 Task: Look for Airbnb properties in Unaizah, Saudi Arabia from 8th November, 2023 to 19th November, 2023 for 1 adult. Place can be shared room with 1  bedroom having 1 bed and 1 bathroom. Property type can be hotel. Look for 3 properties as per requirement.
Action: Mouse moved to (452, 152)
Screenshot: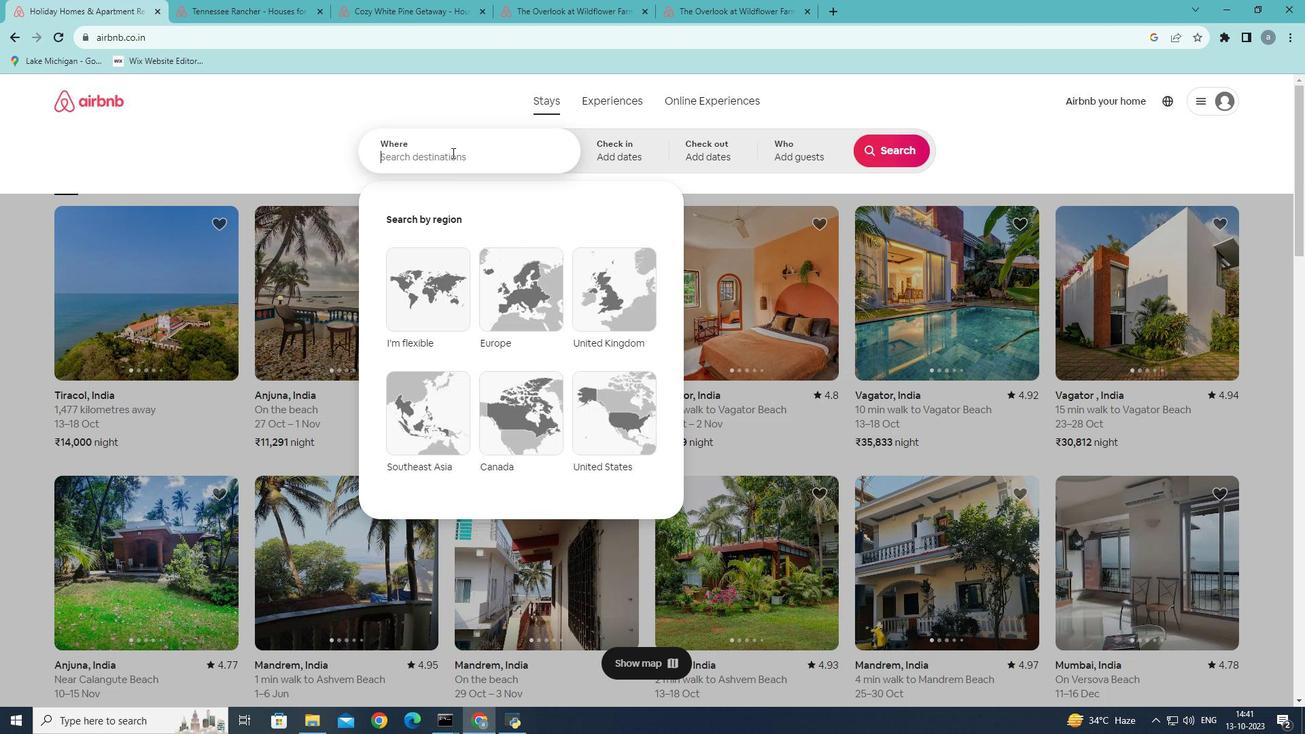 
Action: Mouse pressed left at (452, 152)
Screenshot: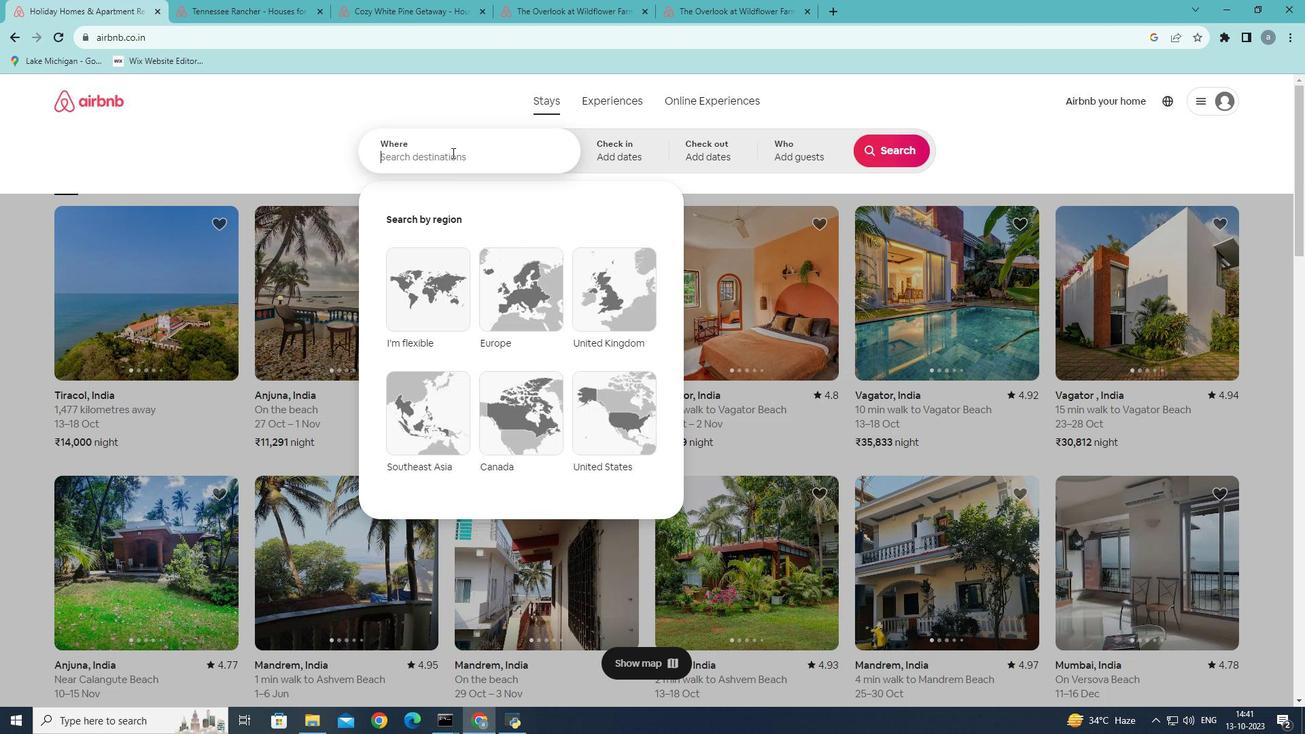 
Action: Key pressed <Key.shift>Unaizah,
Screenshot: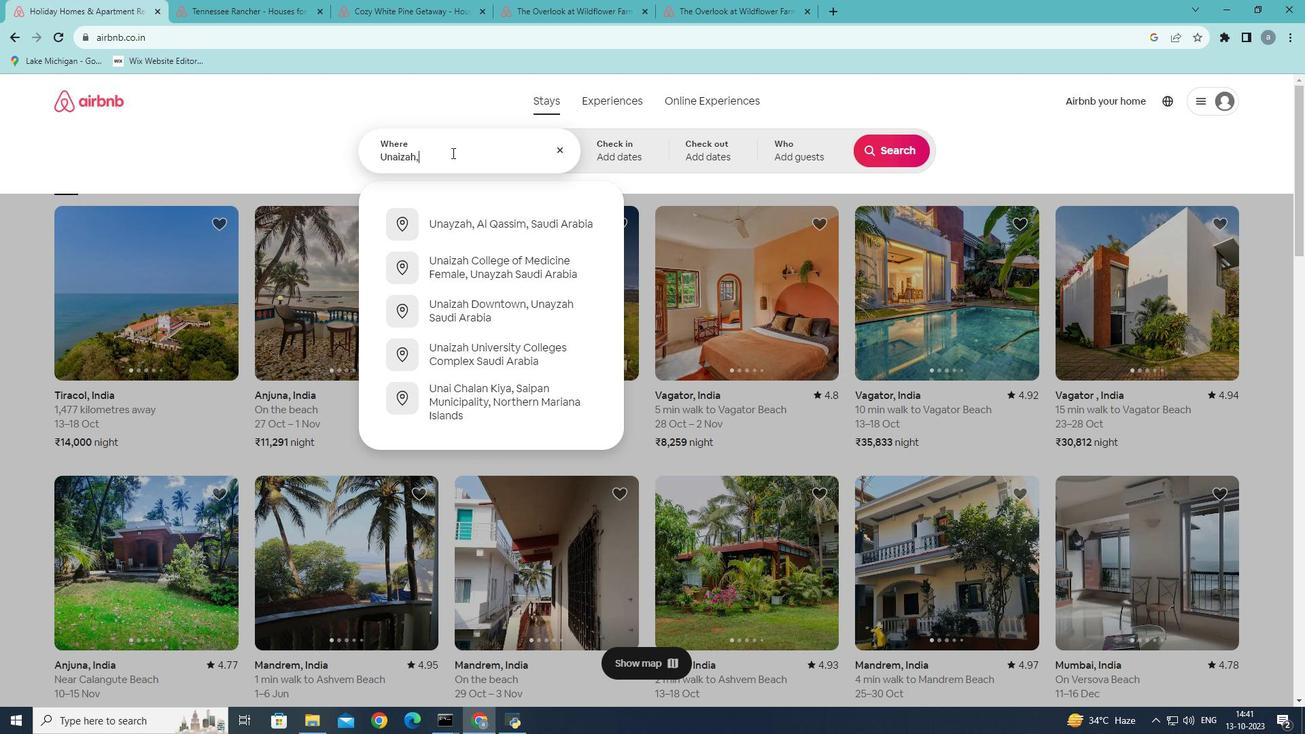
Action: Mouse moved to (486, 235)
Screenshot: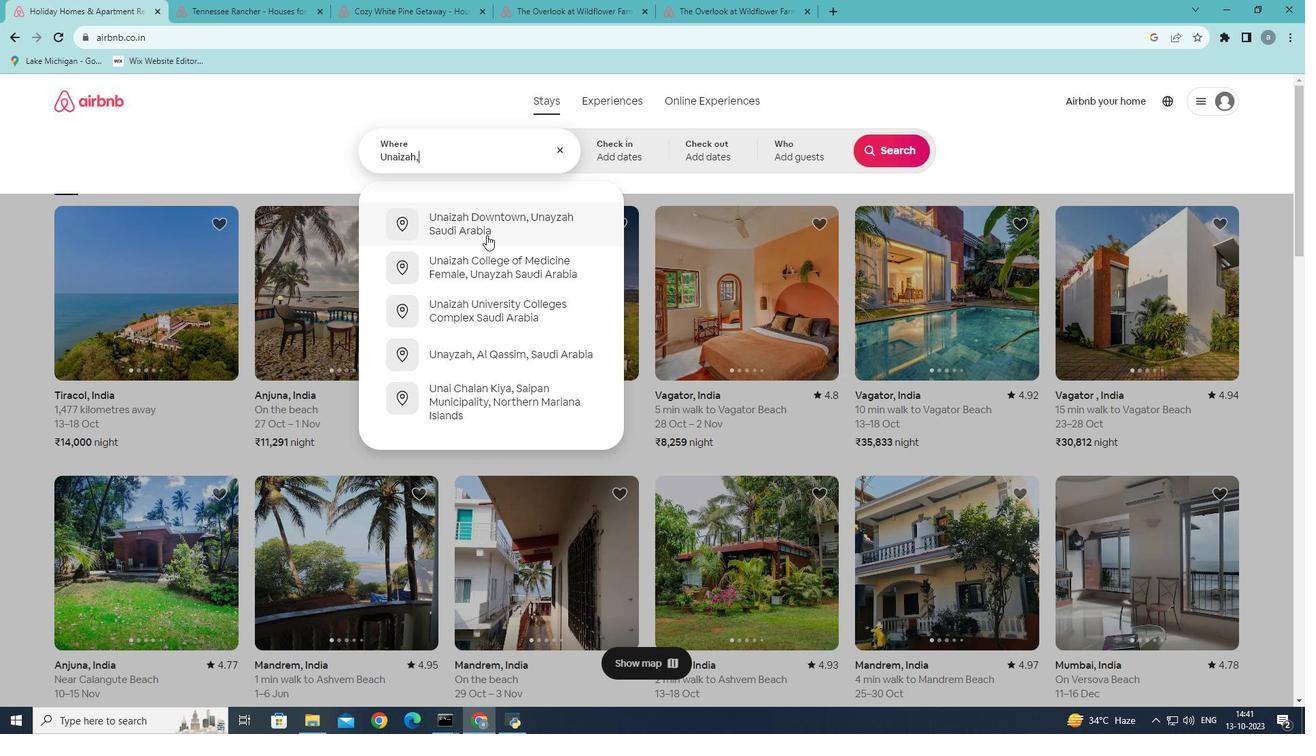 
Action: Mouse pressed left at (486, 235)
Screenshot: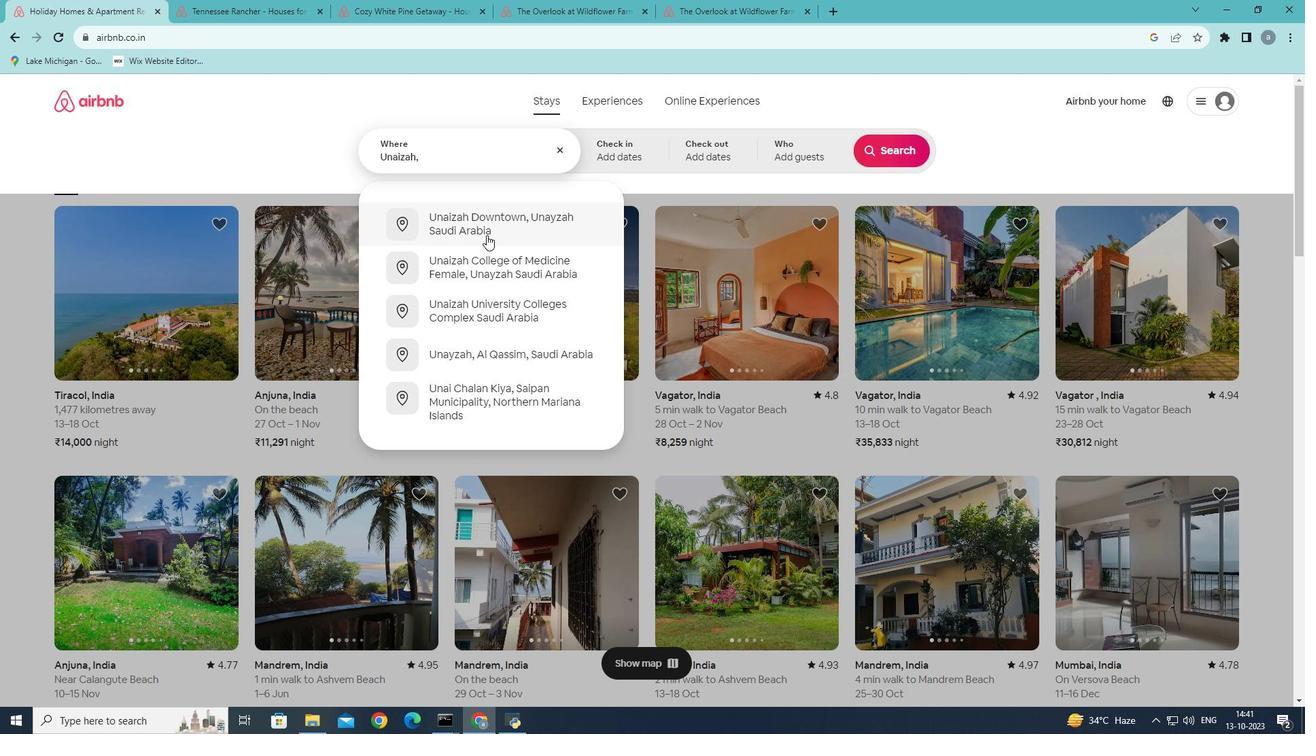 
Action: Mouse moved to (887, 263)
Screenshot: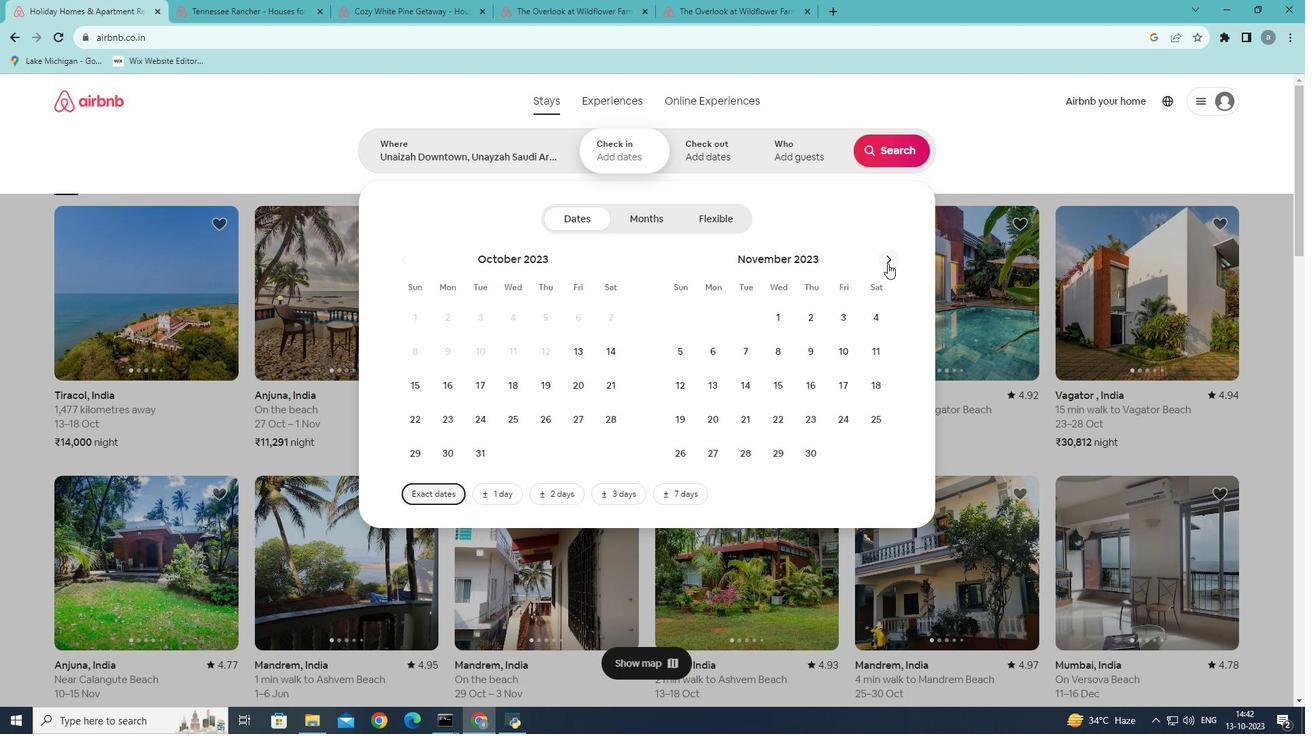 
Action: Mouse pressed left at (887, 263)
Screenshot: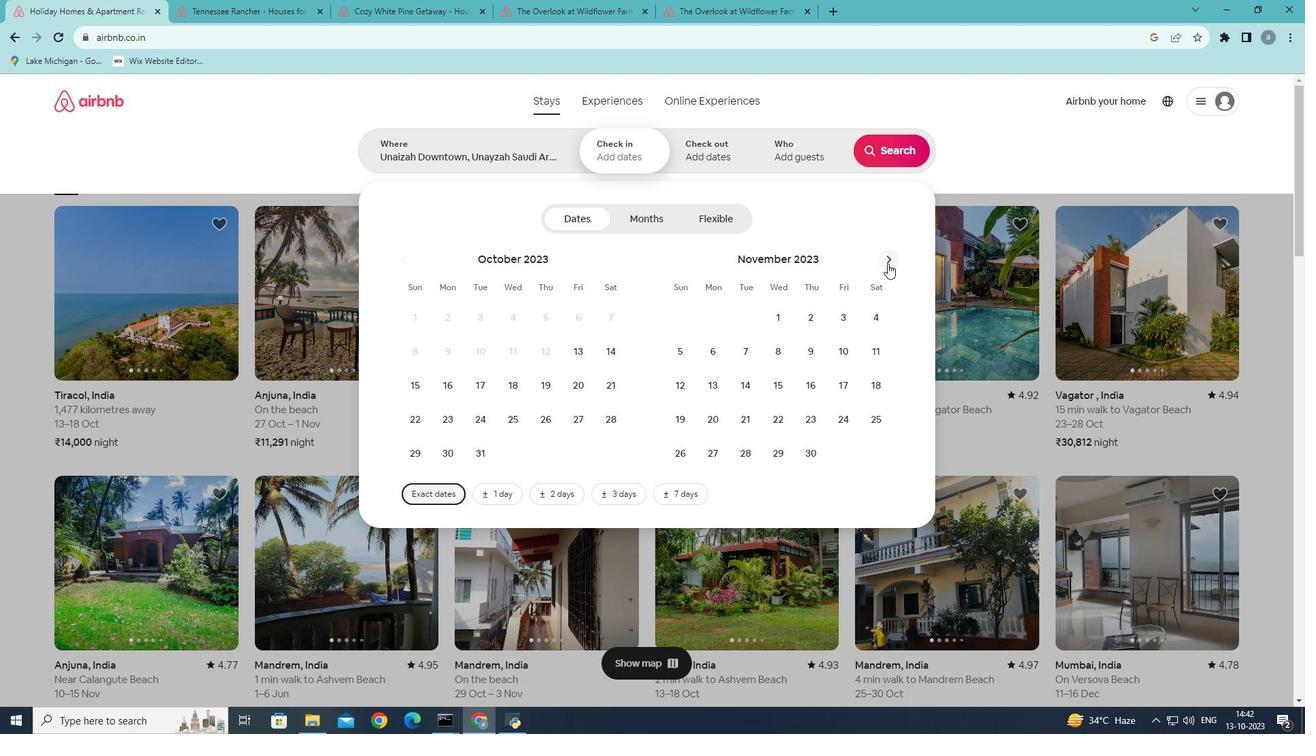 
Action: Mouse moved to (523, 352)
Screenshot: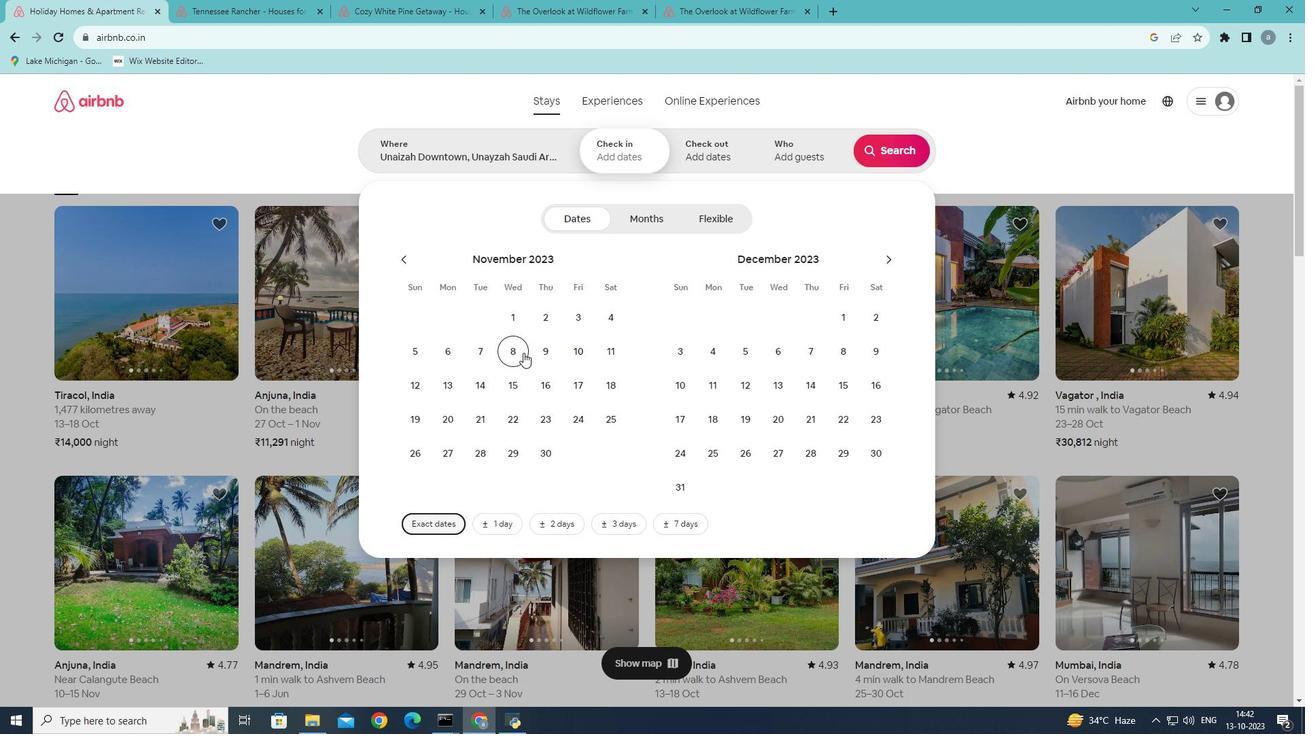 
Action: Mouse pressed left at (523, 352)
Screenshot: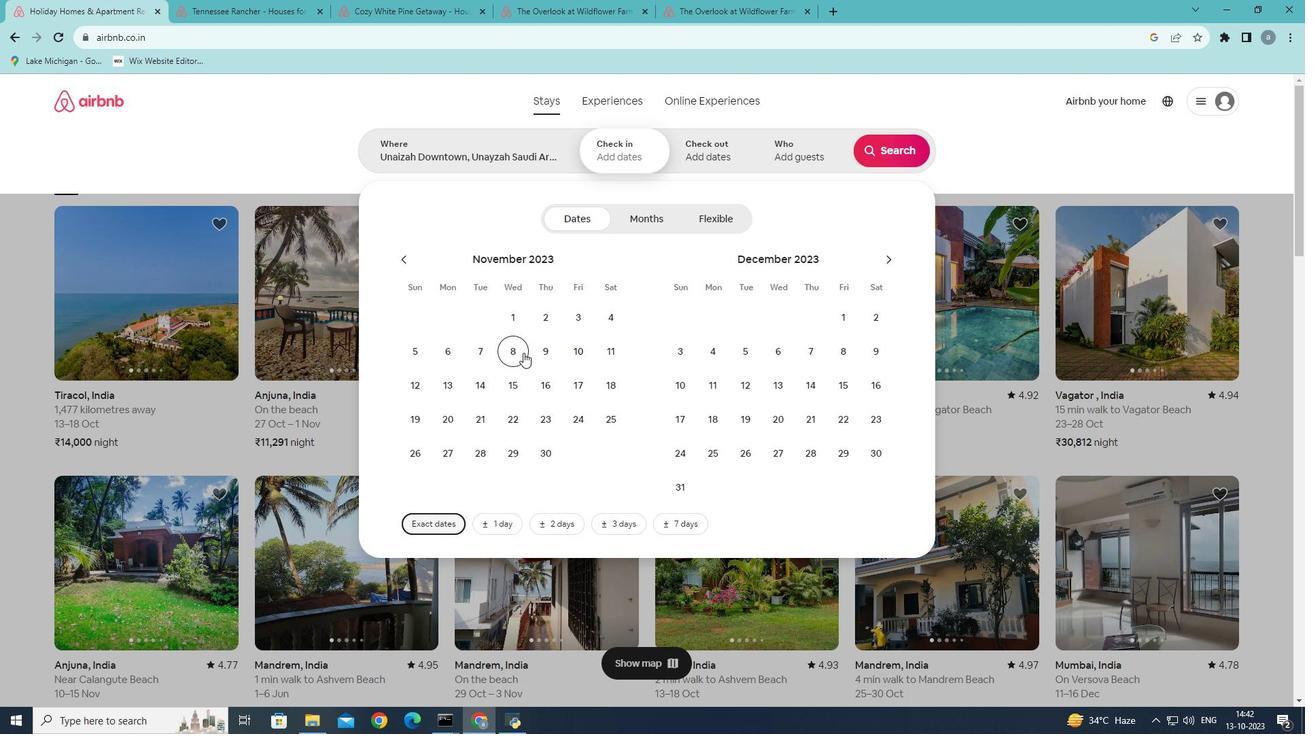 
Action: Mouse moved to (423, 418)
Screenshot: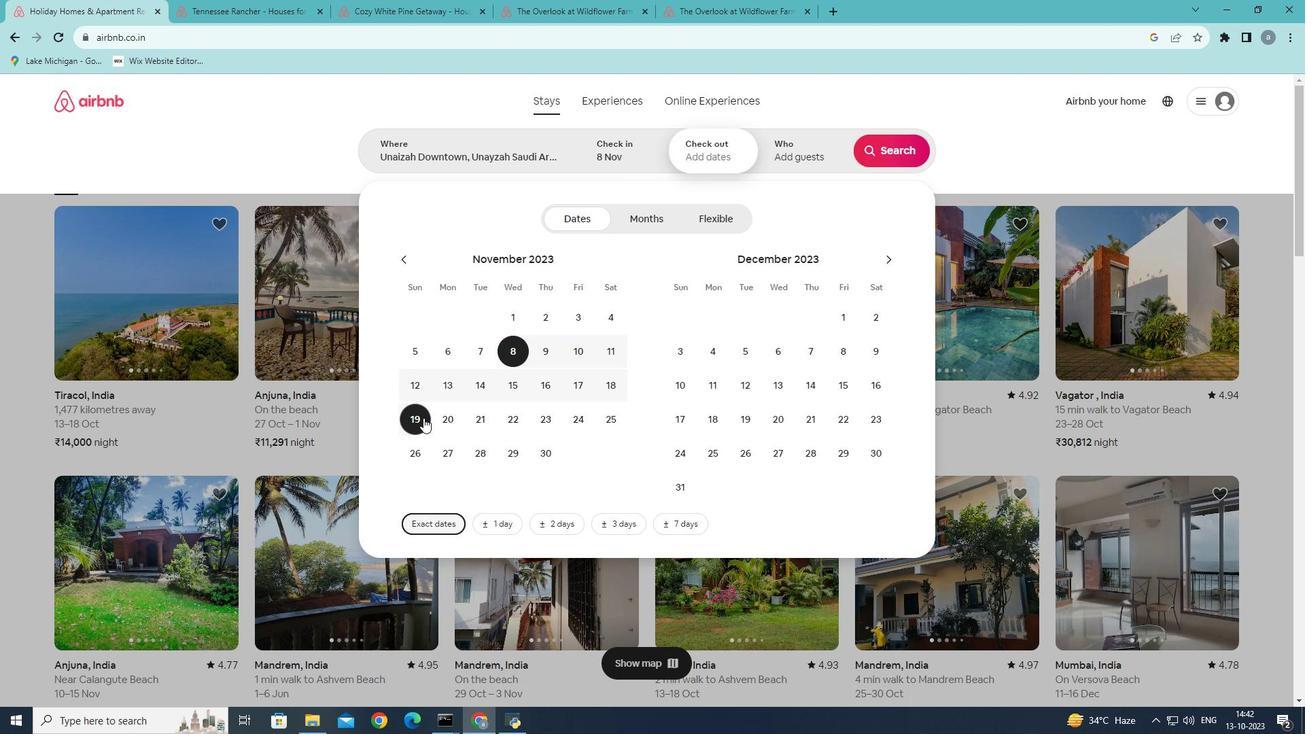 
Action: Mouse pressed left at (423, 418)
Screenshot: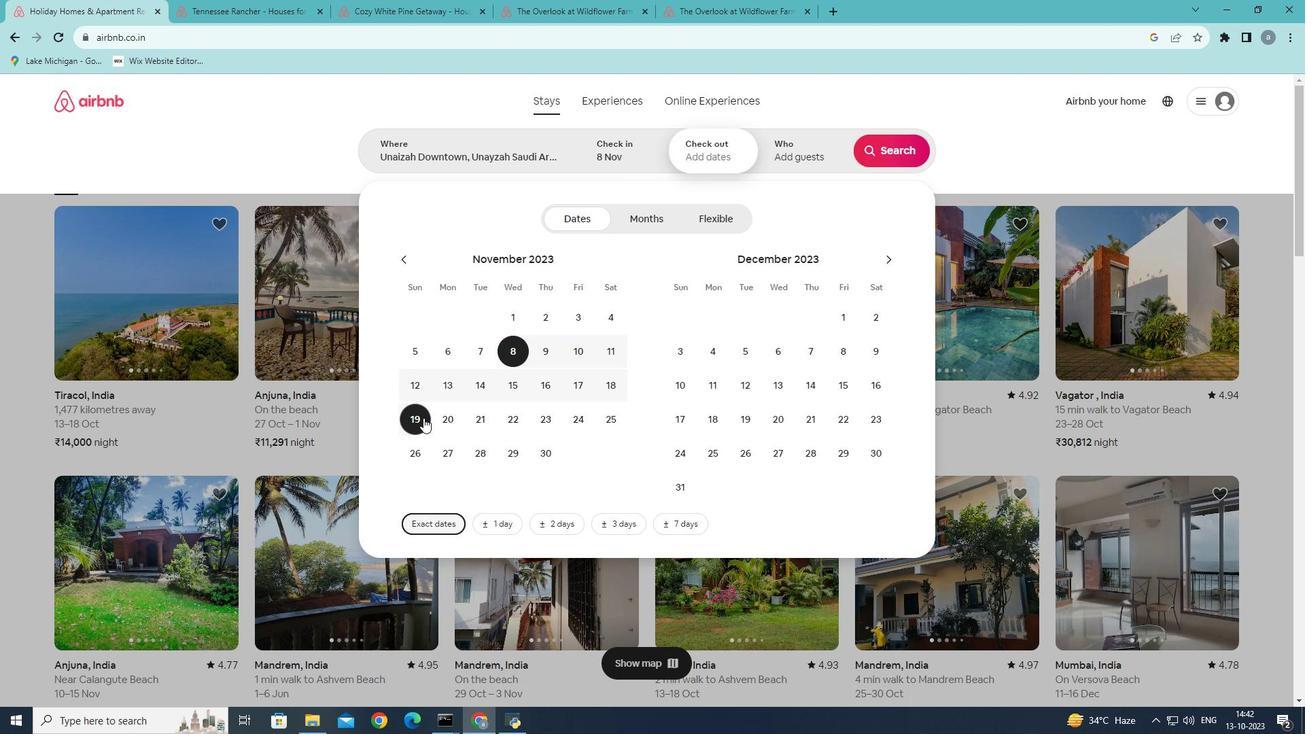 
Action: Mouse moved to (824, 157)
Screenshot: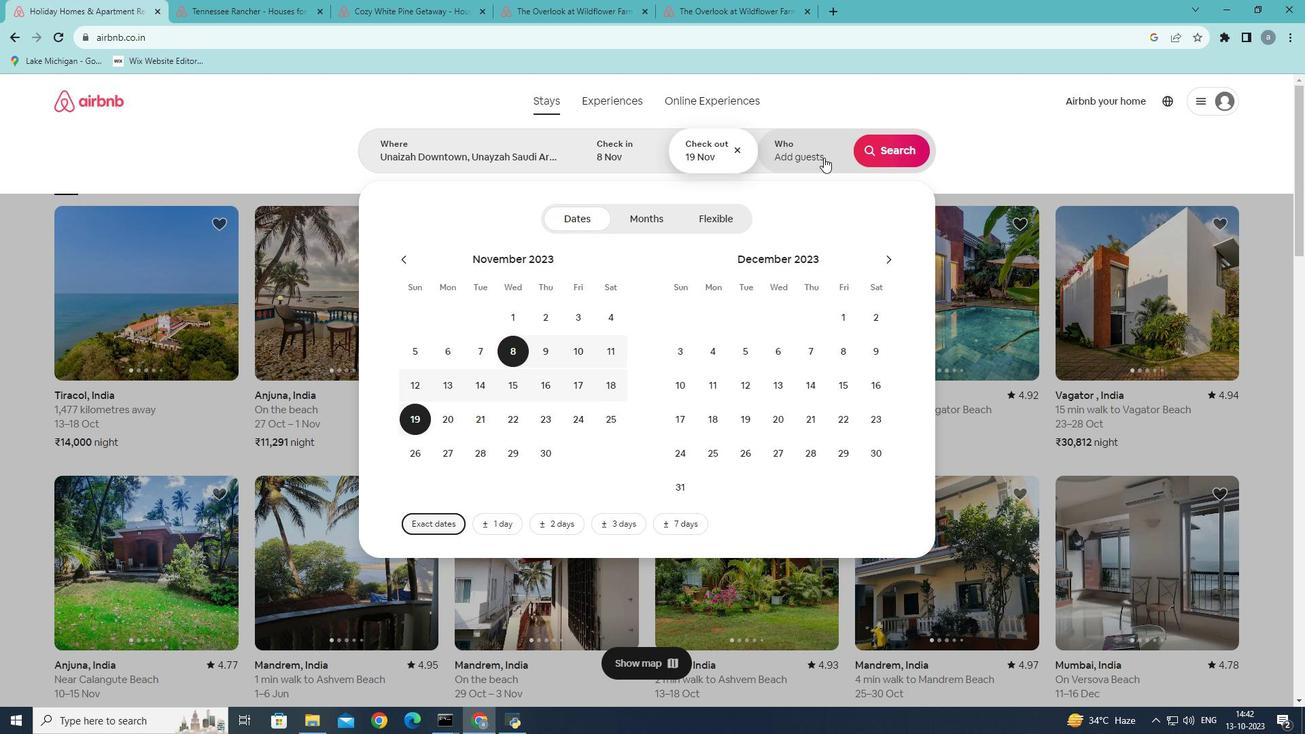 
Action: Mouse pressed left at (824, 157)
Screenshot: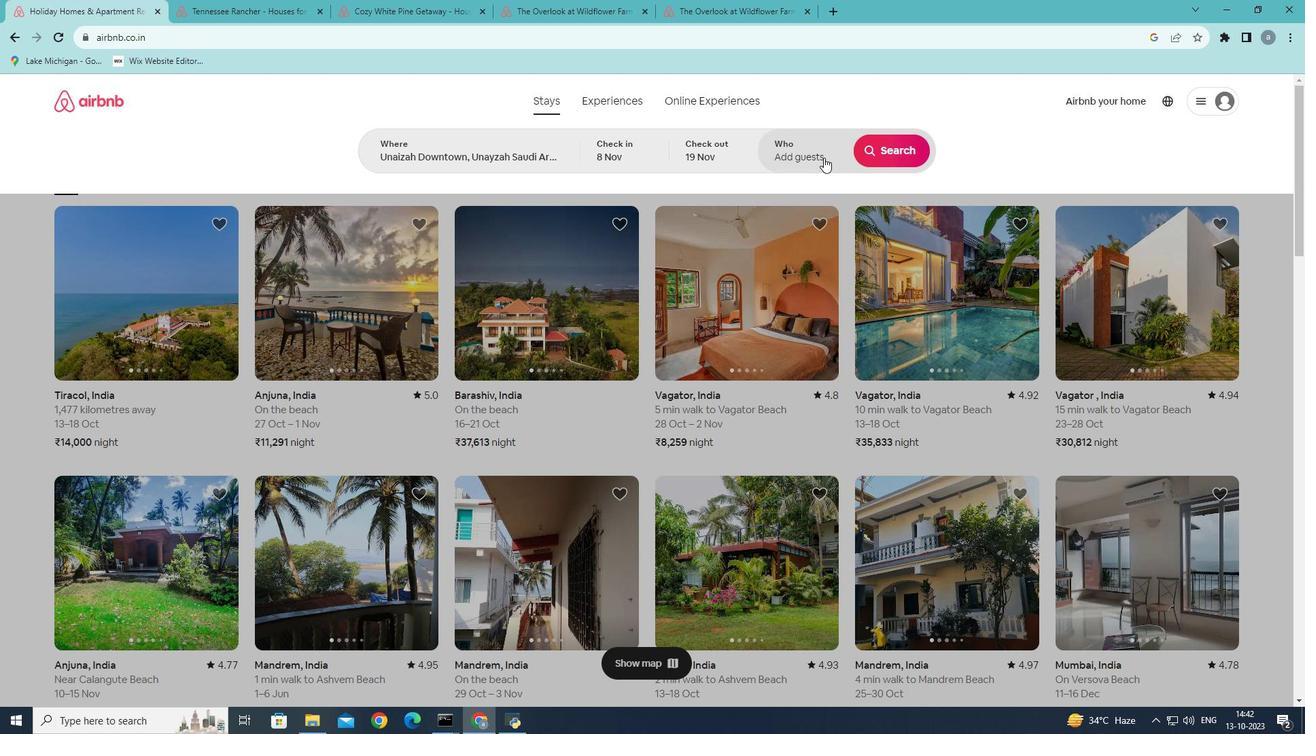 
Action: Mouse moved to (900, 222)
Screenshot: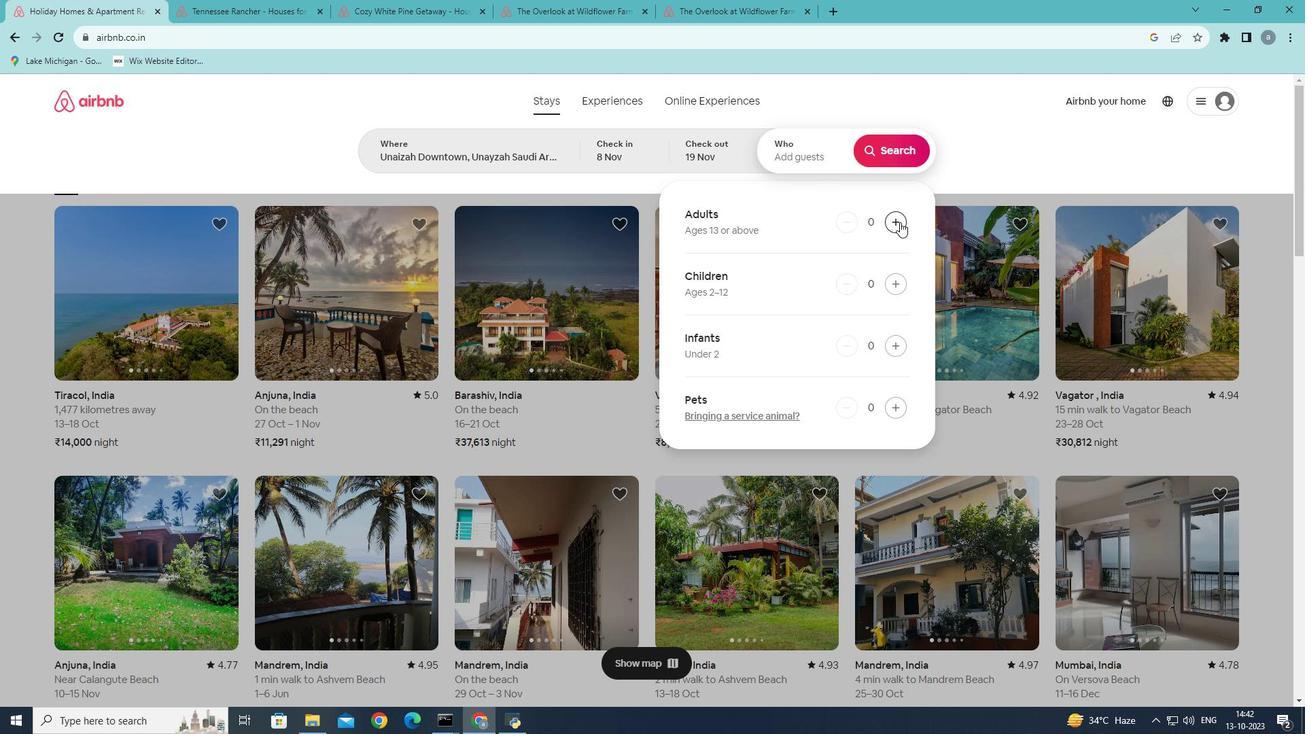
Action: Mouse pressed left at (900, 222)
Screenshot: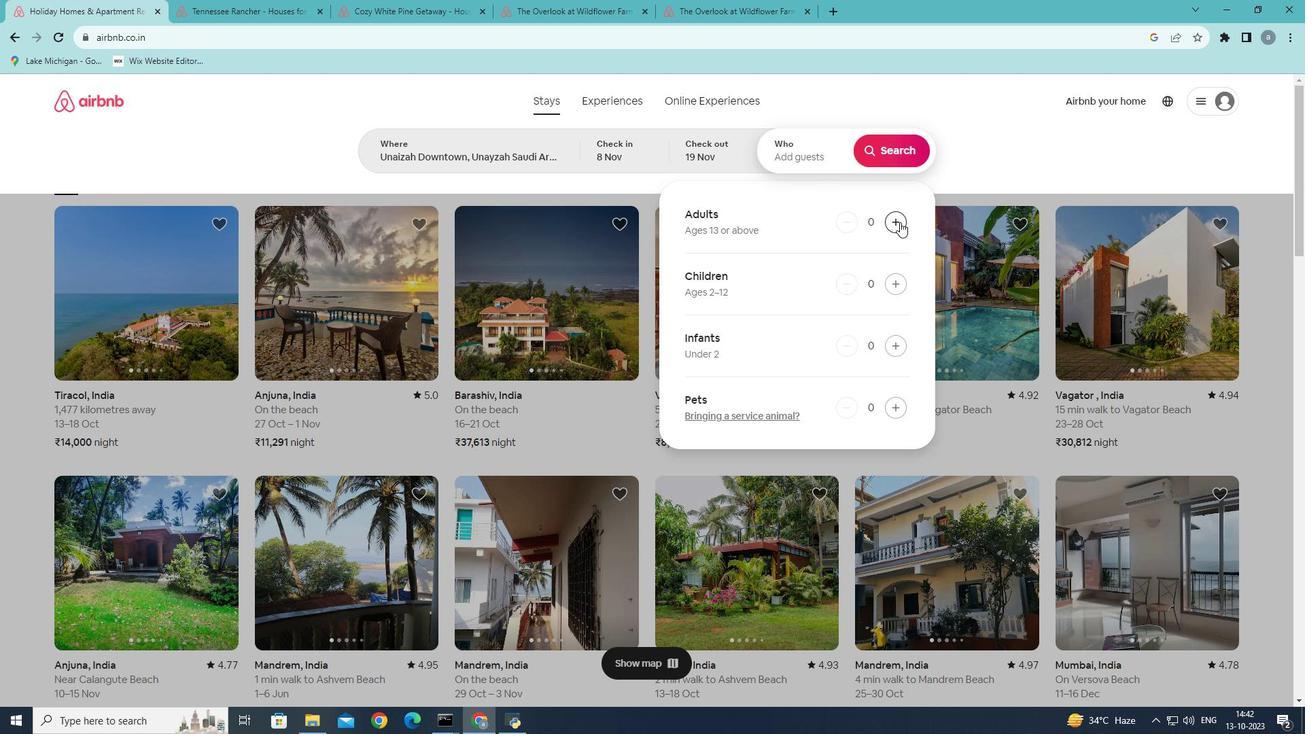 
Action: Mouse moved to (898, 152)
Screenshot: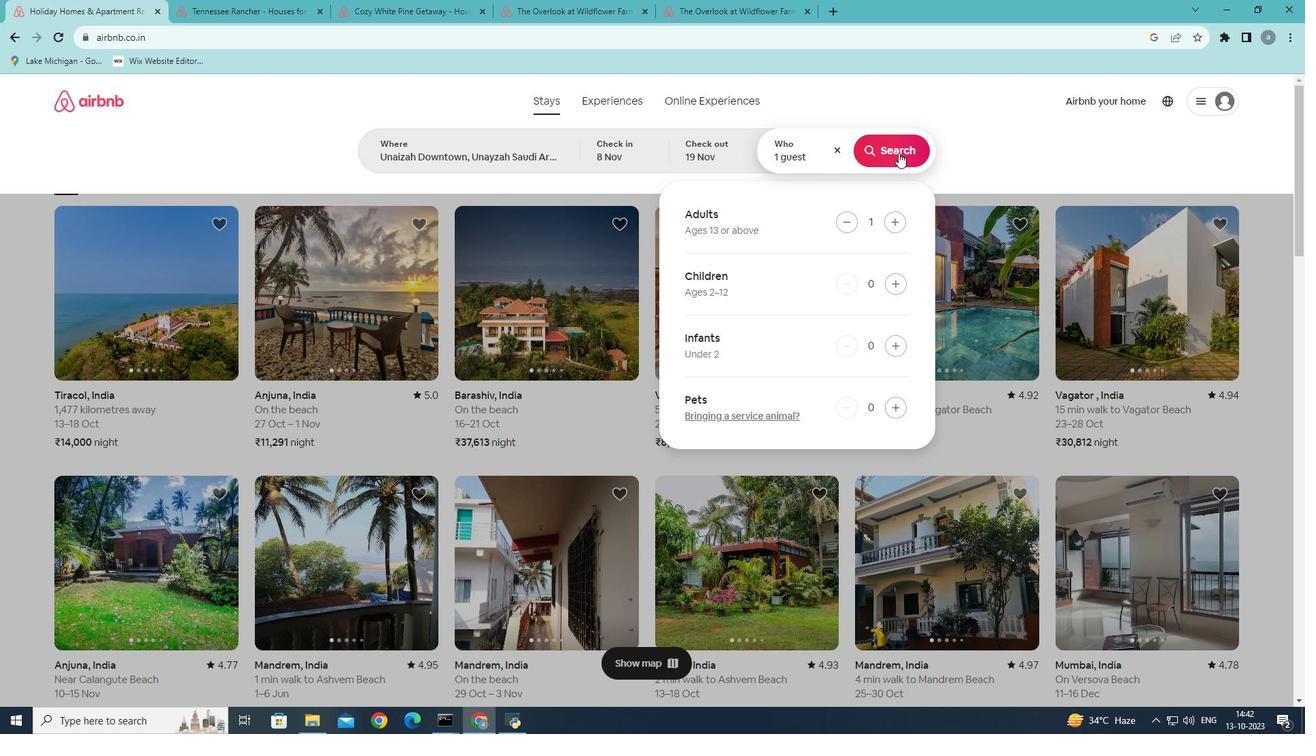 
Action: Mouse pressed left at (898, 152)
Screenshot: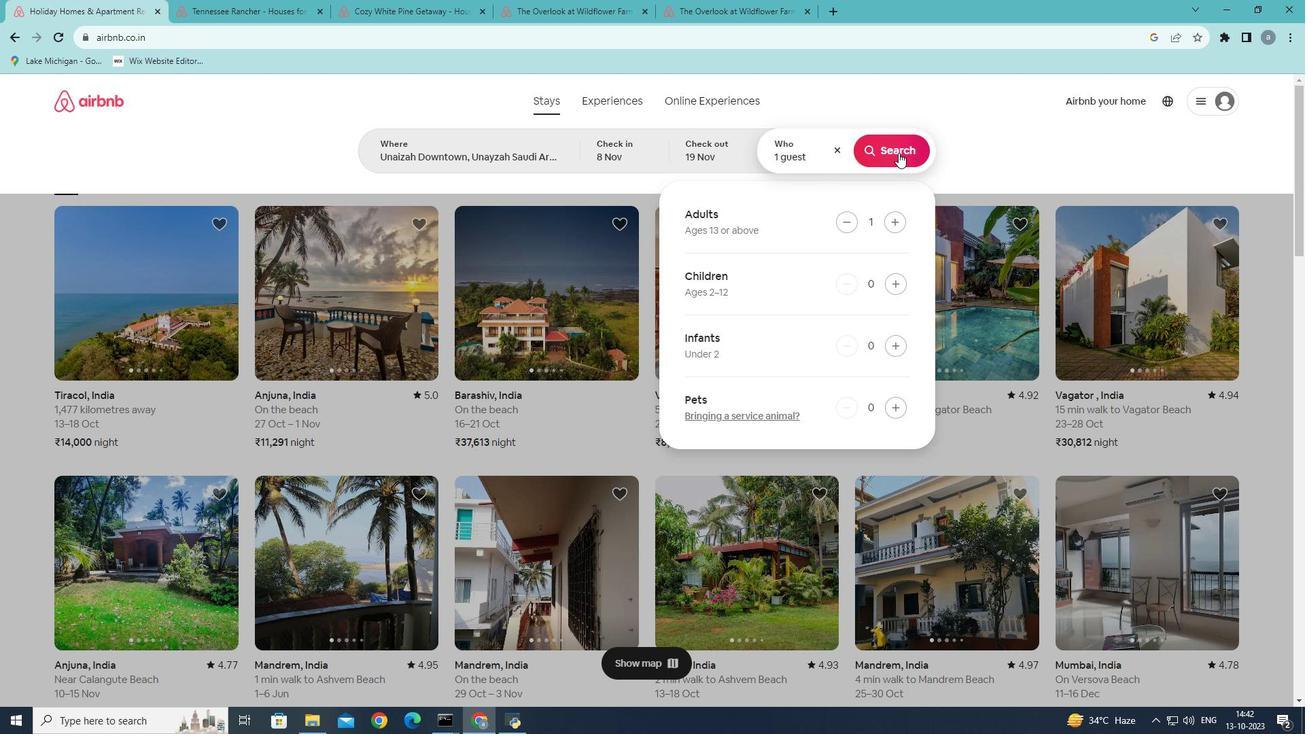 
Action: Mouse moved to (1104, 167)
Screenshot: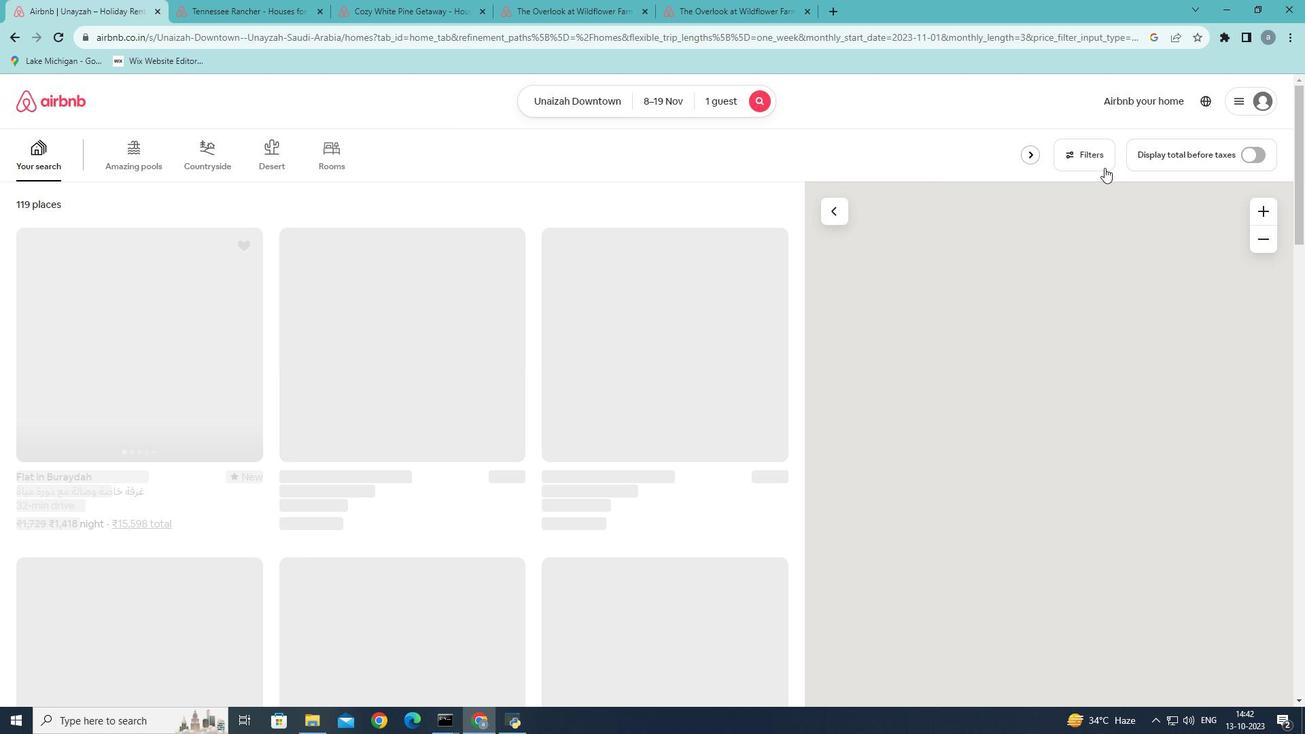 
Action: Mouse pressed left at (1104, 167)
Screenshot: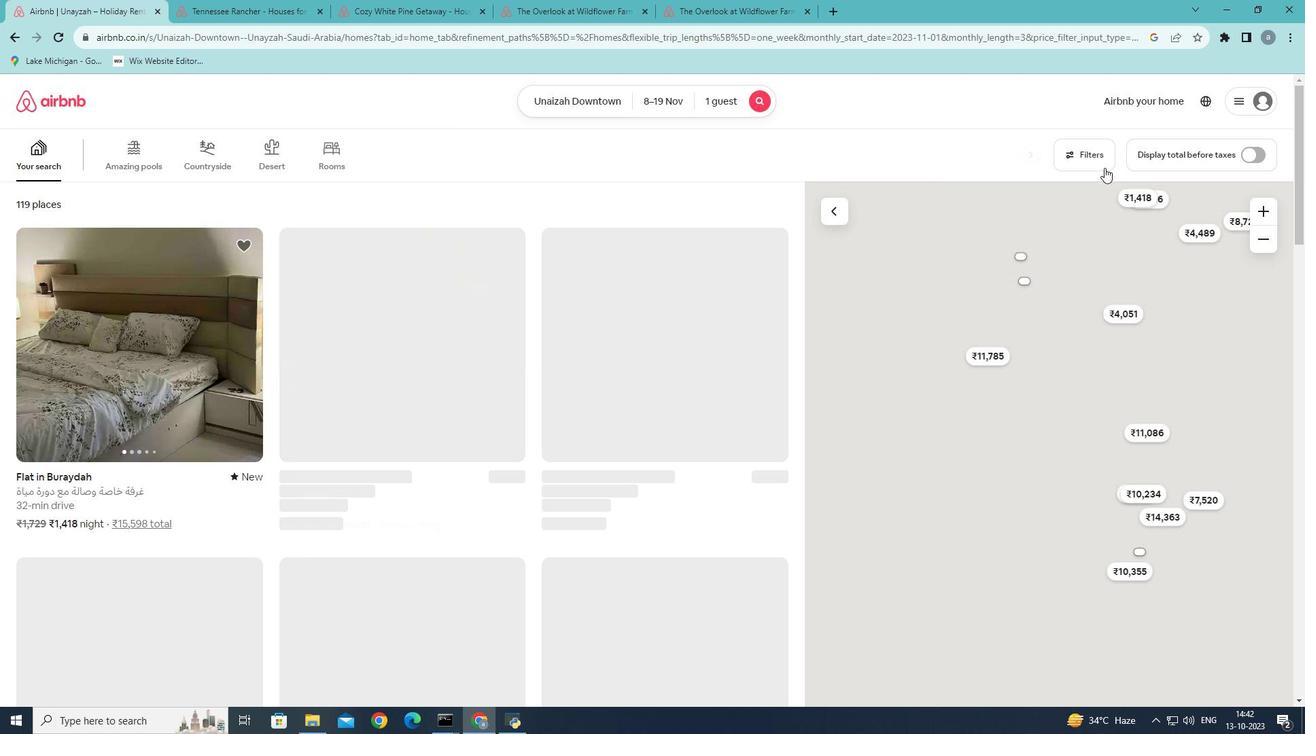 
Action: Mouse moved to (692, 469)
Screenshot: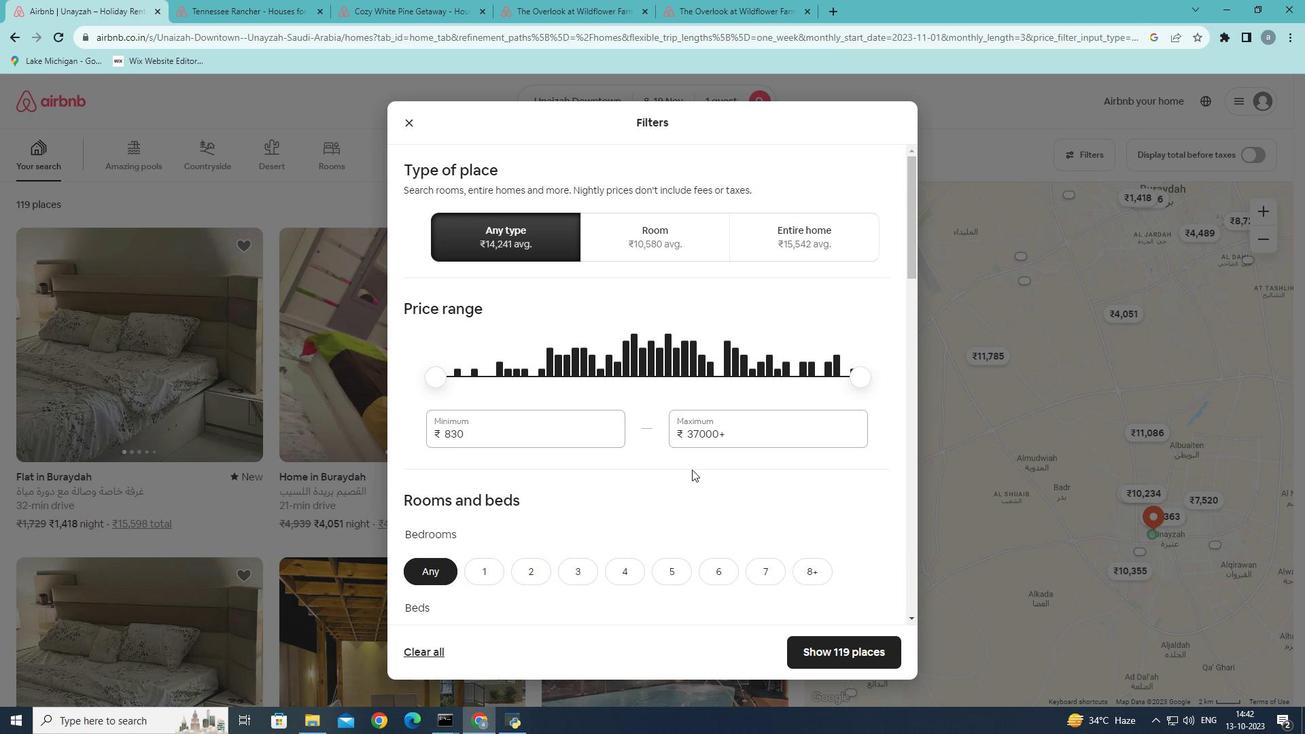 
Action: Mouse scrolled (692, 469) with delta (0, 0)
Screenshot: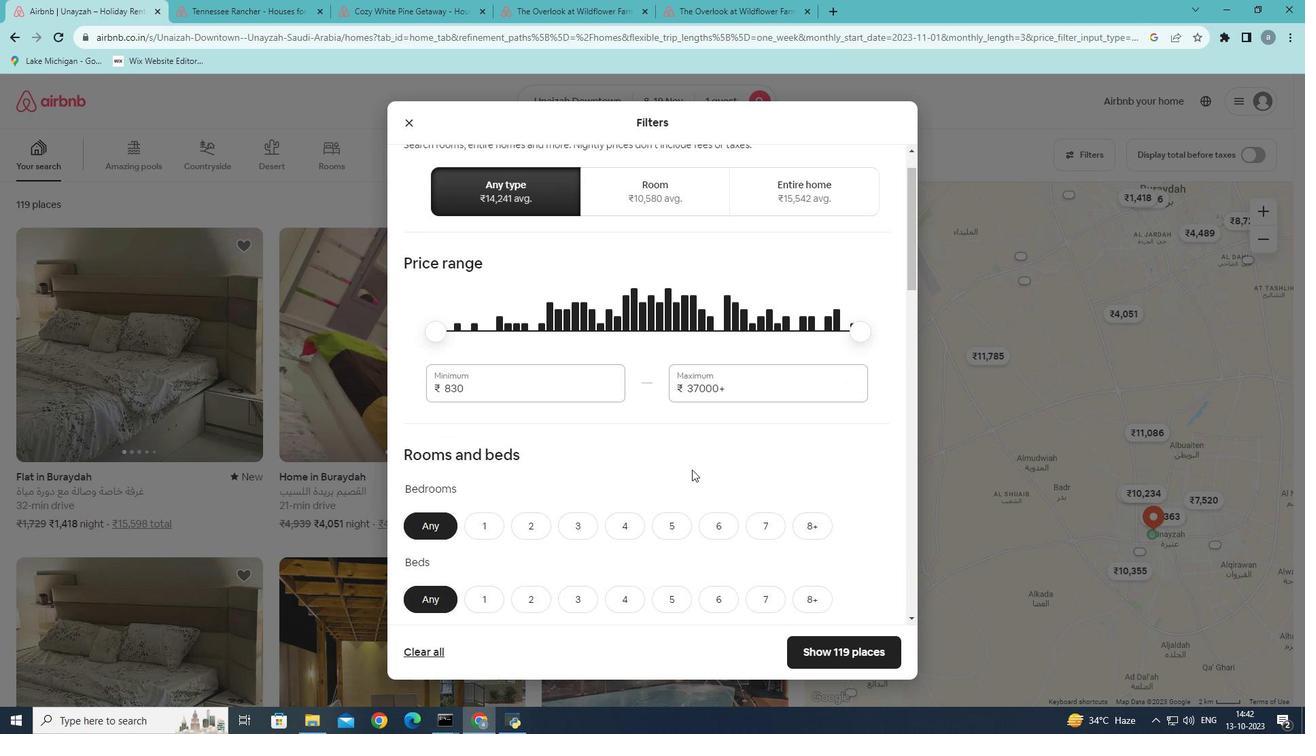 
Action: Mouse scrolled (692, 469) with delta (0, 0)
Screenshot: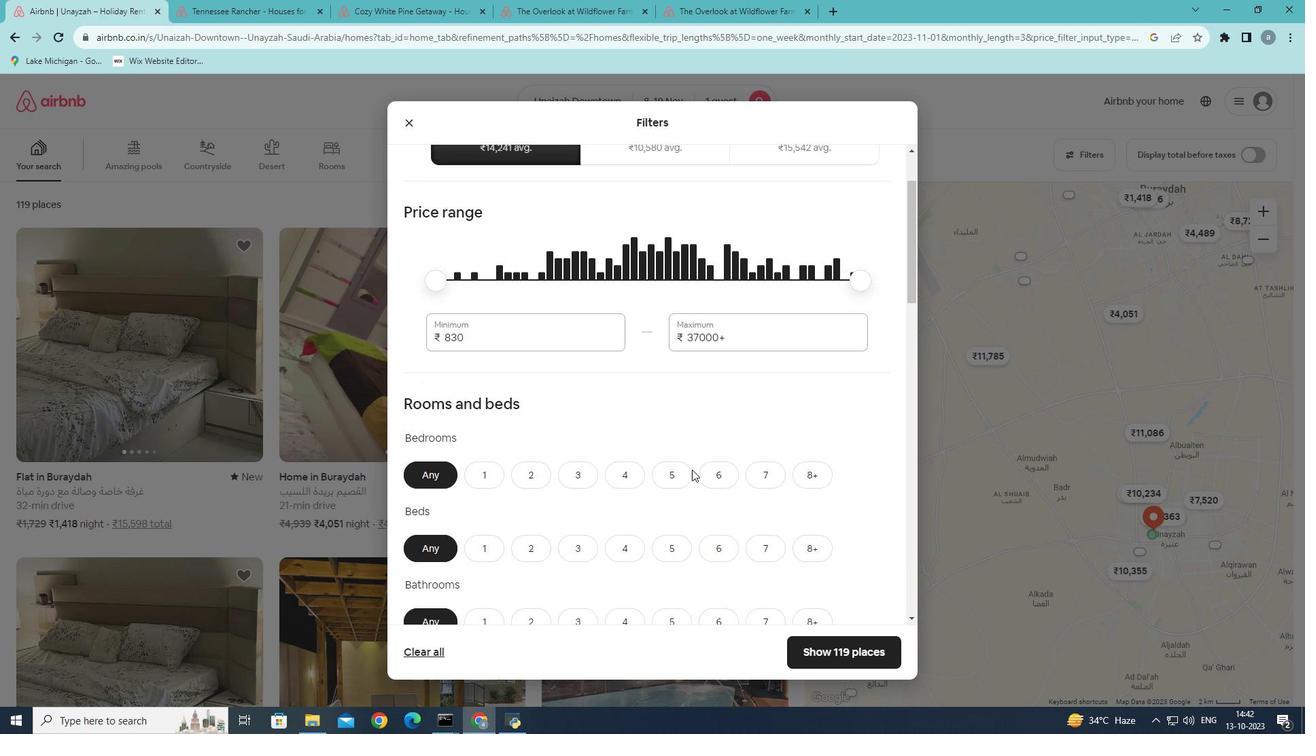 
Action: Mouse scrolled (692, 469) with delta (0, 0)
Screenshot: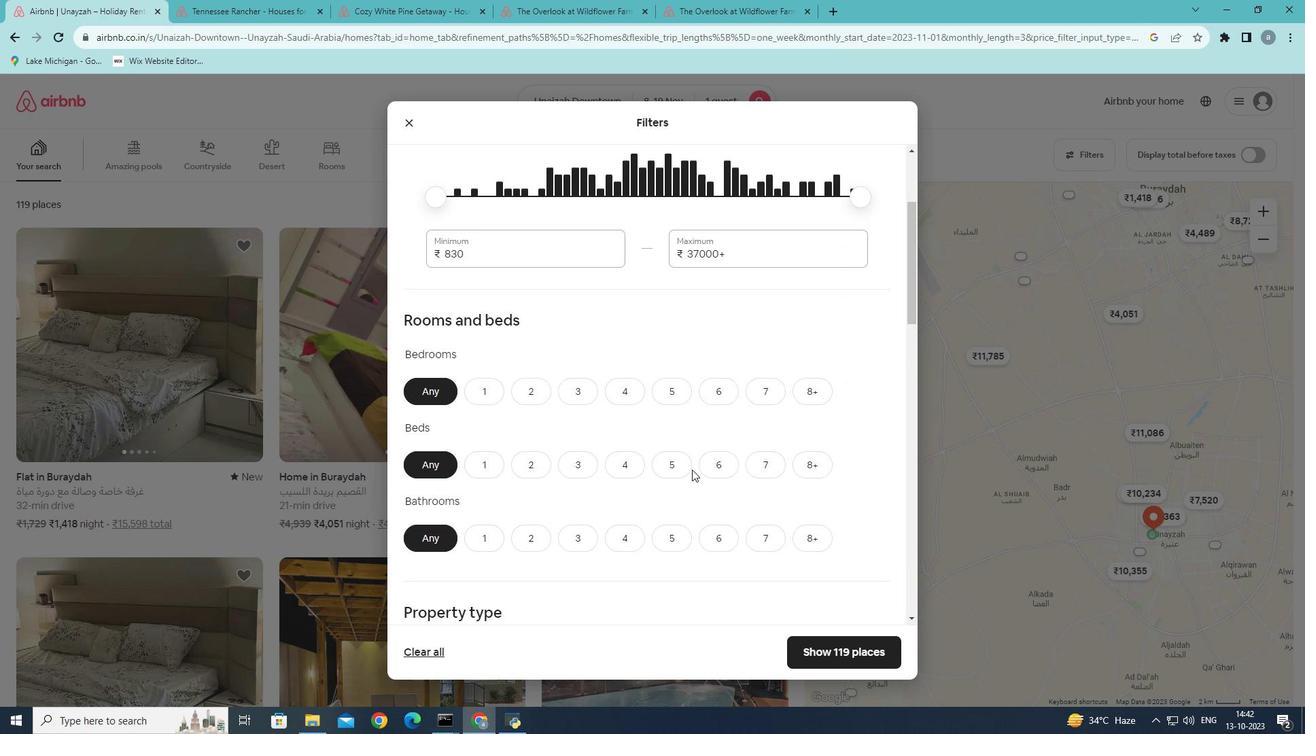 
Action: Mouse scrolled (692, 469) with delta (0, 0)
Screenshot: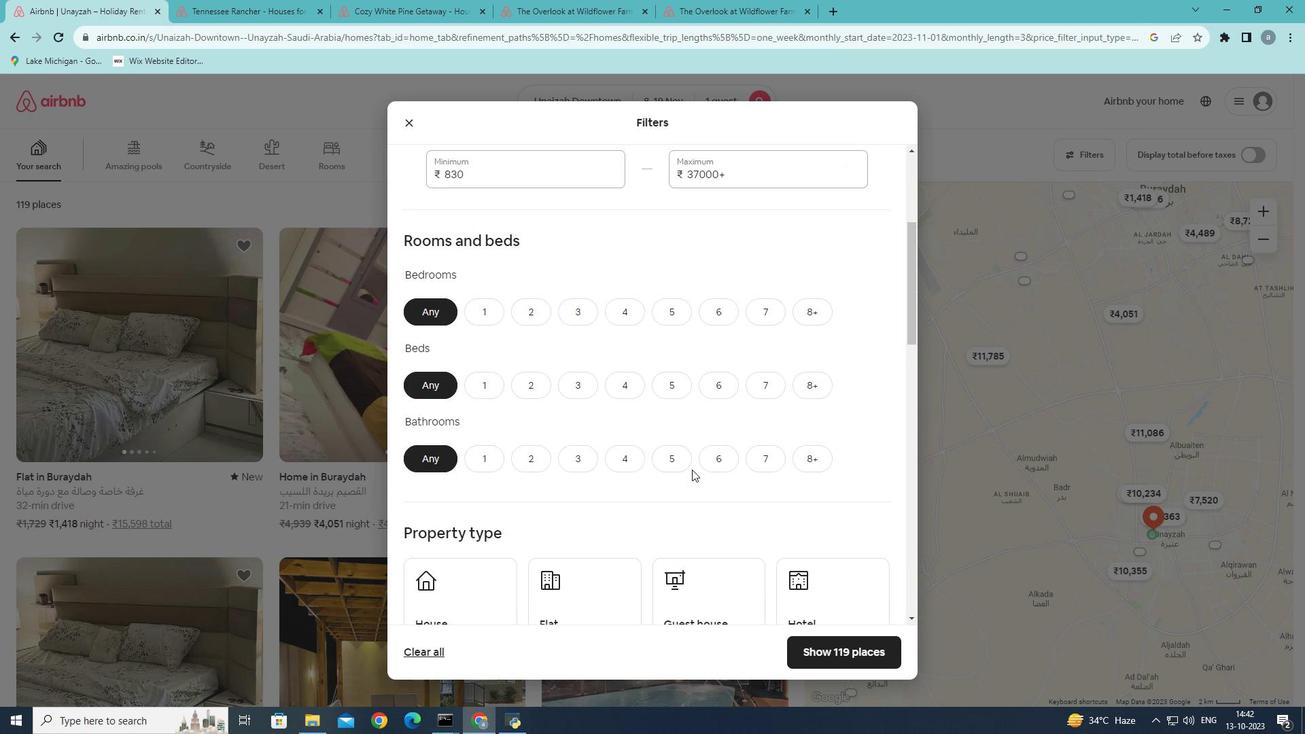 
Action: Mouse scrolled (692, 469) with delta (0, 0)
Screenshot: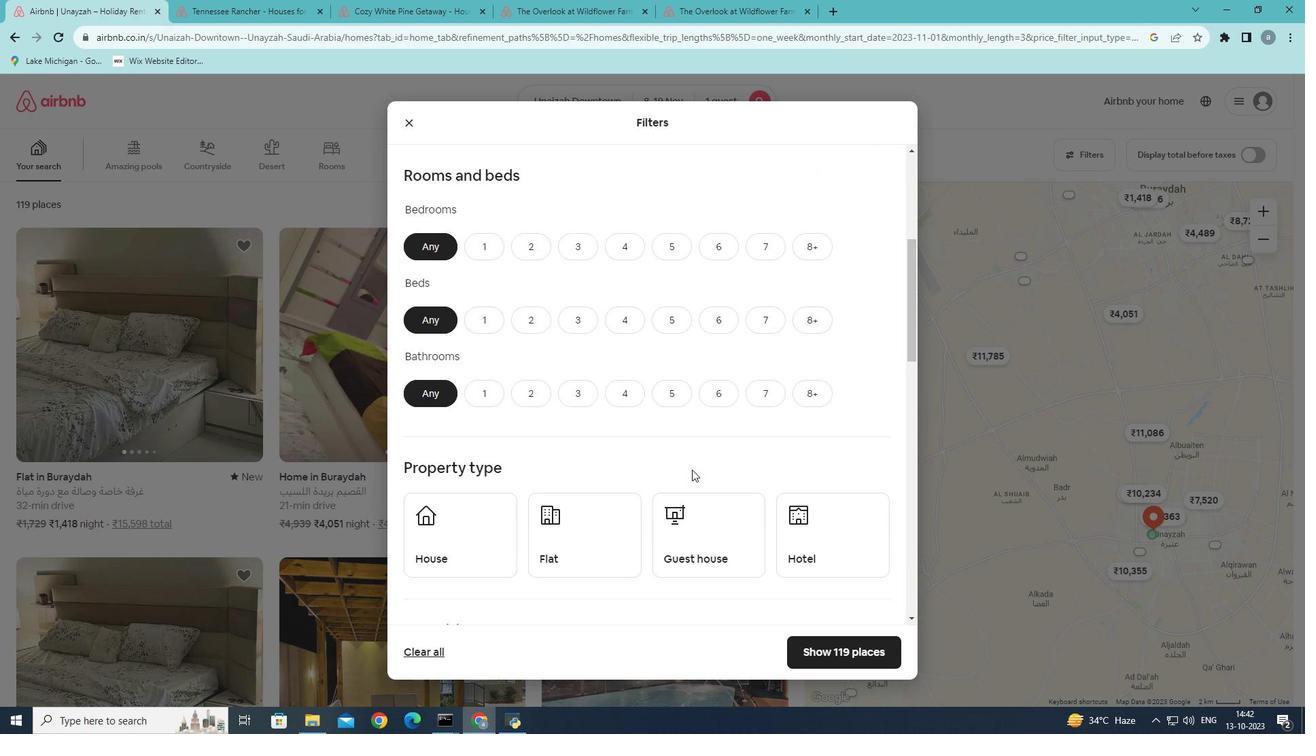 
Action: Mouse scrolled (692, 469) with delta (0, 0)
Screenshot: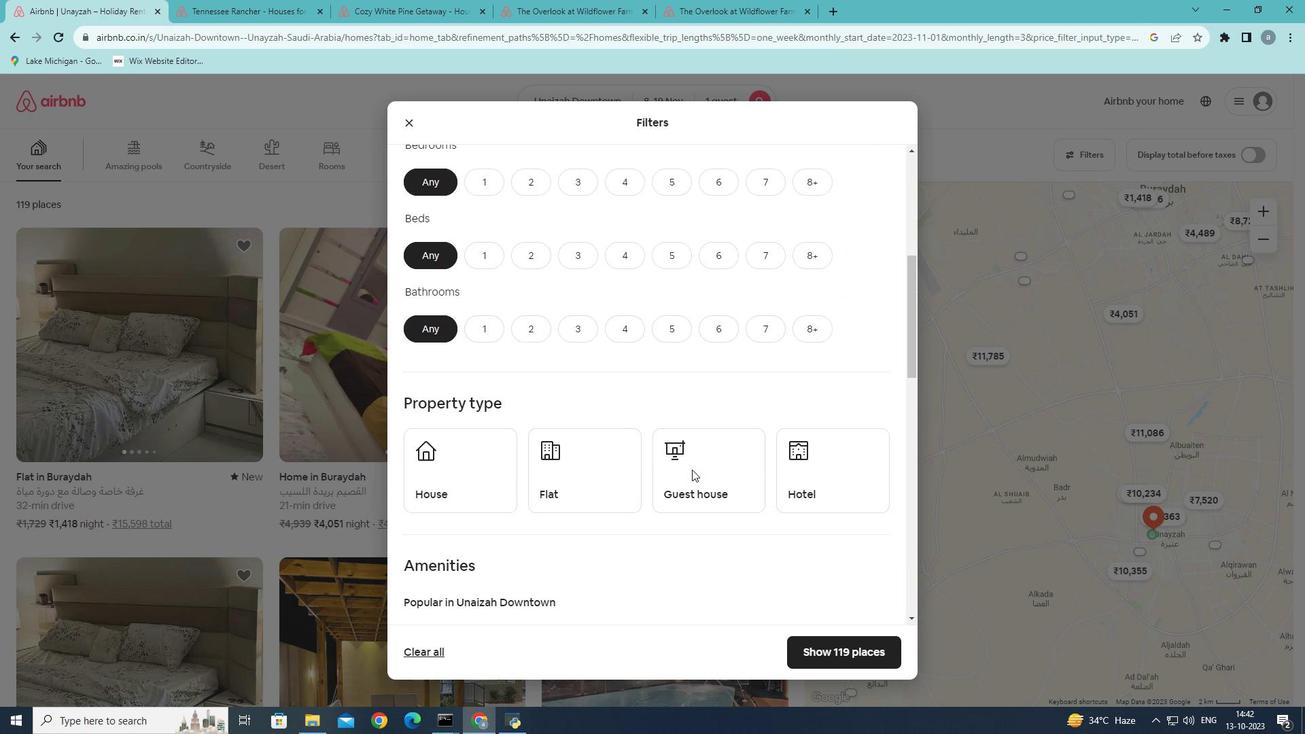 
Action: Mouse moved to (517, 238)
Screenshot: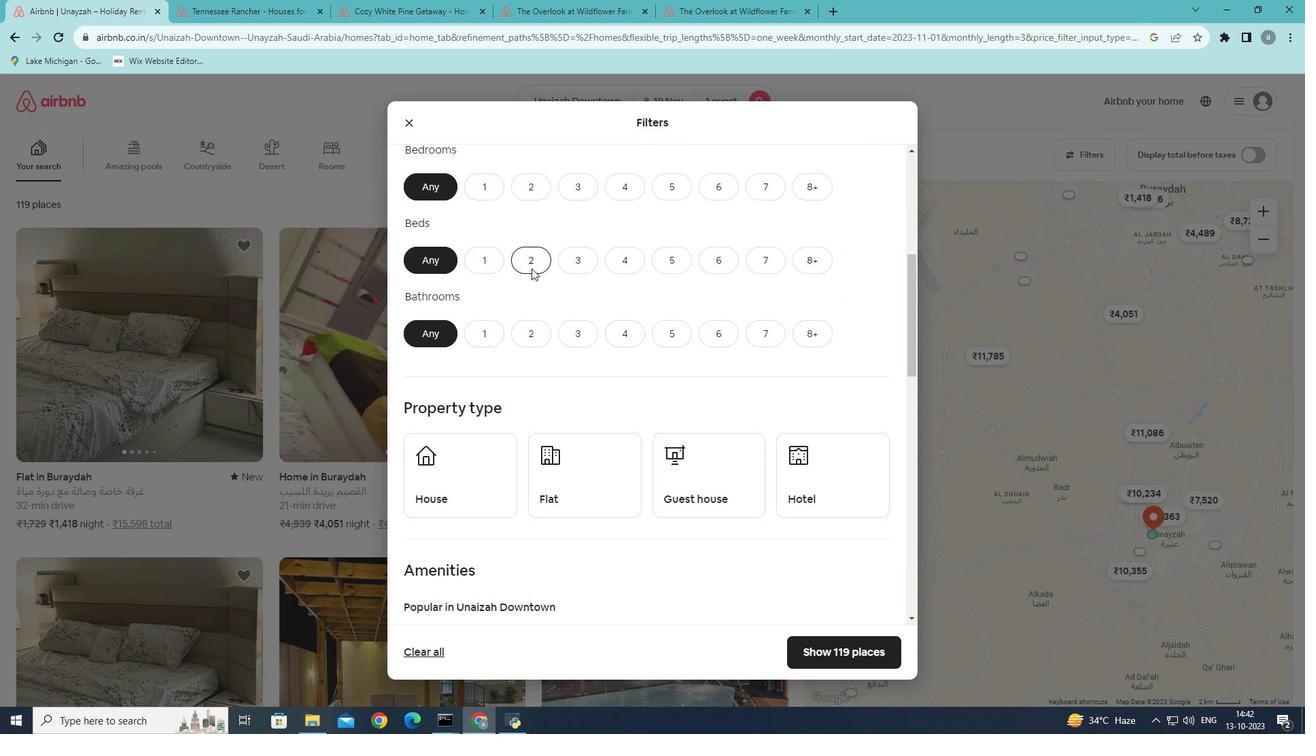 
Action: Mouse scrolled (517, 239) with delta (0, 0)
Screenshot: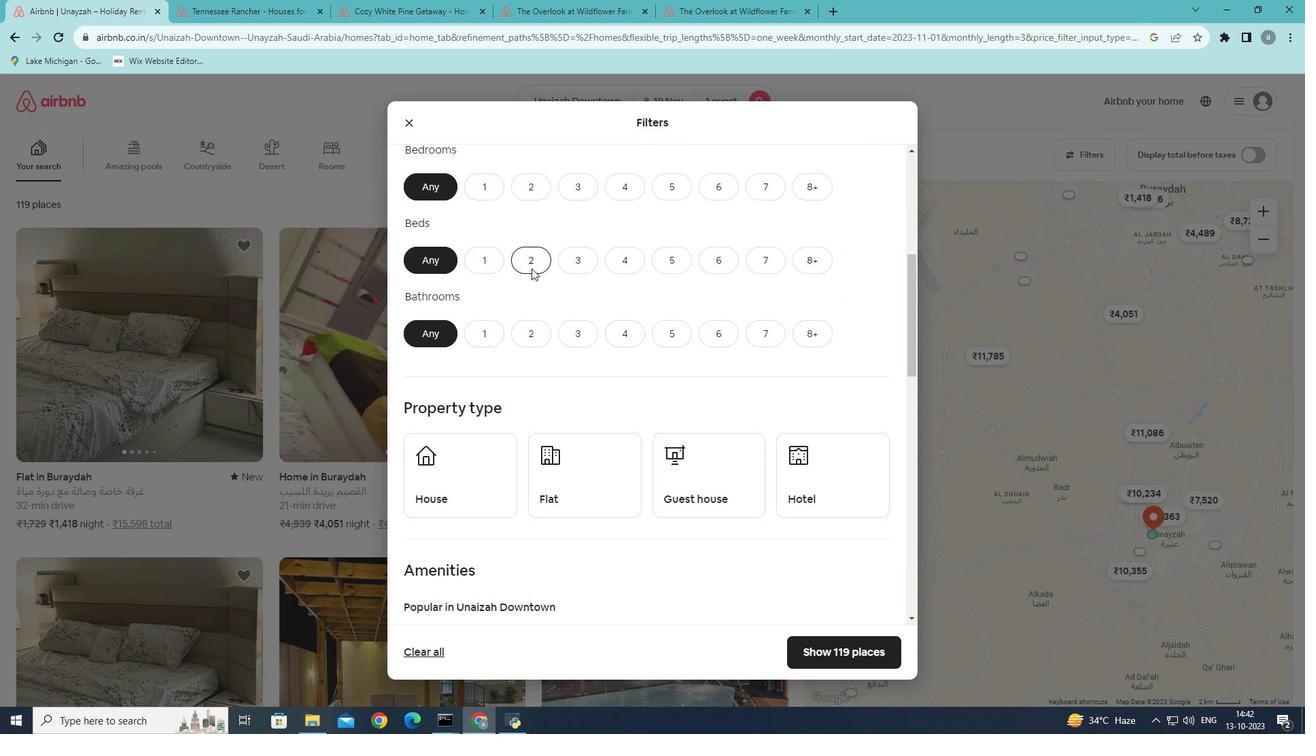 
Action: Mouse moved to (528, 261)
Screenshot: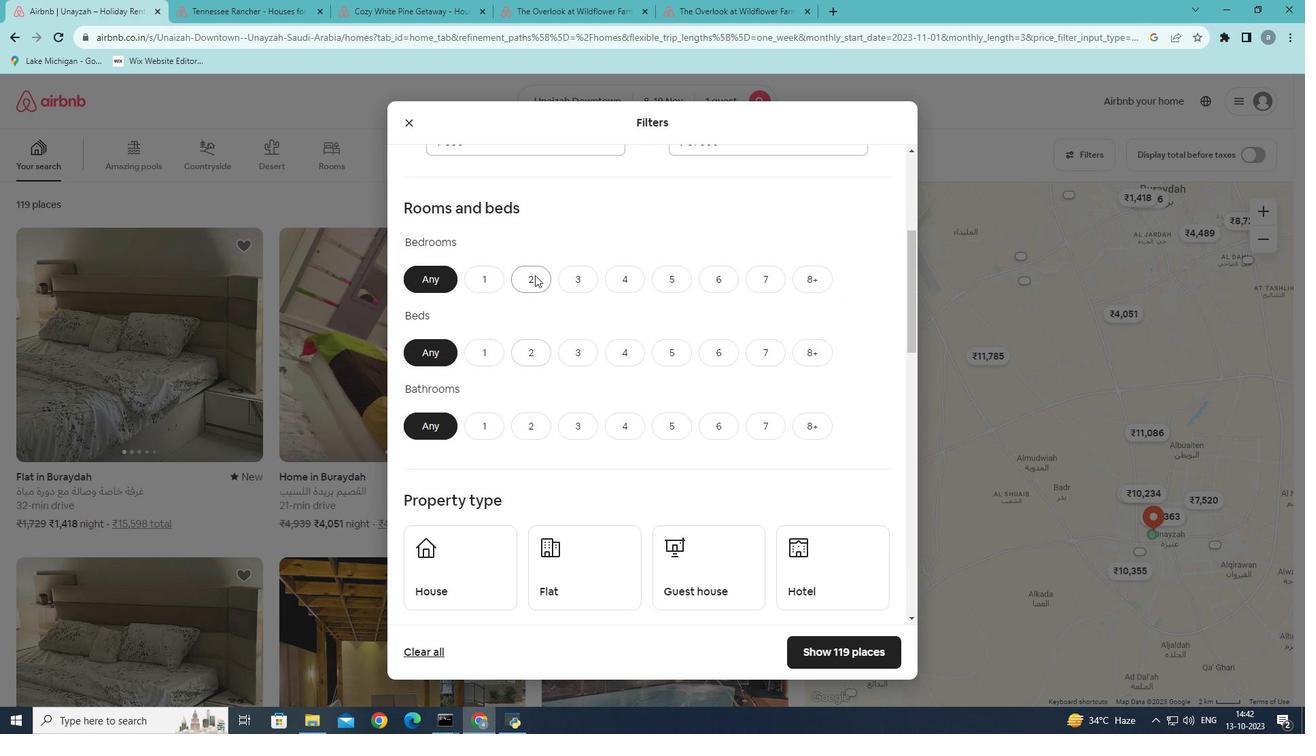 
Action: Mouse scrolled (528, 261) with delta (0, 0)
Screenshot: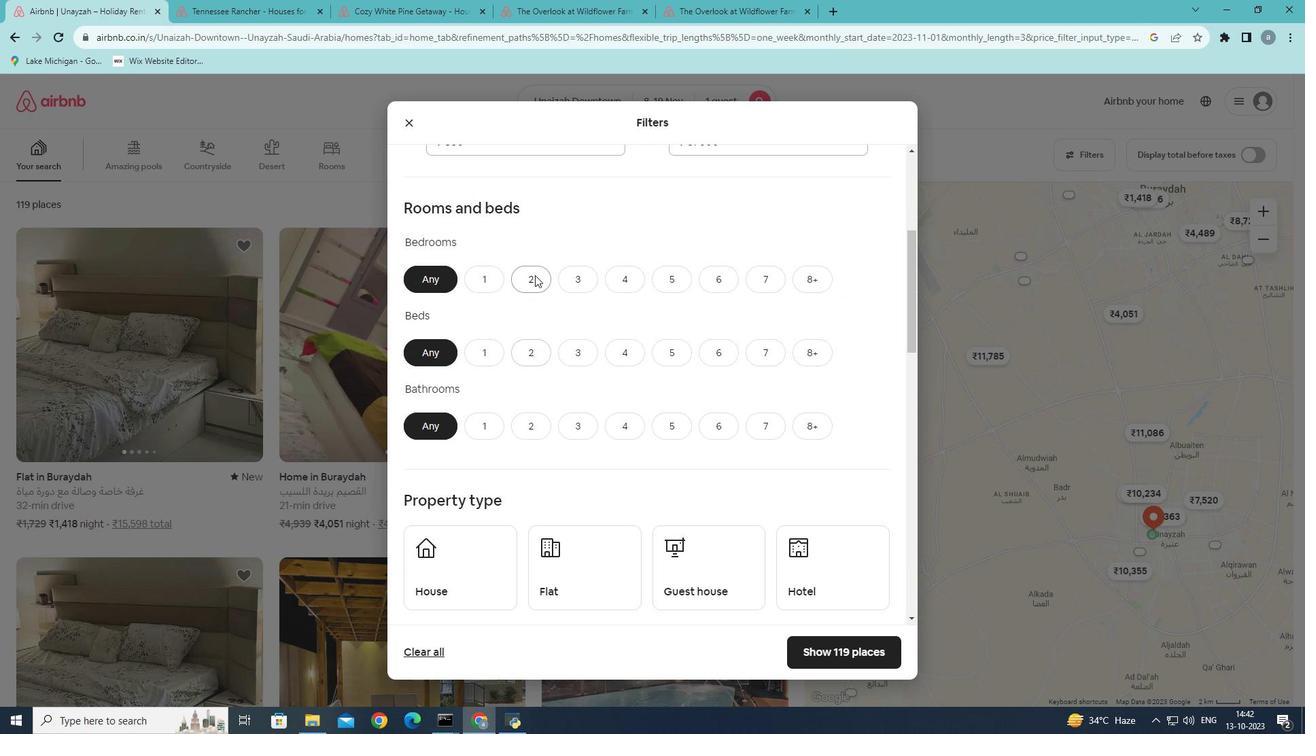 
Action: Mouse moved to (477, 290)
Screenshot: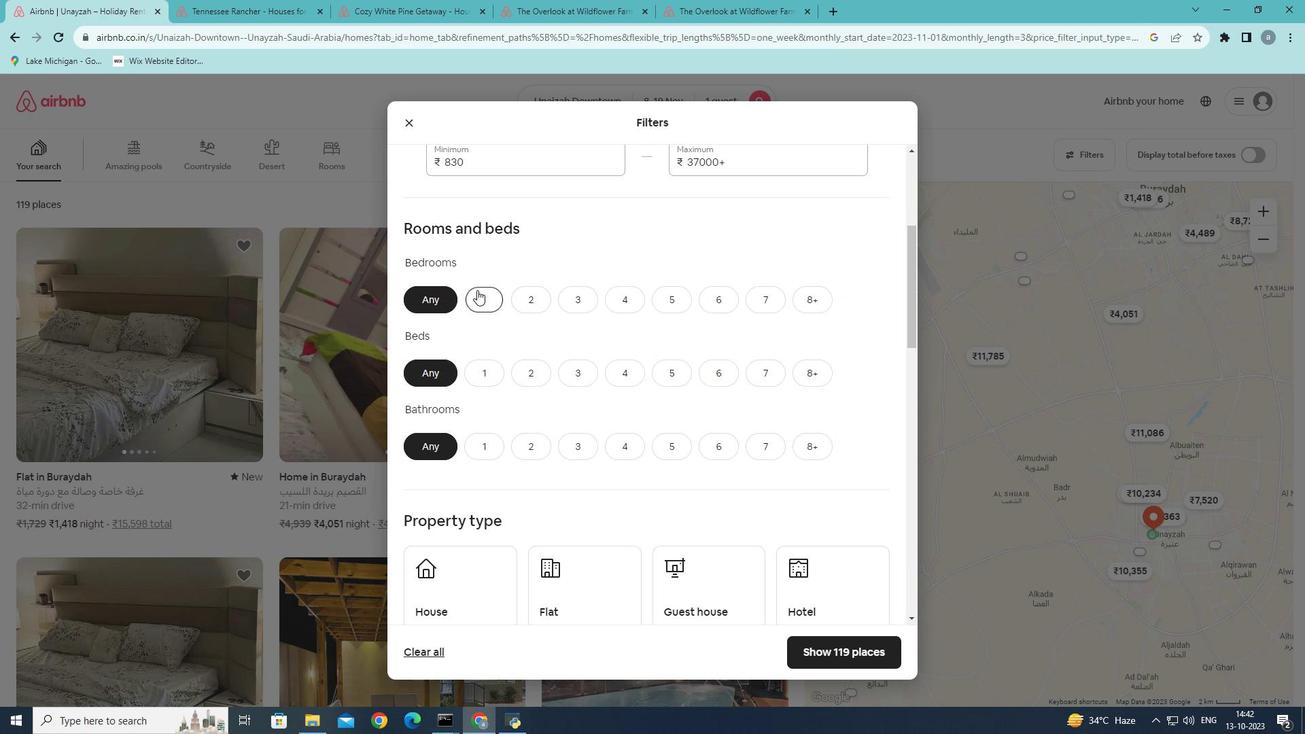 
Action: Mouse pressed left at (477, 290)
Screenshot: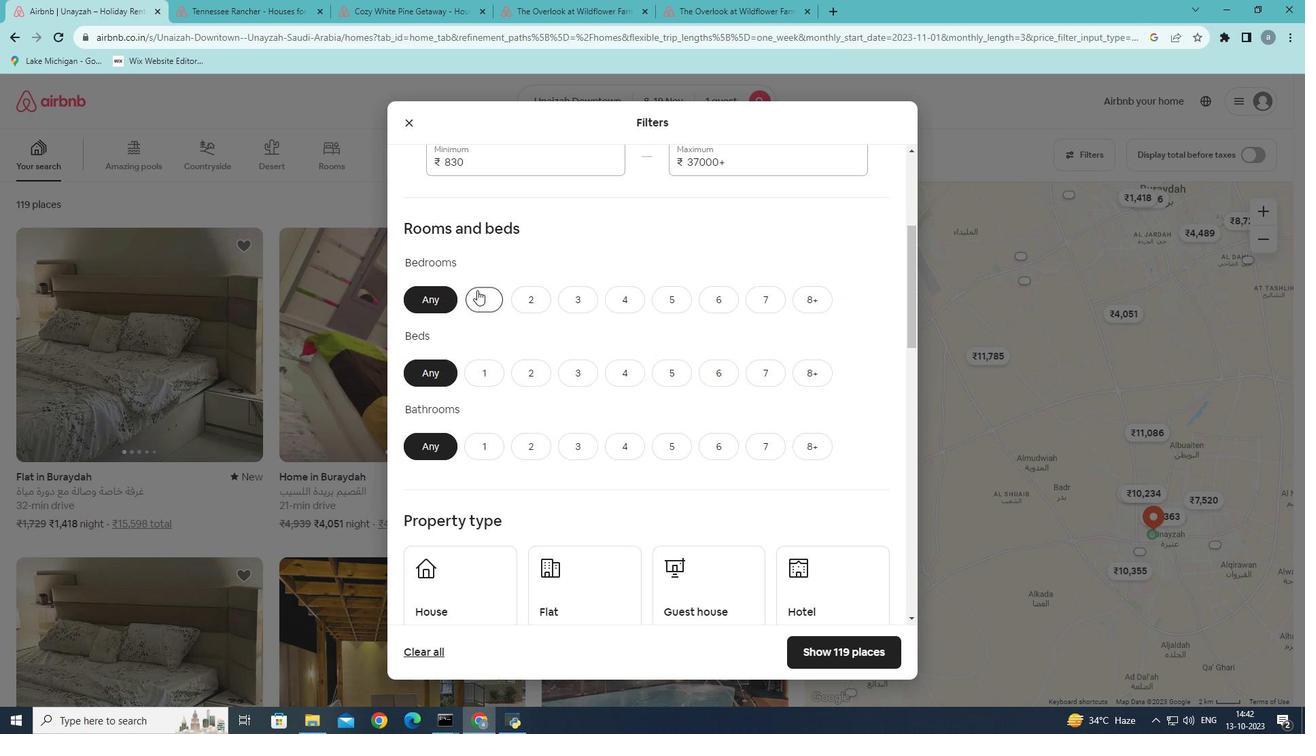 
Action: Mouse moved to (495, 383)
Screenshot: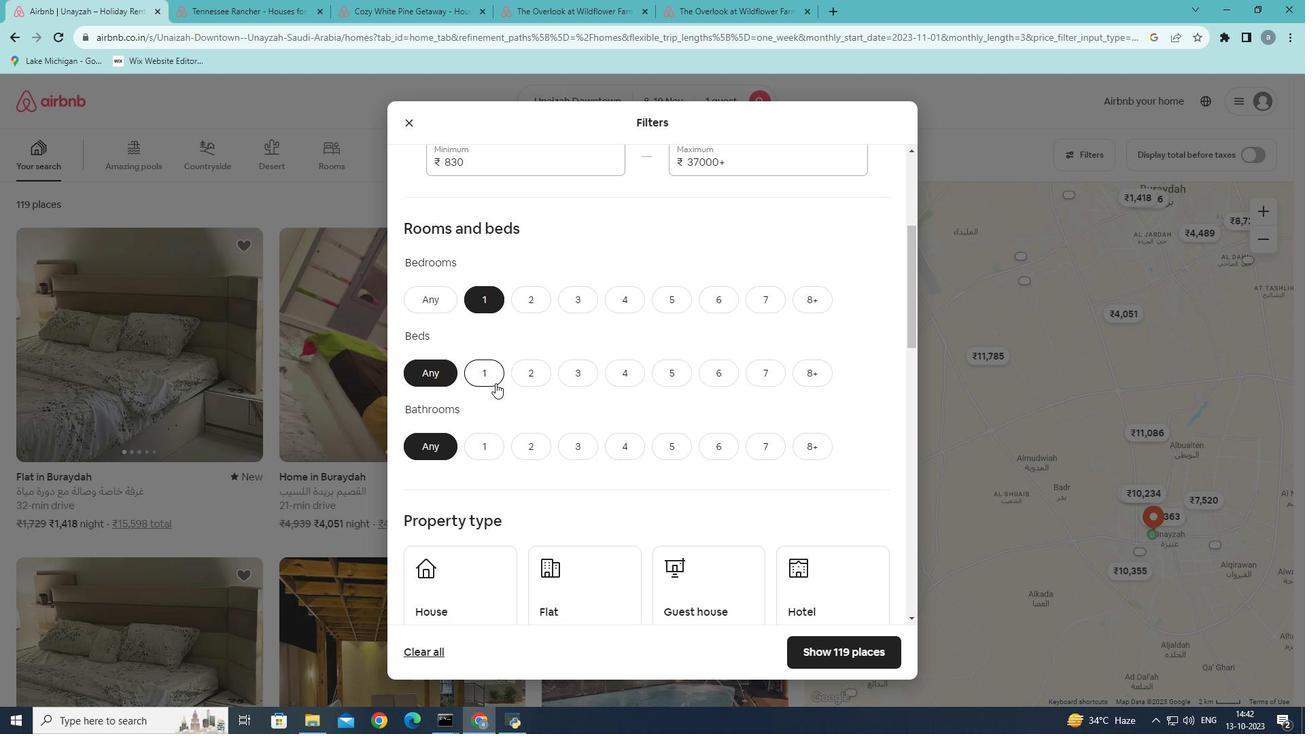 
Action: Mouse pressed left at (495, 383)
Screenshot: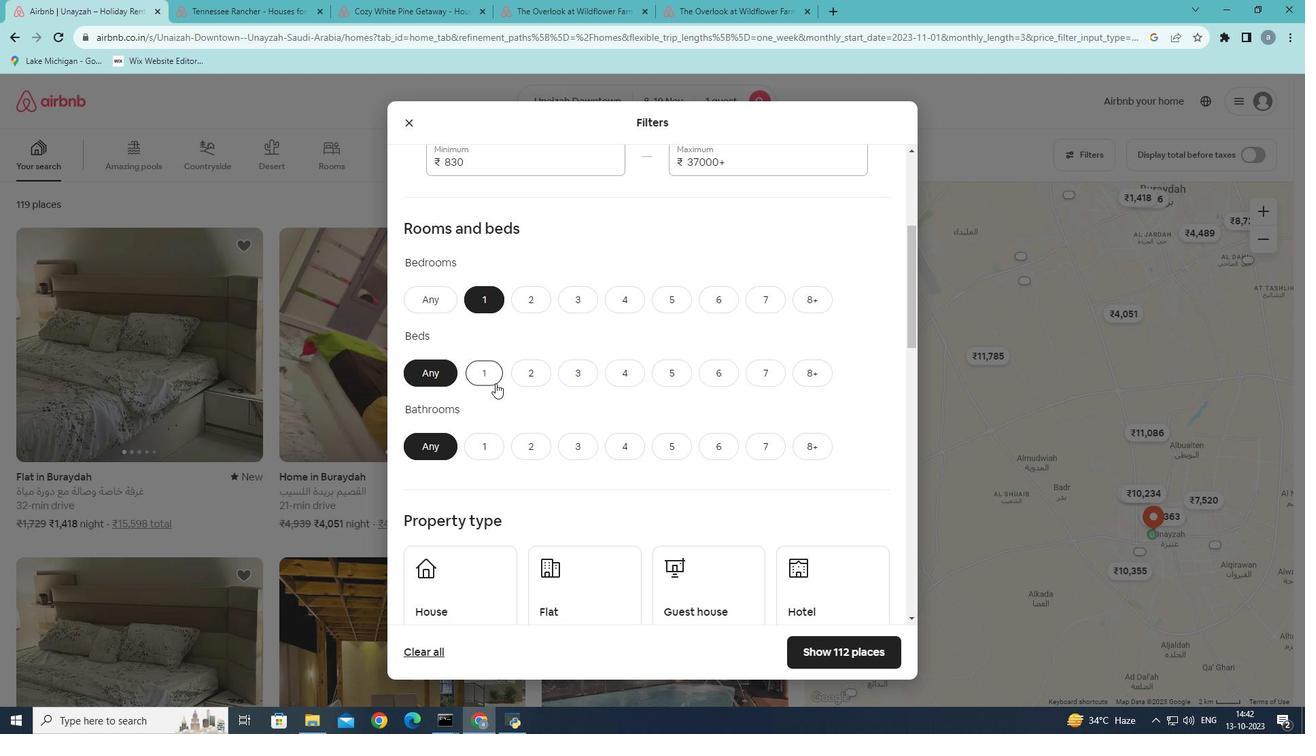 
Action: Mouse moved to (490, 446)
Screenshot: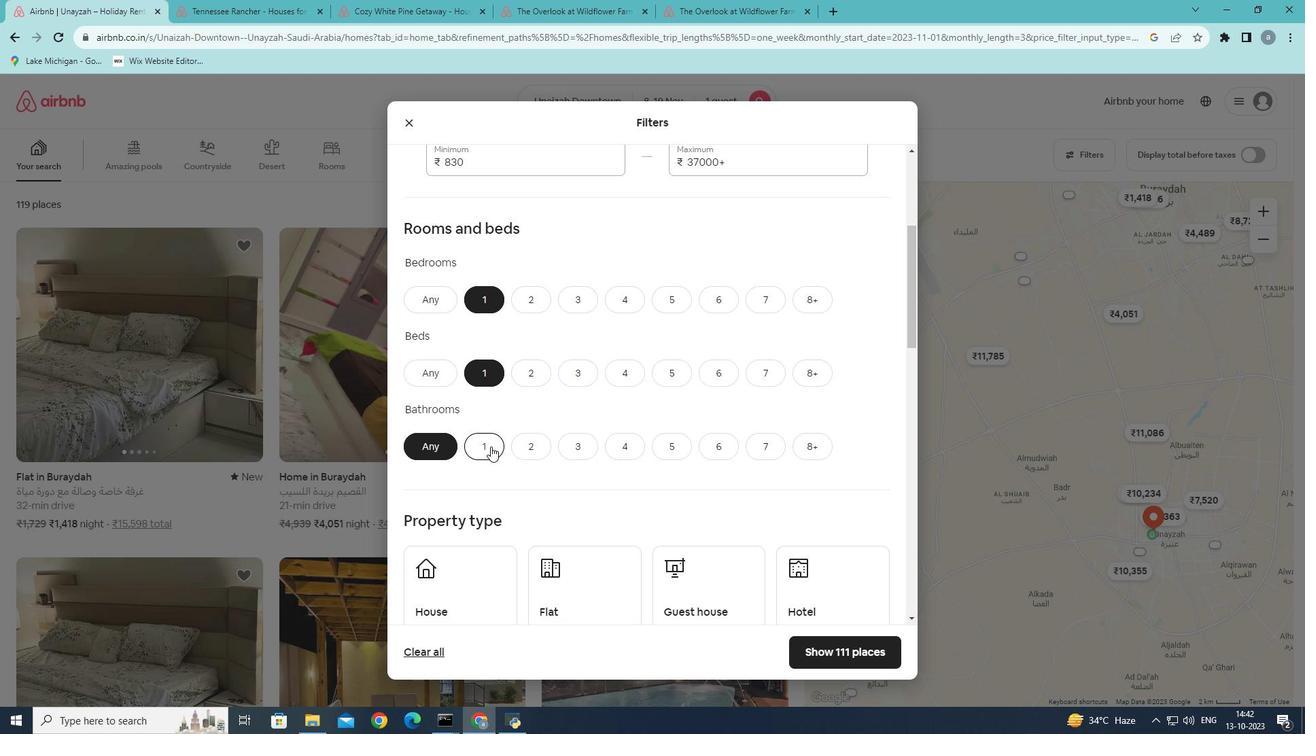 
Action: Mouse pressed left at (490, 446)
Screenshot: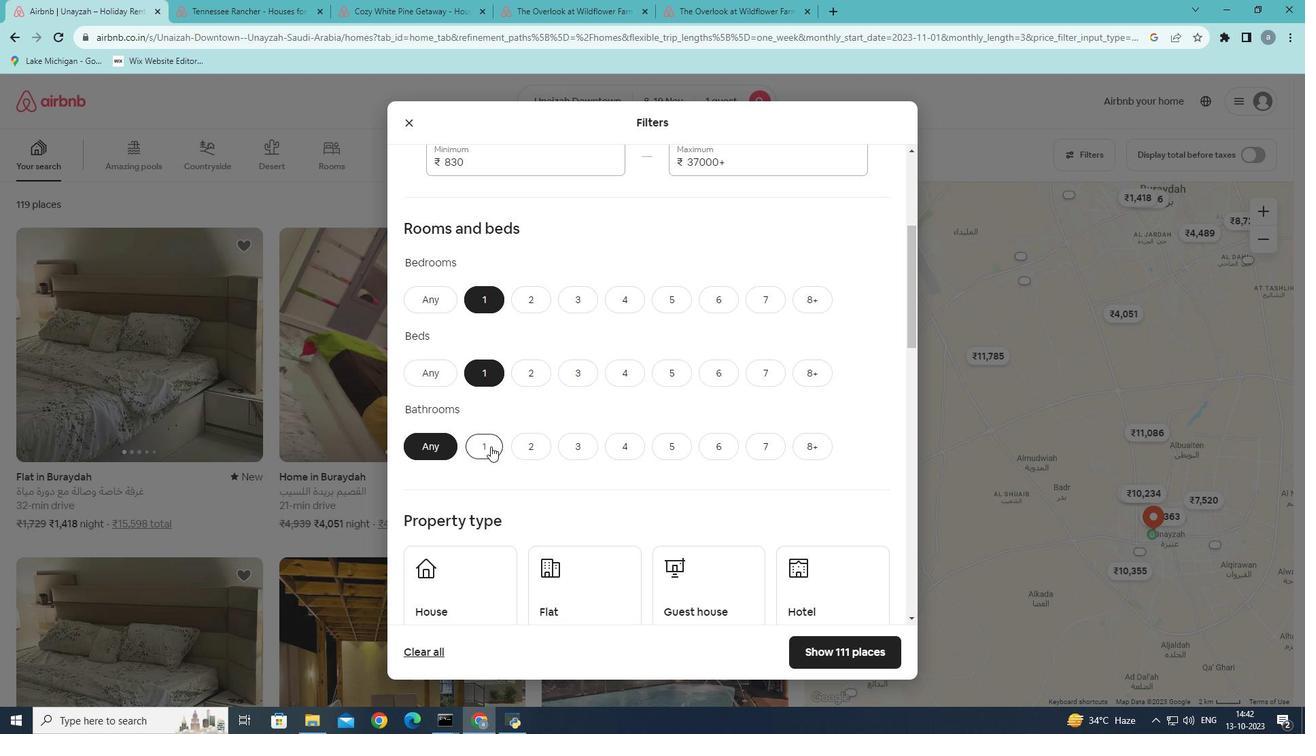 
Action: Mouse moved to (592, 382)
Screenshot: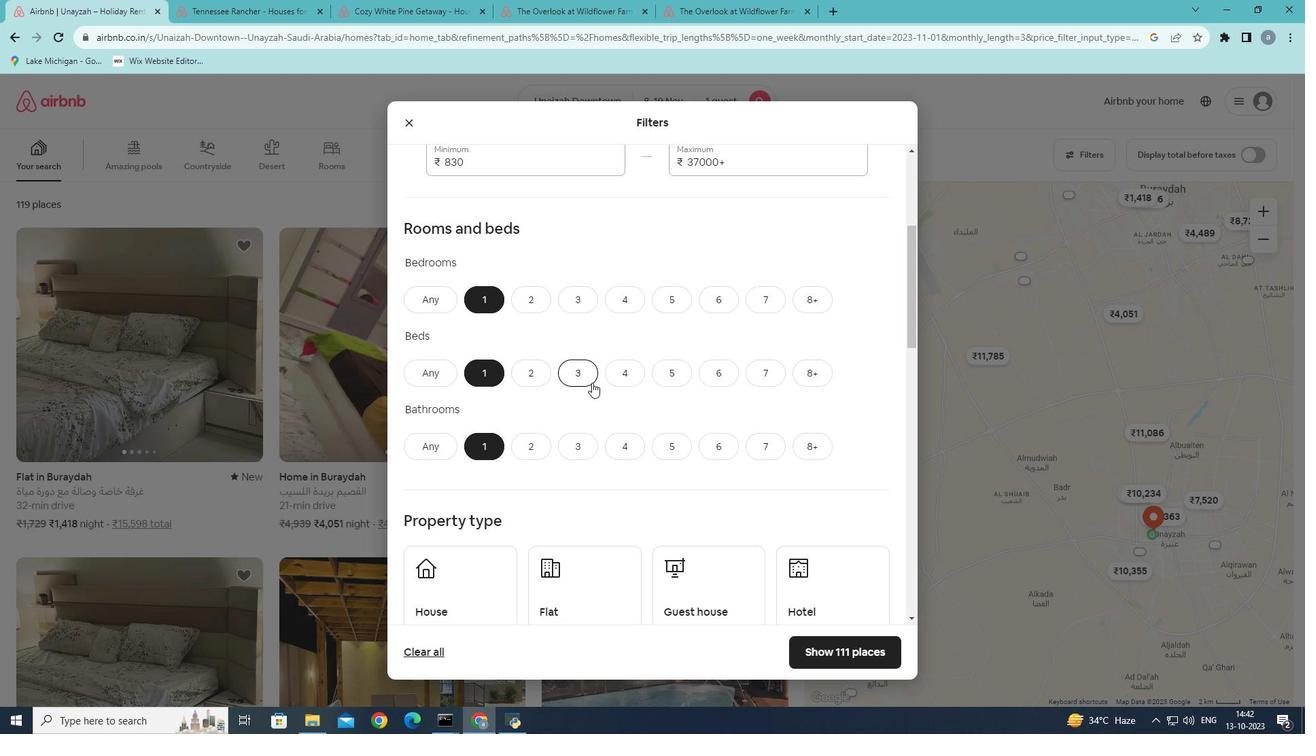 
Action: Mouse scrolled (592, 382) with delta (0, 0)
Screenshot: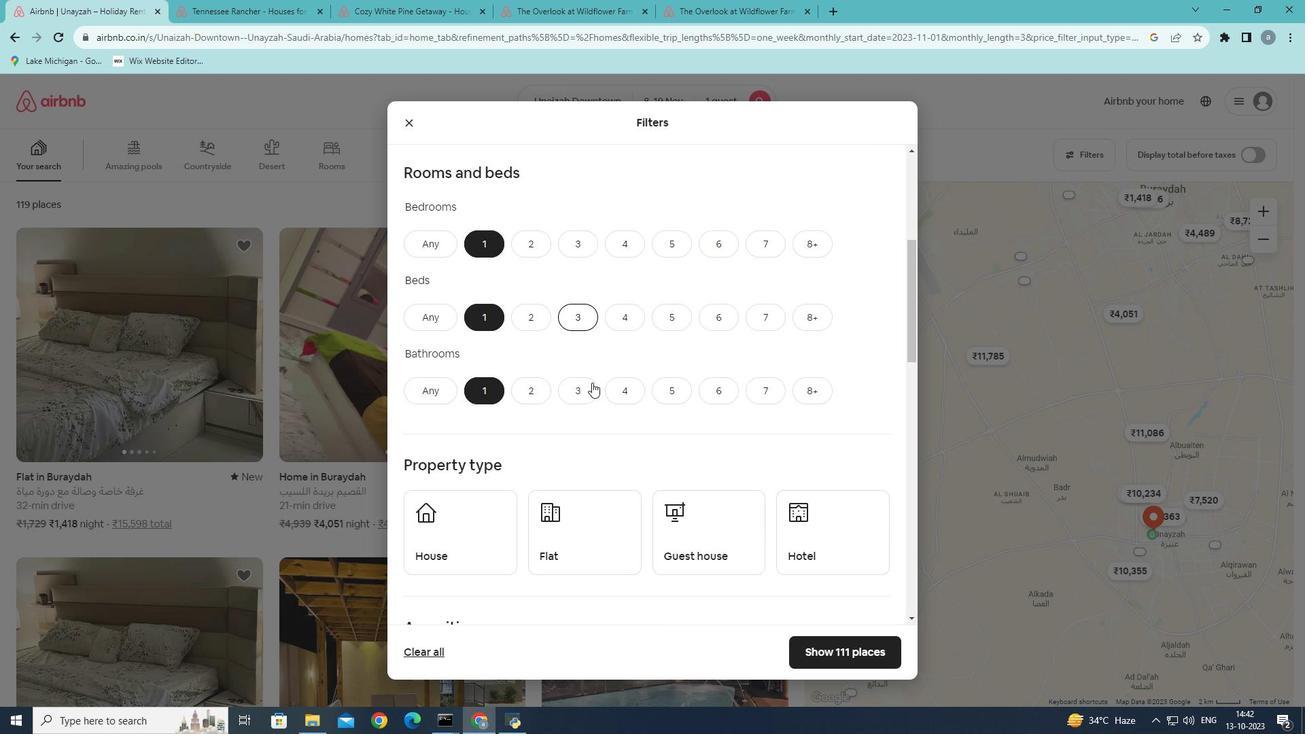 
Action: Mouse scrolled (592, 382) with delta (0, 0)
Screenshot: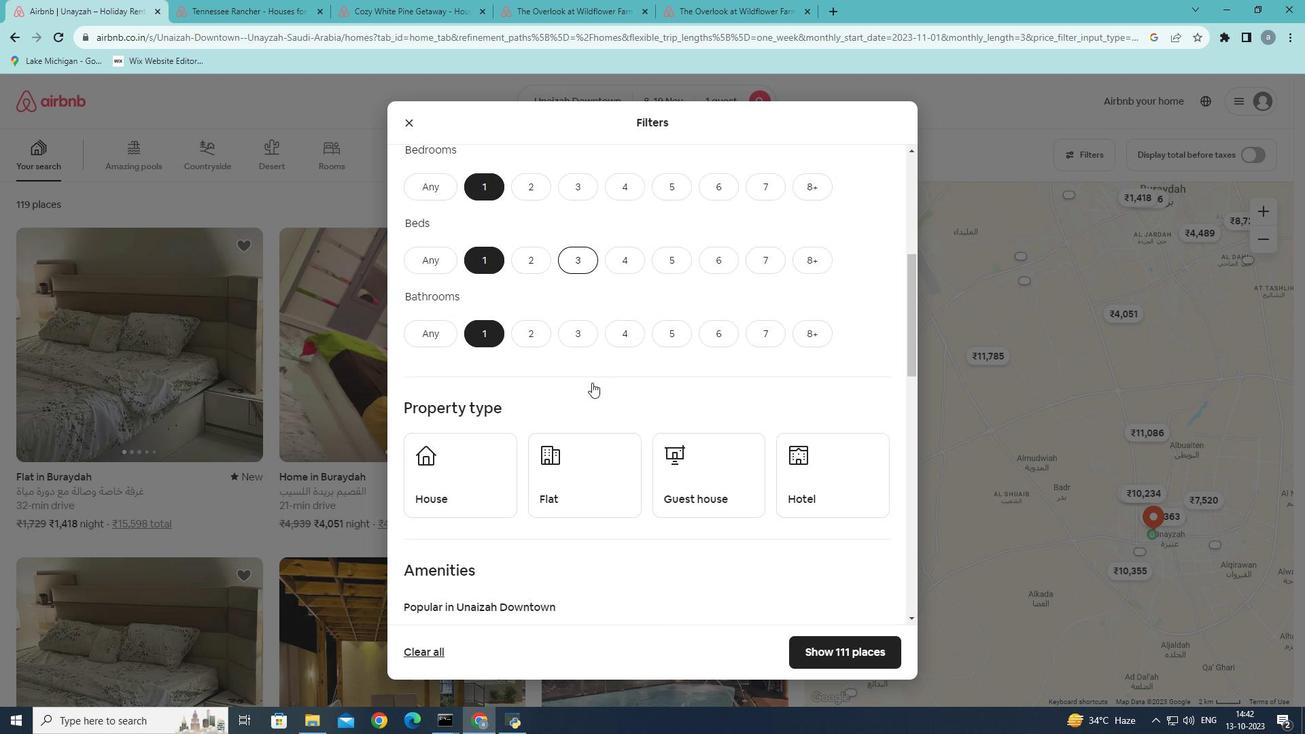 
Action: Mouse scrolled (592, 382) with delta (0, 0)
Screenshot: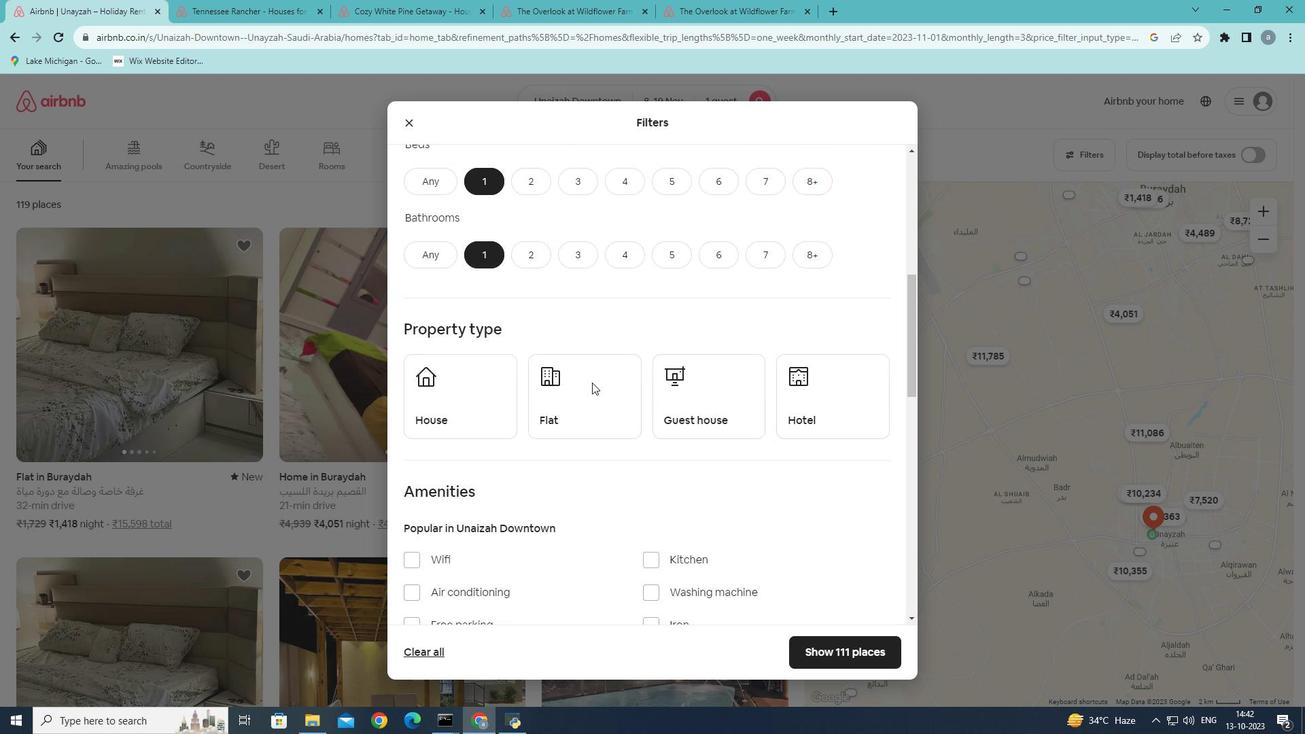 
Action: Mouse scrolled (592, 382) with delta (0, 0)
Screenshot: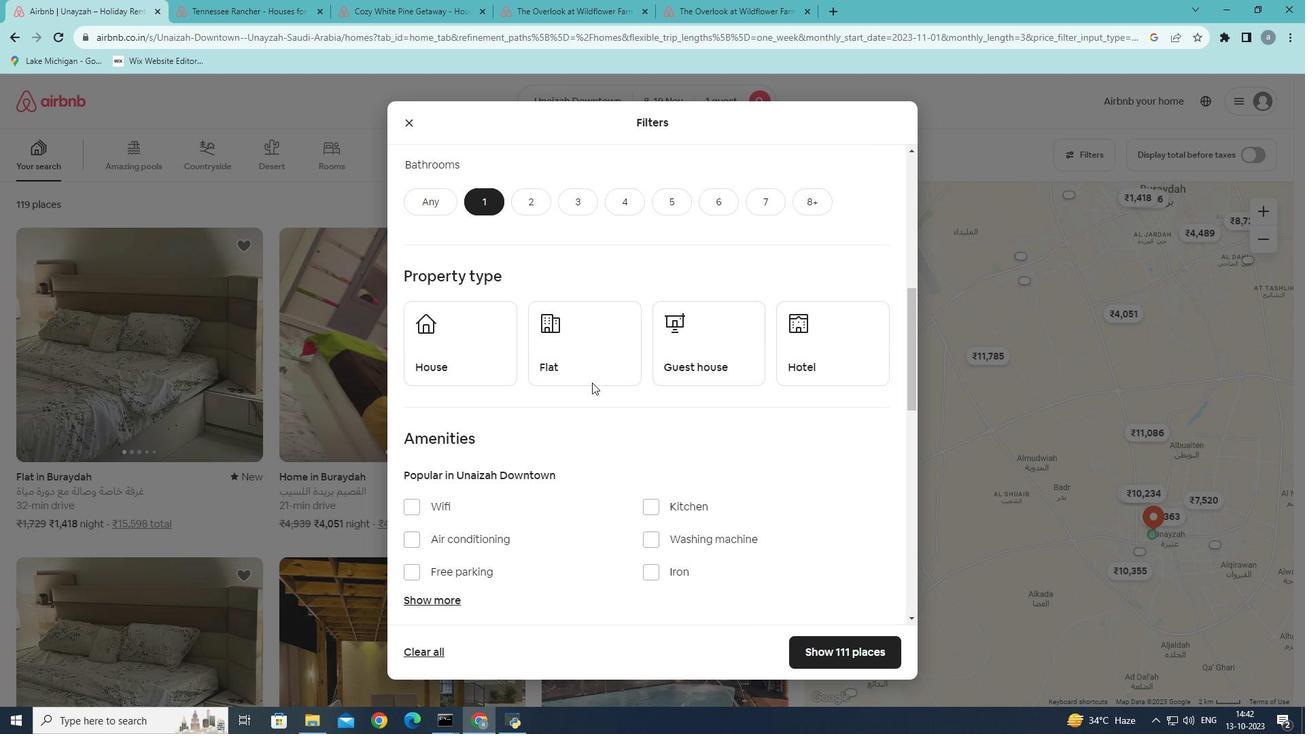 
Action: Mouse scrolled (592, 382) with delta (0, 0)
Screenshot: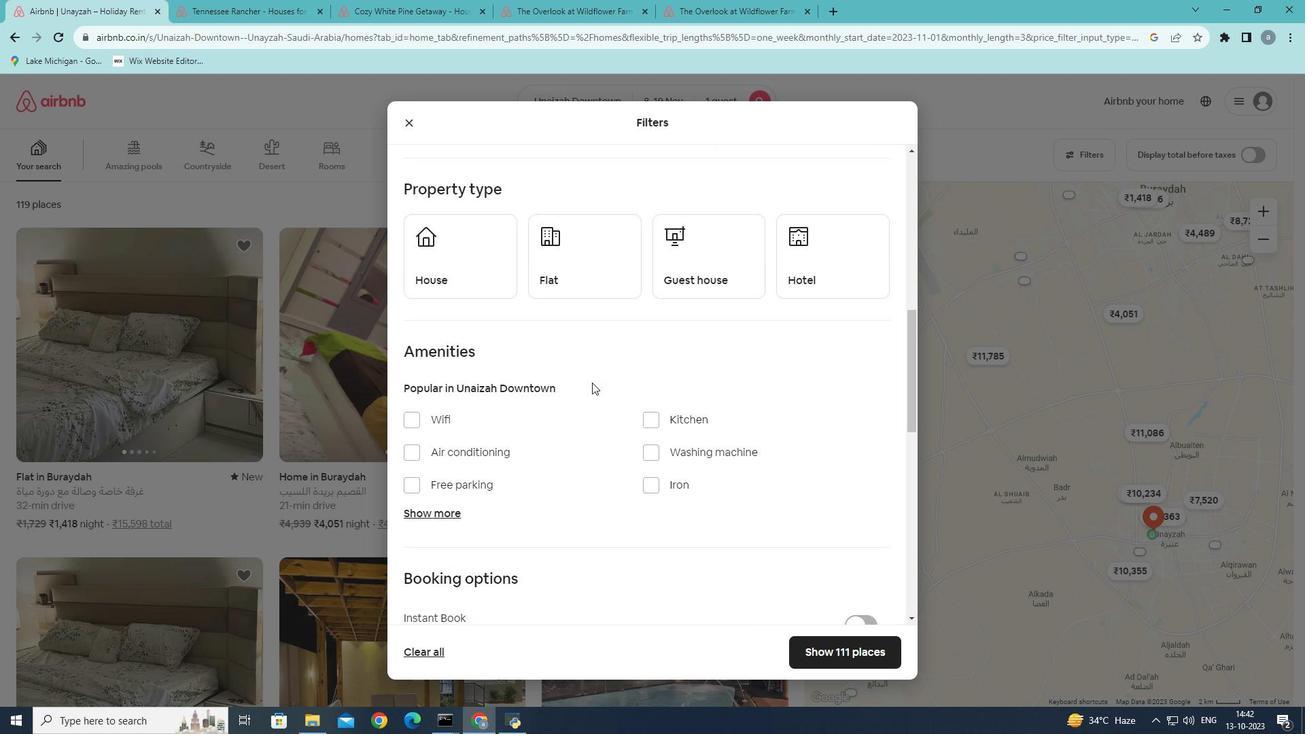 
Action: Mouse scrolled (592, 382) with delta (0, 0)
Screenshot: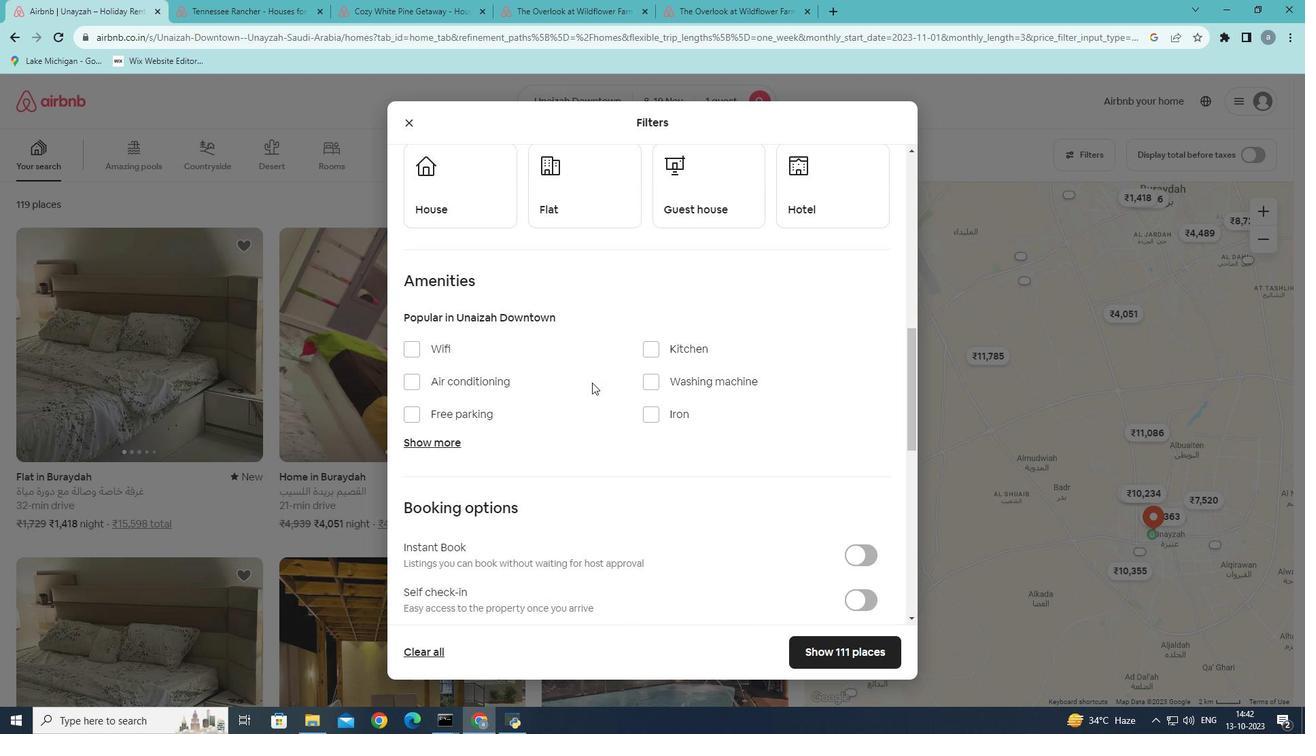
Action: Mouse scrolled (592, 382) with delta (0, 0)
Screenshot: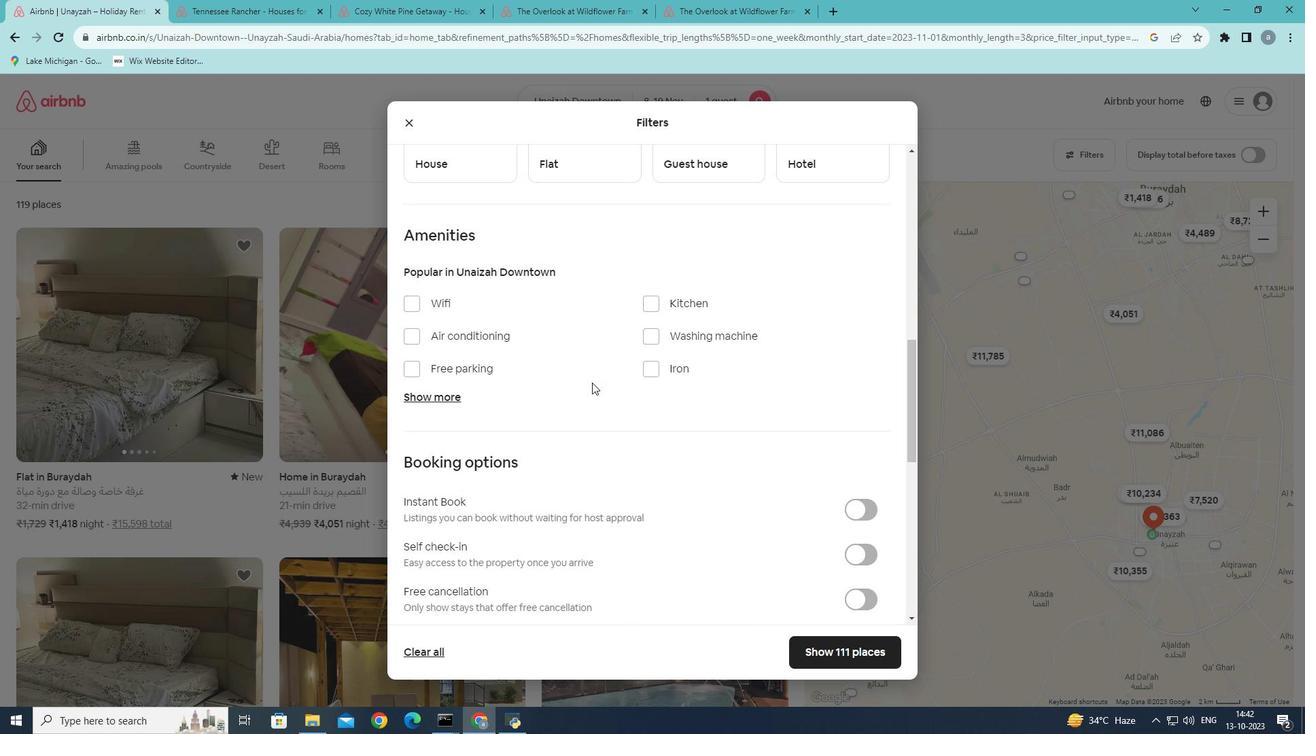 
Action: Mouse moved to (611, 361)
Screenshot: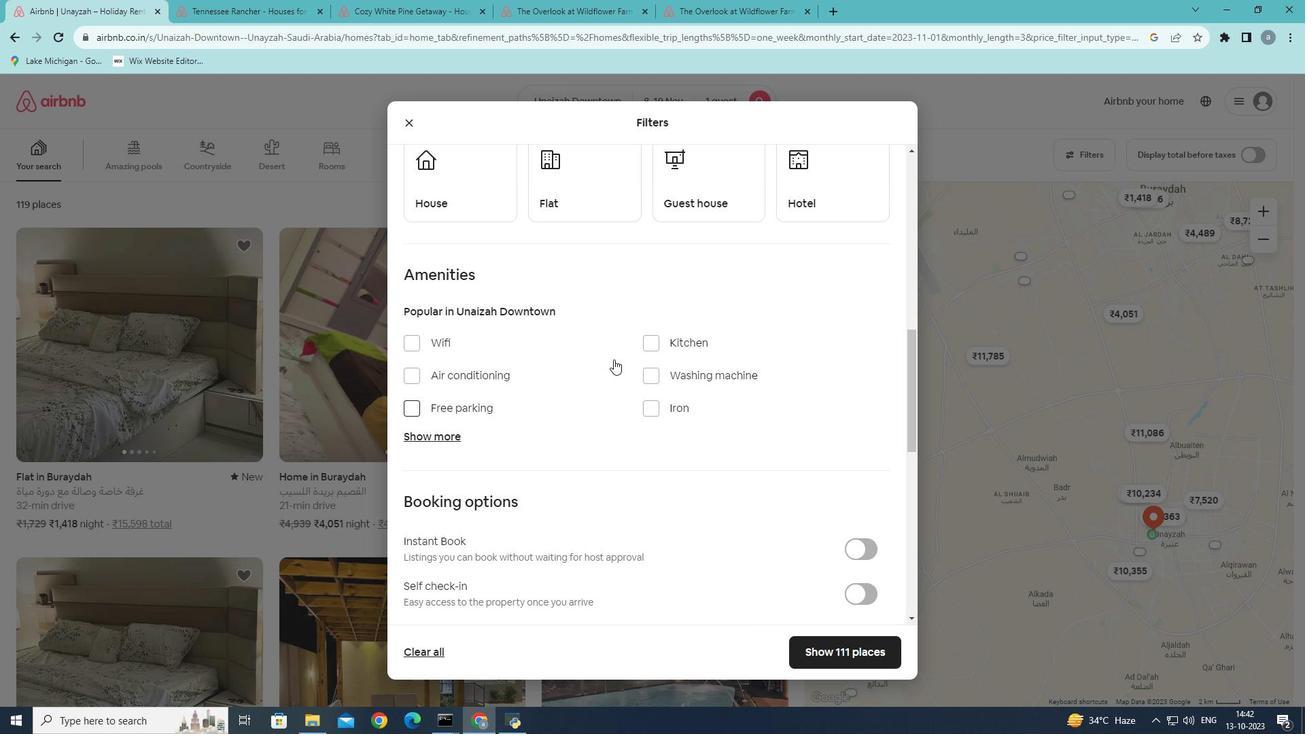 
Action: Mouse scrolled (611, 361) with delta (0, 0)
Screenshot: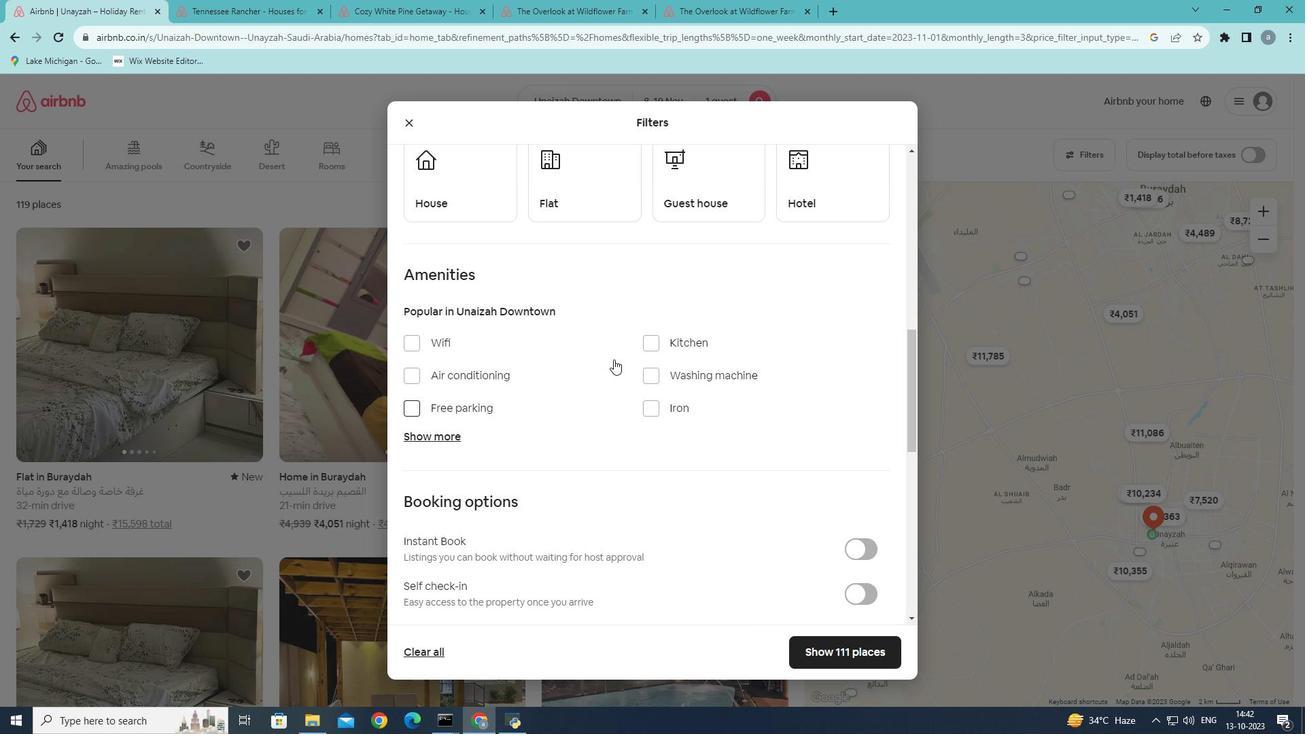 
Action: Mouse moved to (613, 359)
Screenshot: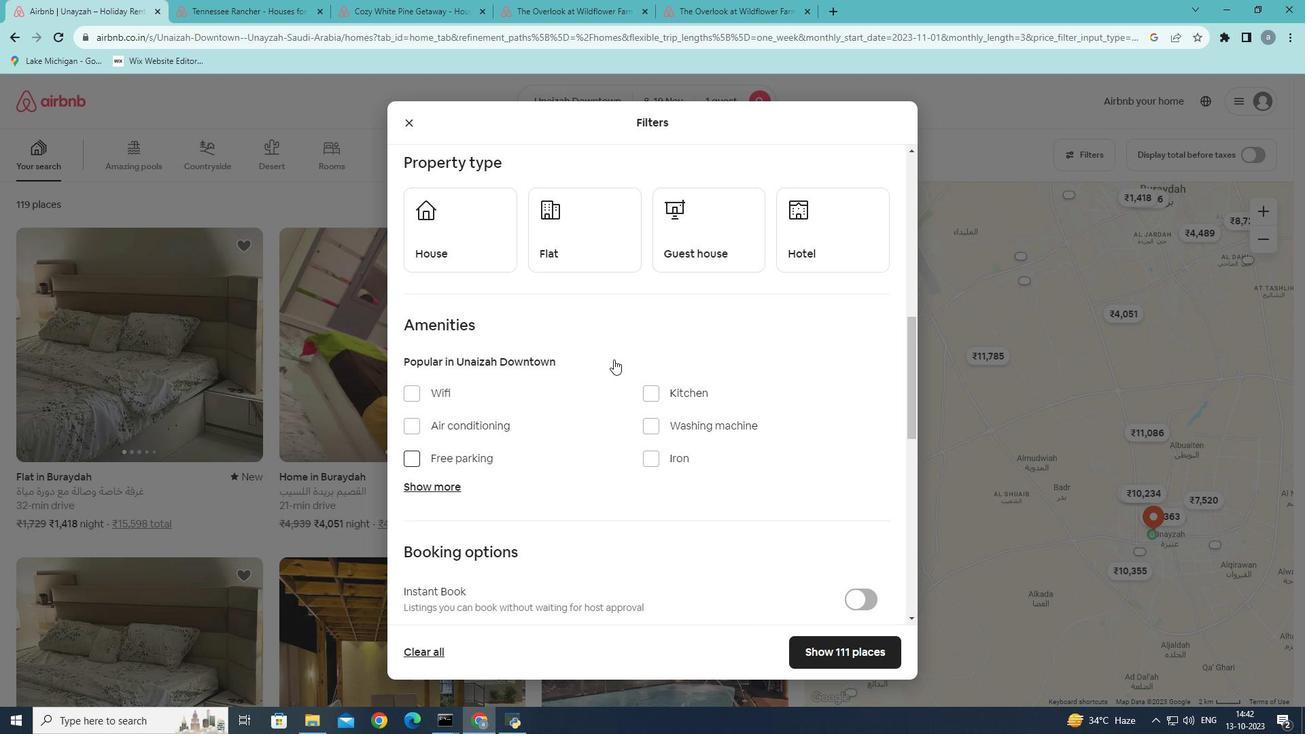 
Action: Mouse scrolled (613, 360) with delta (0, 0)
Screenshot: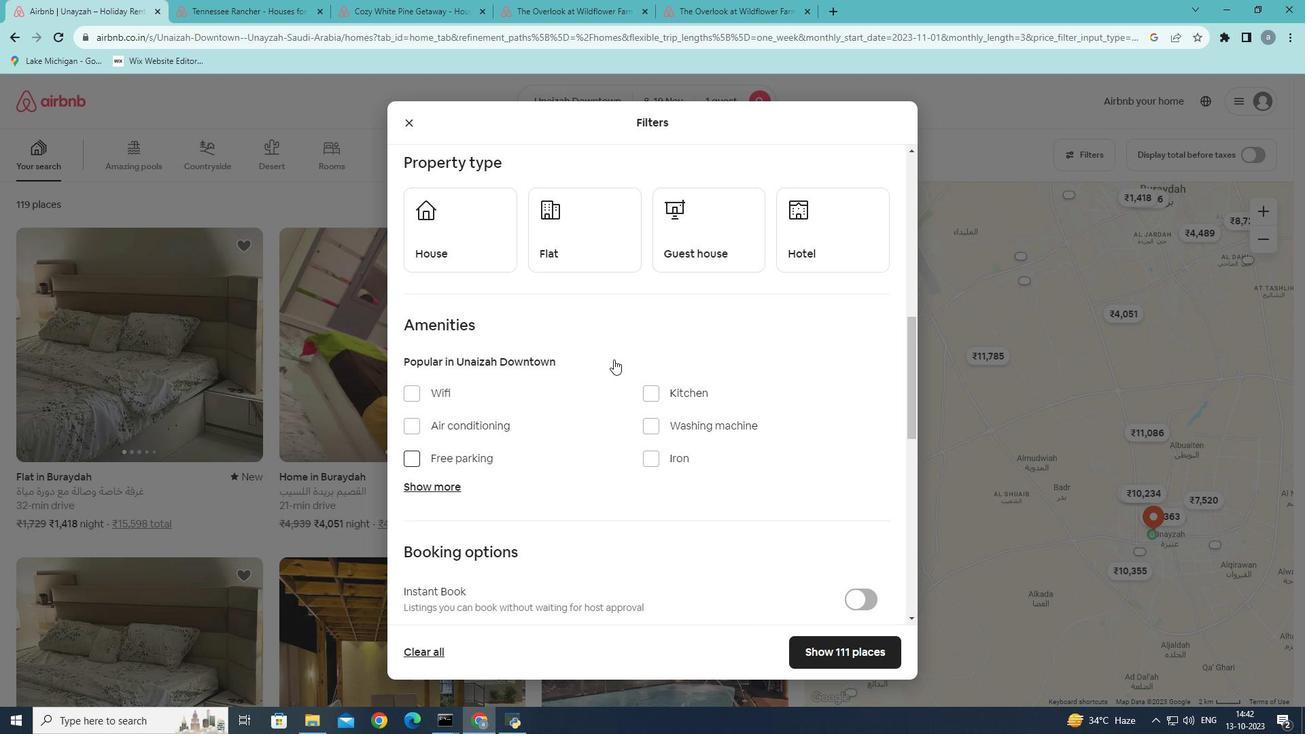 
Action: Mouse moved to (812, 237)
Screenshot: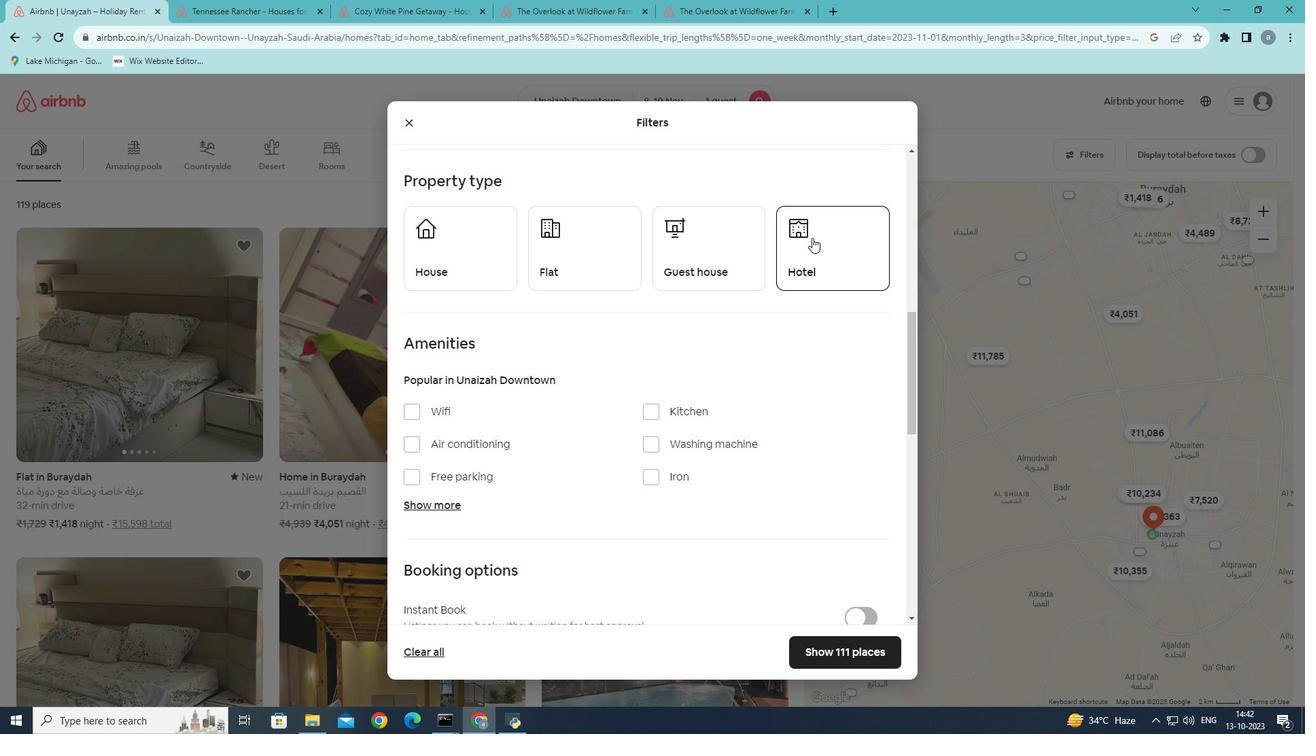 
Action: Mouse pressed left at (812, 237)
Screenshot: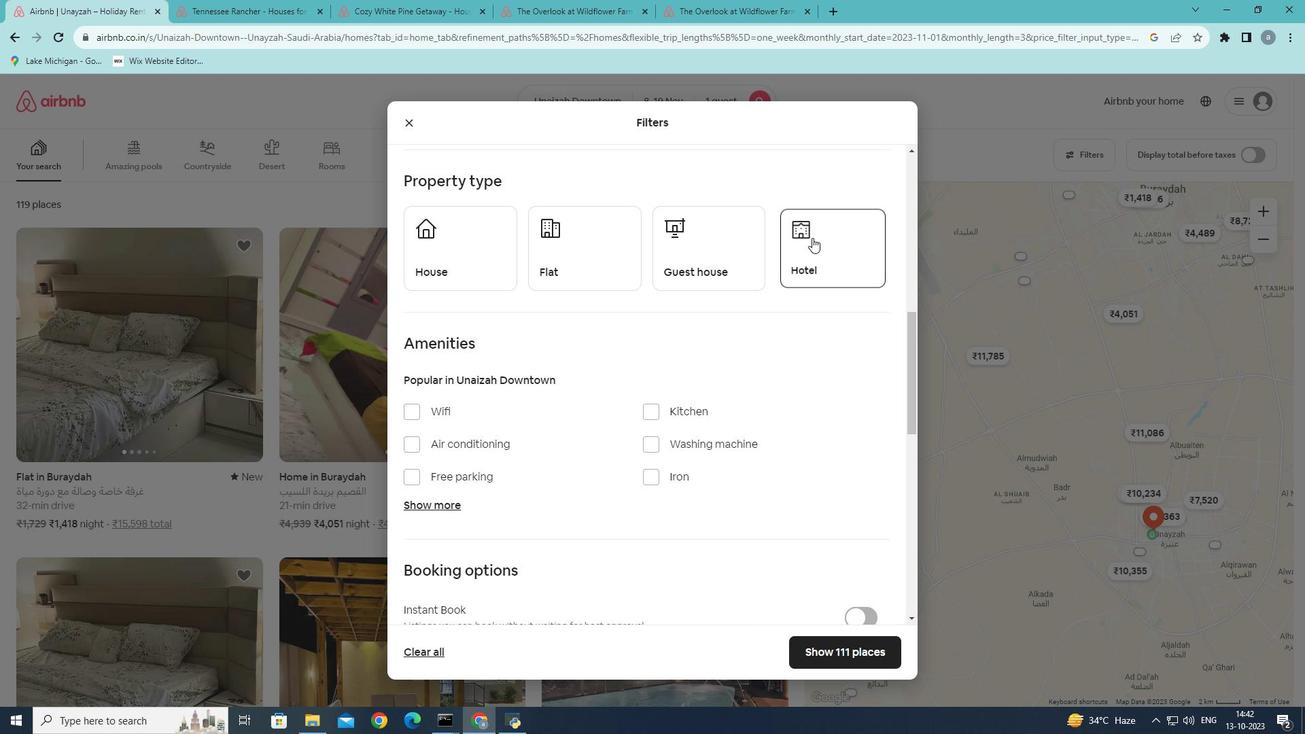
Action: Mouse moved to (762, 402)
Screenshot: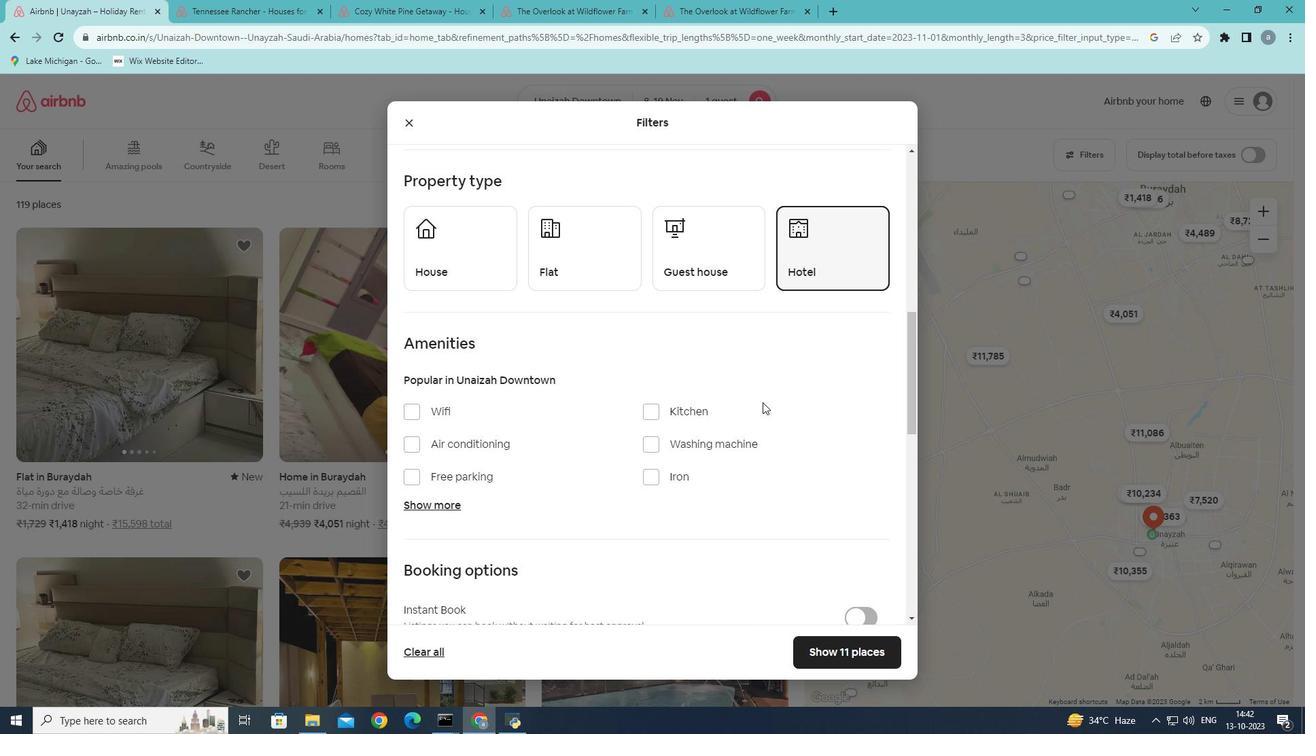 
Action: Mouse scrolled (762, 401) with delta (0, 0)
Screenshot: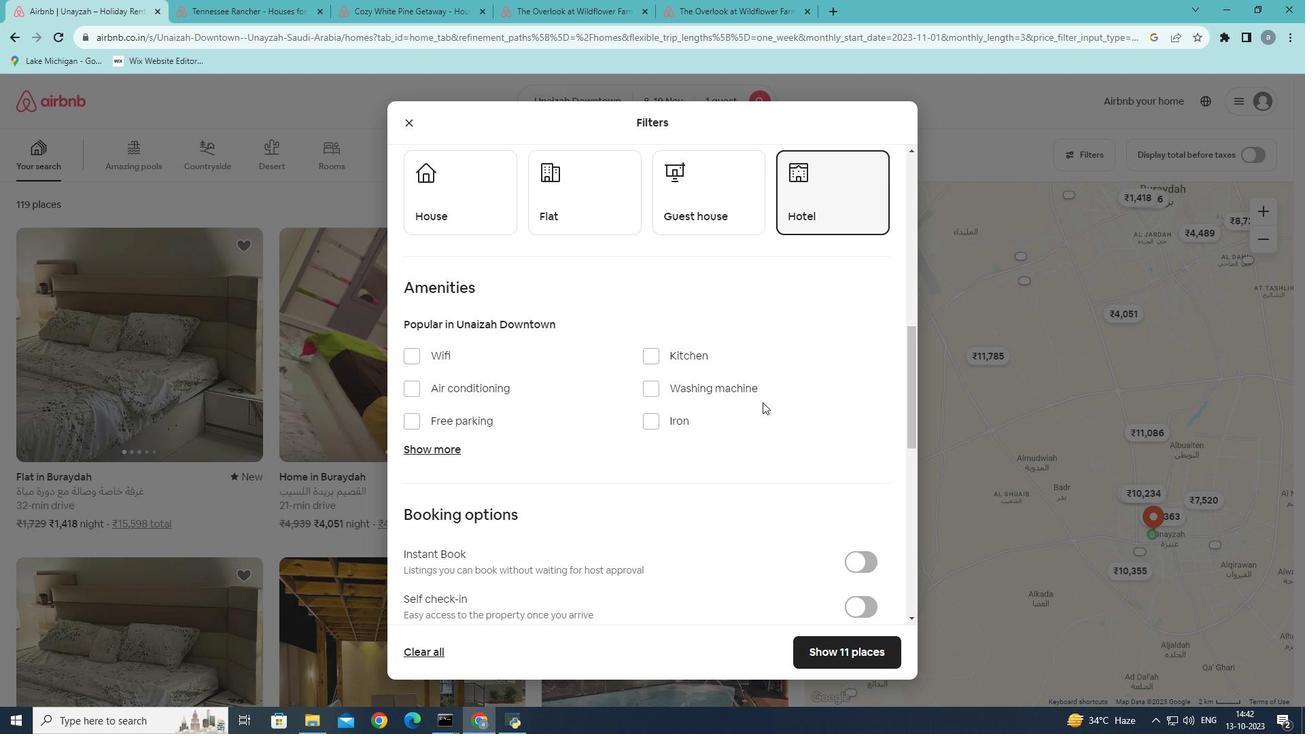 
Action: Mouse scrolled (762, 401) with delta (0, 0)
Screenshot: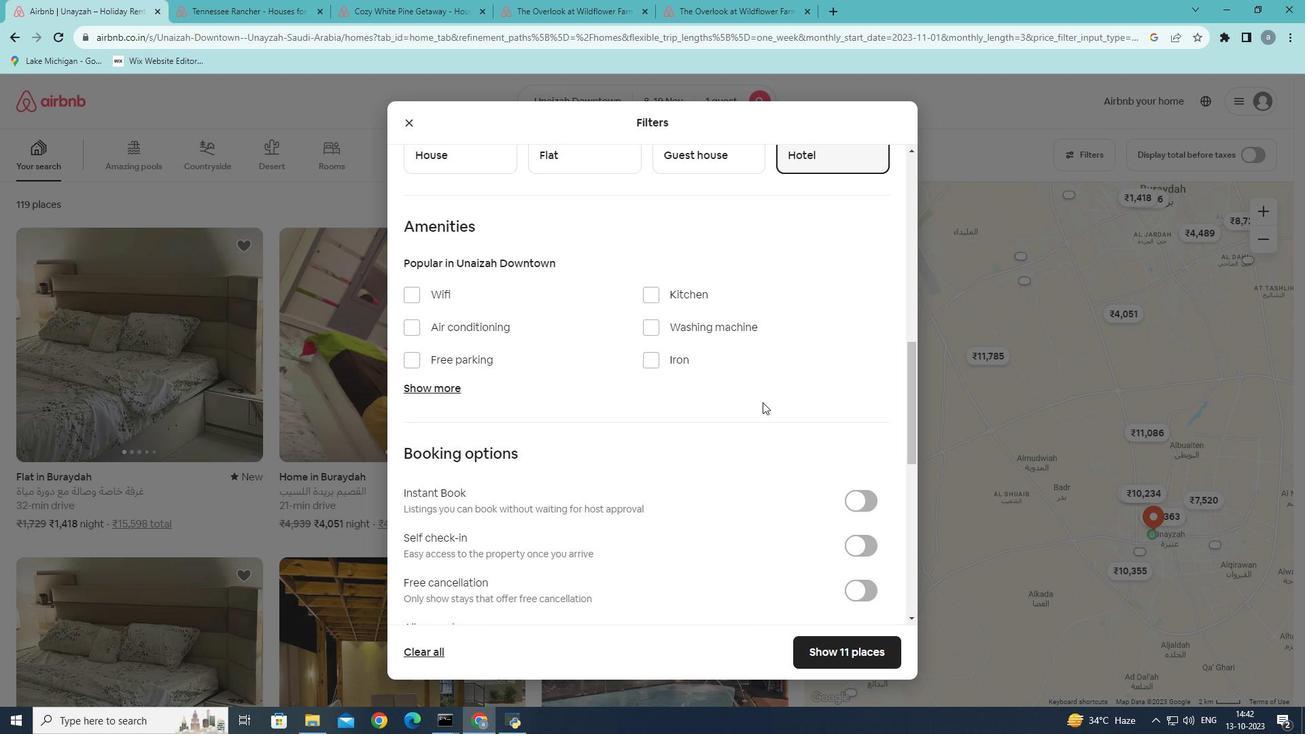 
Action: Mouse scrolled (762, 401) with delta (0, 0)
Screenshot: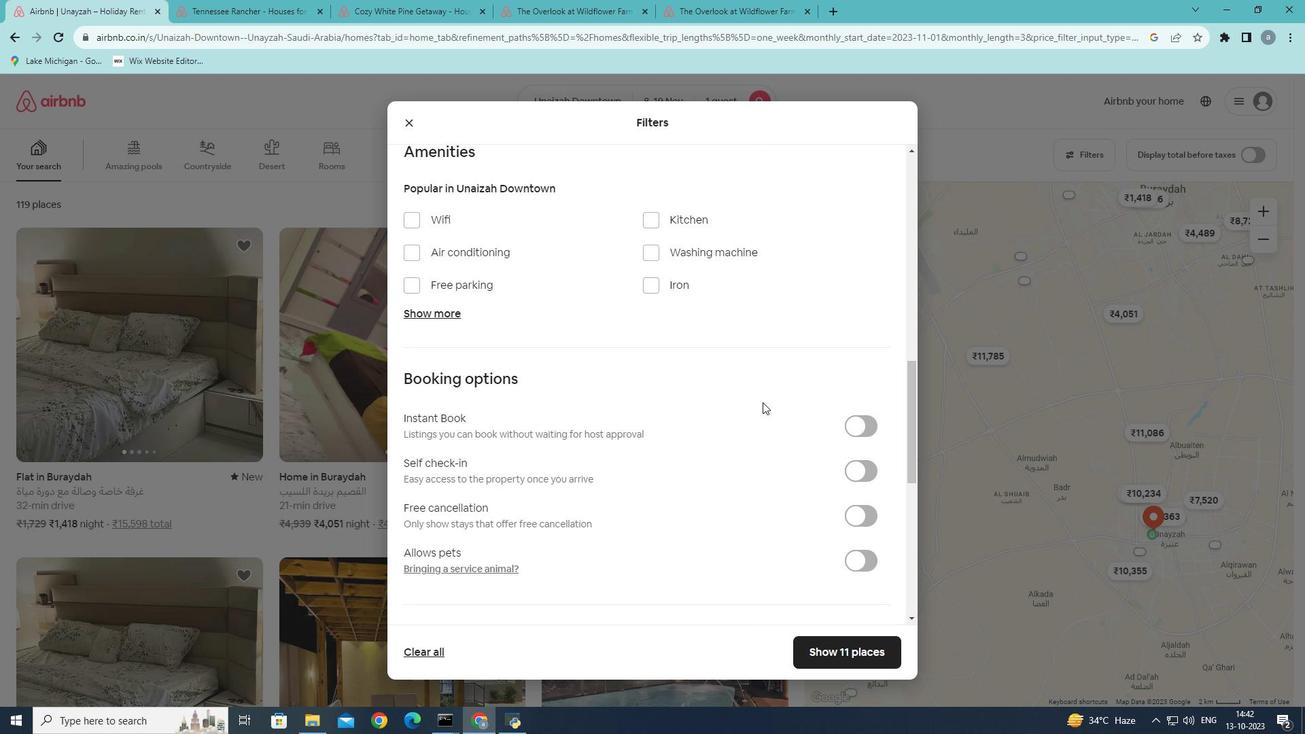 
Action: Mouse scrolled (762, 401) with delta (0, 0)
Screenshot: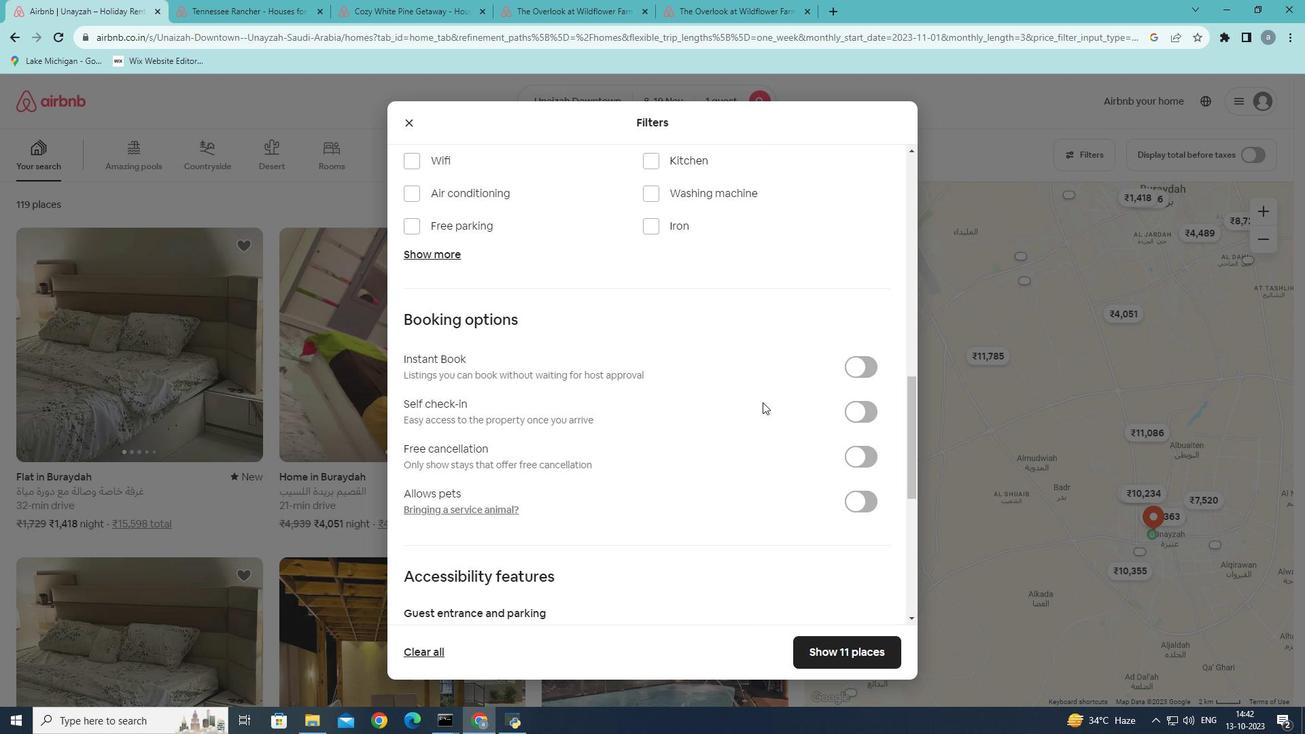 
Action: Mouse scrolled (762, 401) with delta (0, 0)
Screenshot: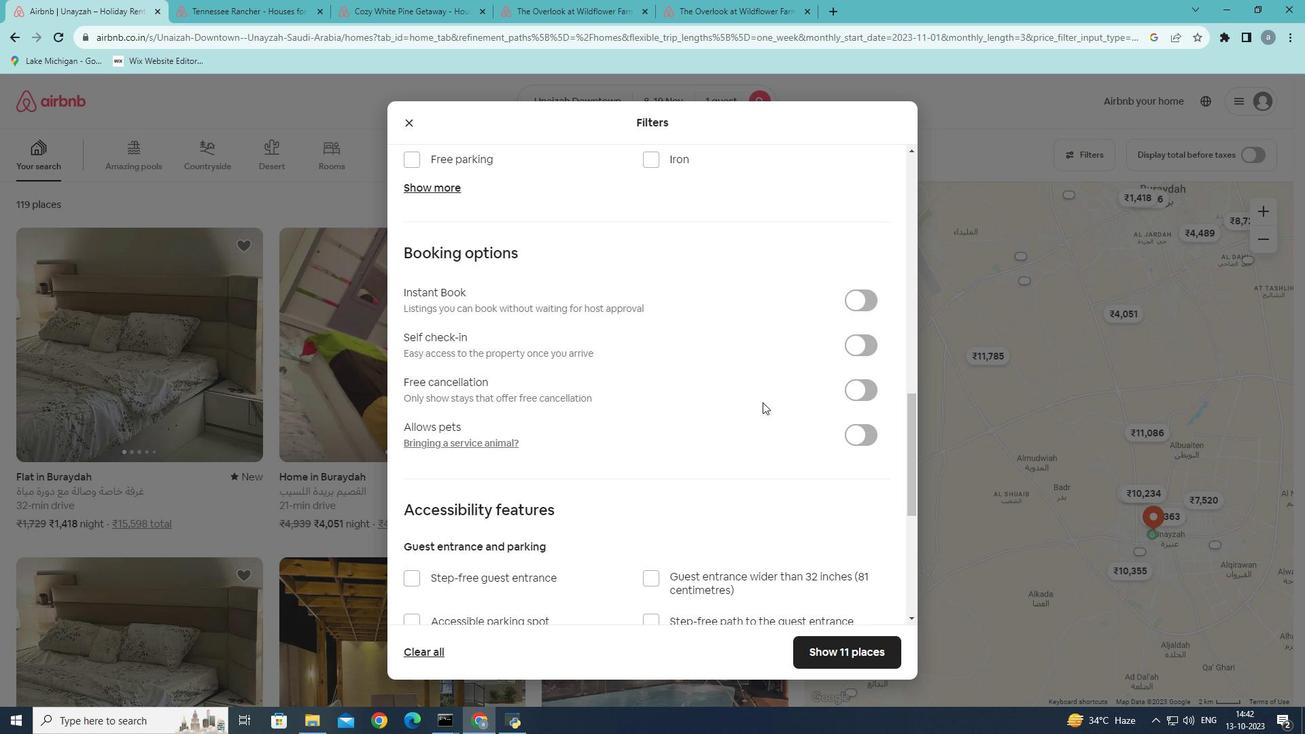 
Action: Mouse scrolled (762, 401) with delta (0, 0)
Screenshot: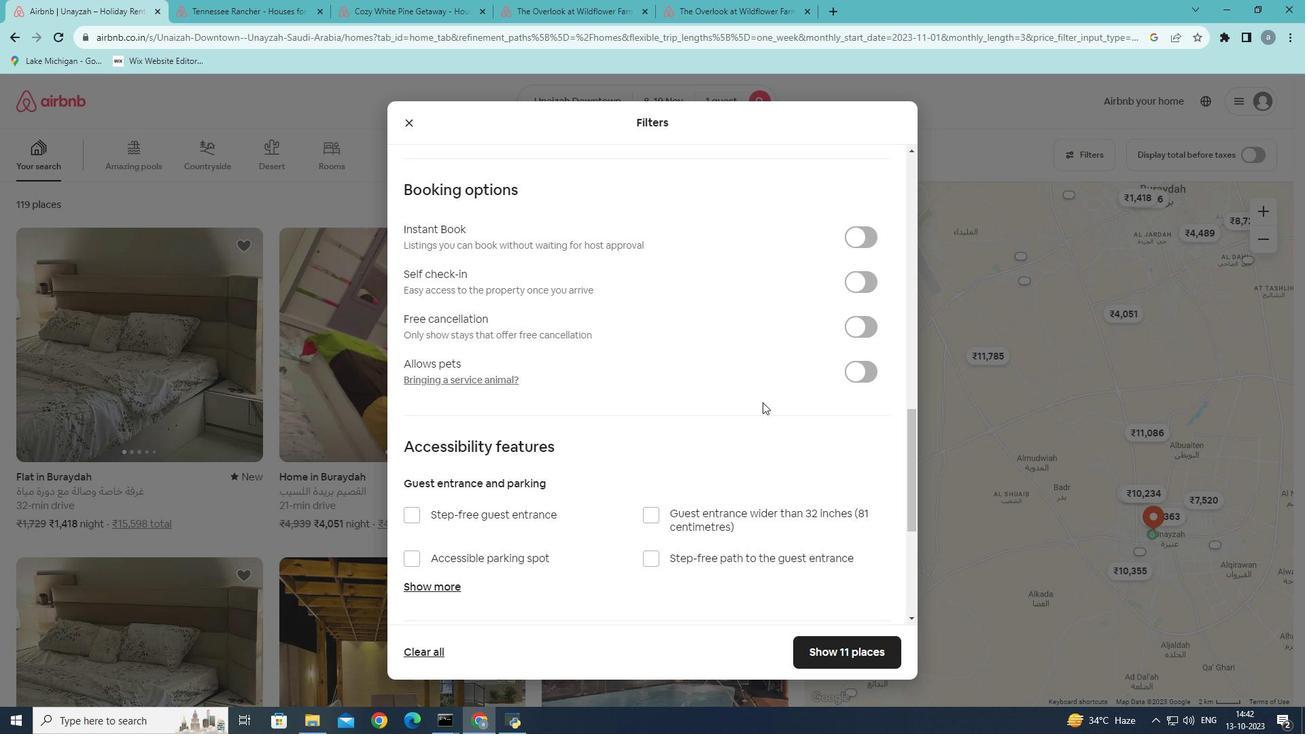 
Action: Mouse scrolled (762, 401) with delta (0, 0)
Screenshot: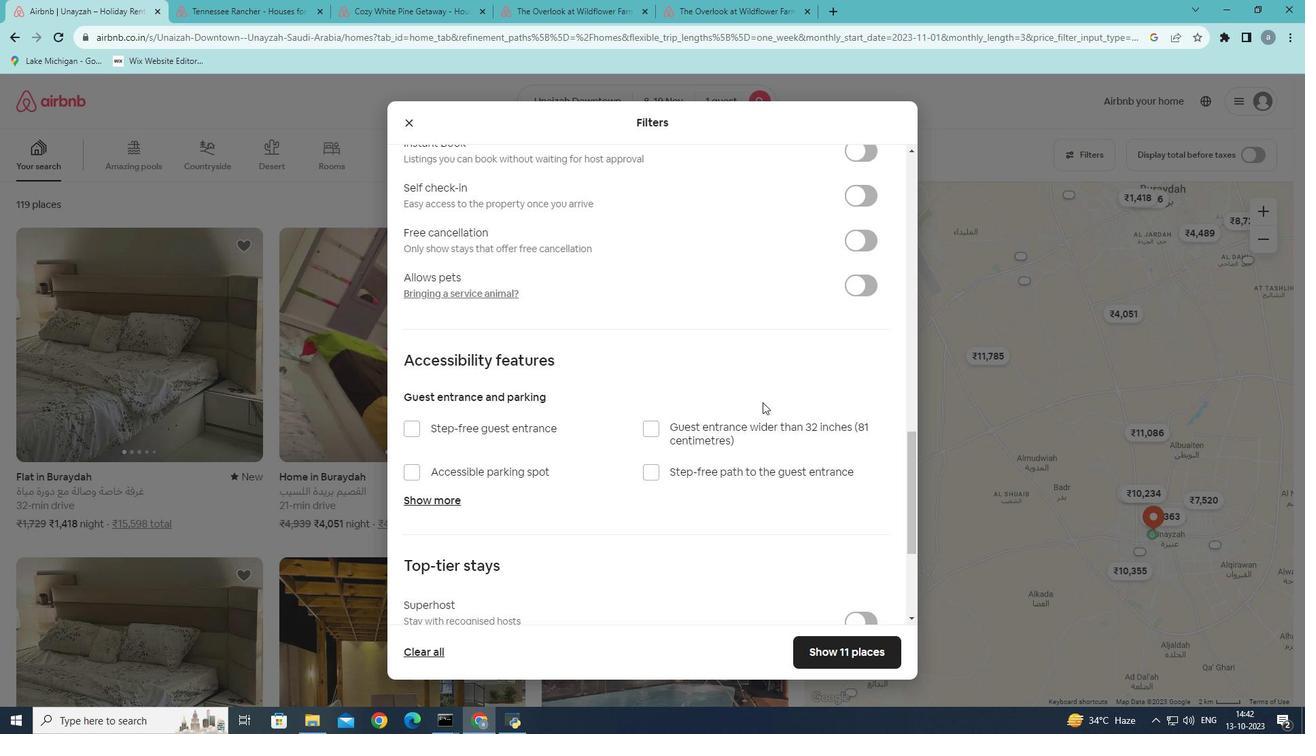 
Action: Mouse scrolled (762, 401) with delta (0, 0)
Screenshot: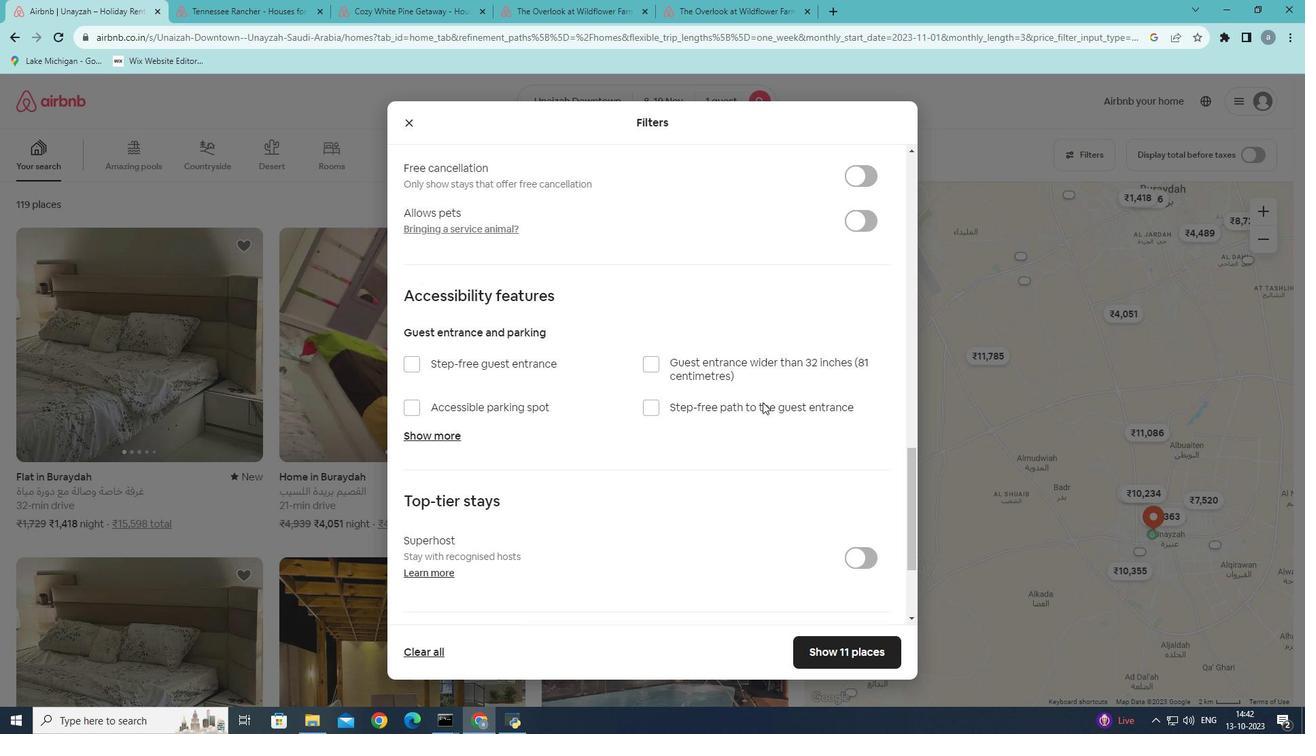 
Action: Mouse moved to (848, 657)
Screenshot: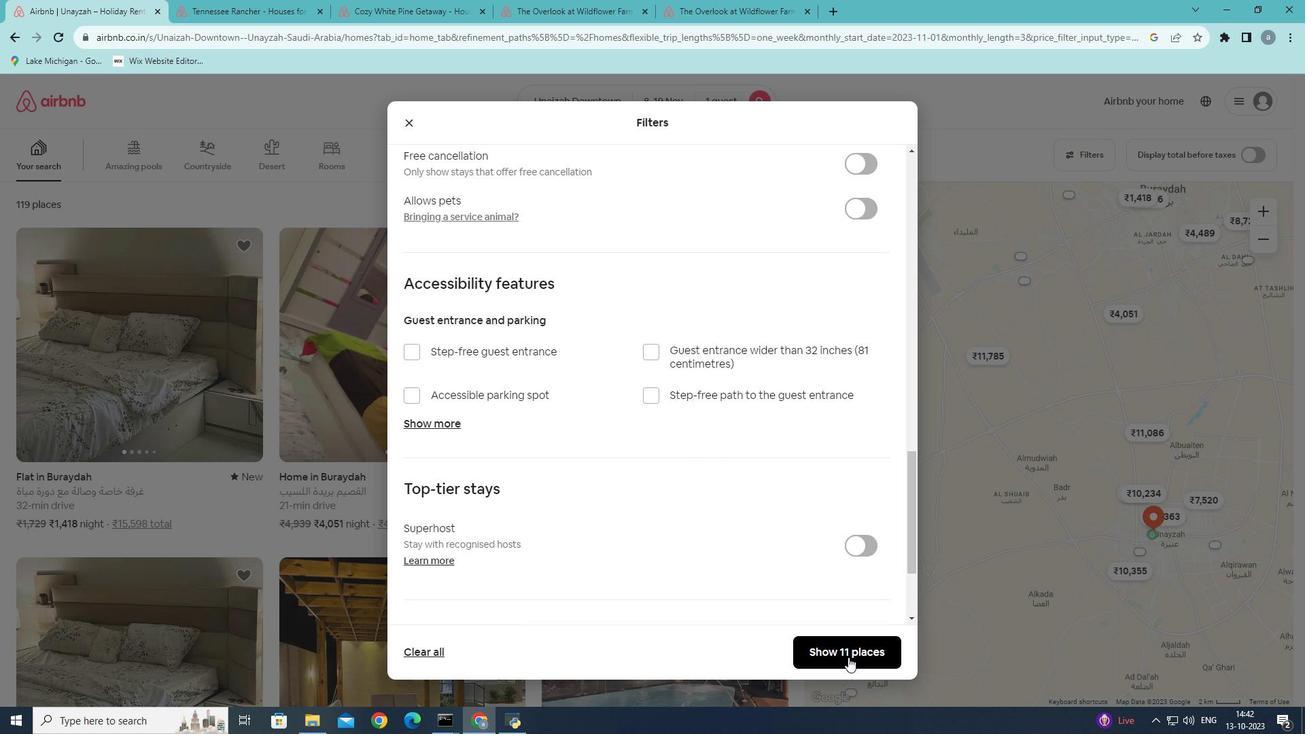 
Action: Mouse pressed left at (848, 657)
Screenshot: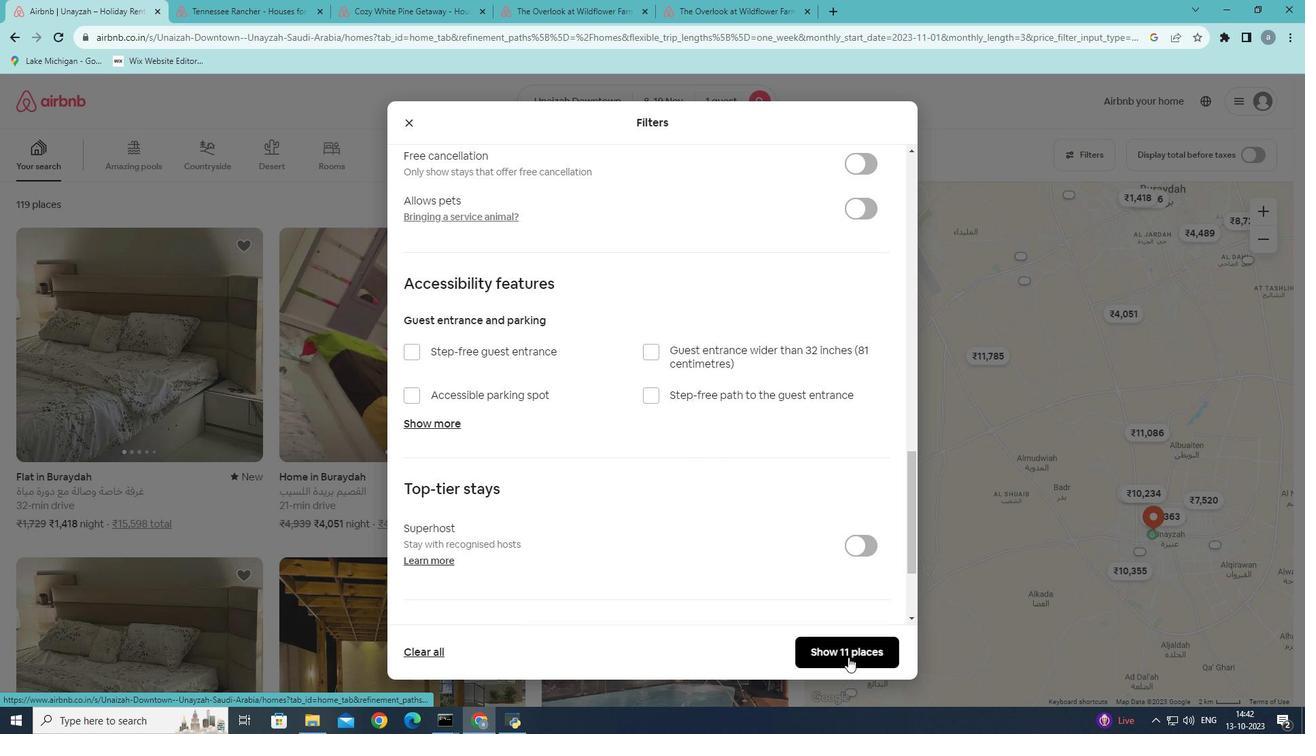 
Action: Mouse moved to (601, 548)
Screenshot: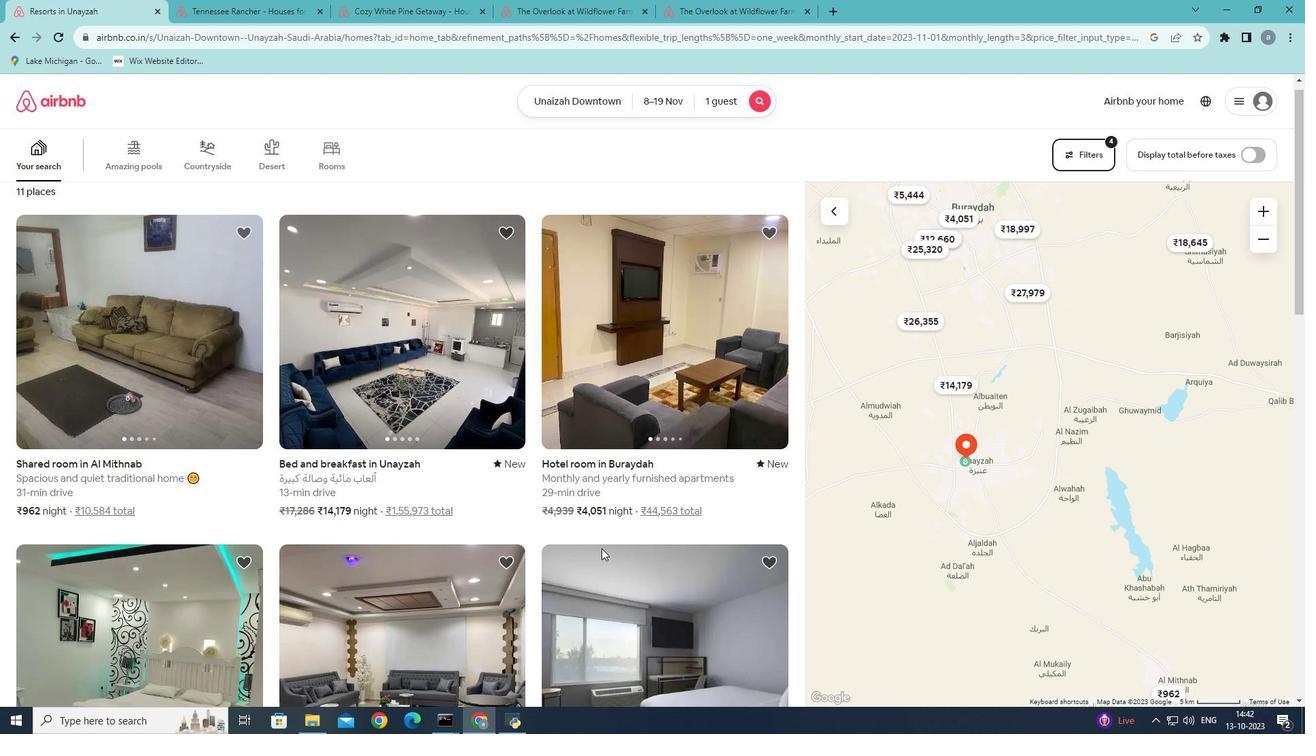 
Action: Mouse scrolled (601, 548) with delta (0, 0)
Screenshot: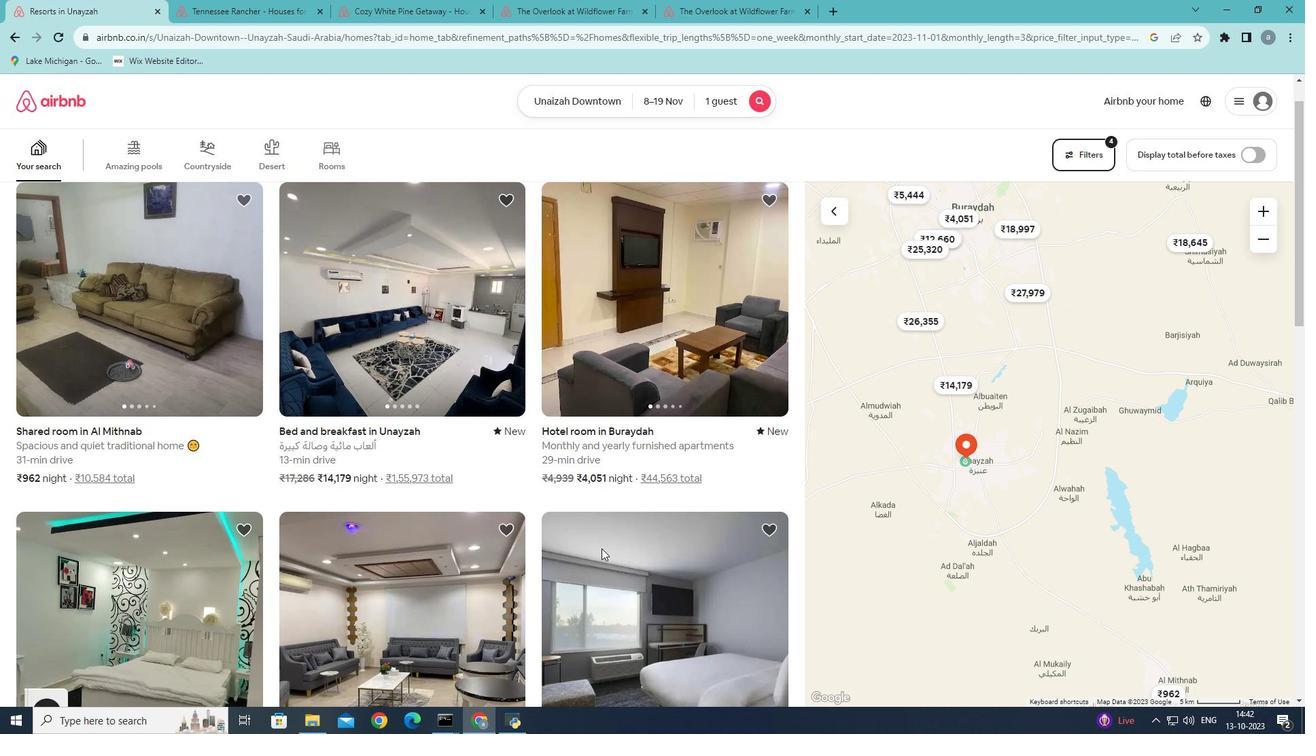 
Action: Mouse scrolled (601, 548) with delta (0, 0)
Screenshot: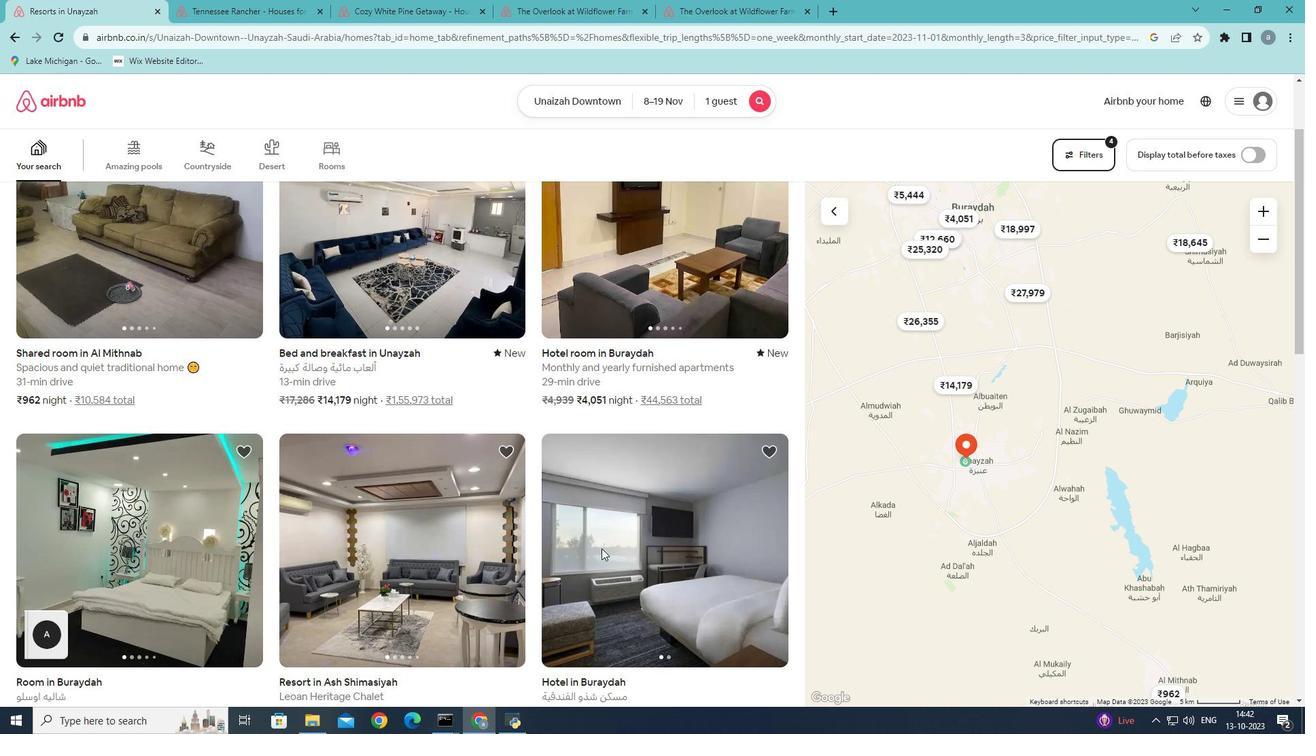 
Action: Mouse scrolled (601, 549) with delta (0, 0)
Screenshot: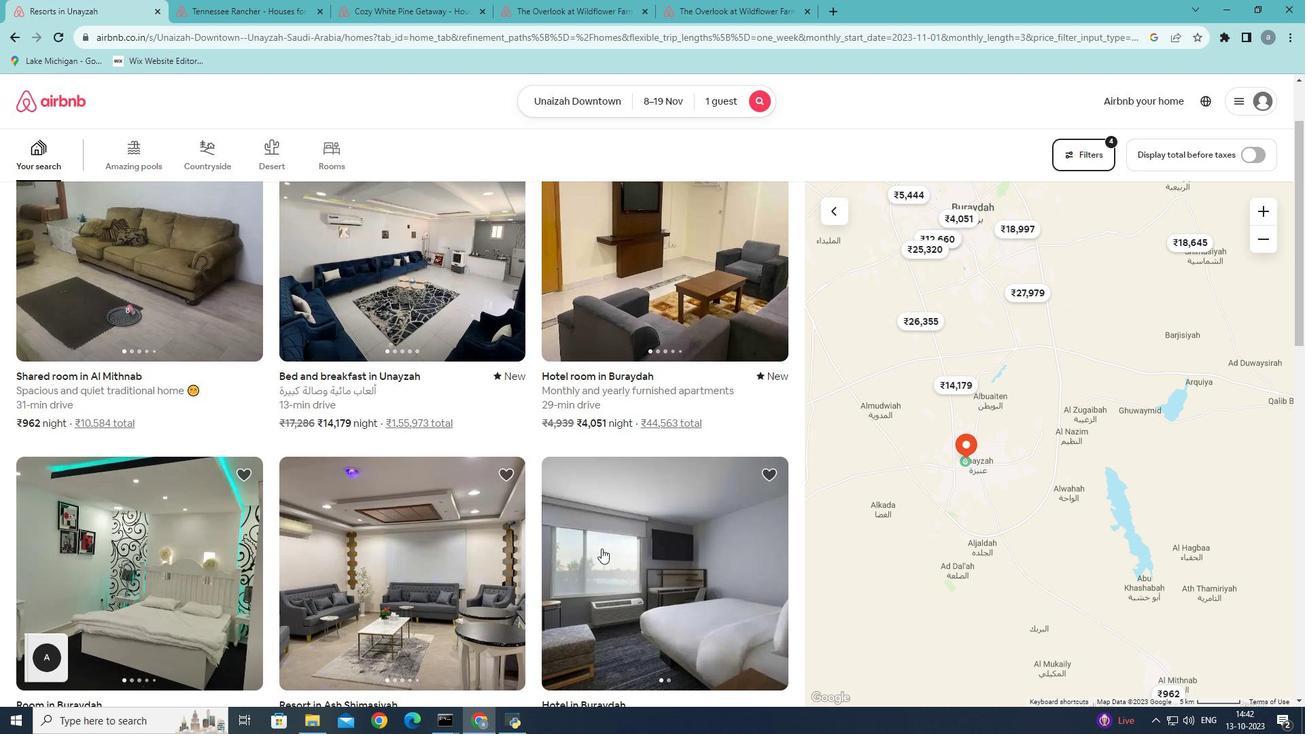 
Action: Mouse scrolled (601, 549) with delta (0, 0)
Screenshot: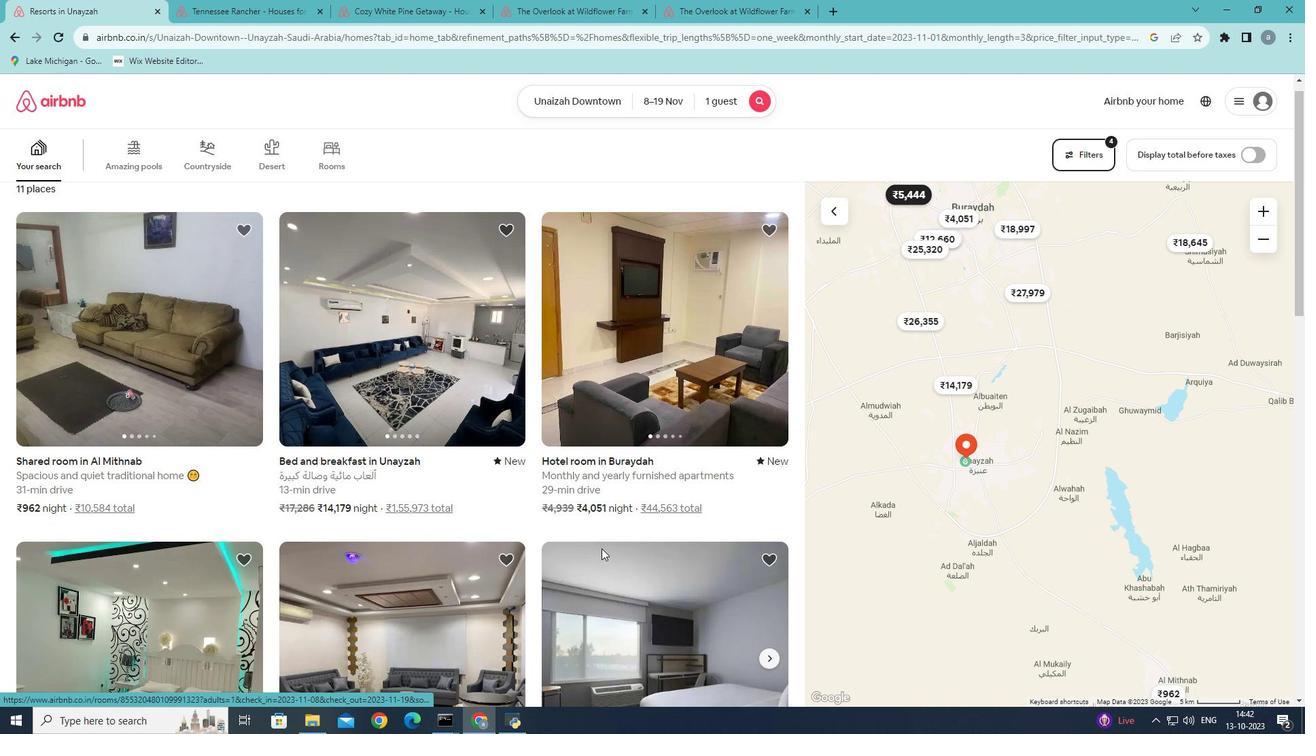 
Action: Mouse moved to (59, 388)
Screenshot: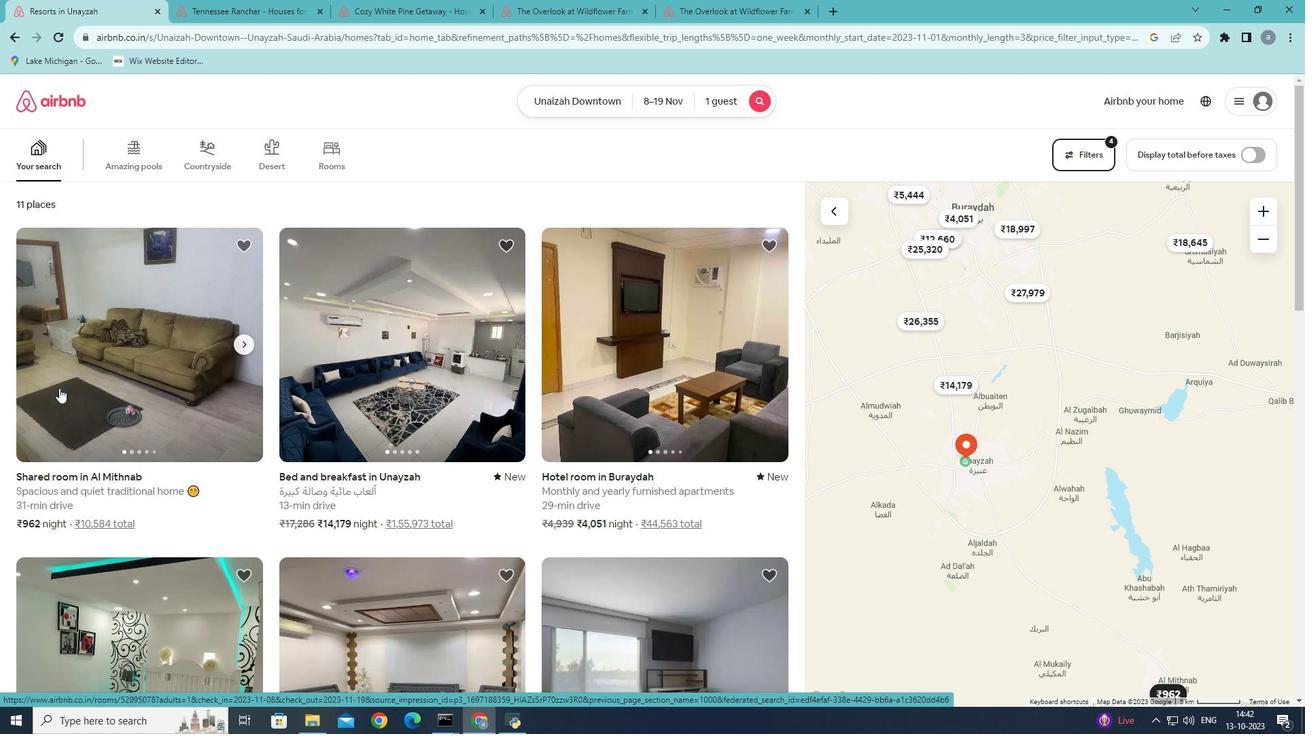 
Action: Mouse pressed left at (59, 388)
Screenshot: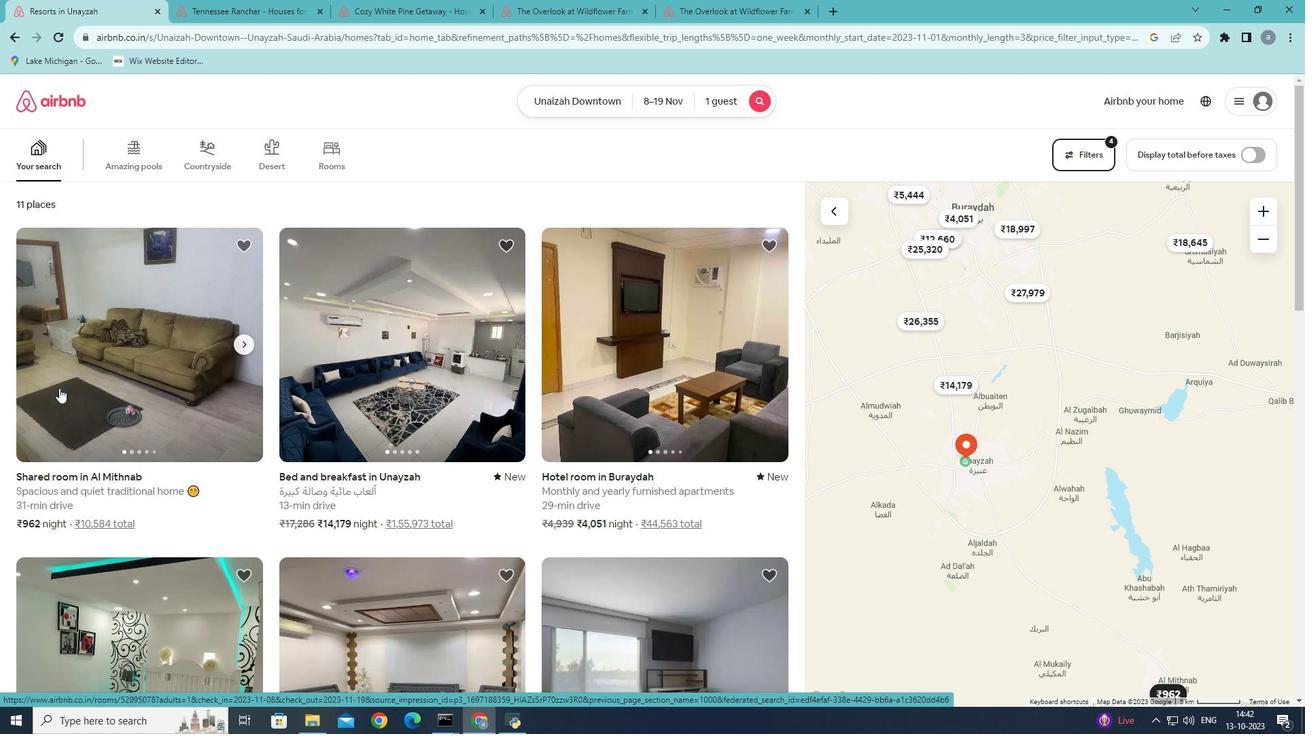 
Action: Mouse moved to (972, 512)
Screenshot: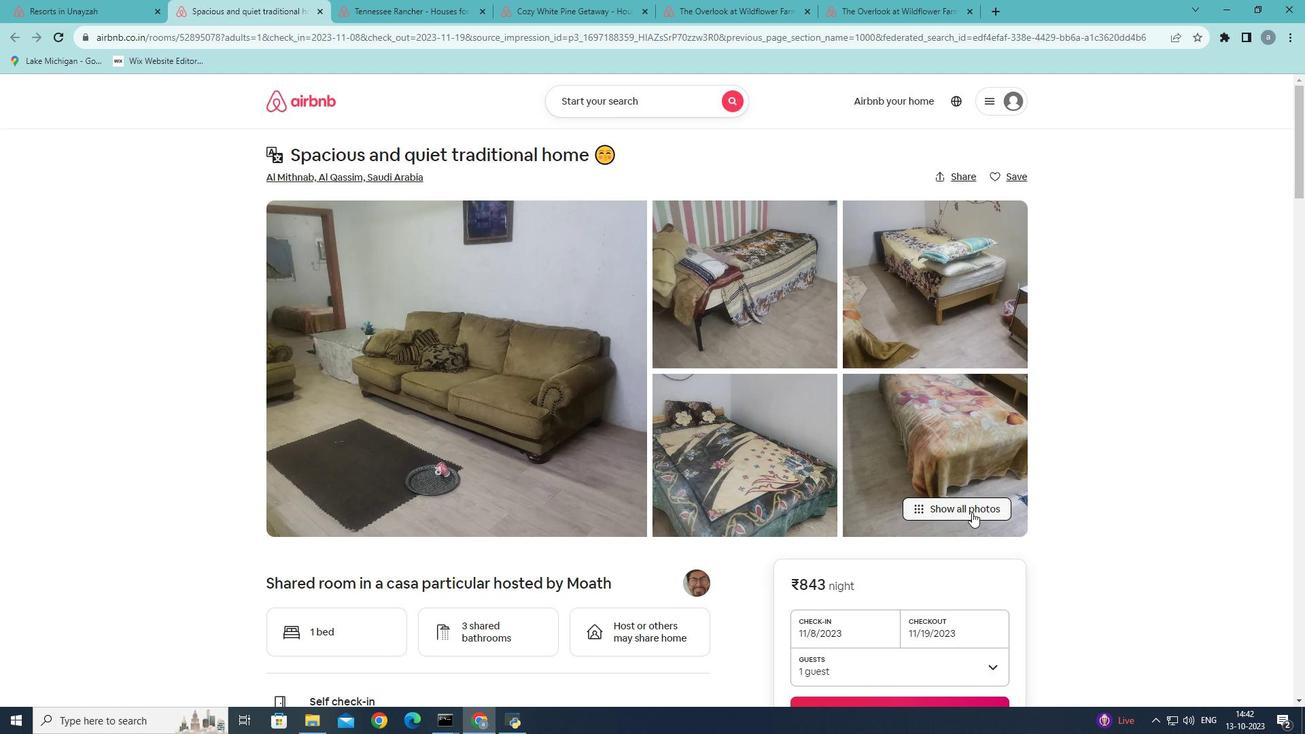 
Action: Mouse pressed left at (972, 512)
Screenshot: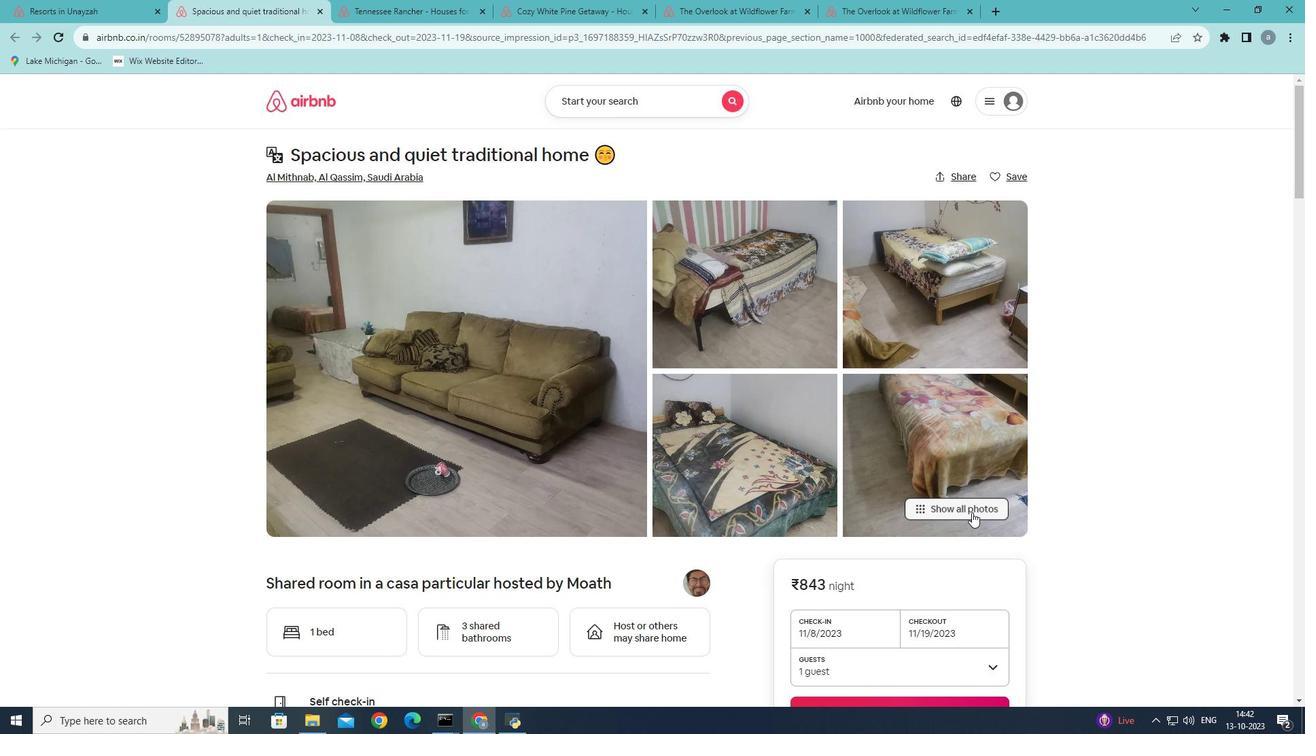 
Action: Mouse moved to (966, 513)
Screenshot: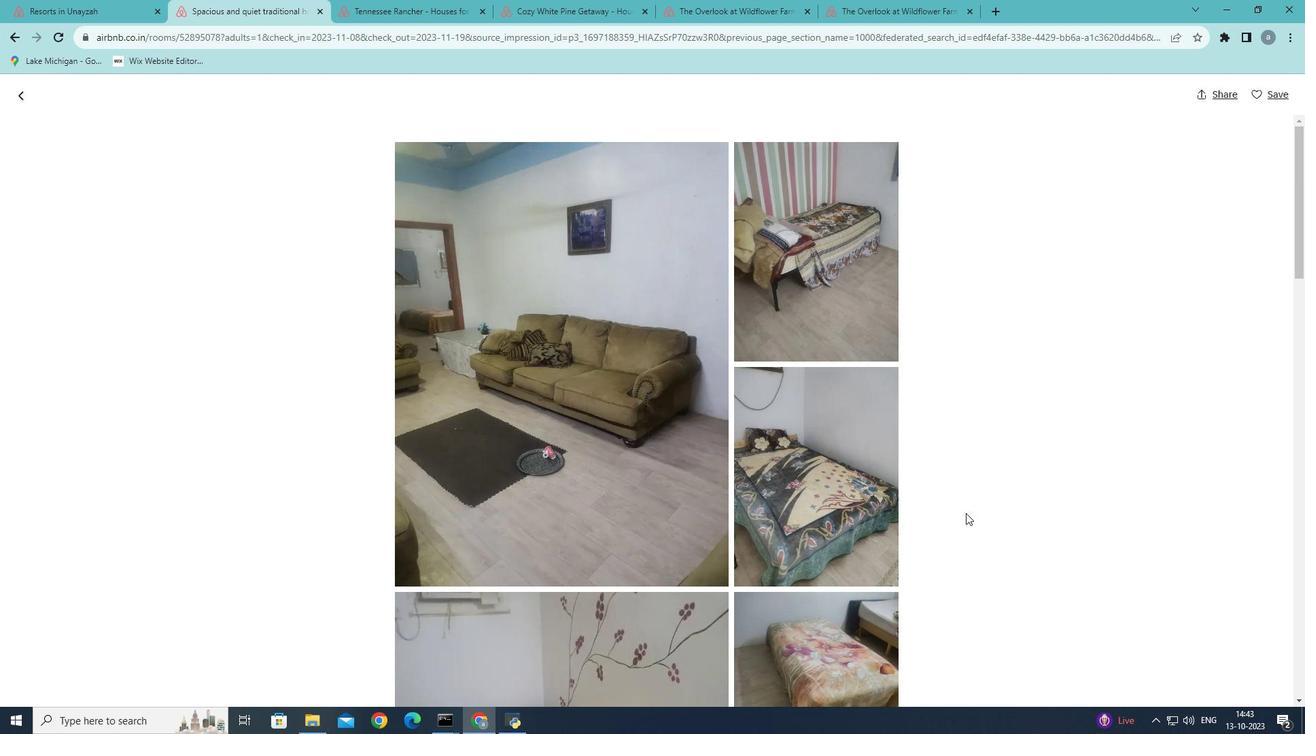 
Action: Mouse scrolled (966, 512) with delta (0, 0)
Screenshot: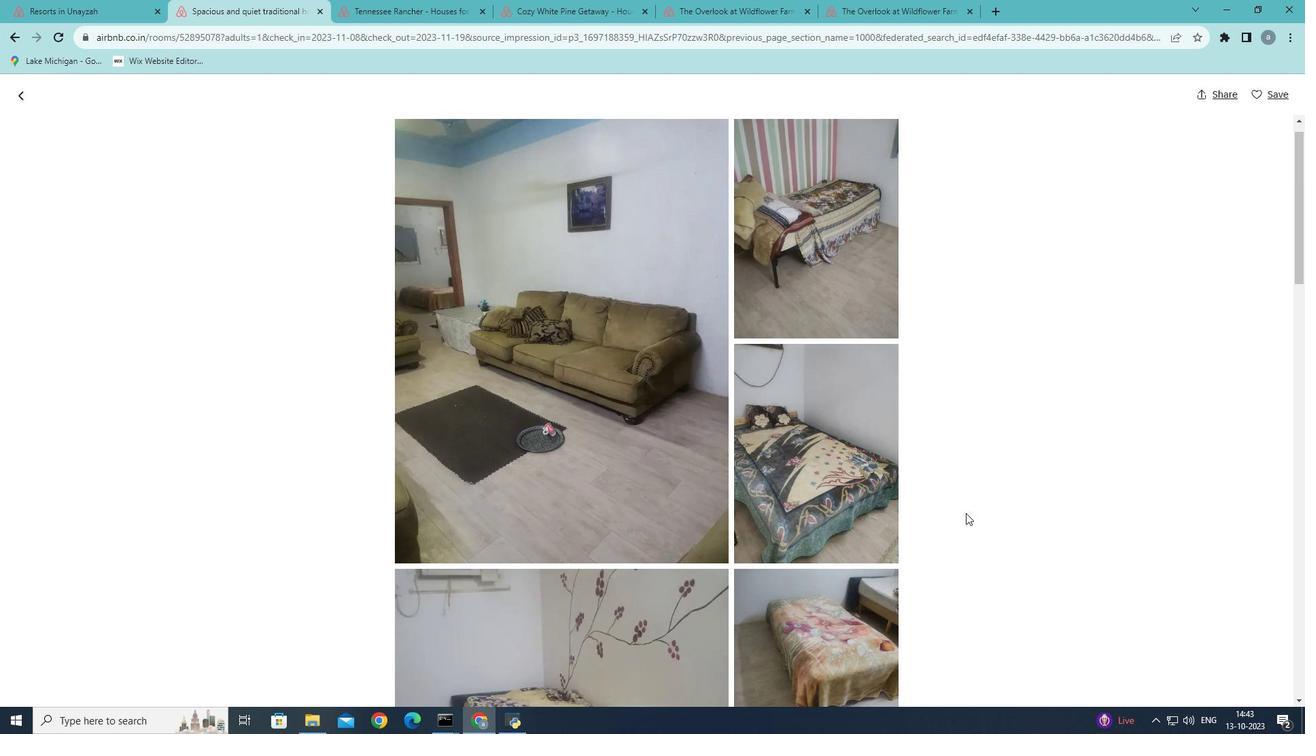 
Action: Mouse scrolled (966, 512) with delta (0, 0)
Screenshot: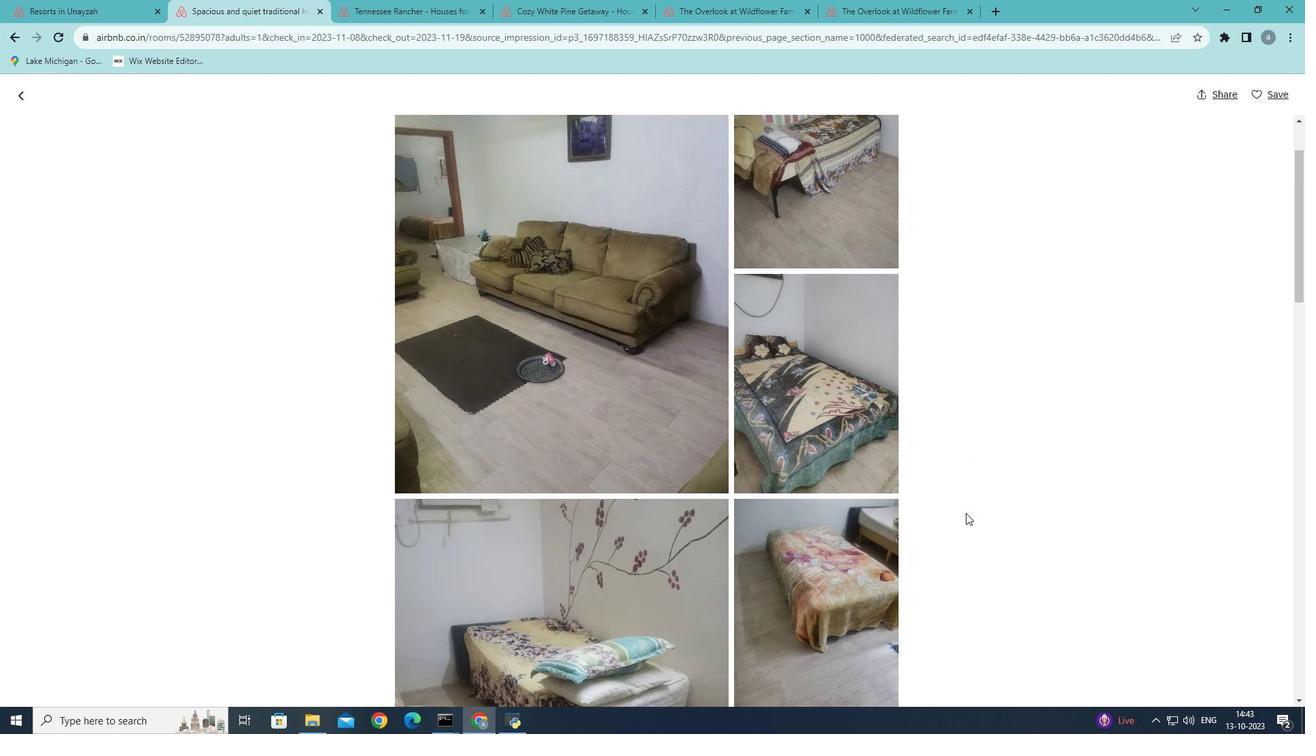
Action: Mouse scrolled (966, 512) with delta (0, 0)
Screenshot: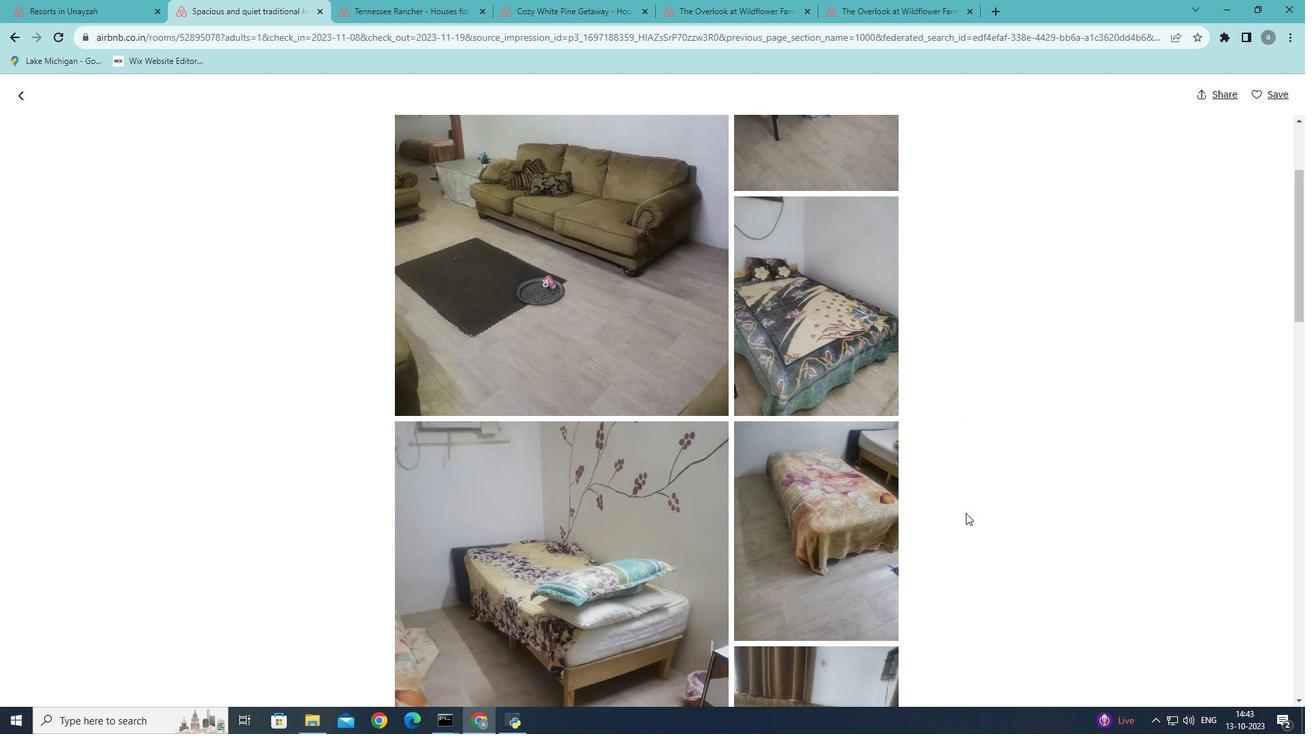 
Action: Mouse scrolled (966, 512) with delta (0, 0)
Screenshot: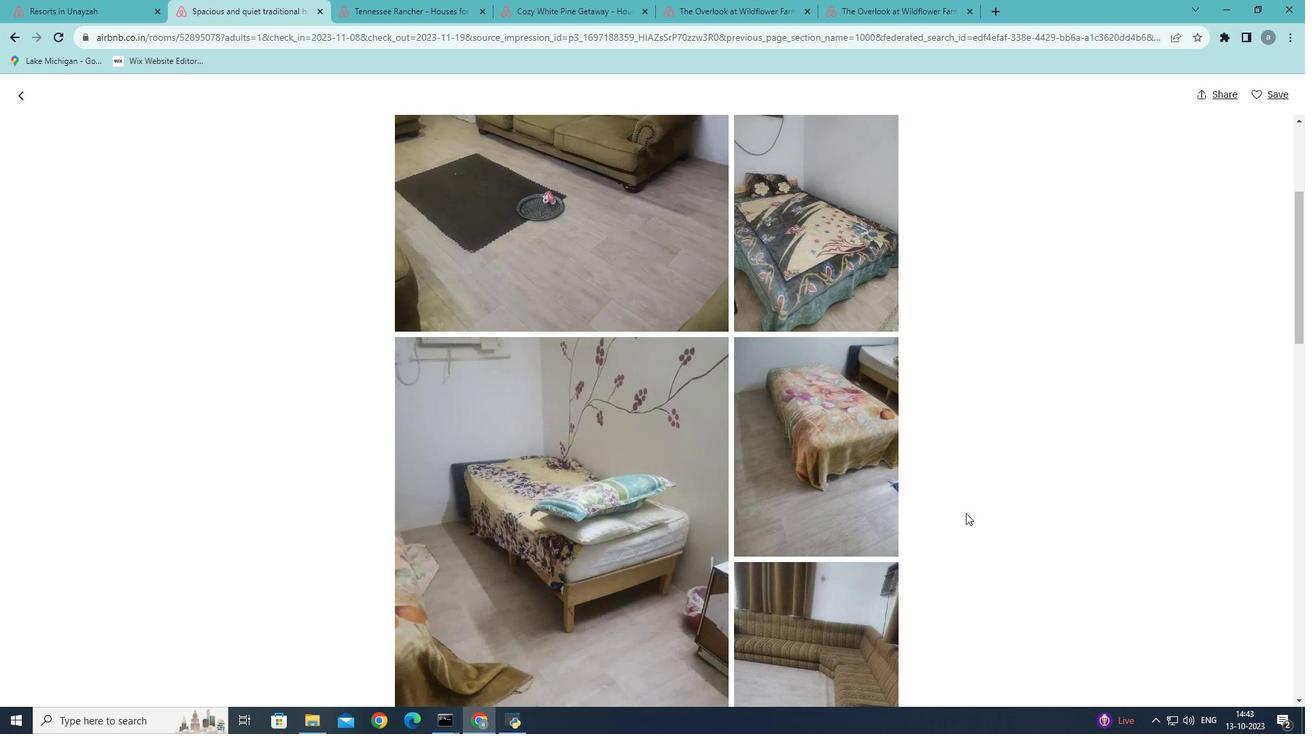 
Action: Mouse scrolled (966, 512) with delta (0, 0)
Screenshot: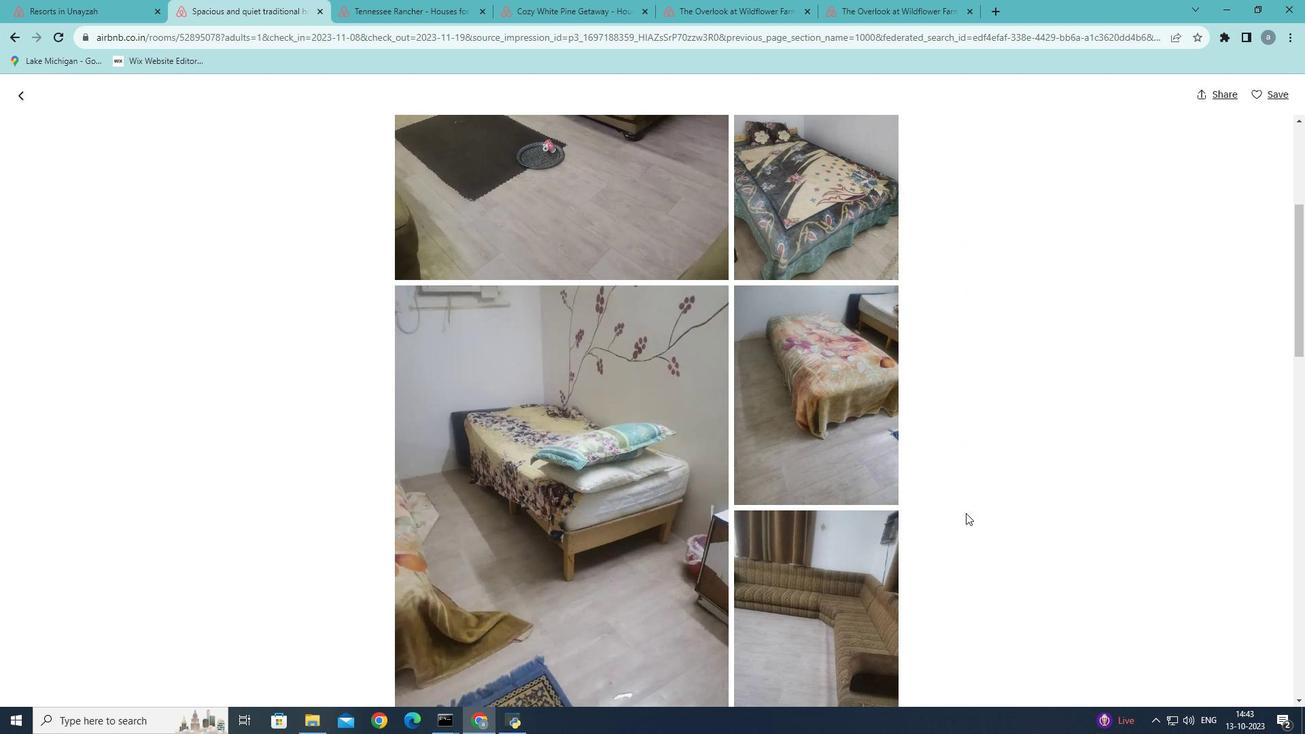 
Action: Mouse scrolled (966, 512) with delta (0, 0)
Screenshot: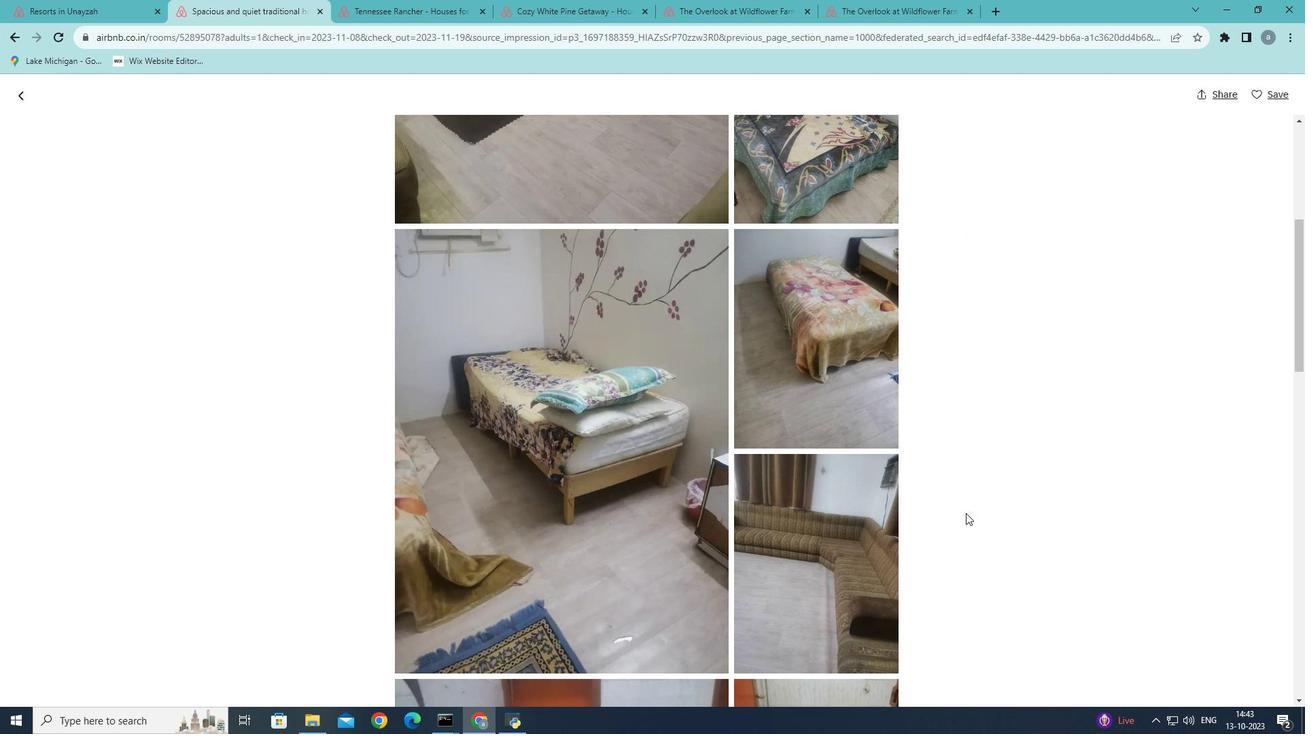 
Action: Mouse scrolled (966, 512) with delta (0, 0)
Screenshot: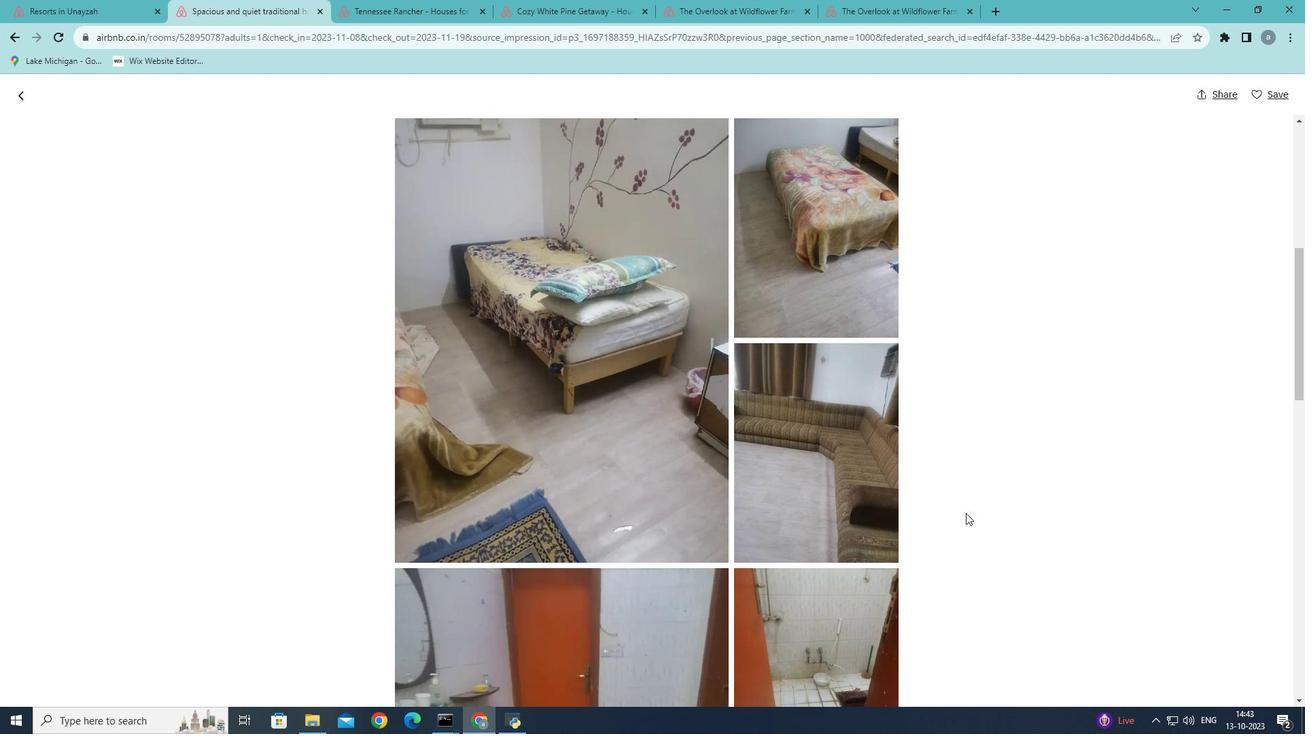 
Action: Mouse scrolled (966, 512) with delta (0, 0)
Screenshot: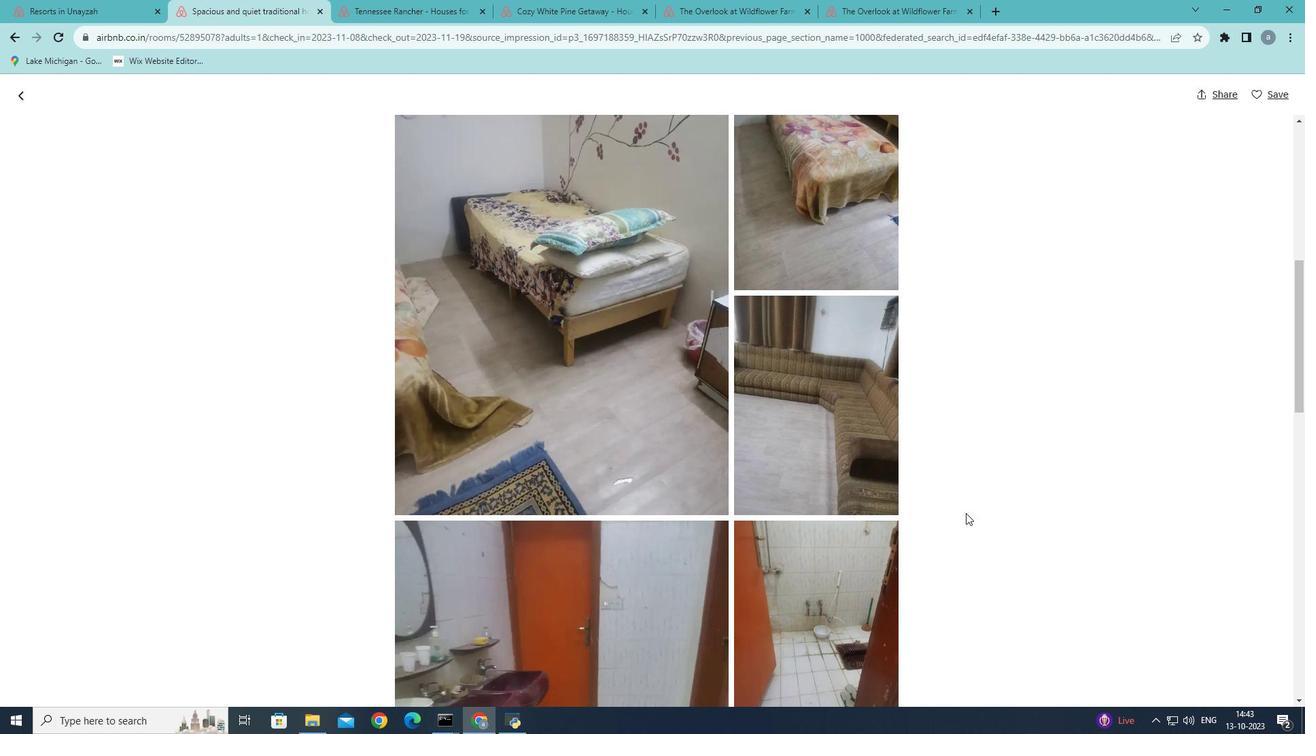 
Action: Mouse scrolled (966, 512) with delta (0, 0)
Screenshot: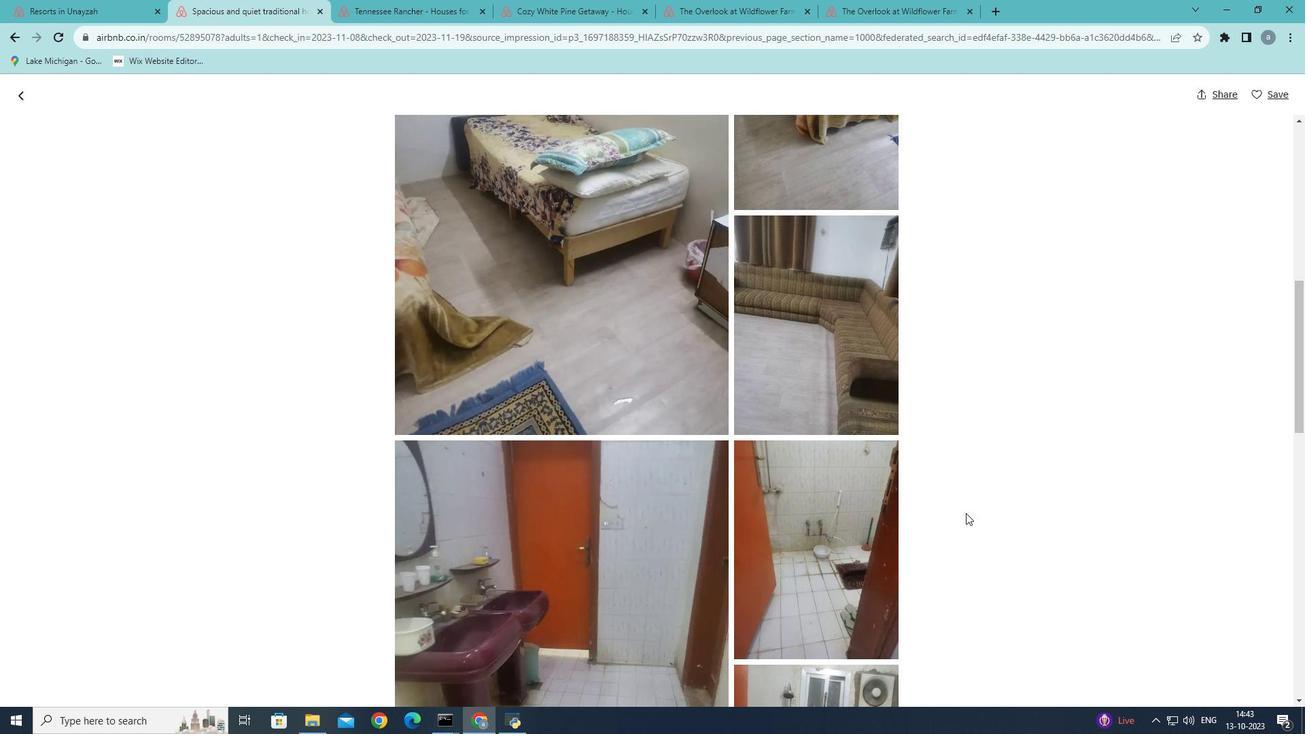 
Action: Mouse scrolled (966, 512) with delta (0, 0)
Screenshot: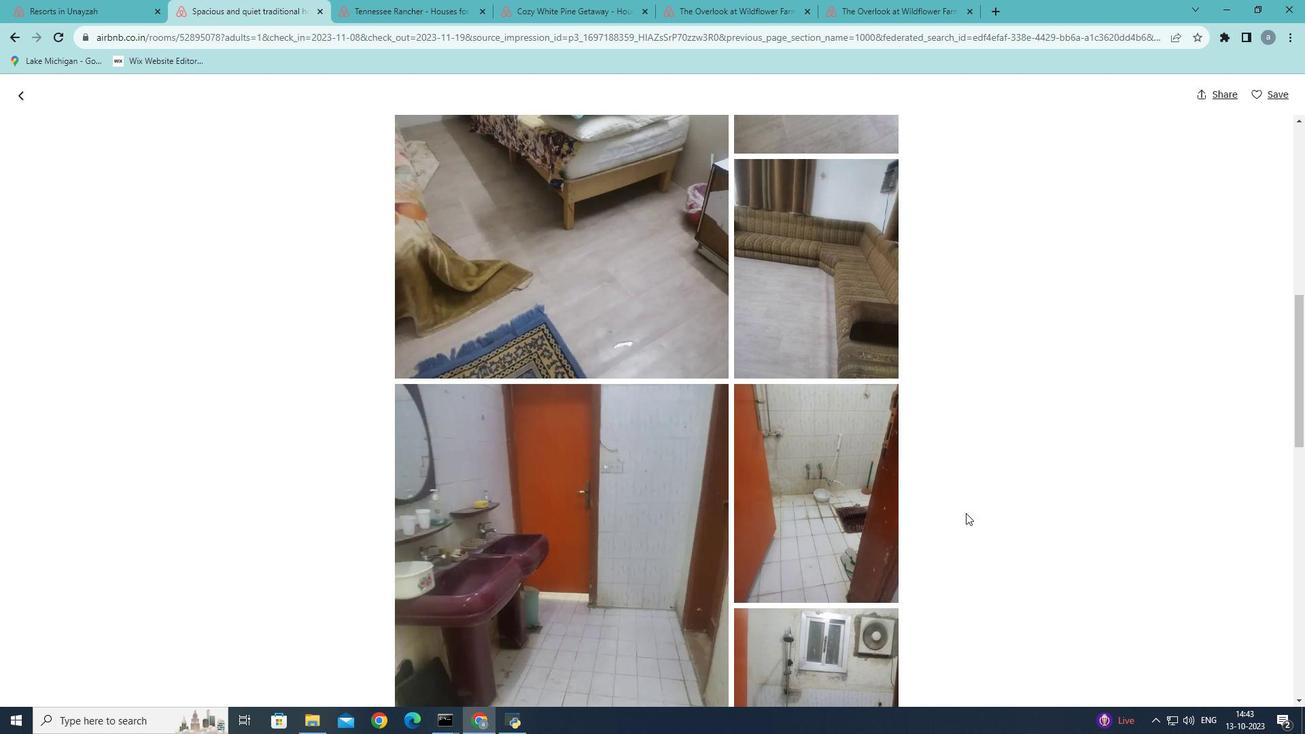 
Action: Mouse scrolled (966, 512) with delta (0, 0)
Screenshot: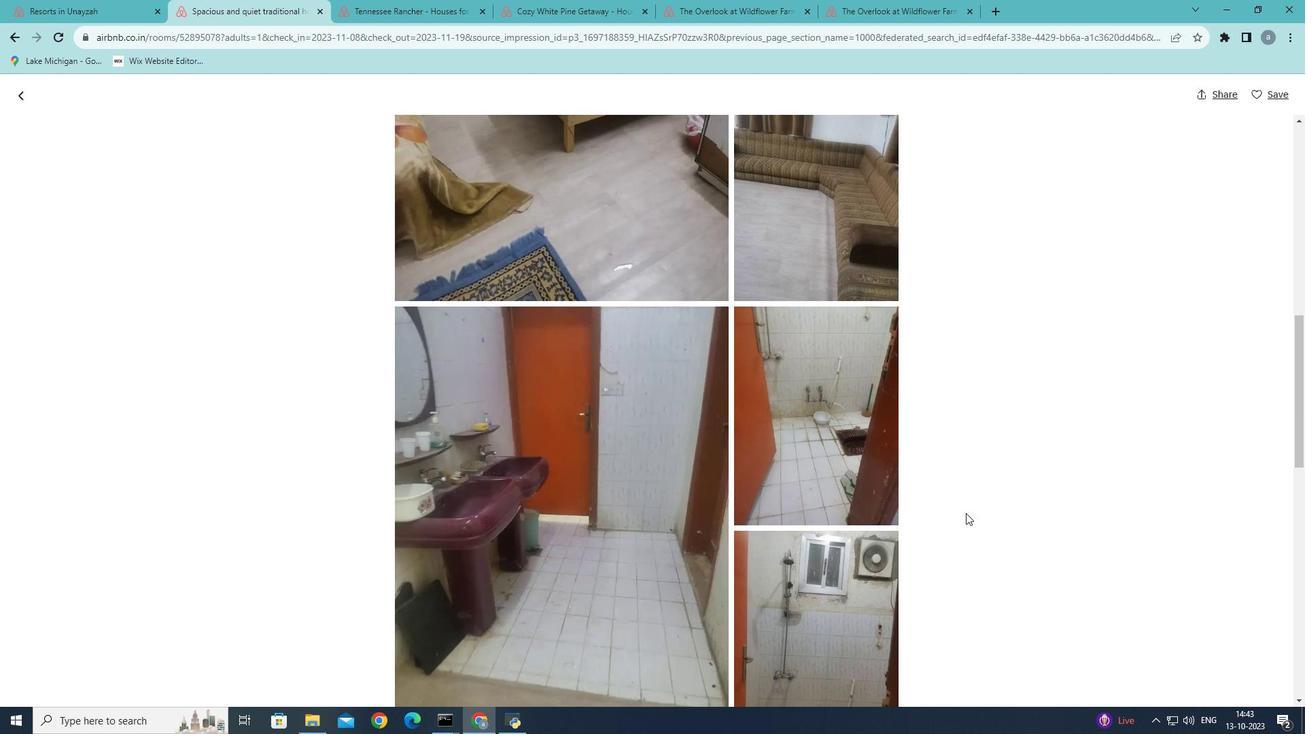 
Action: Mouse scrolled (966, 512) with delta (0, 0)
Screenshot: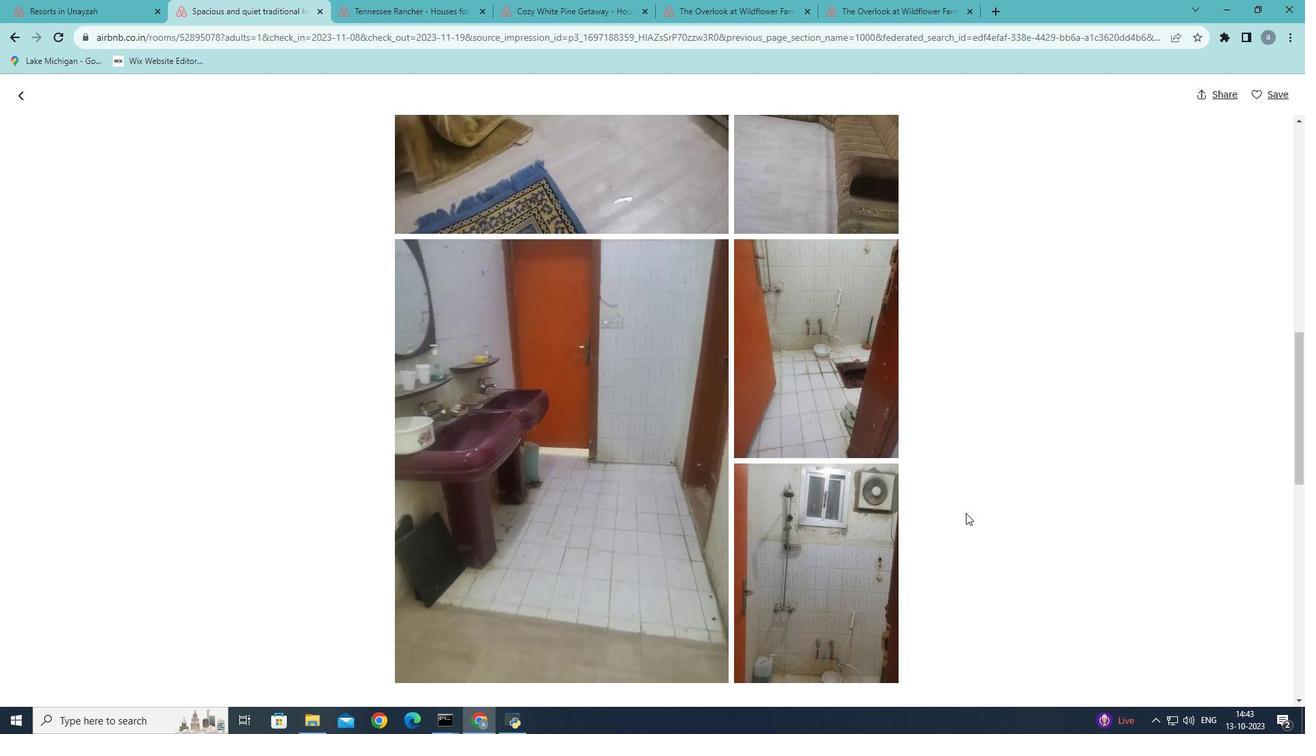 
Action: Mouse scrolled (966, 512) with delta (0, 0)
Screenshot: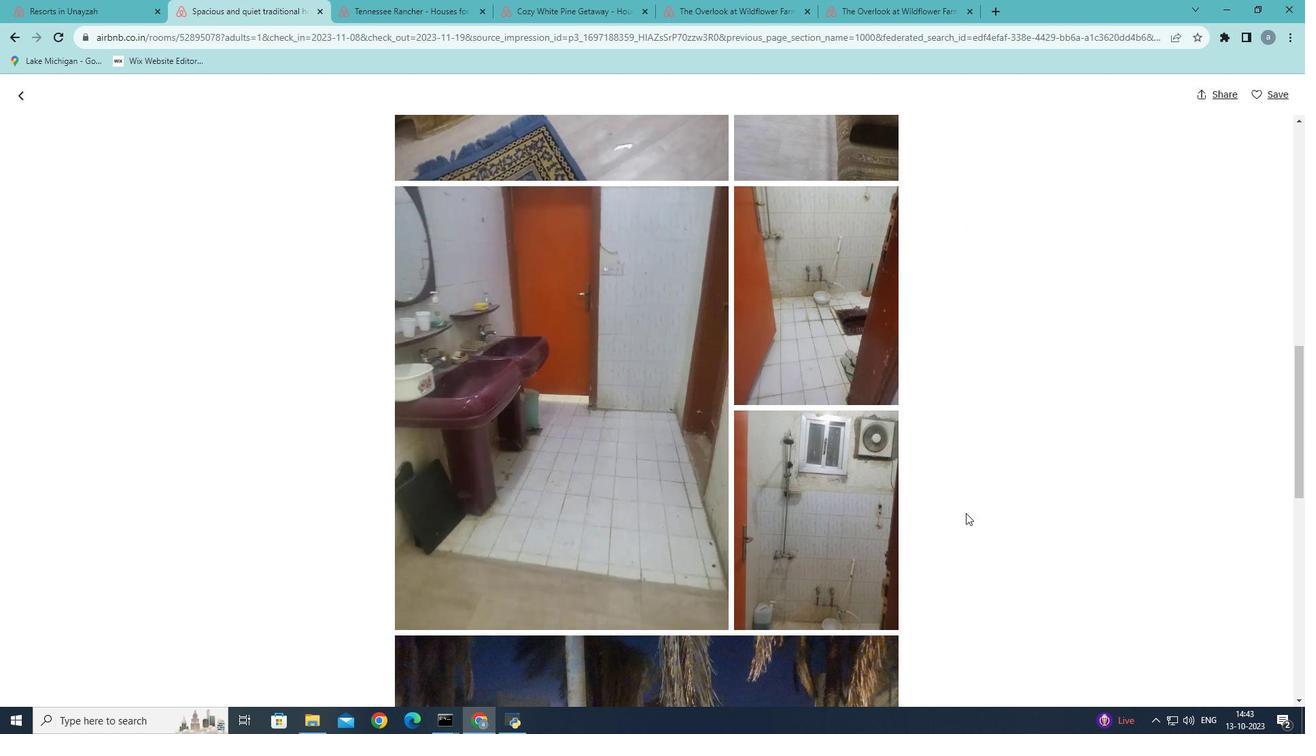 
Action: Mouse scrolled (966, 512) with delta (0, 0)
Screenshot: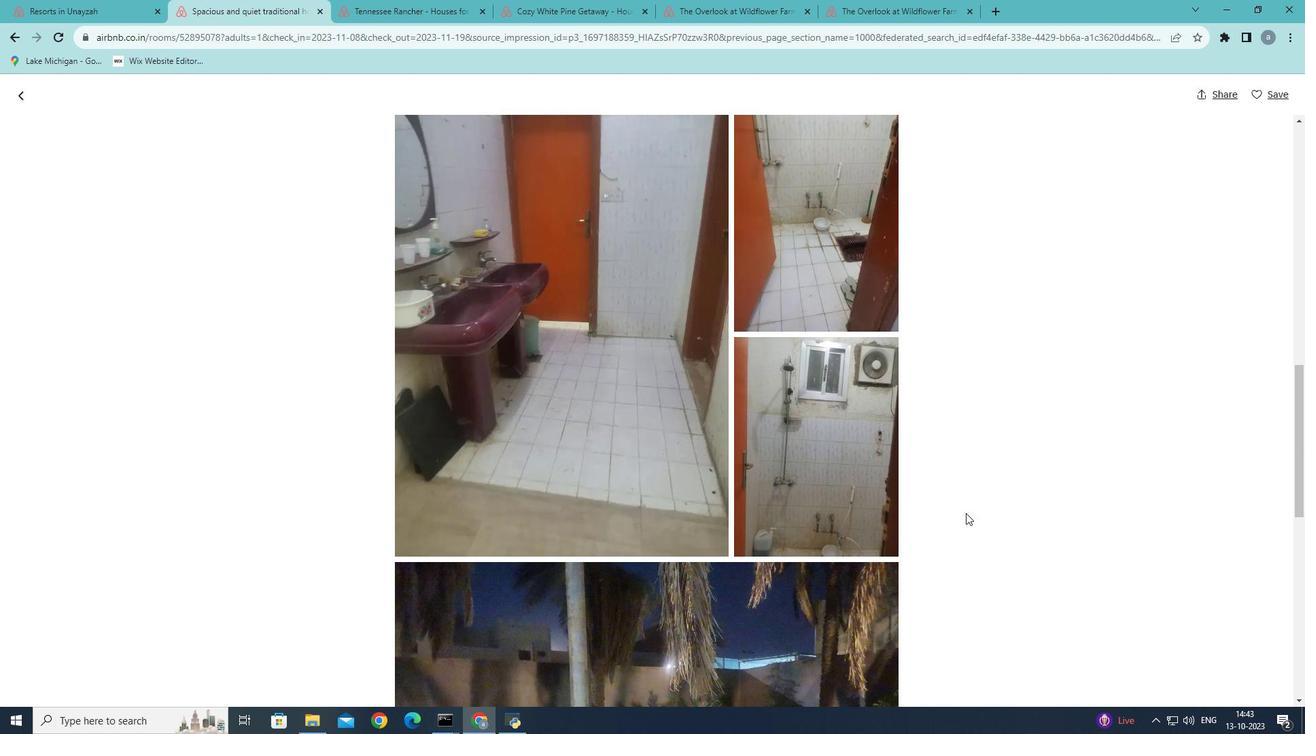 
Action: Mouse scrolled (966, 512) with delta (0, 0)
Screenshot: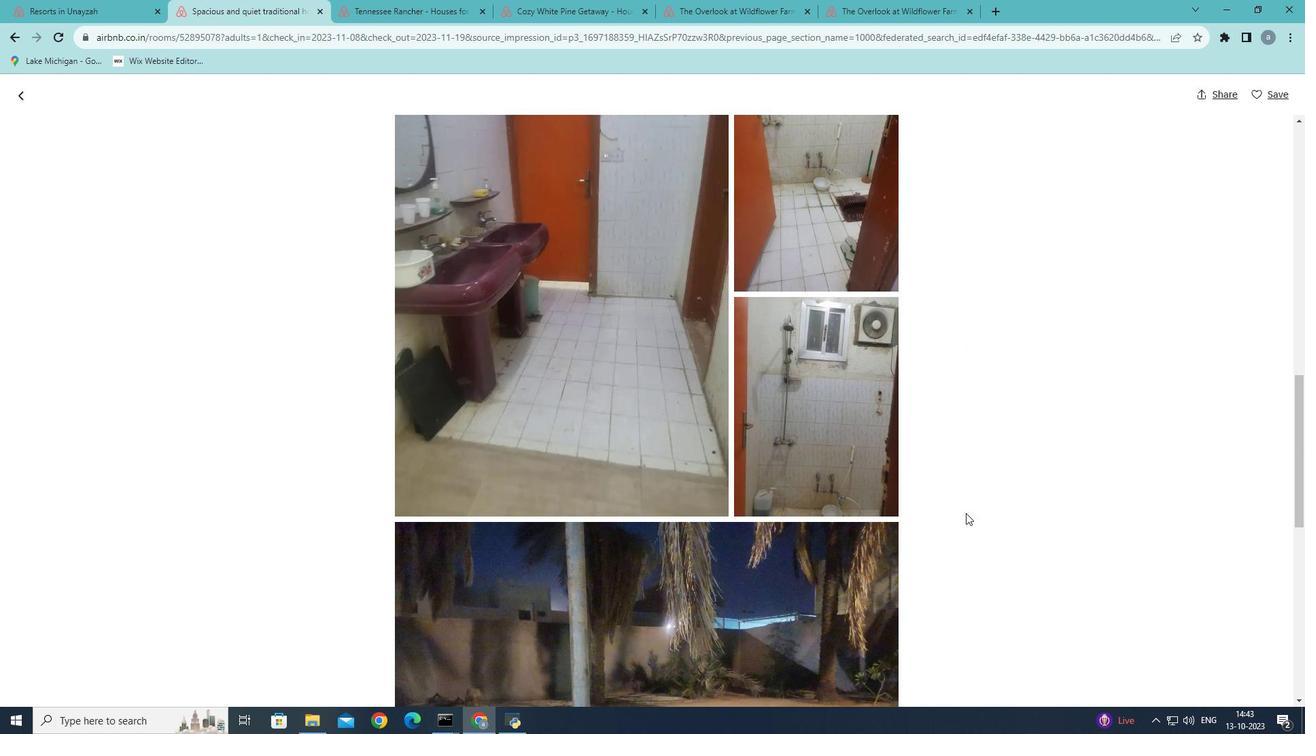 
Action: Mouse scrolled (966, 512) with delta (0, 0)
Screenshot: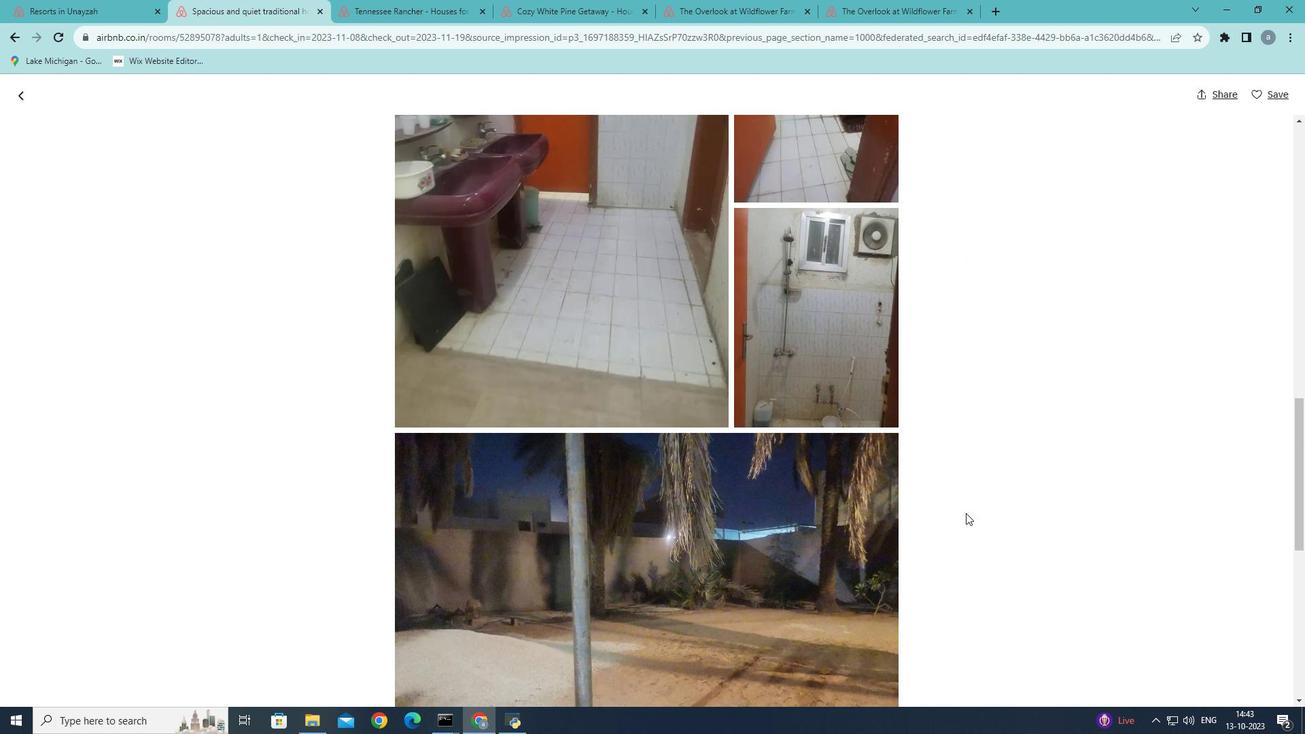 
Action: Mouse scrolled (966, 512) with delta (0, 0)
Screenshot: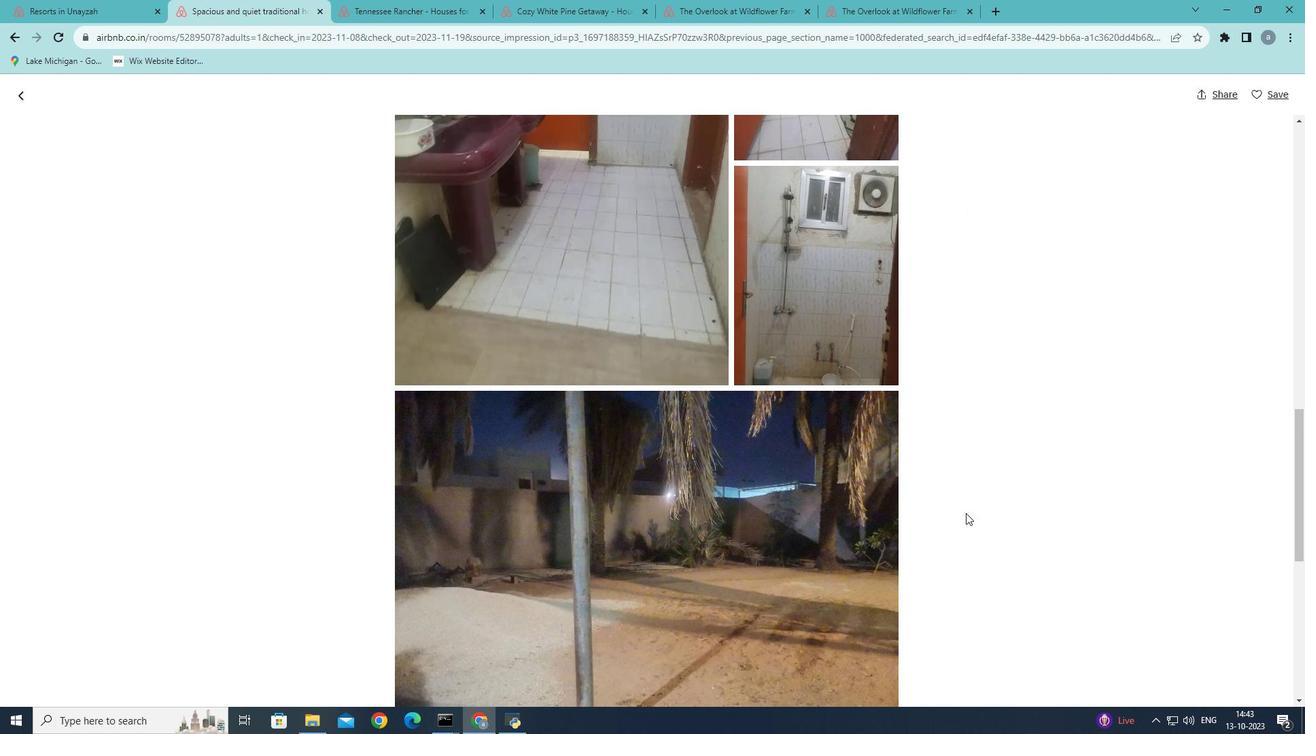 
Action: Mouse scrolled (966, 512) with delta (0, 0)
Screenshot: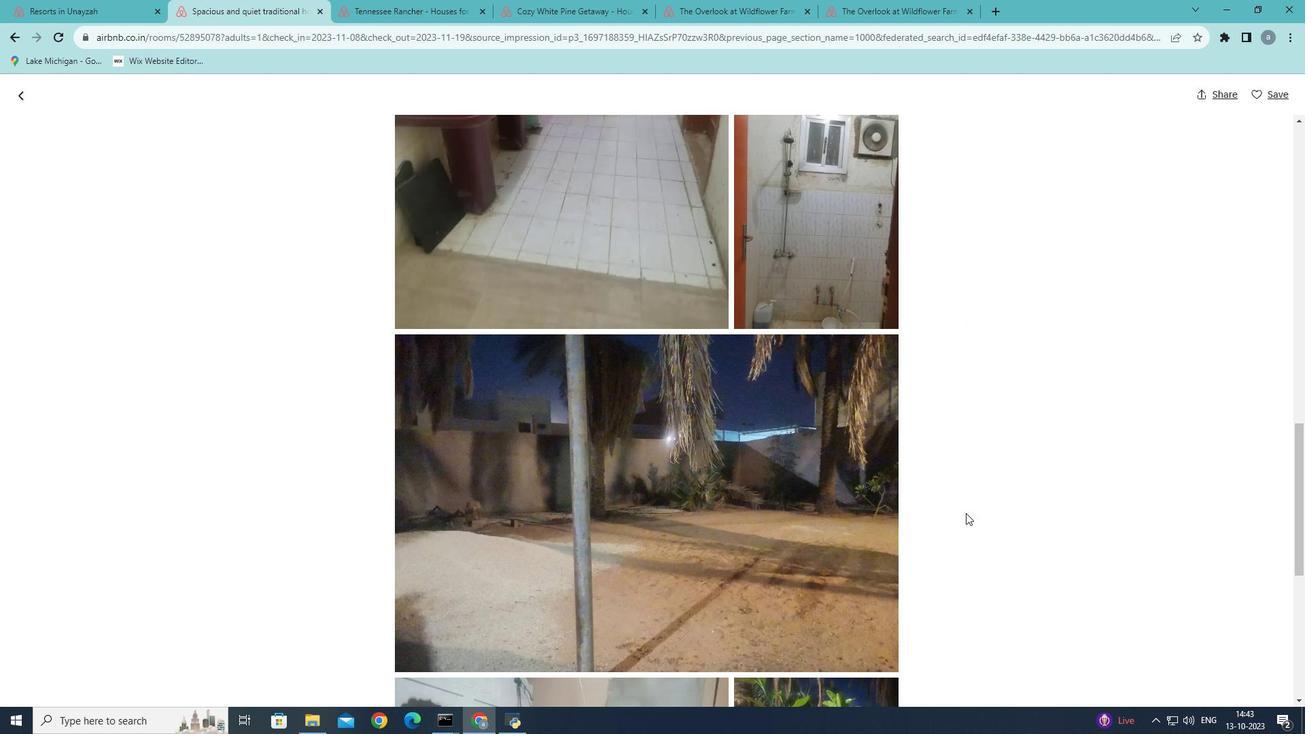 
Action: Mouse scrolled (966, 512) with delta (0, 0)
Screenshot: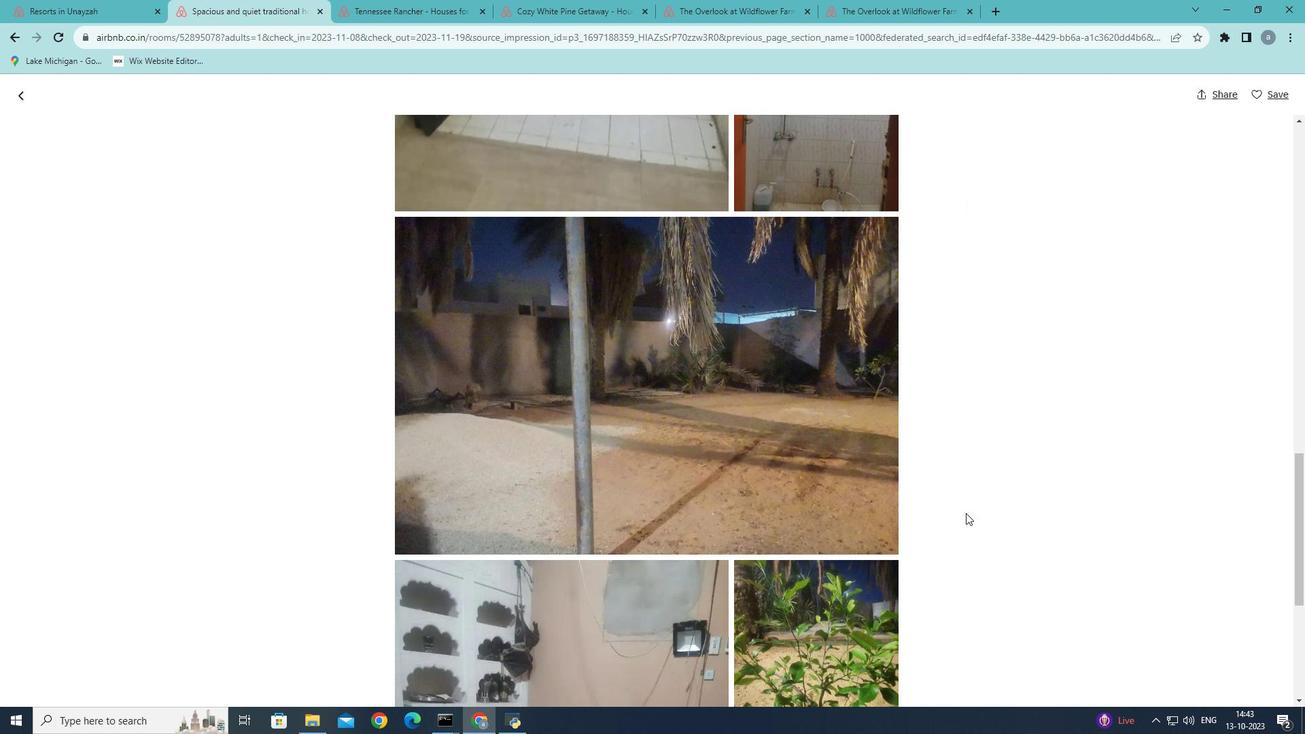 
Action: Mouse scrolled (966, 512) with delta (0, 0)
Screenshot: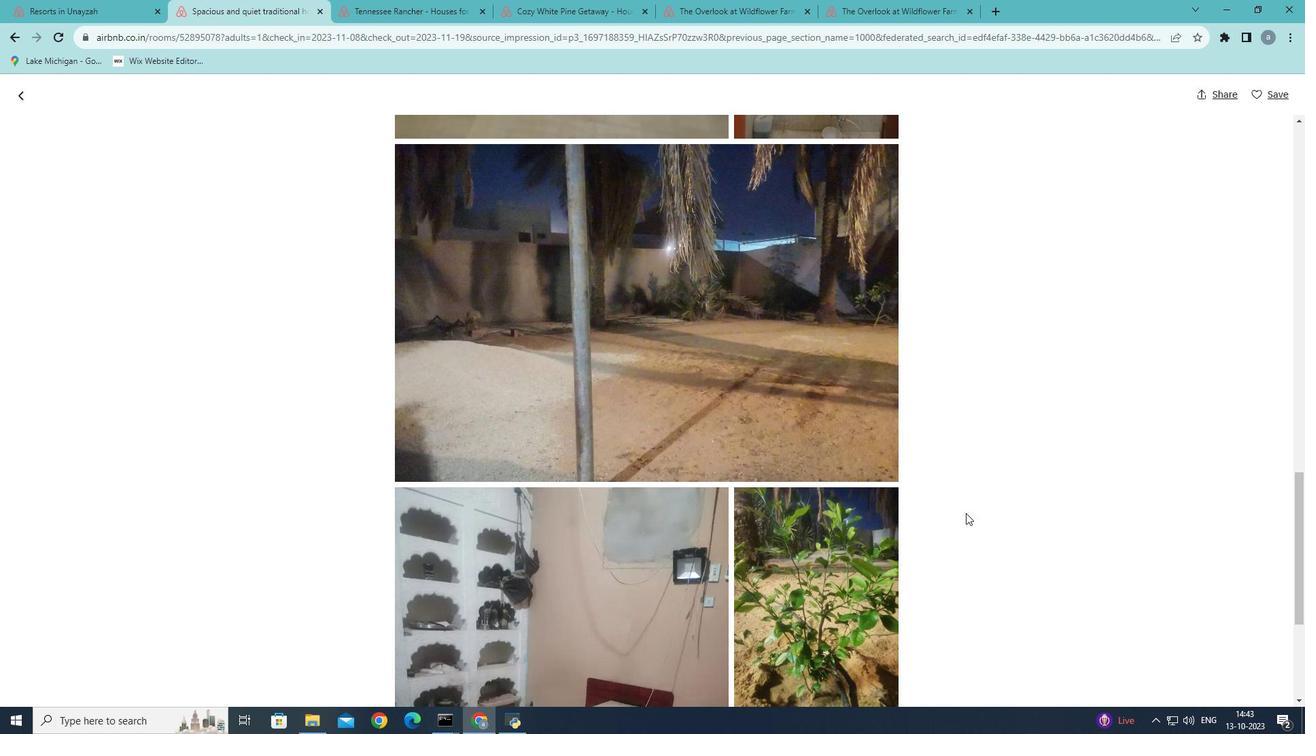 
Action: Mouse scrolled (966, 512) with delta (0, 0)
Screenshot: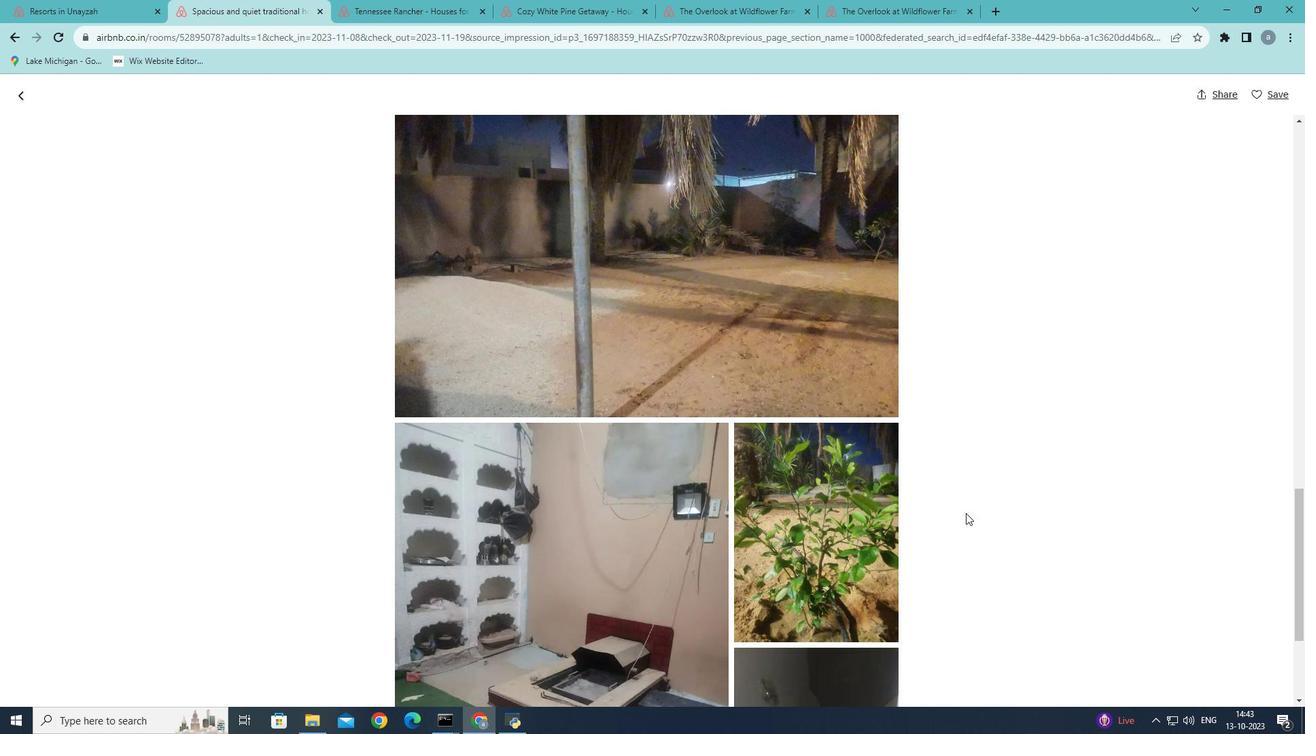 
Action: Mouse scrolled (966, 512) with delta (0, 0)
Screenshot: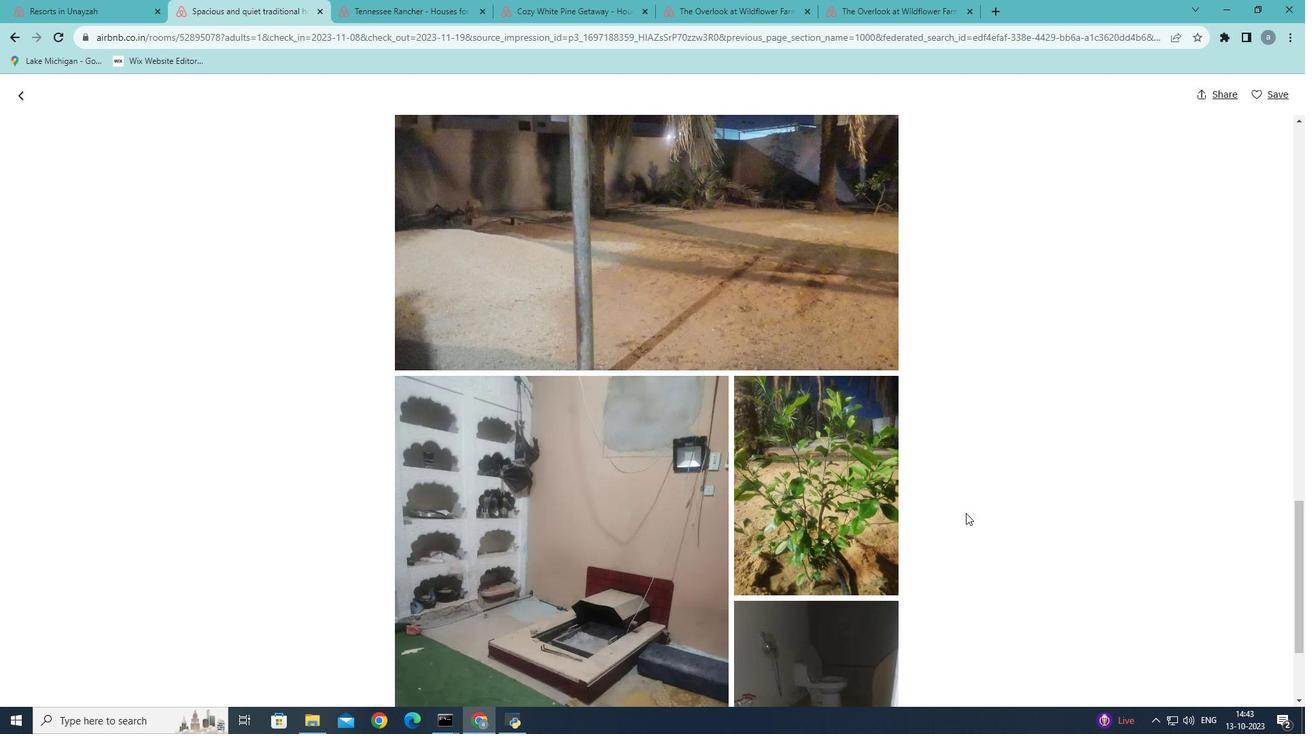 
Action: Mouse scrolled (966, 512) with delta (0, 0)
Screenshot: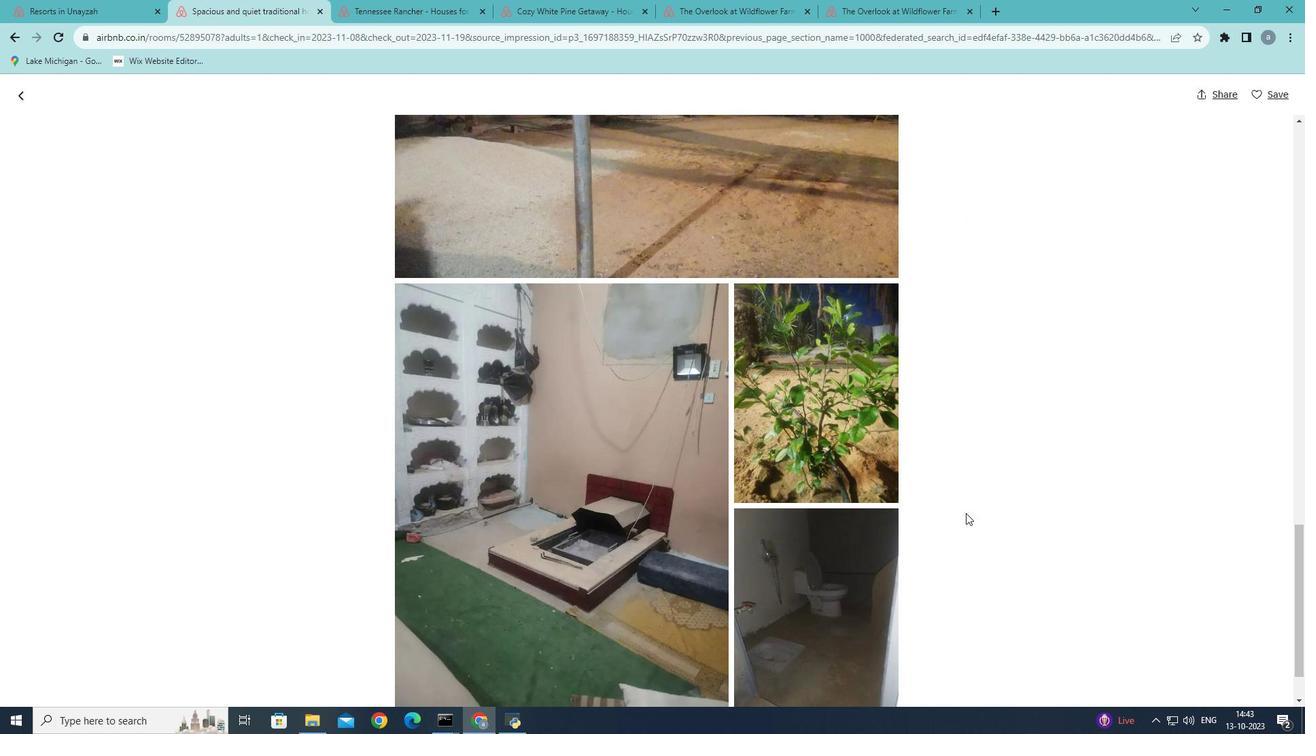 
Action: Mouse scrolled (966, 512) with delta (0, 0)
Screenshot: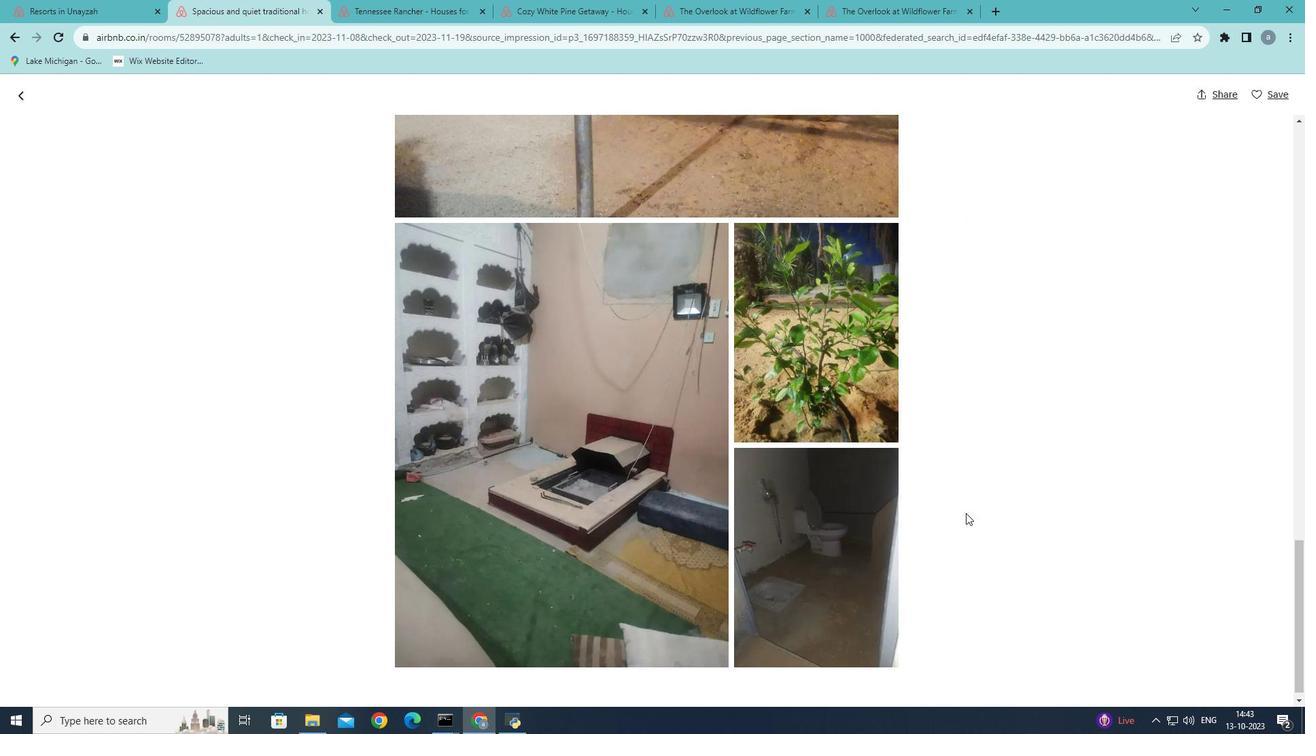 
Action: Mouse scrolled (966, 512) with delta (0, 0)
Screenshot: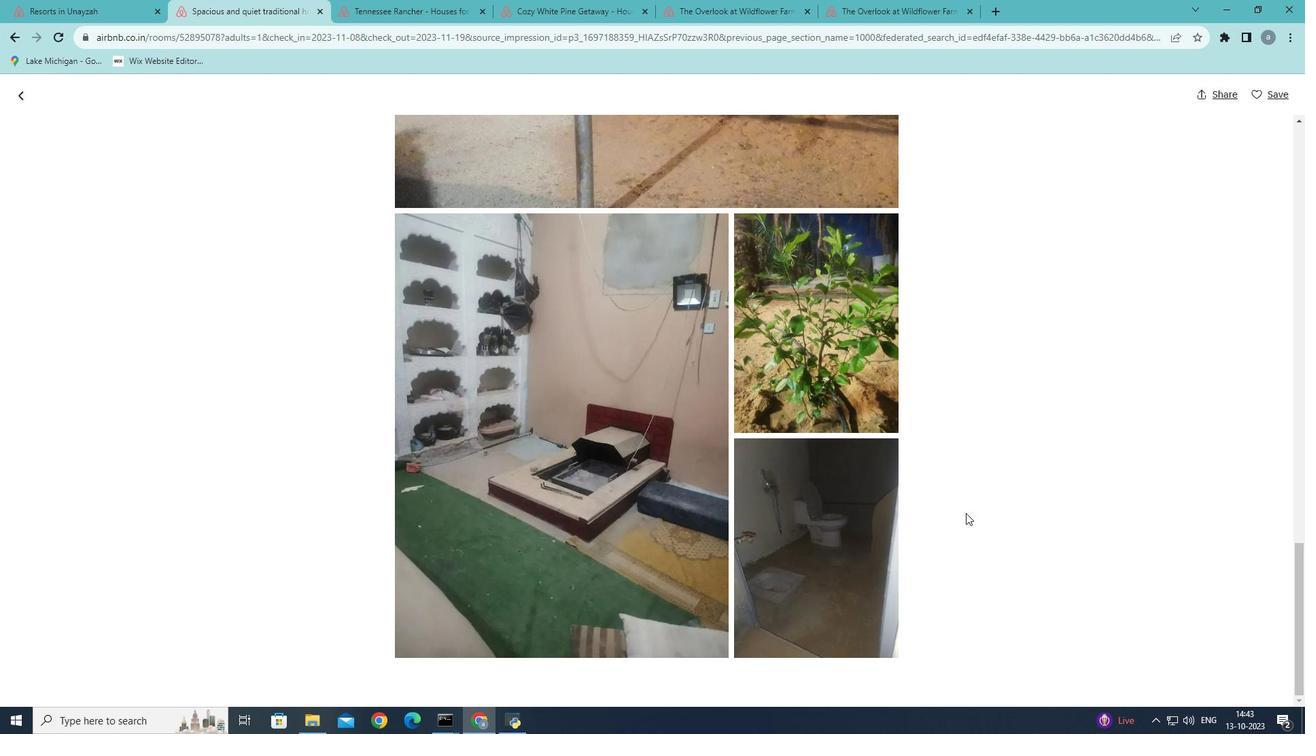 
Action: Mouse scrolled (966, 512) with delta (0, 0)
Screenshot: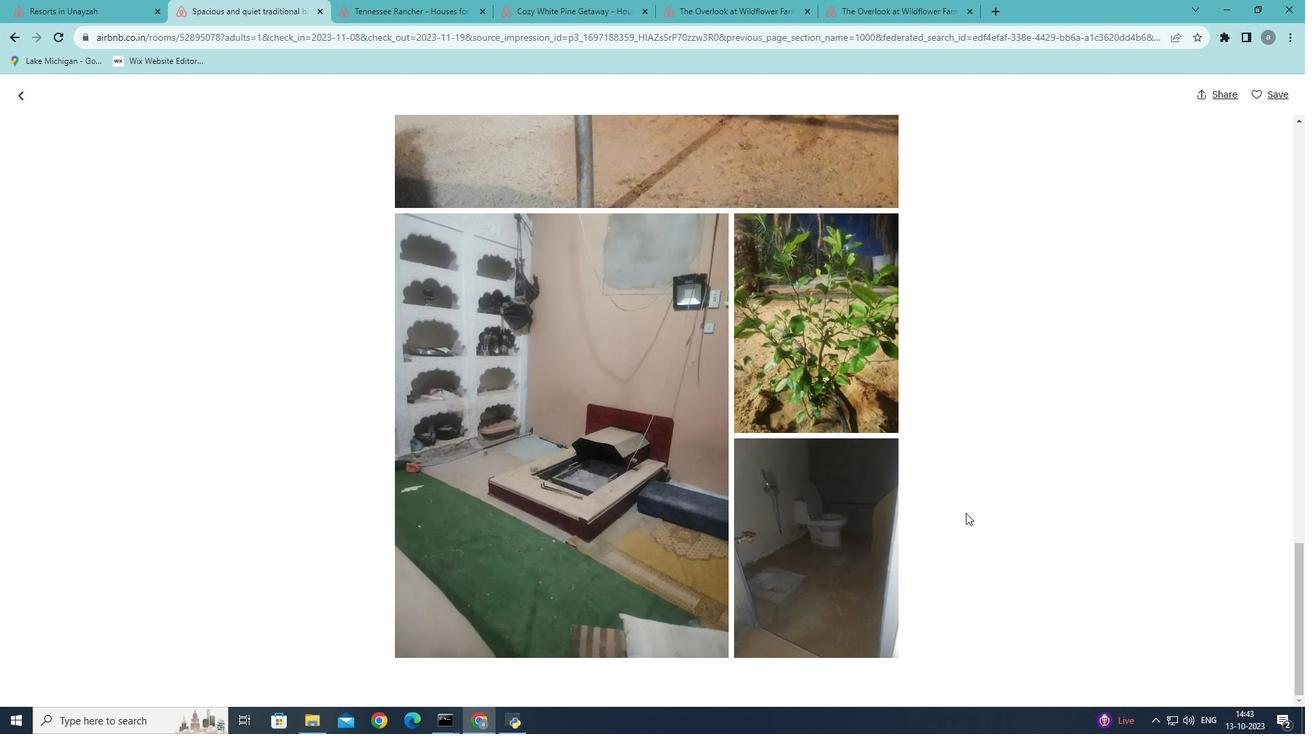 
Action: Mouse scrolled (966, 512) with delta (0, 0)
Screenshot: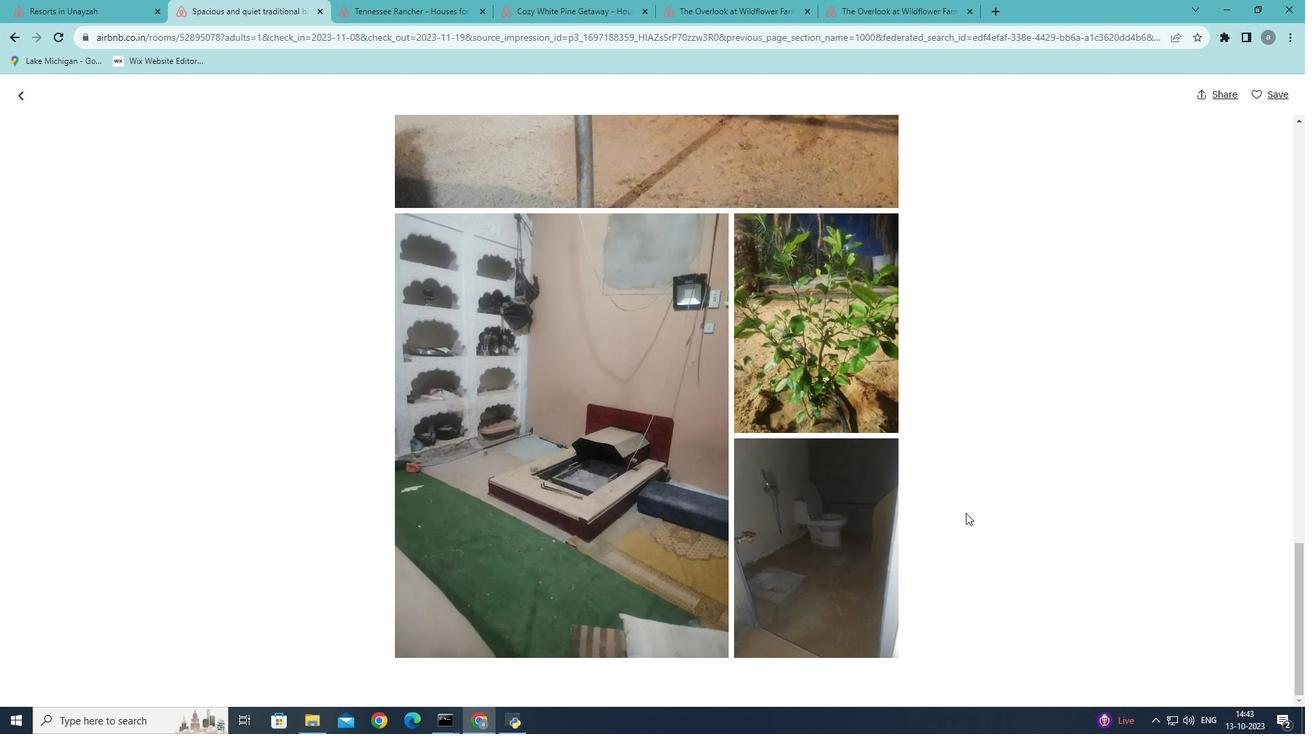 
Action: Mouse scrolled (966, 512) with delta (0, 0)
Screenshot: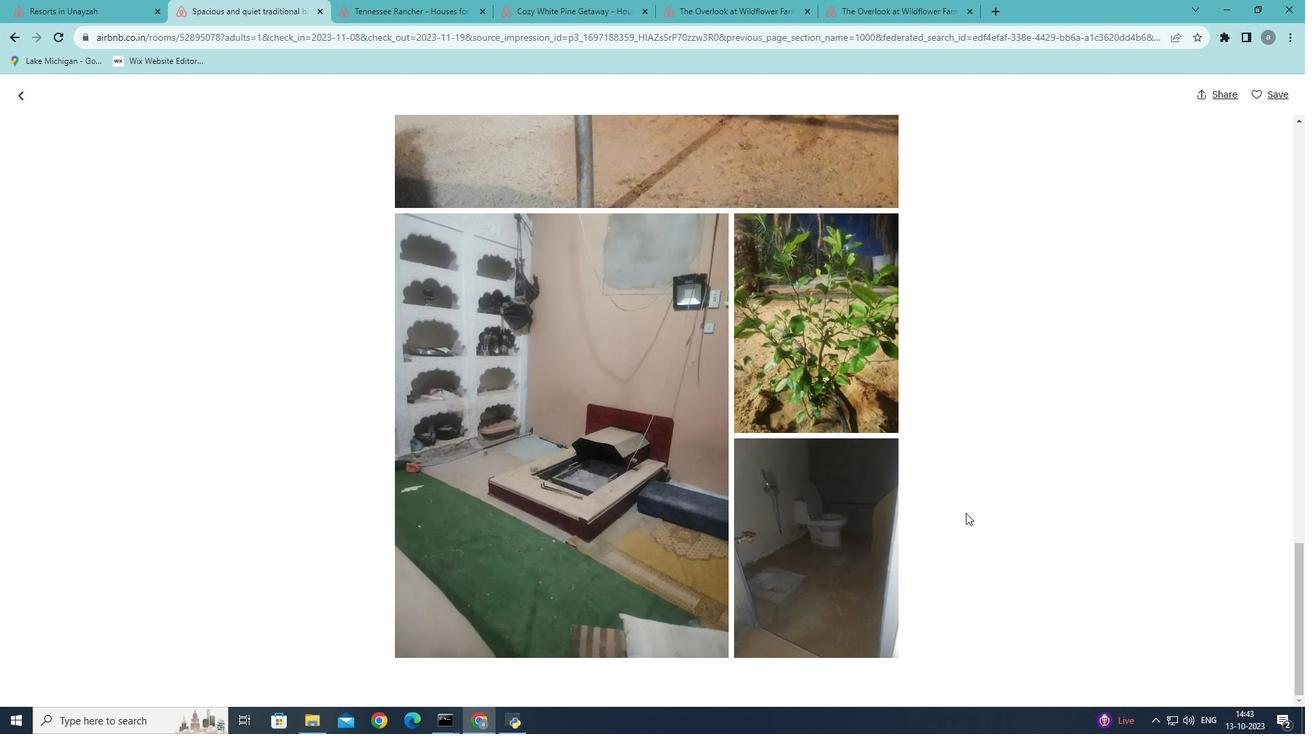 
Action: Mouse moved to (27, 94)
Screenshot: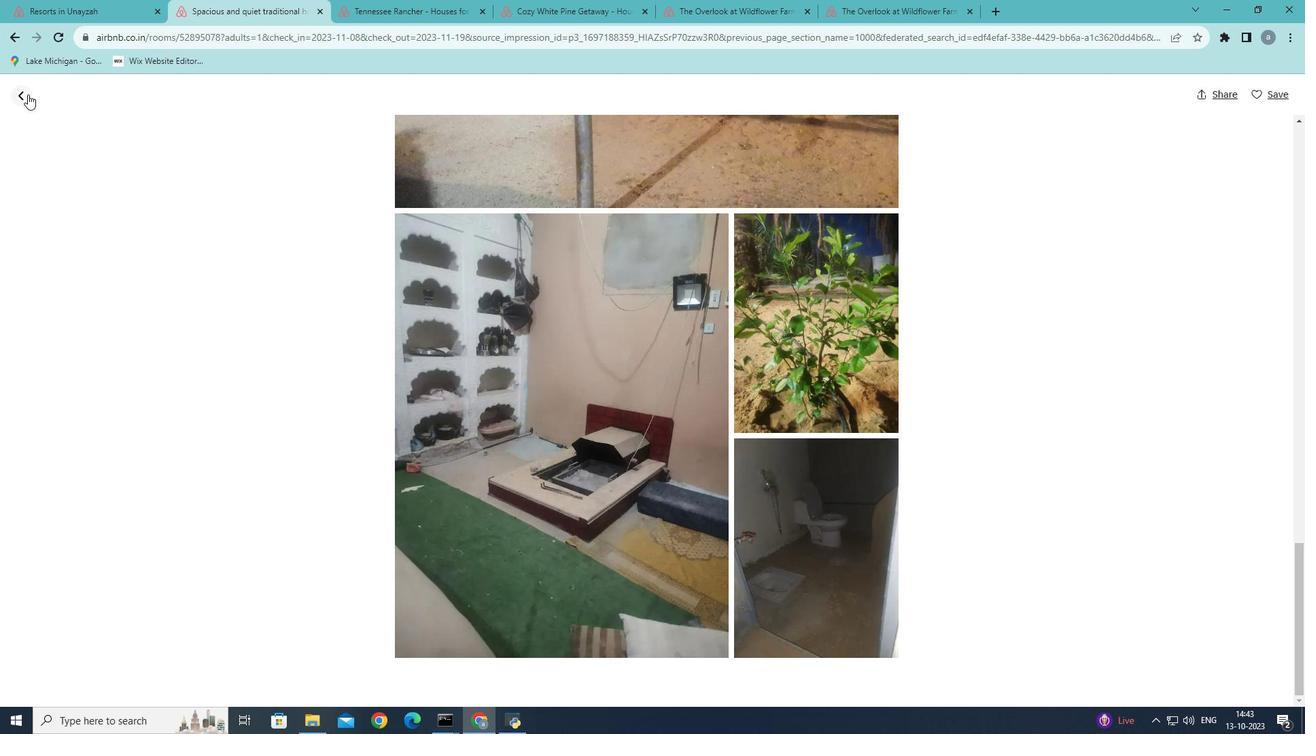 
Action: Mouse pressed left at (27, 94)
Screenshot: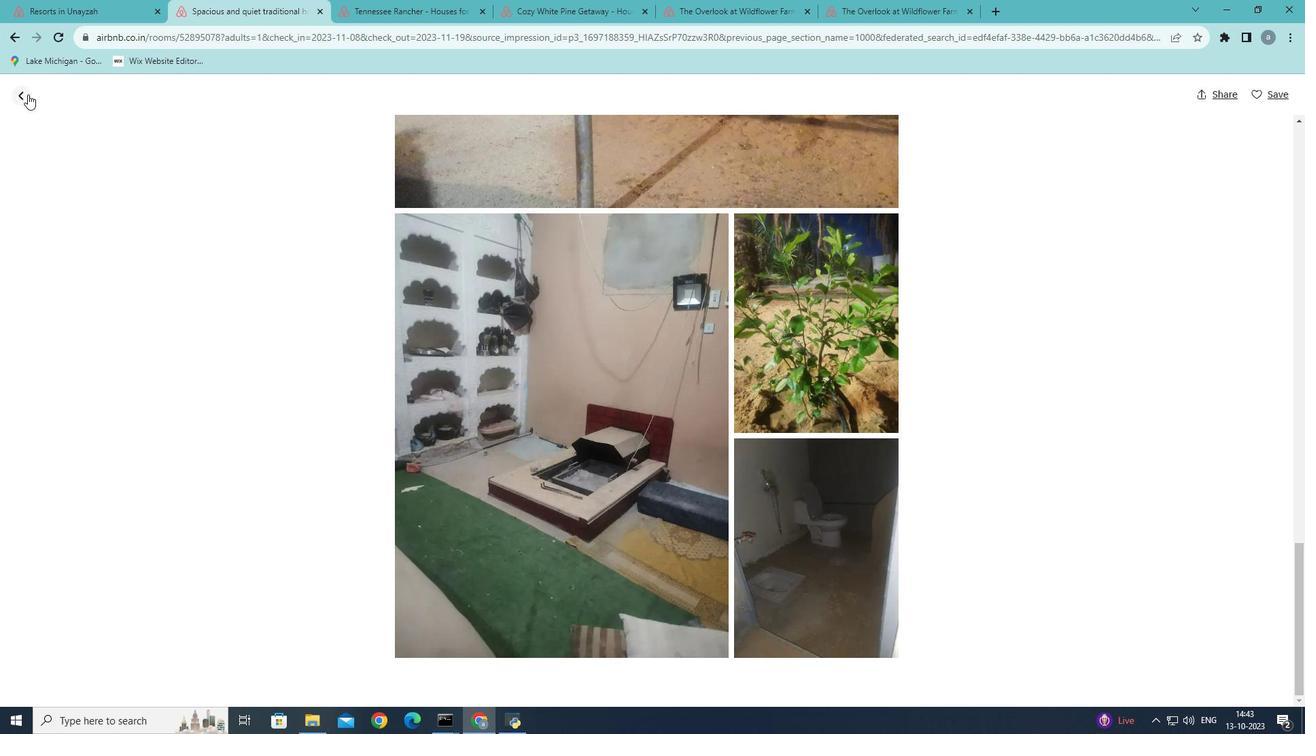 
Action: Mouse moved to (333, 309)
Screenshot: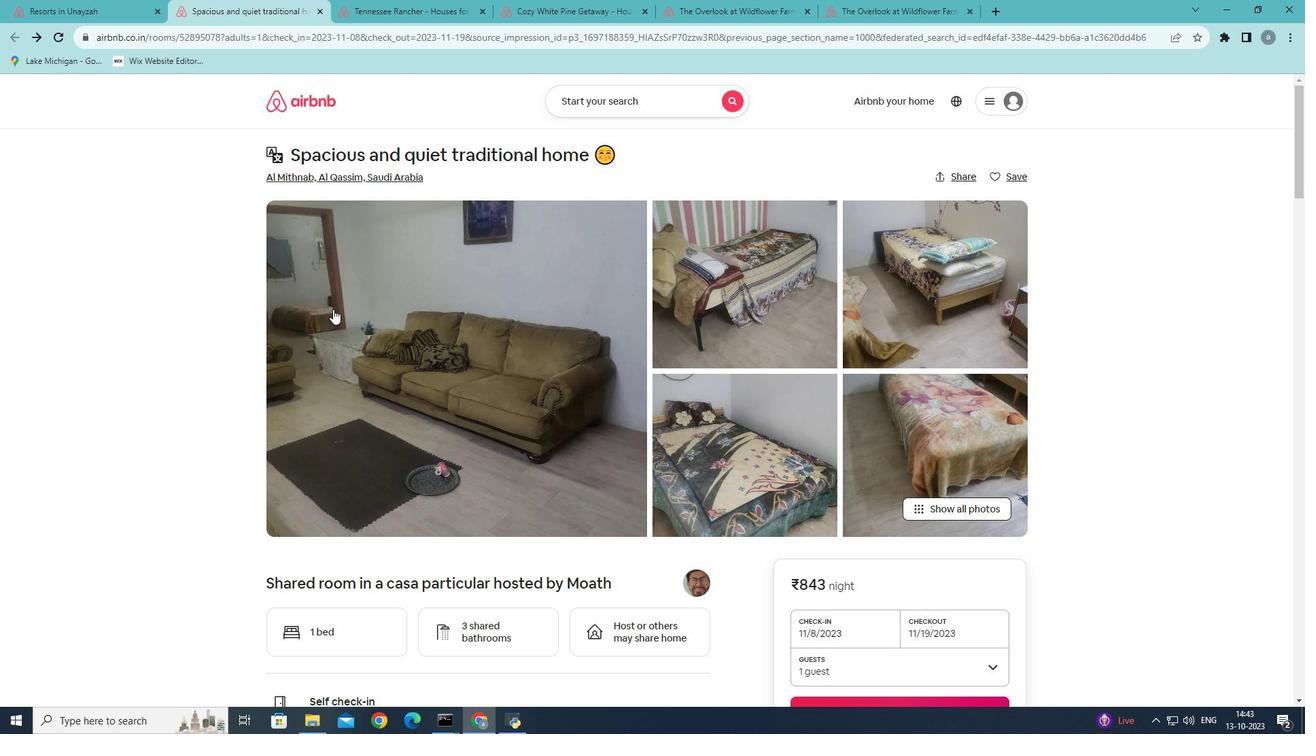 
Action: Mouse scrolled (333, 308) with delta (0, 0)
Screenshot: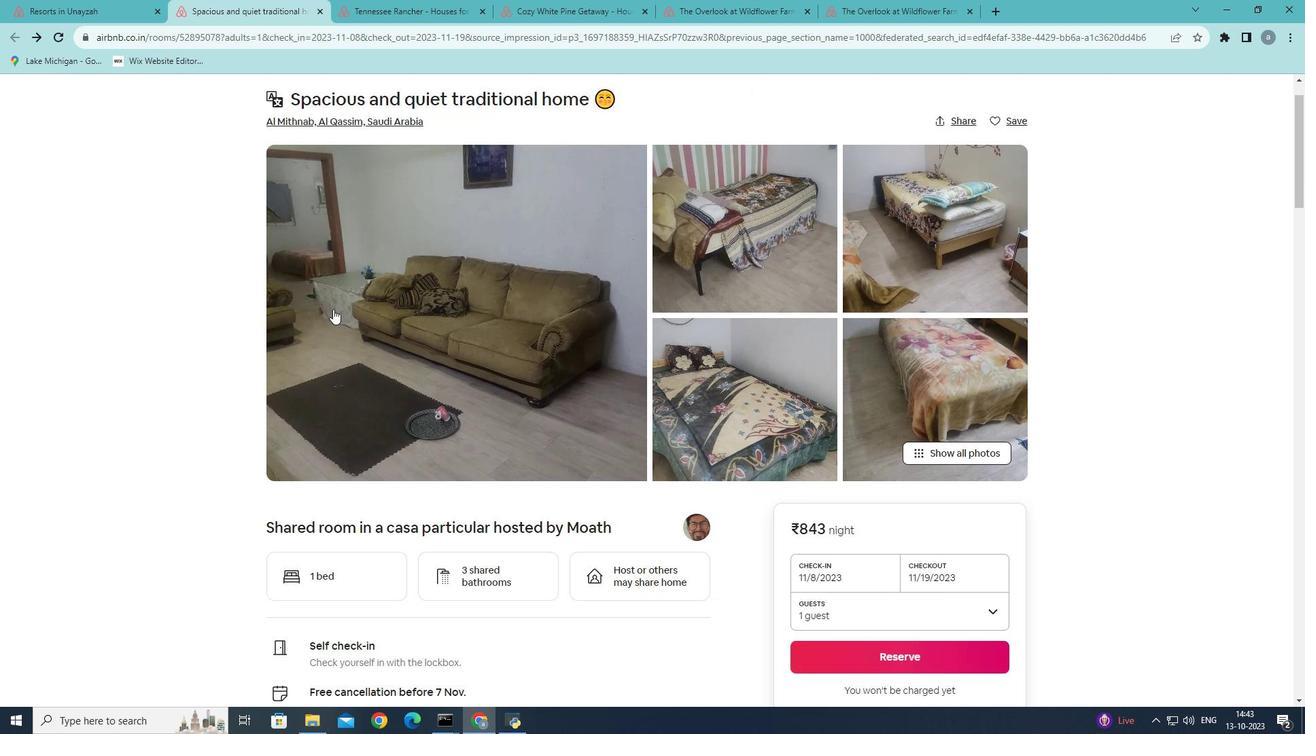 
Action: Mouse scrolled (333, 308) with delta (0, 0)
Screenshot: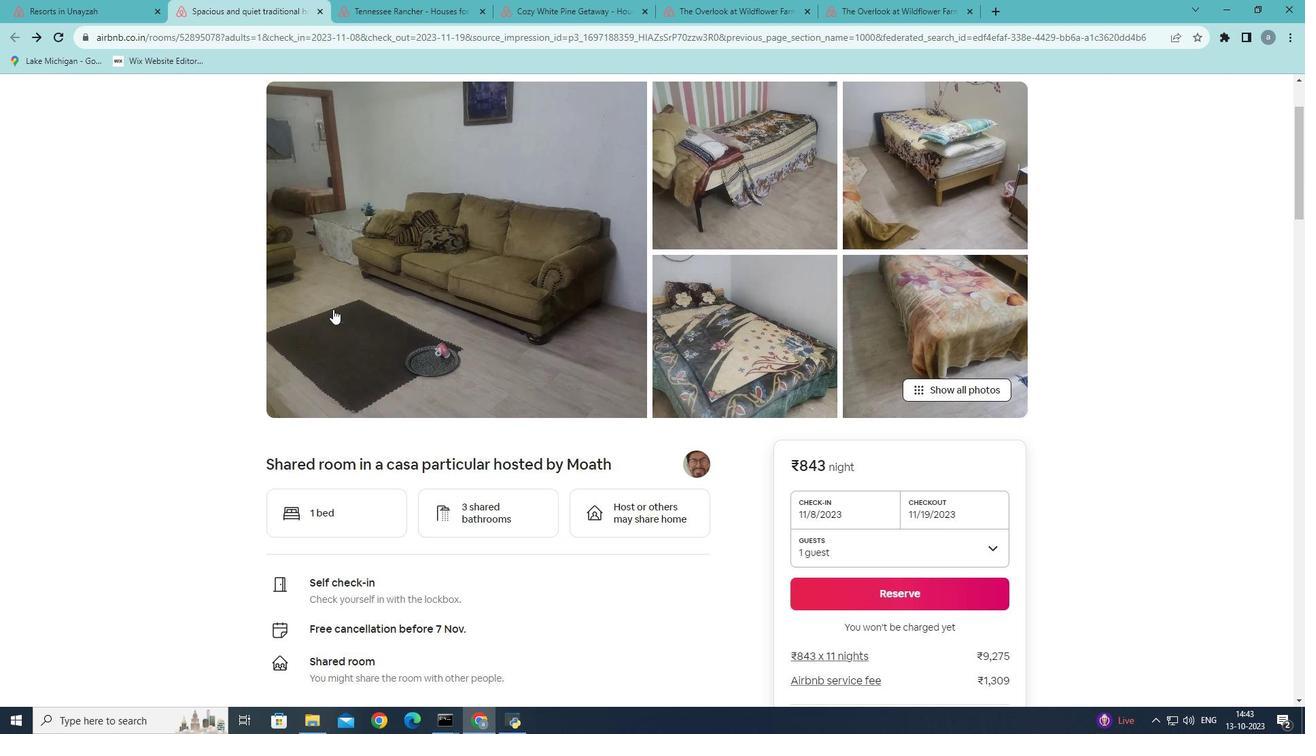 
Action: Mouse scrolled (333, 308) with delta (0, 0)
Screenshot: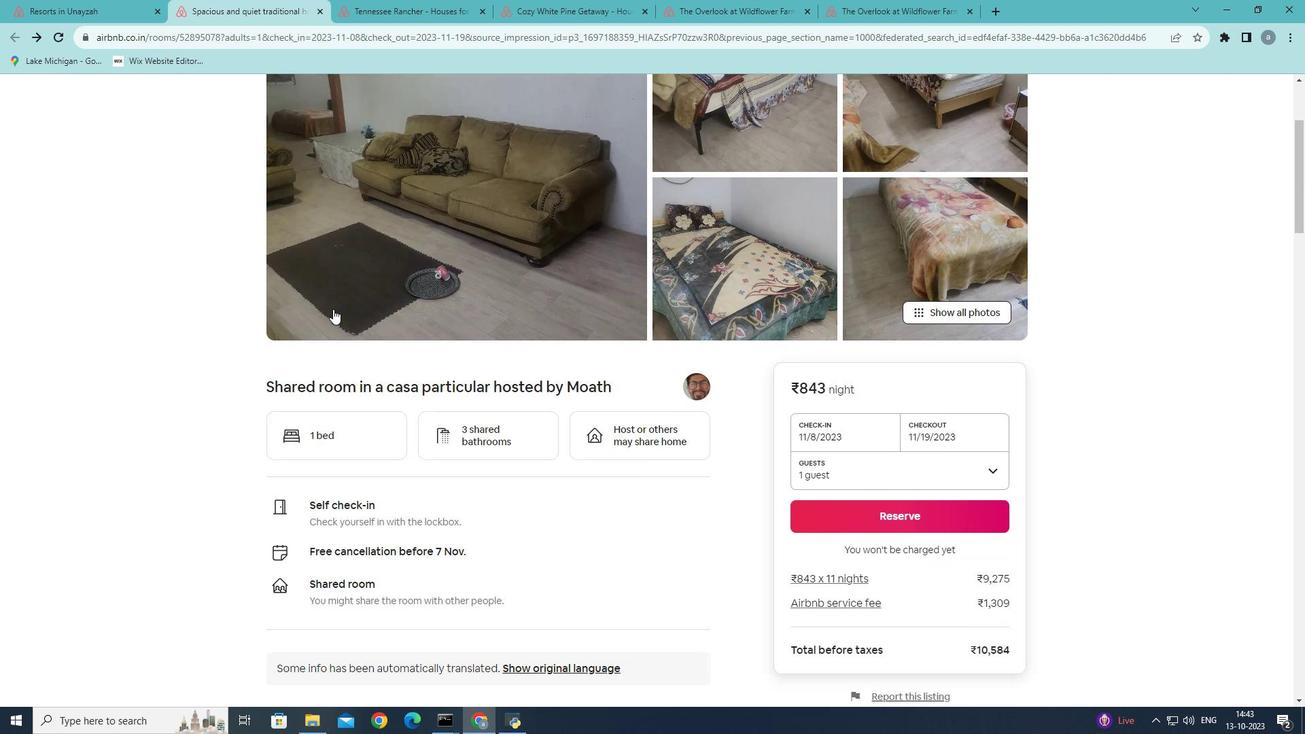 
Action: Mouse moved to (334, 311)
Screenshot: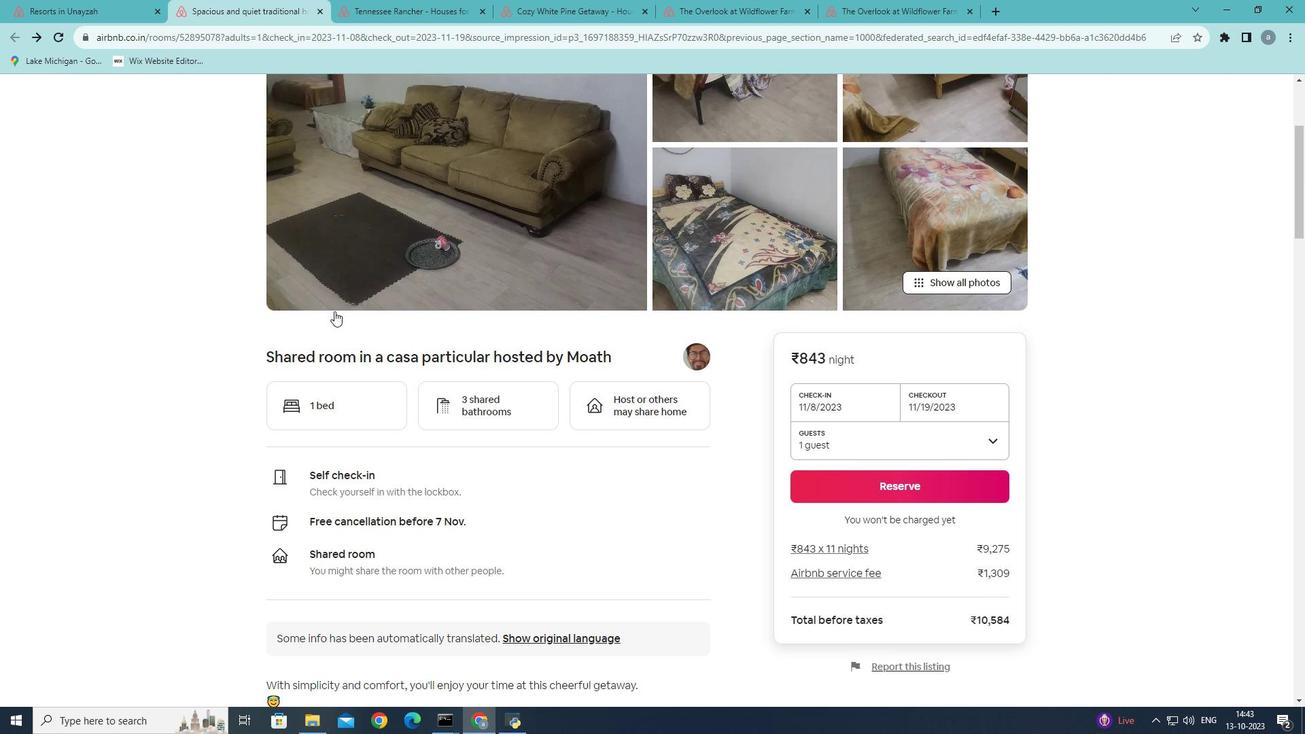 
Action: Mouse scrolled (334, 310) with delta (0, 0)
Screenshot: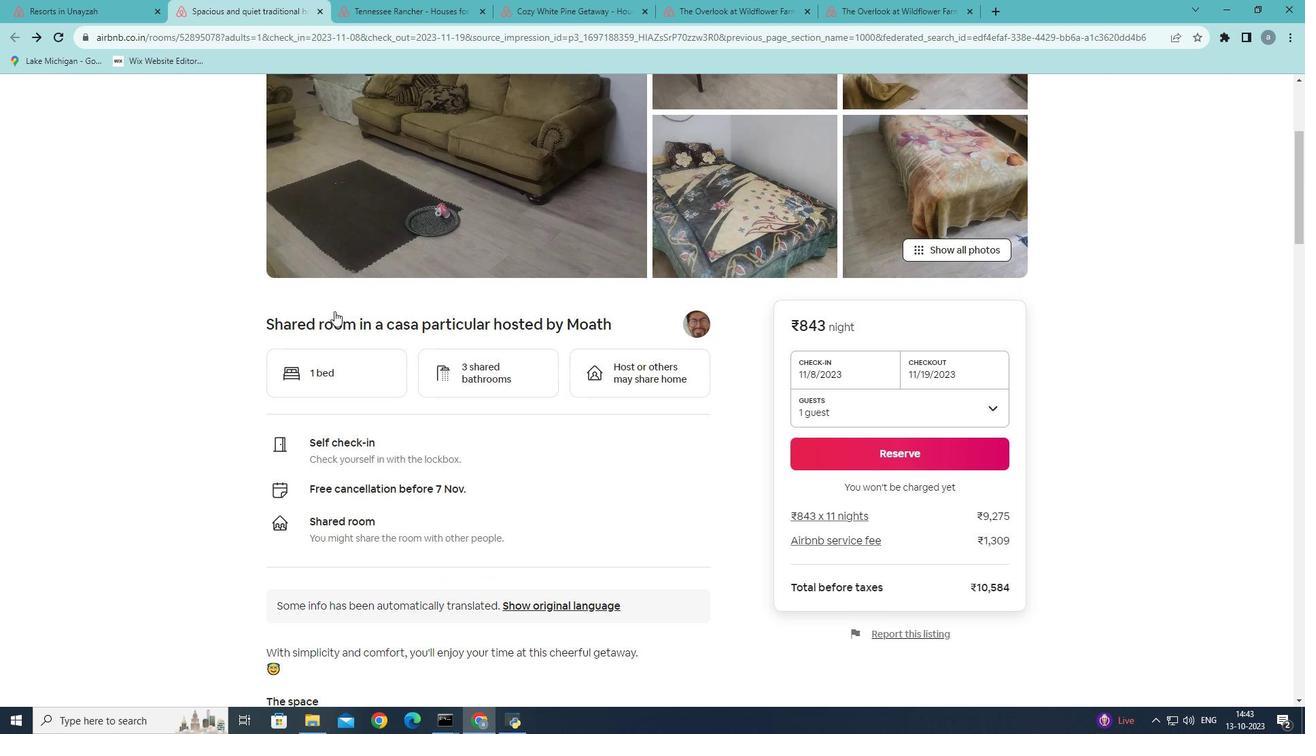 
Action: Mouse scrolled (334, 310) with delta (0, 0)
Screenshot: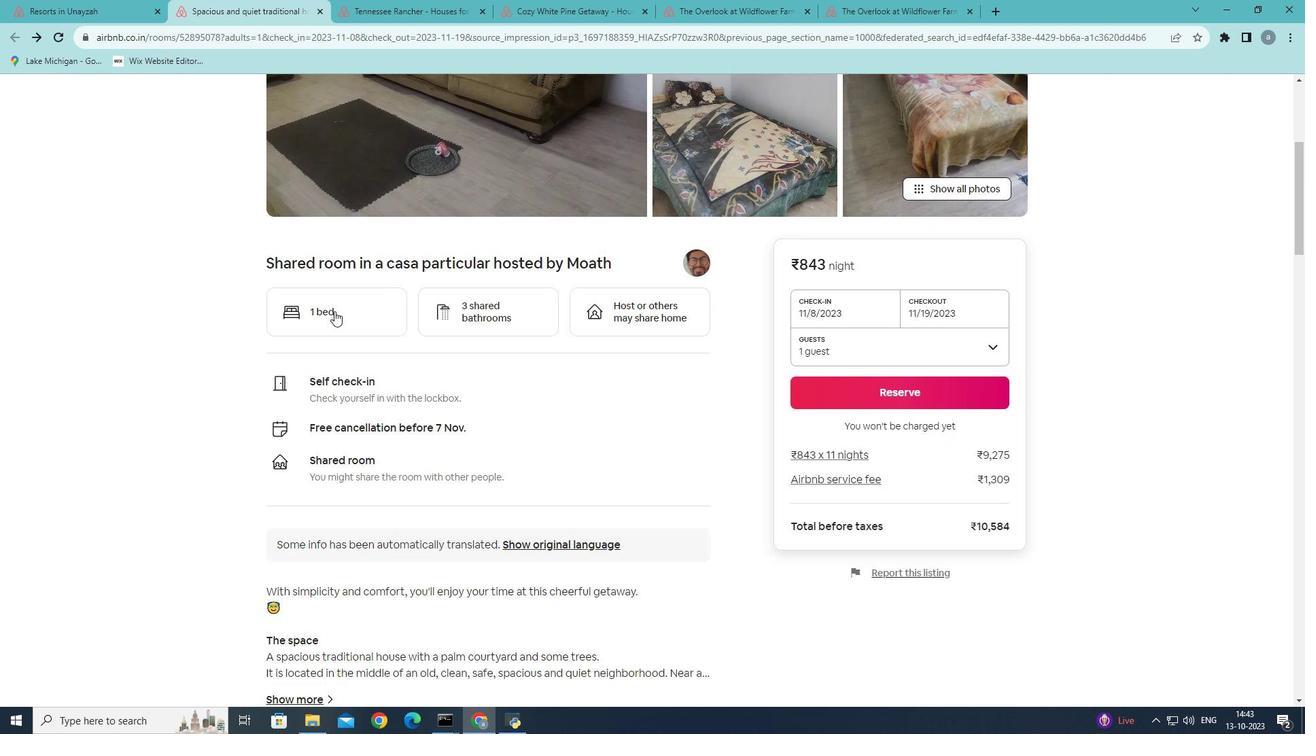 
Action: Mouse scrolled (334, 310) with delta (0, 0)
Screenshot: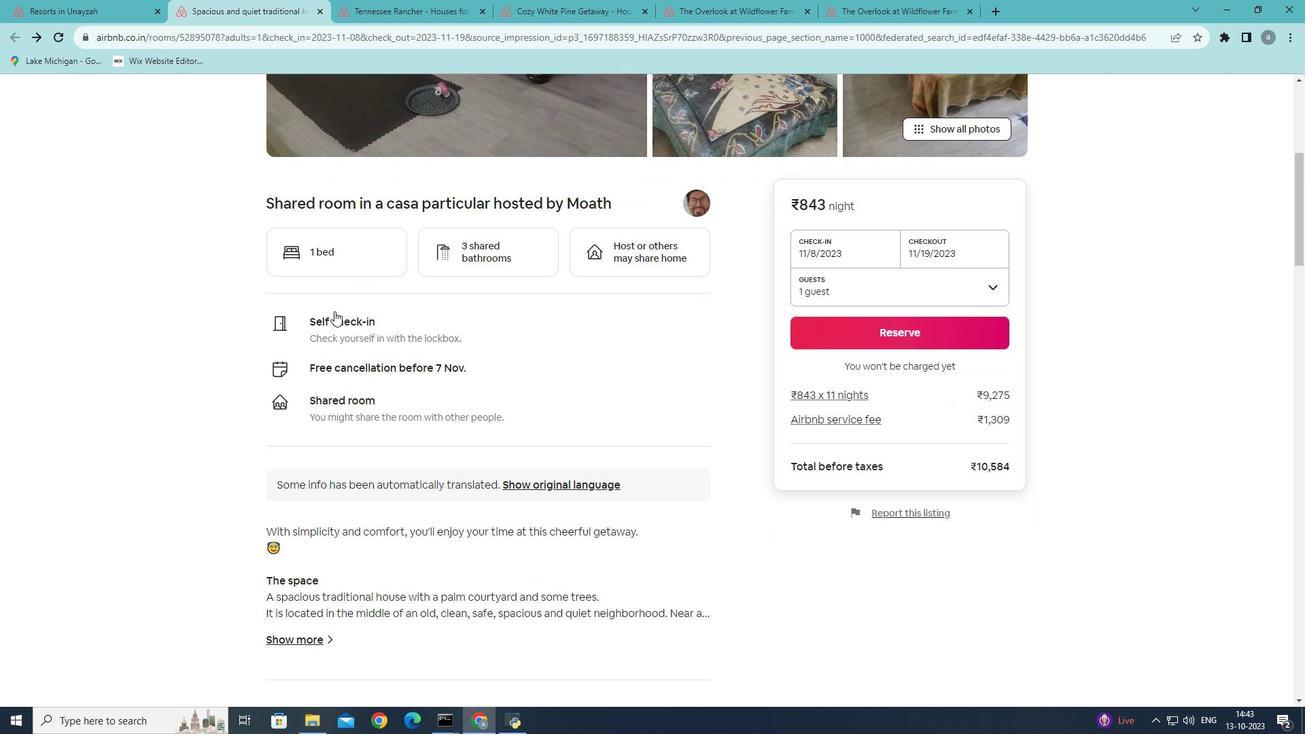 
Action: Mouse moved to (345, 312)
Screenshot: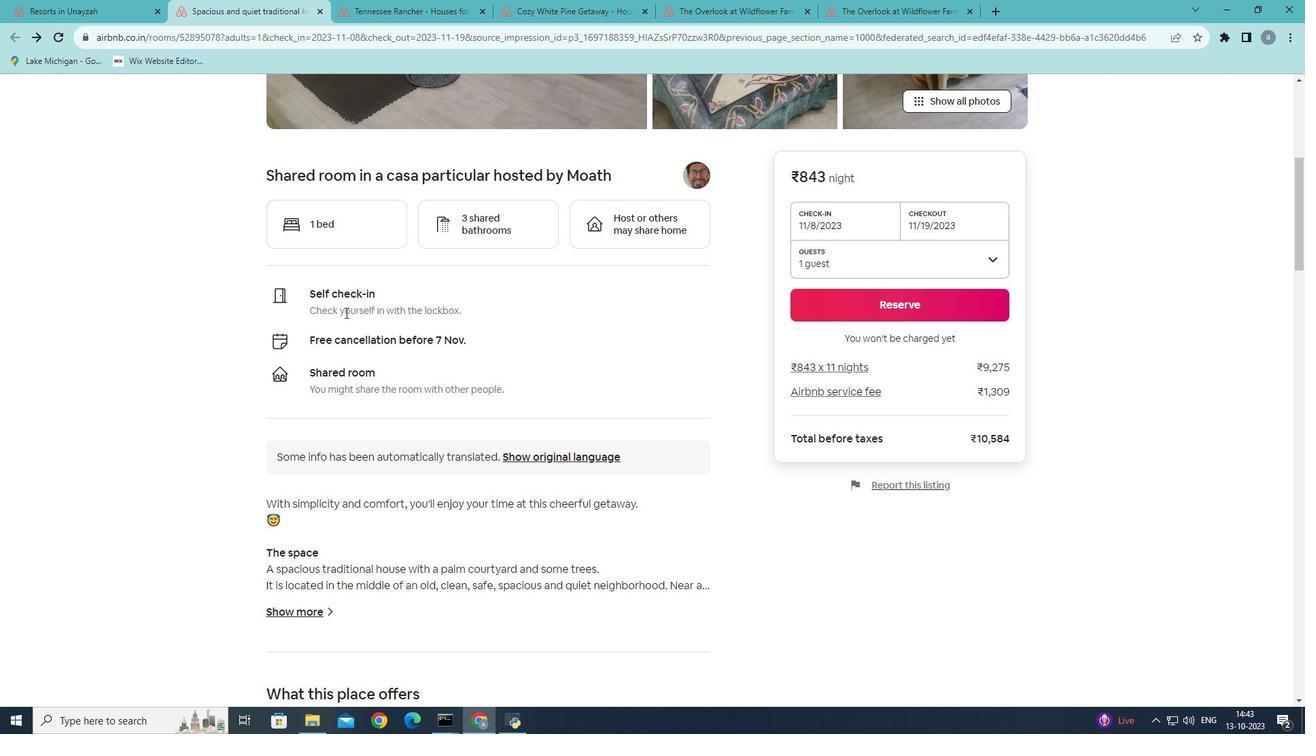 
Action: Mouse scrolled (345, 312) with delta (0, 0)
Screenshot: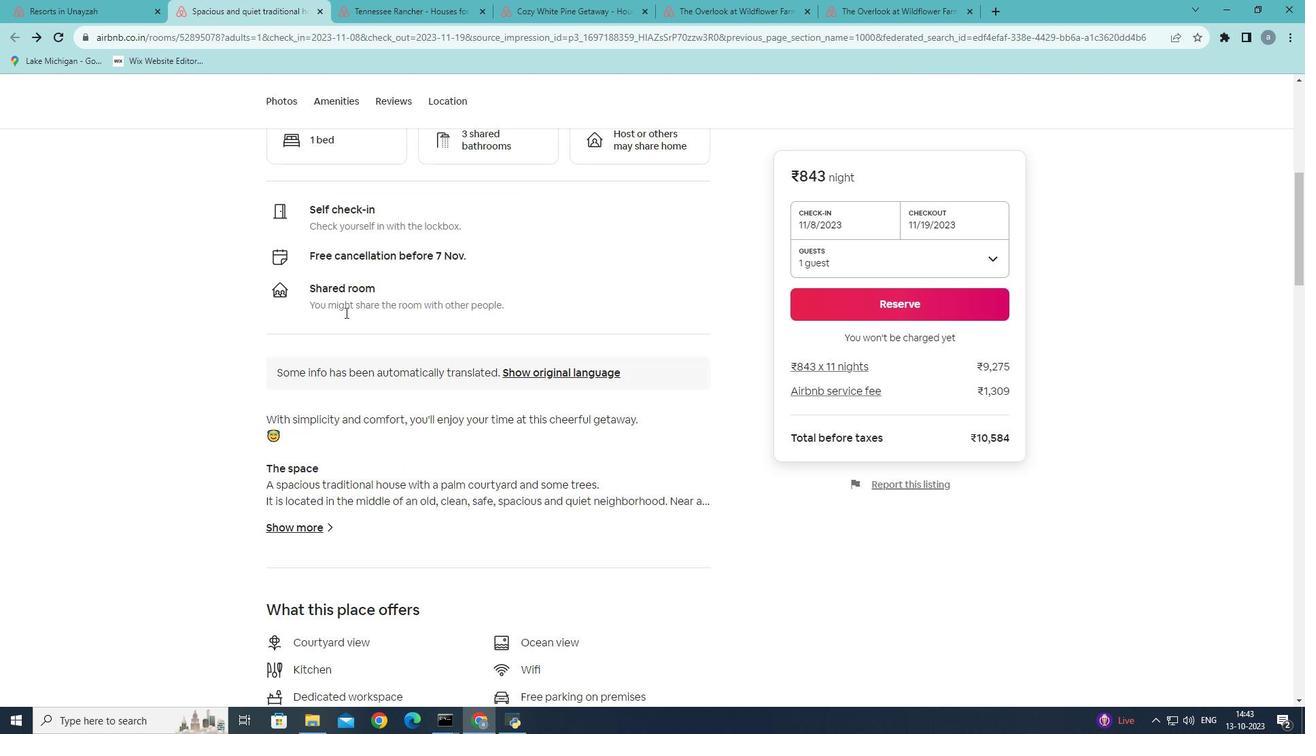 
Action: Mouse scrolled (345, 312) with delta (0, 0)
Screenshot: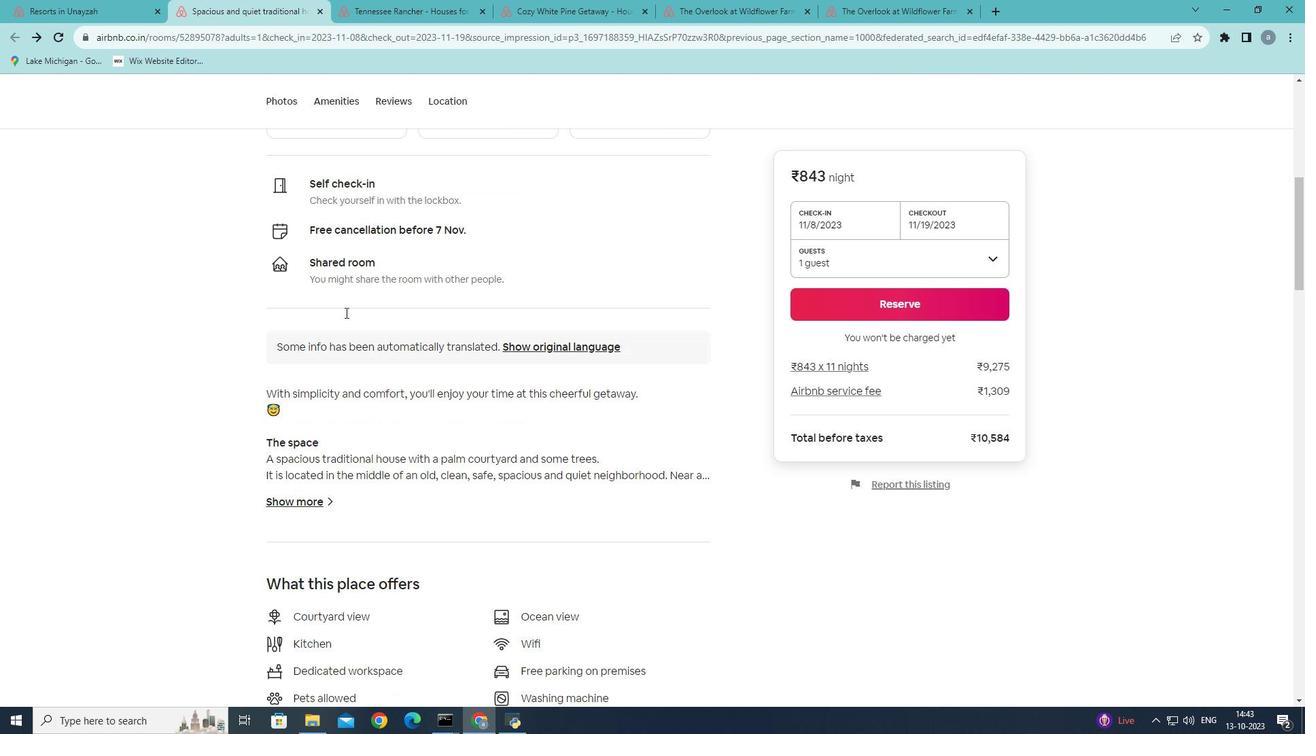 
Action: Mouse scrolled (345, 312) with delta (0, 0)
Screenshot: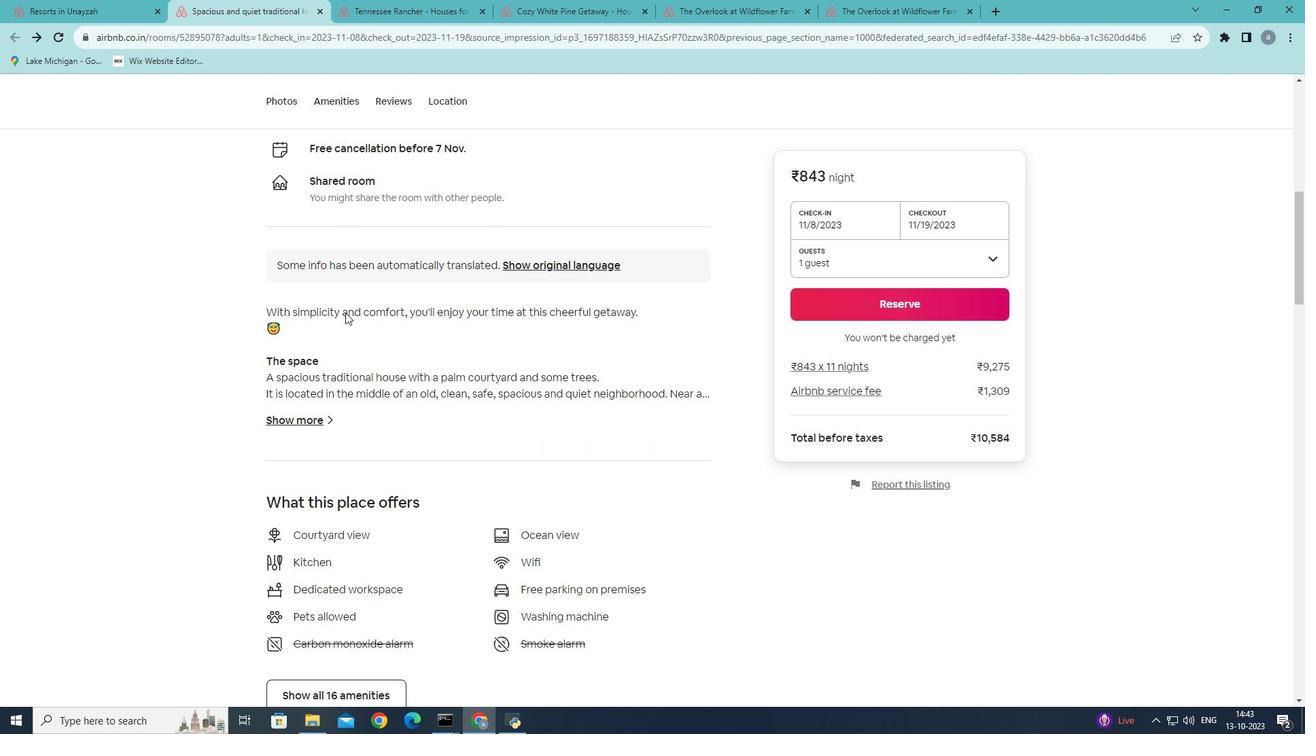 
Action: Mouse scrolled (345, 312) with delta (0, 0)
Screenshot: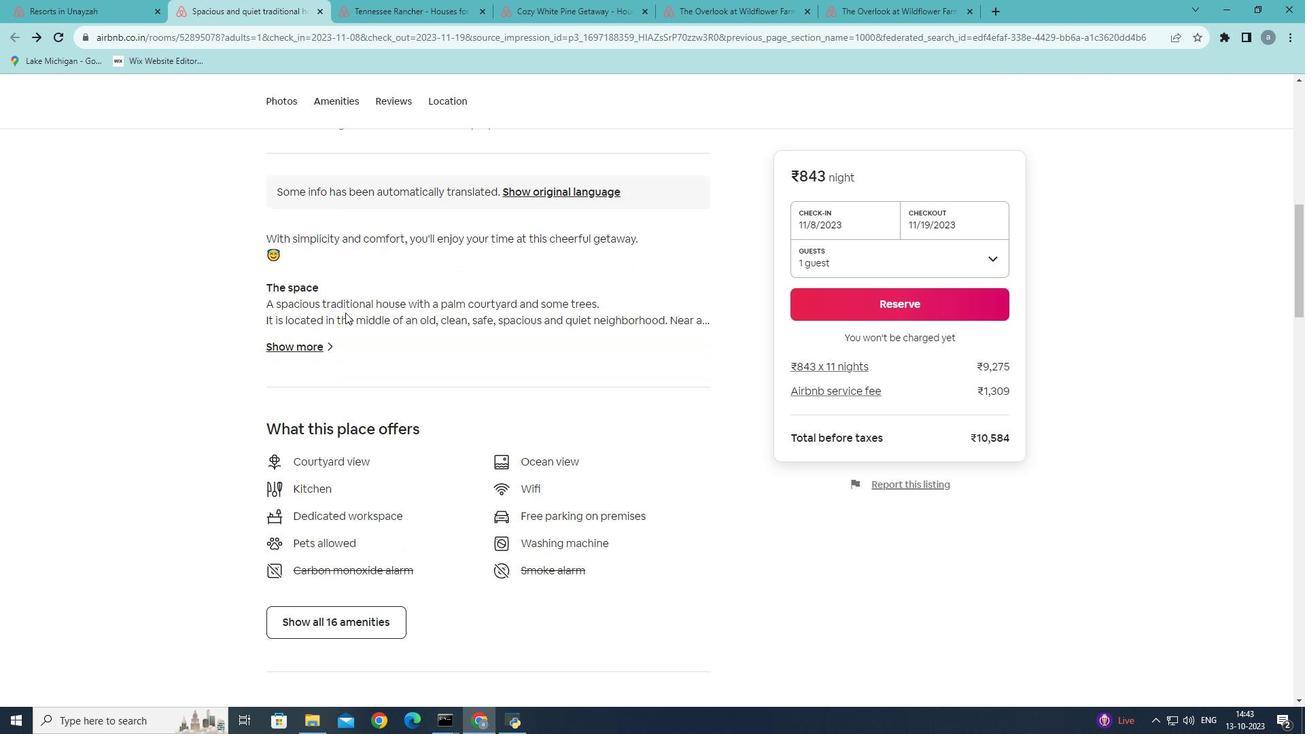 
Action: Mouse scrolled (345, 312) with delta (0, 0)
Screenshot: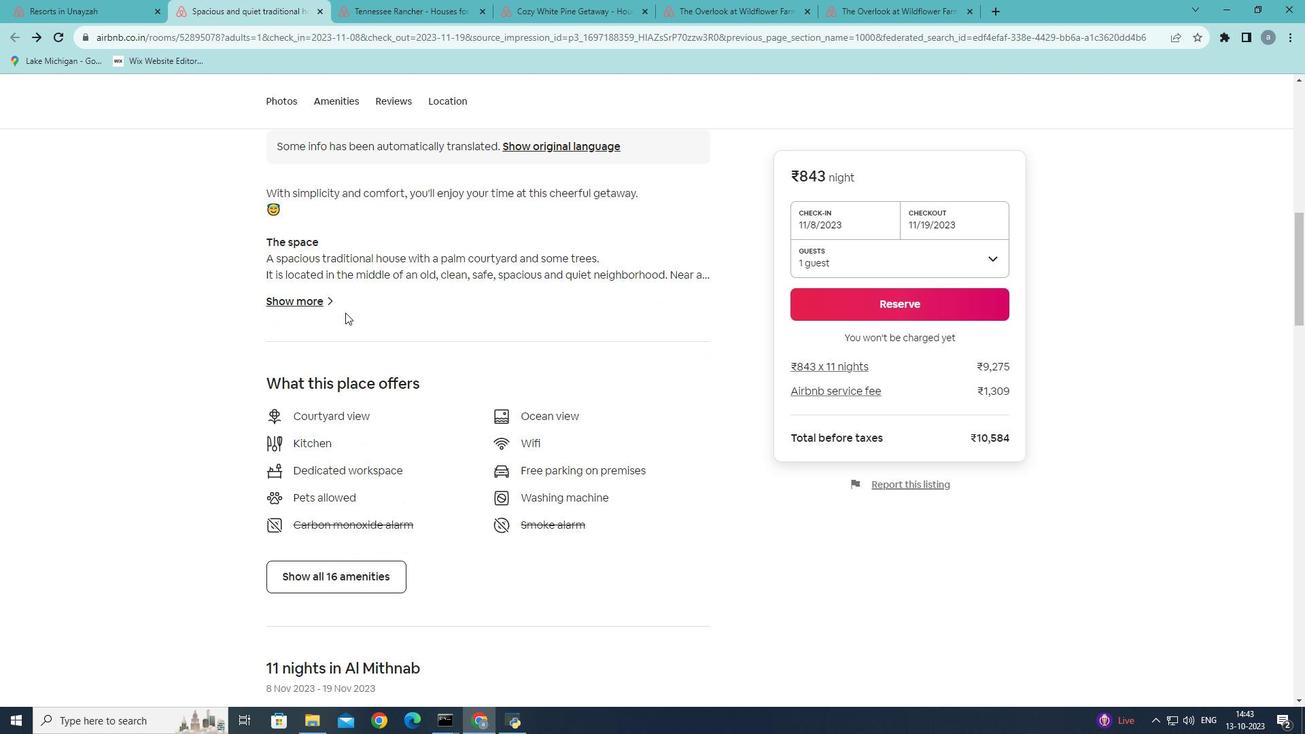 
Action: Mouse scrolled (345, 312) with delta (0, 0)
Screenshot: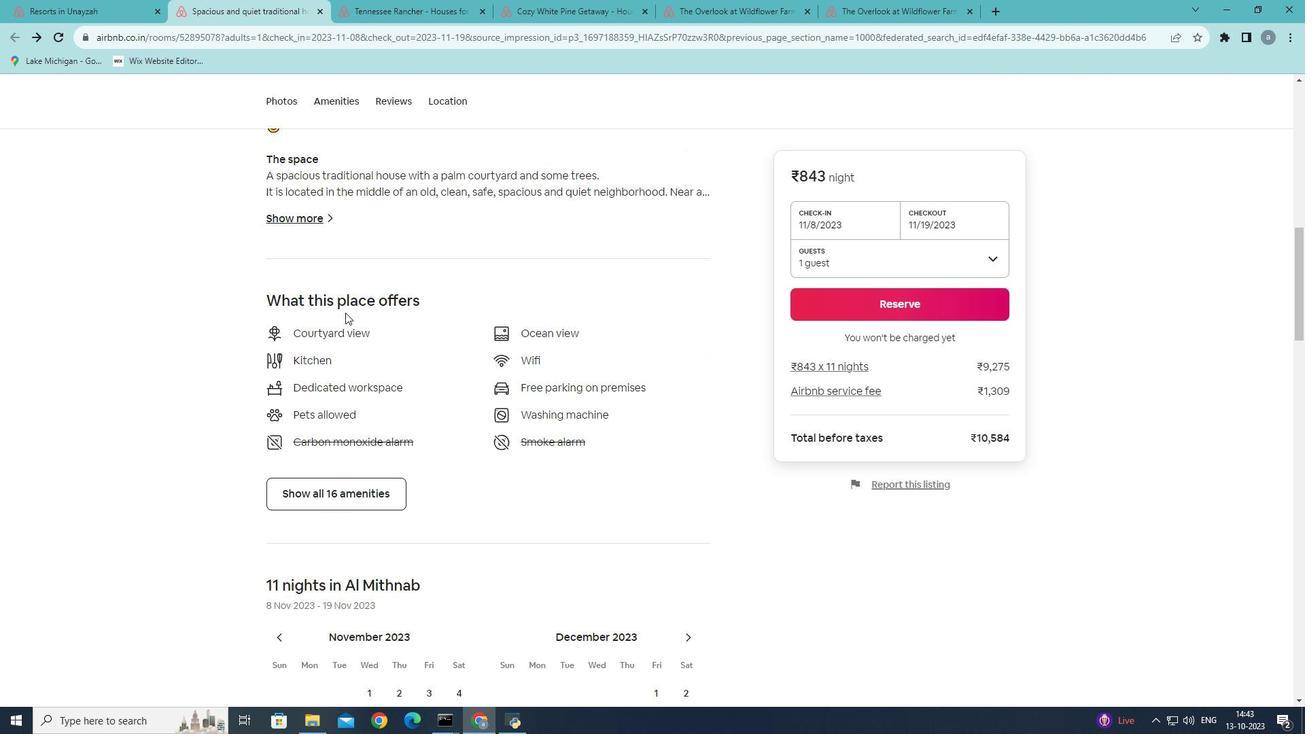 
Action: Mouse scrolled (345, 312) with delta (0, 0)
Screenshot: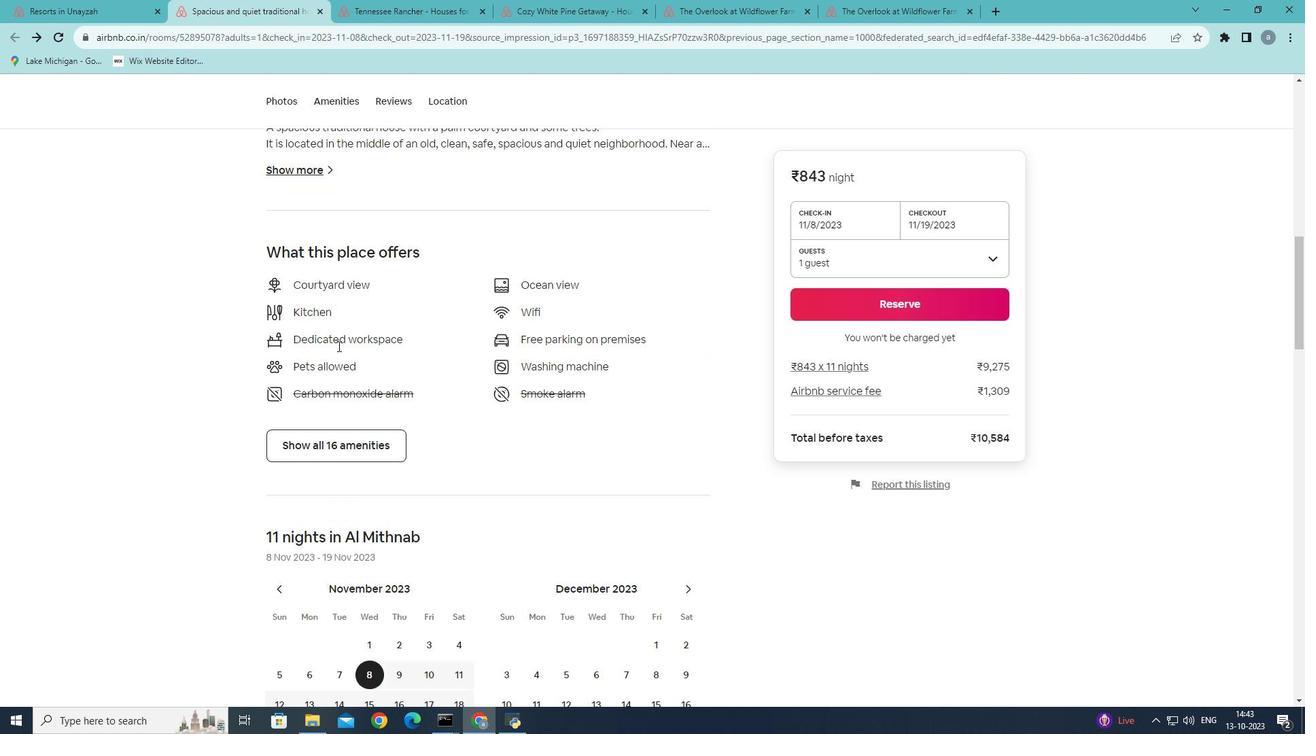 
Action: Mouse moved to (320, 400)
Screenshot: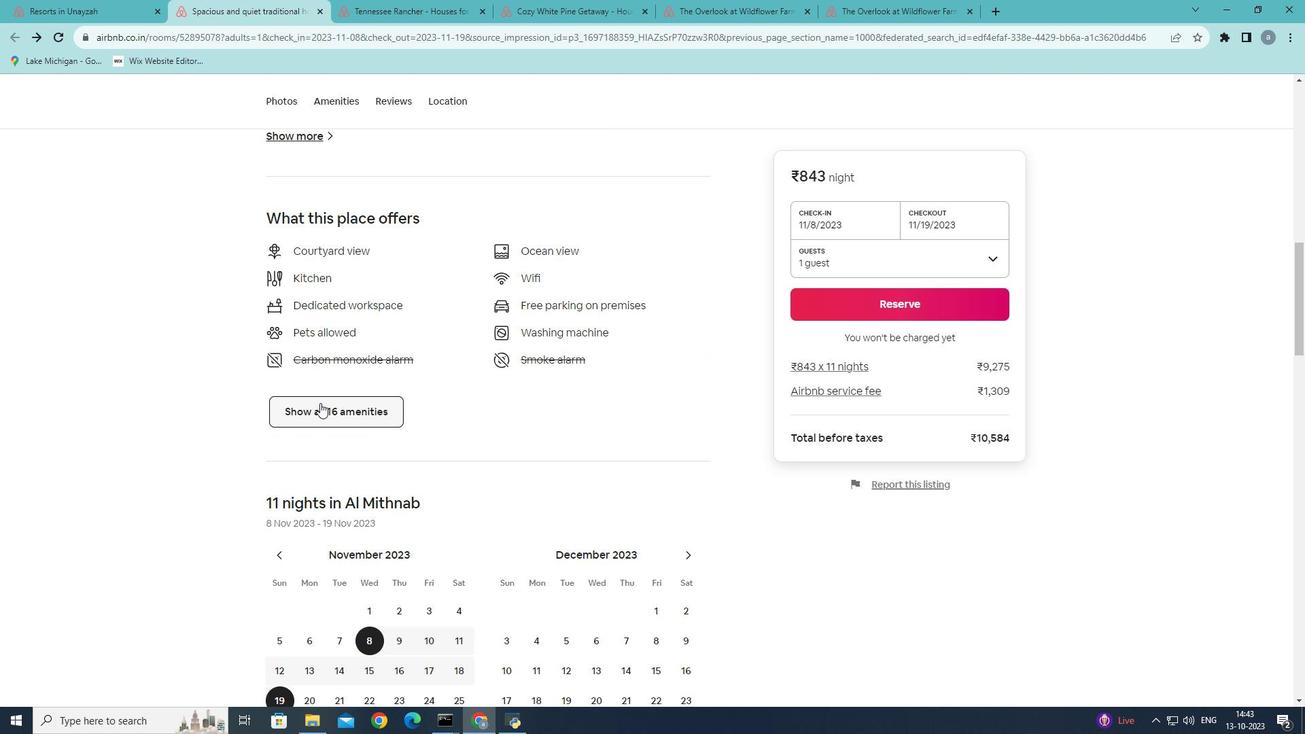 
Action: Mouse pressed left at (320, 400)
Screenshot: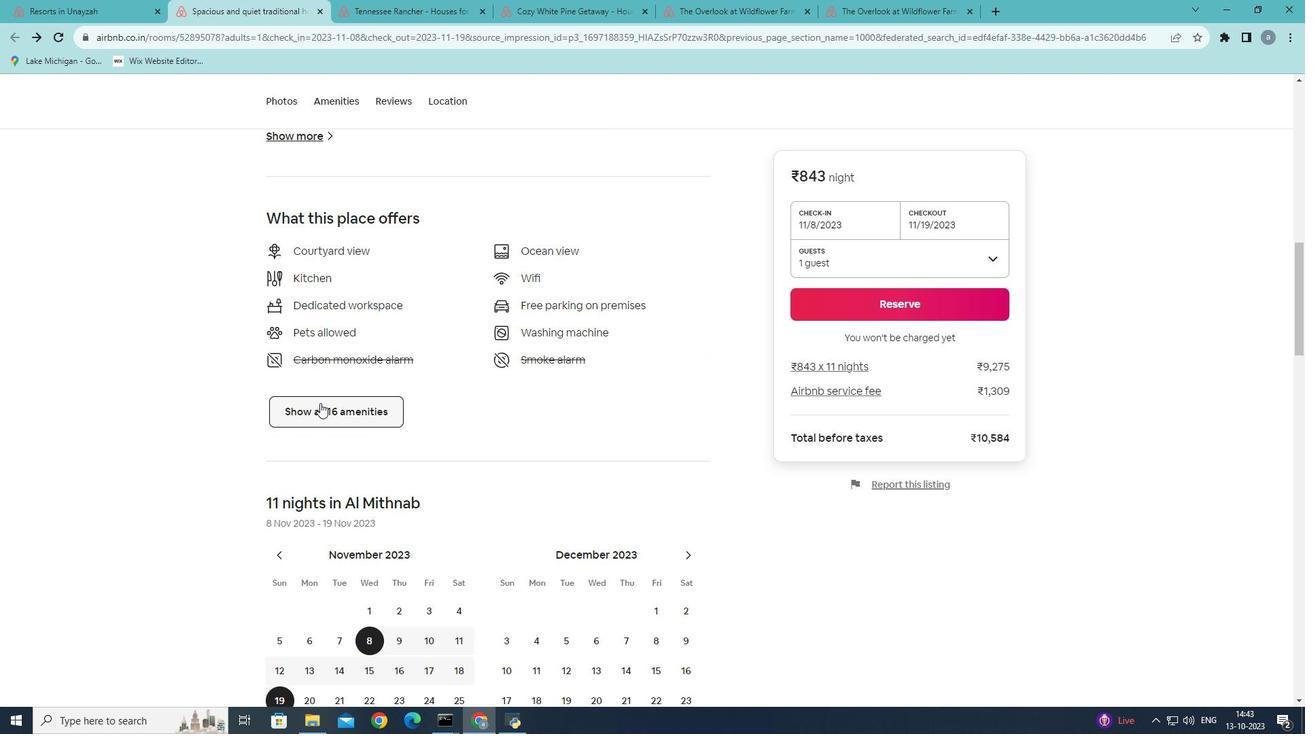 
Action: Mouse moved to (596, 242)
Screenshot: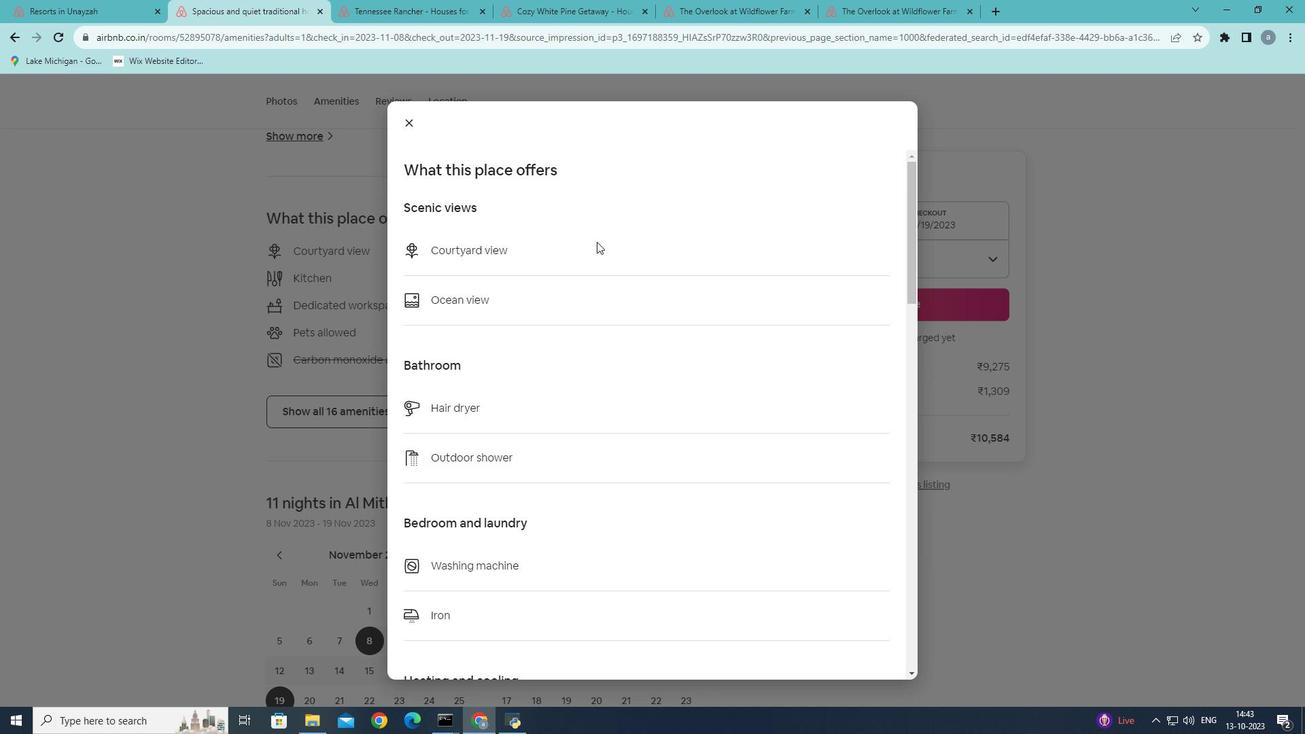 
Action: Mouse scrolled (596, 241) with delta (0, 0)
Screenshot: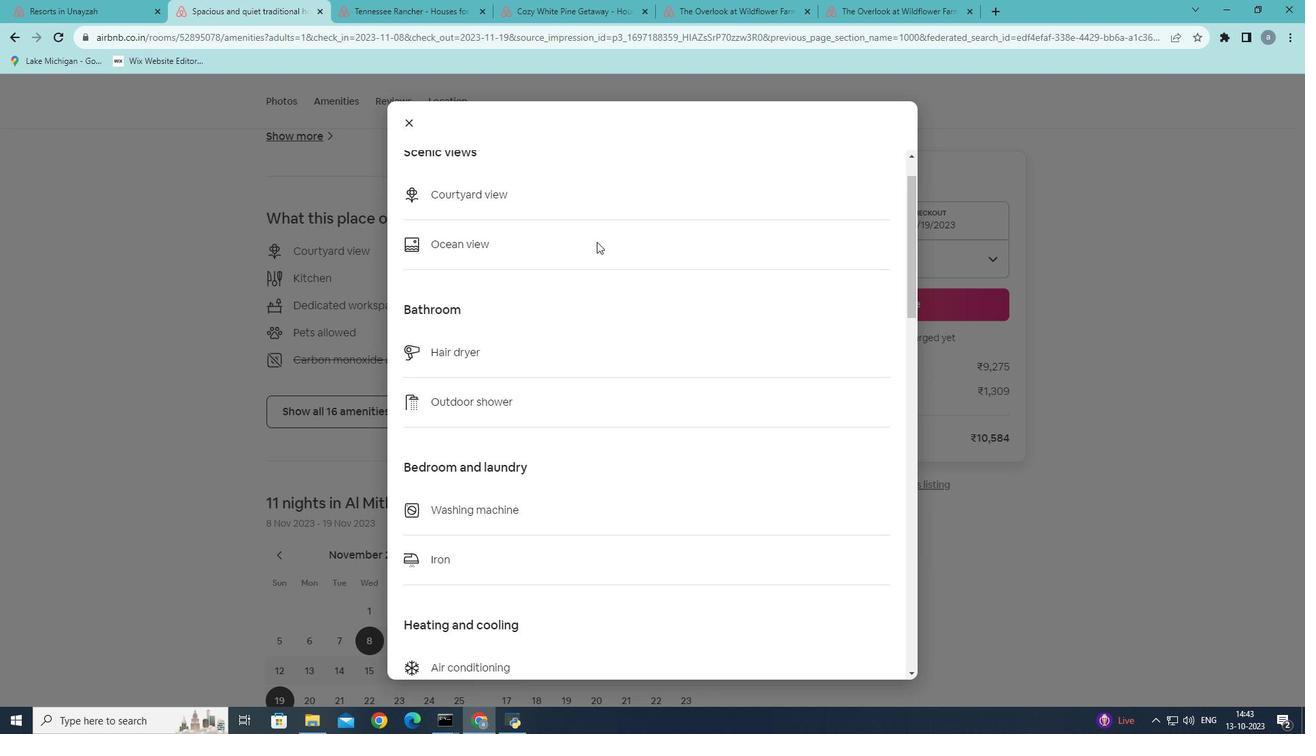 
Action: Mouse scrolled (596, 241) with delta (0, 0)
Screenshot: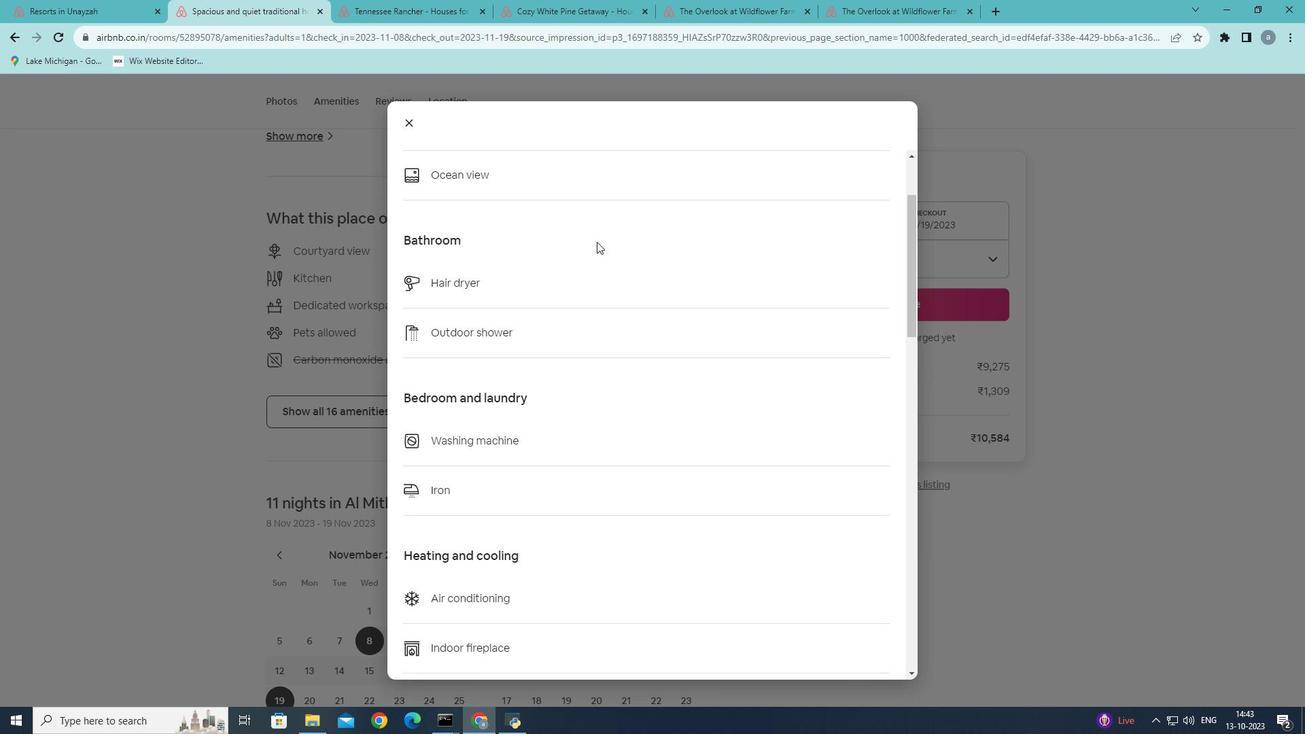 
Action: Mouse scrolled (596, 241) with delta (0, 0)
Screenshot: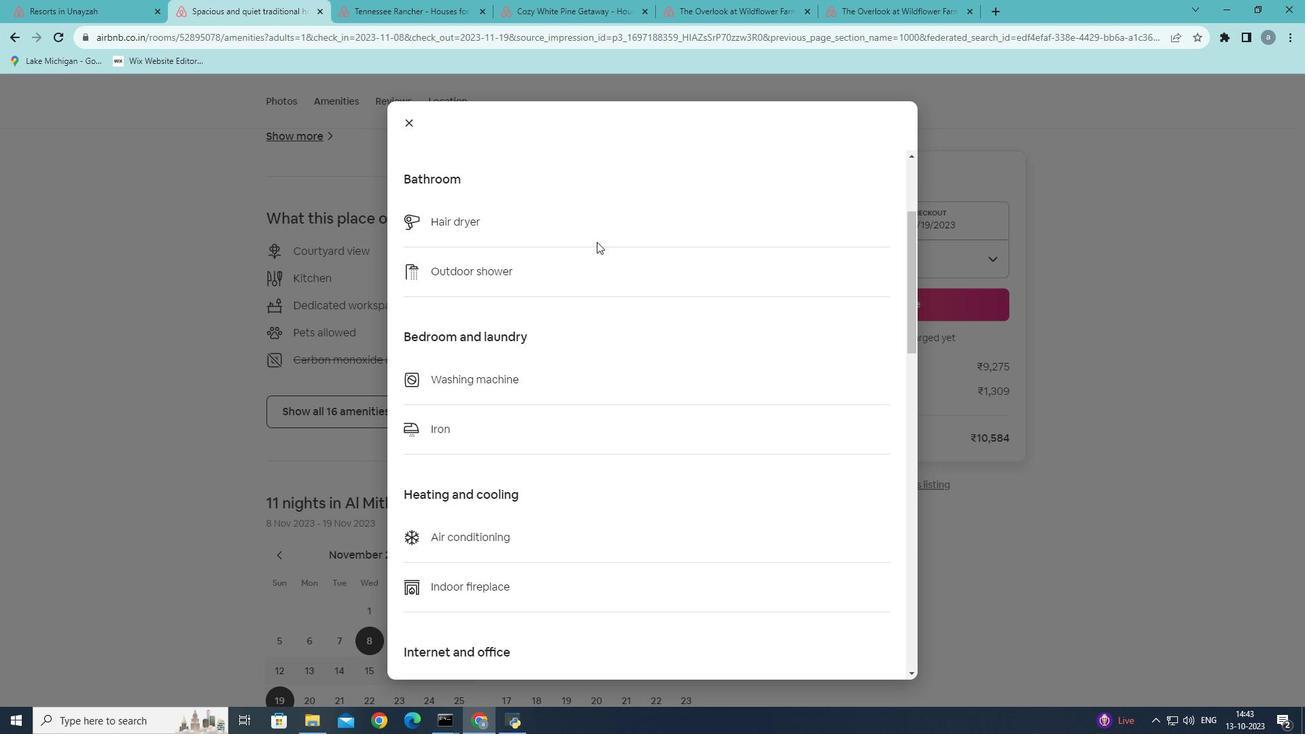 
Action: Mouse scrolled (596, 241) with delta (0, 0)
Screenshot: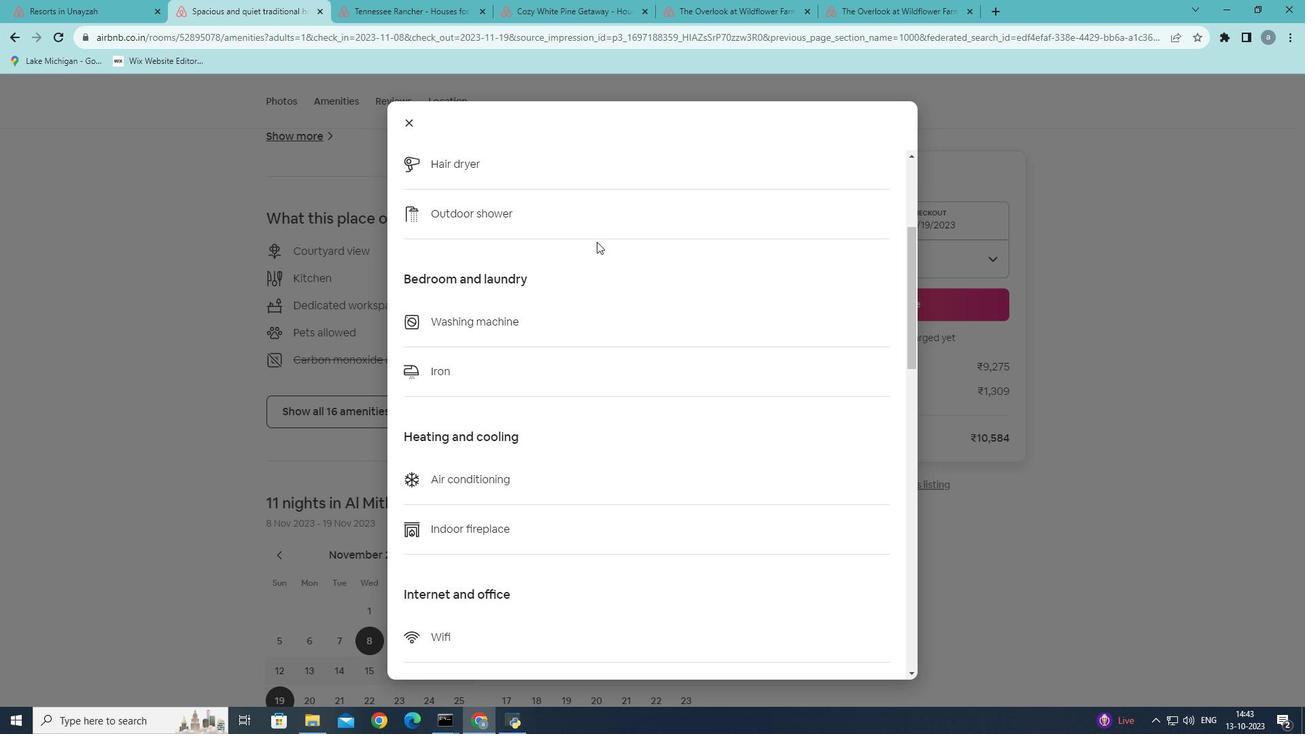 
Action: Mouse scrolled (596, 241) with delta (0, 0)
Screenshot: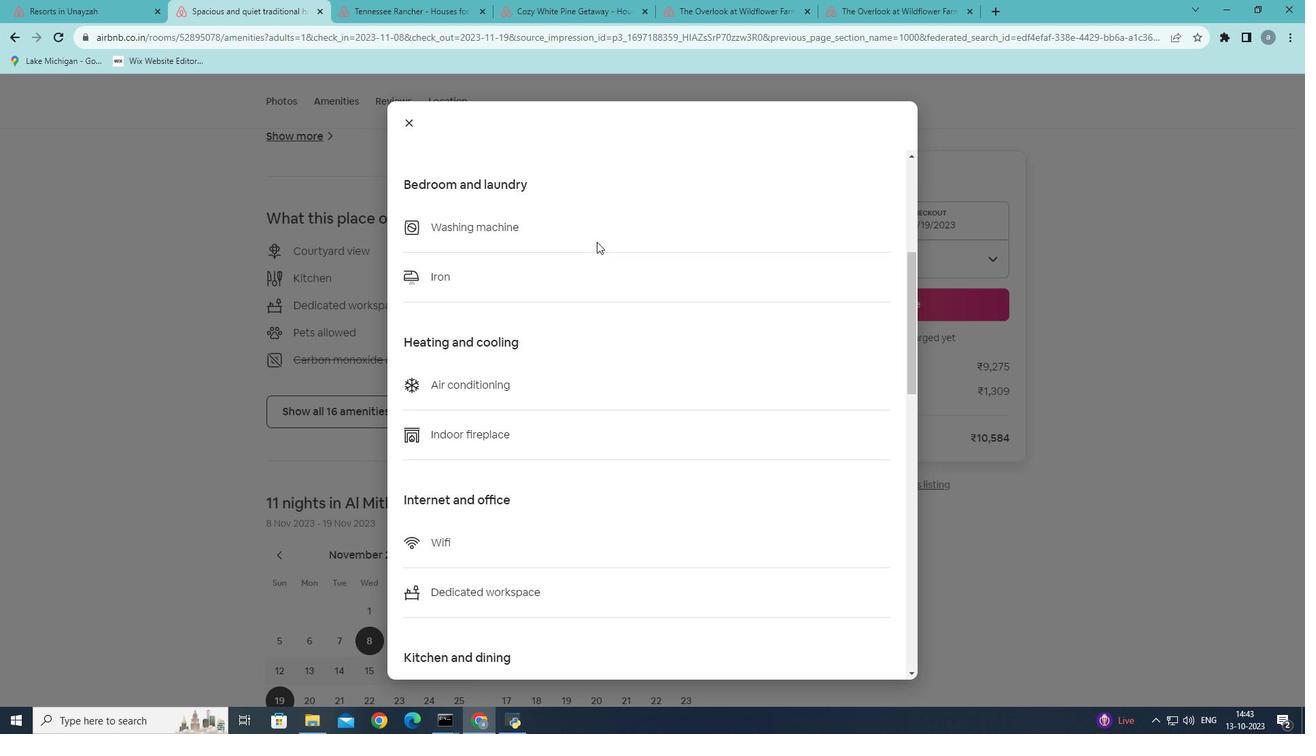 
Action: Mouse scrolled (596, 241) with delta (0, 0)
Screenshot: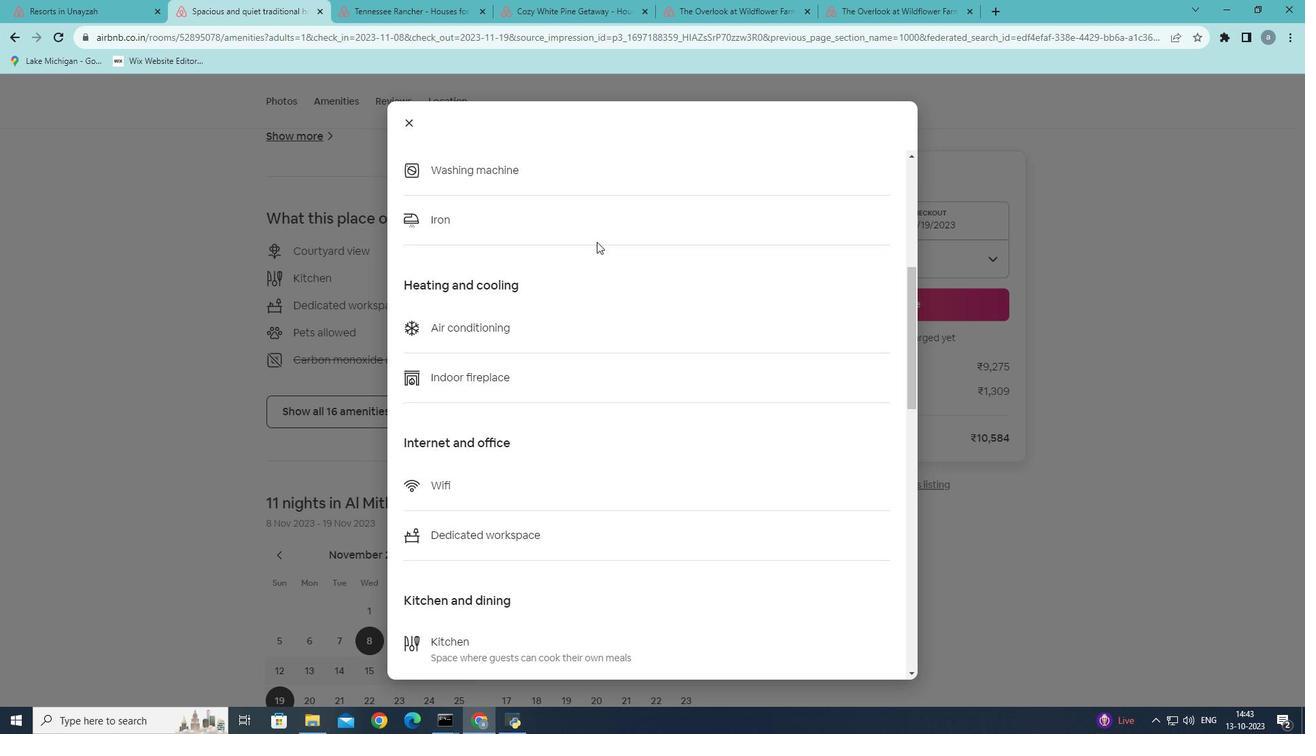 
Action: Mouse scrolled (596, 241) with delta (0, 0)
Screenshot: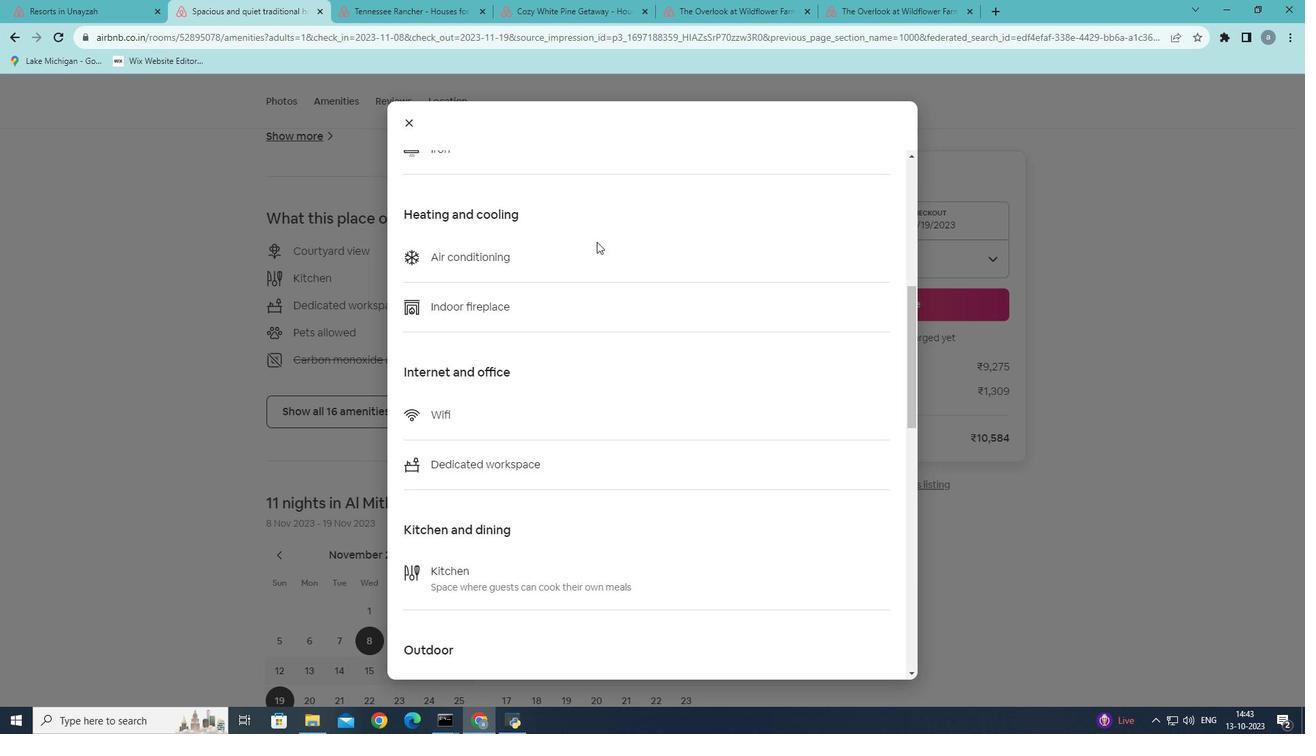 
Action: Mouse scrolled (596, 241) with delta (0, 0)
Screenshot: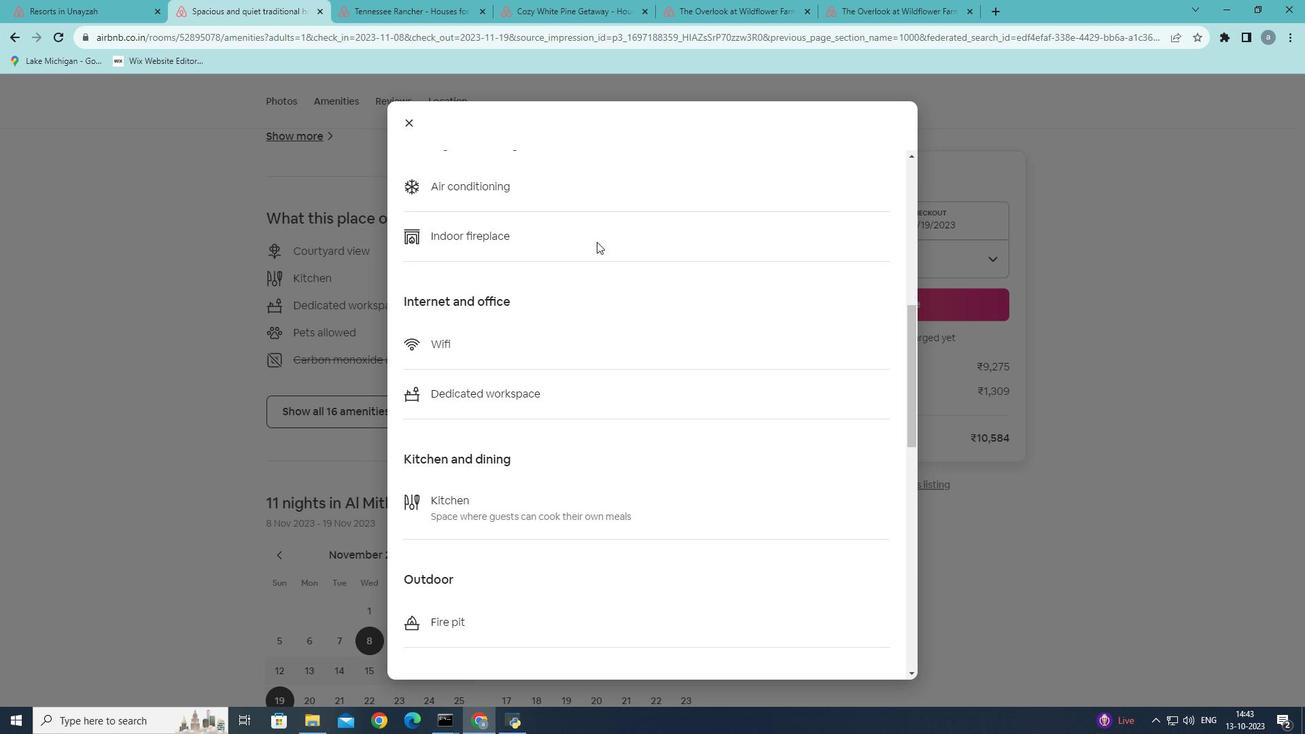 
Action: Mouse scrolled (596, 241) with delta (0, 0)
Screenshot: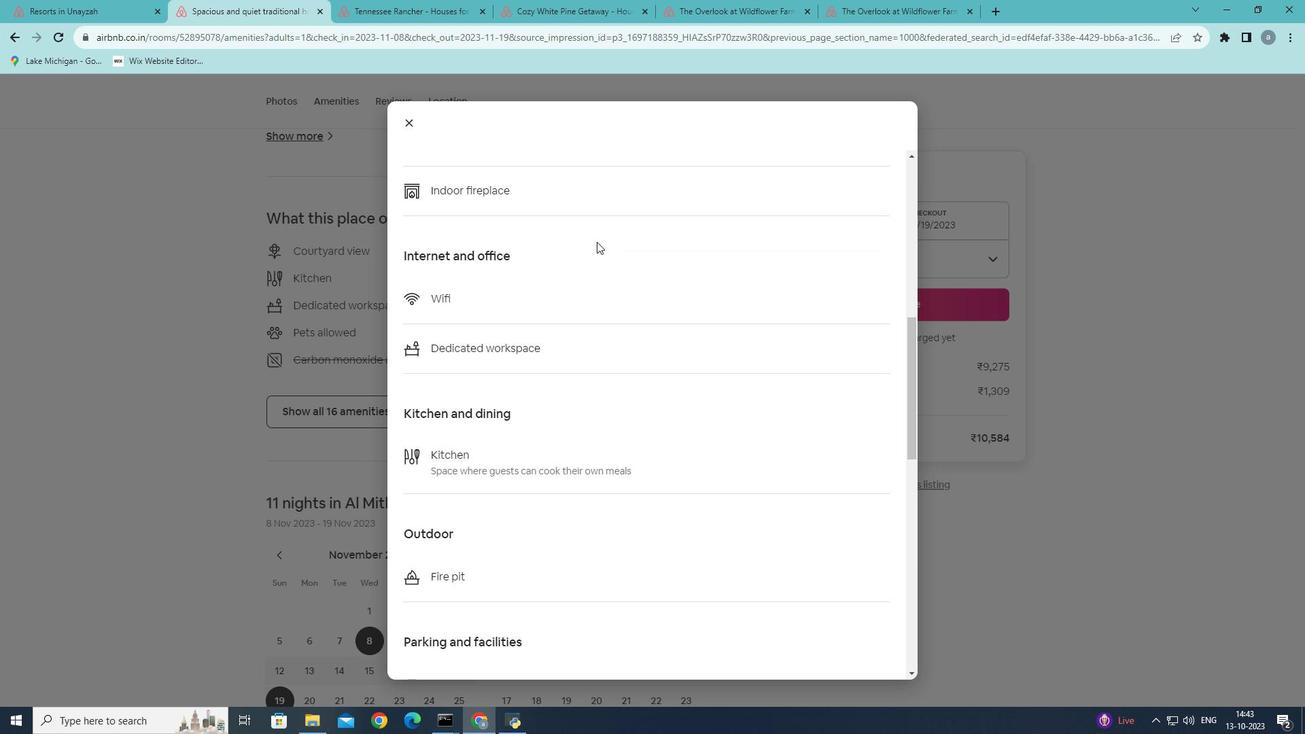 
Action: Mouse scrolled (596, 241) with delta (0, 0)
Screenshot: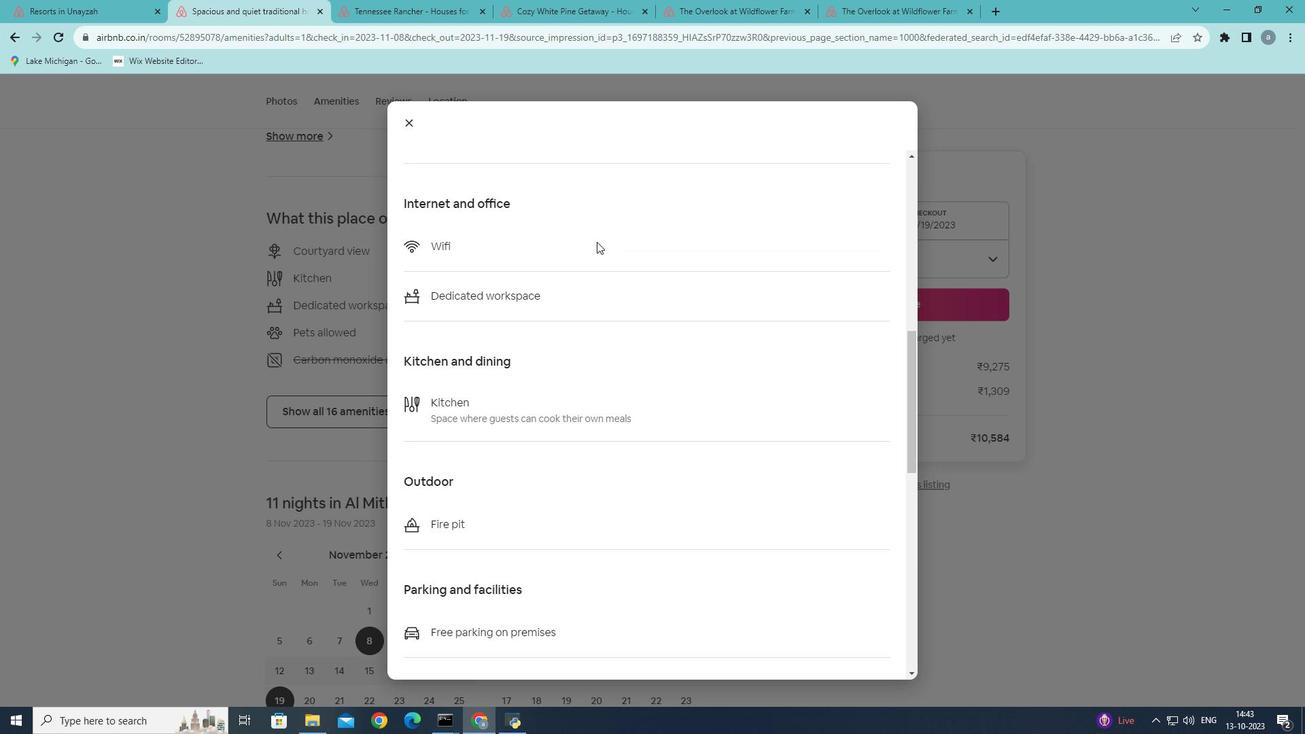 
Action: Mouse scrolled (596, 241) with delta (0, 0)
Screenshot: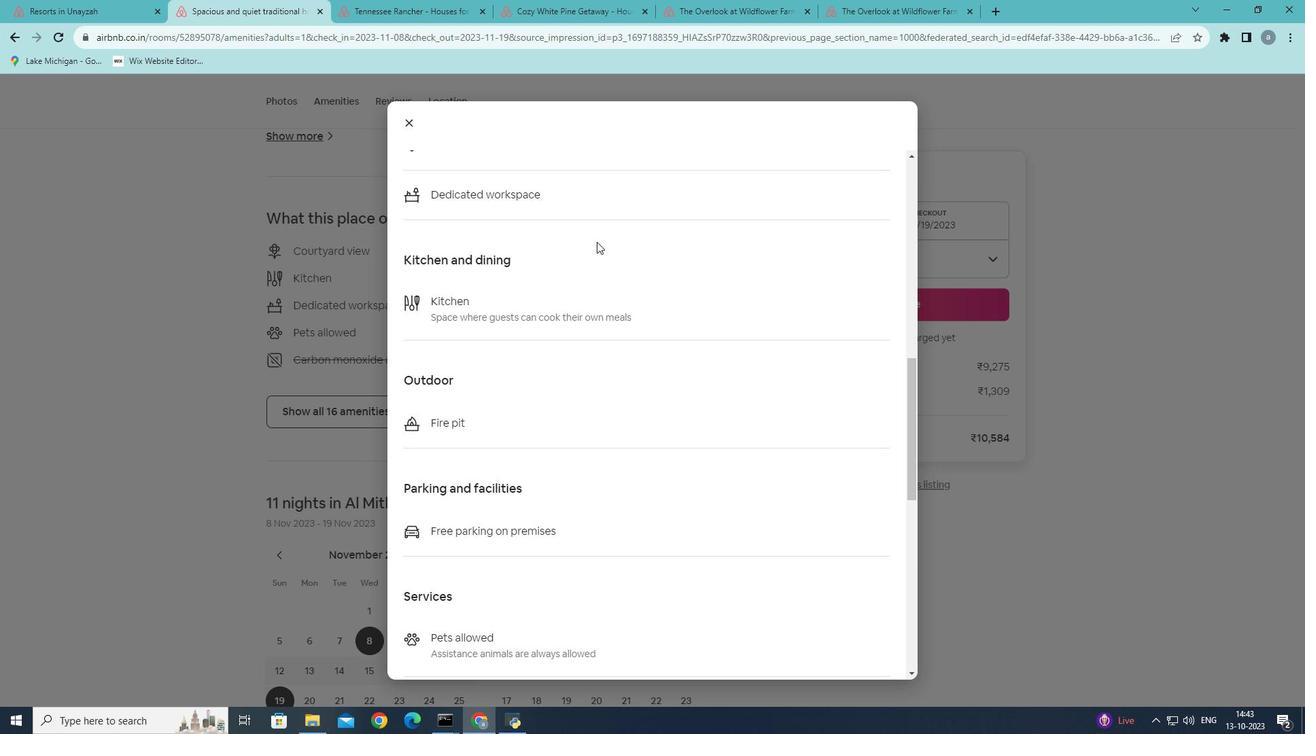 
Action: Mouse scrolled (596, 241) with delta (0, 0)
Screenshot: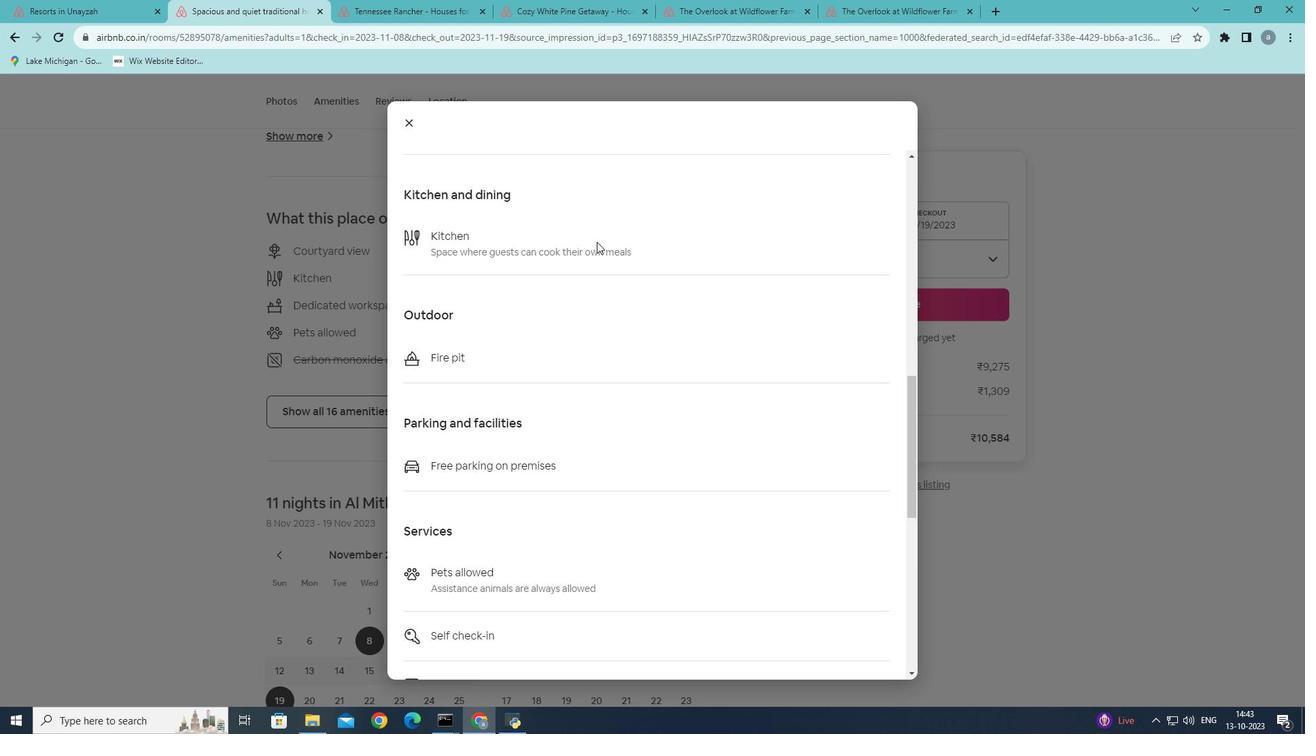 
Action: Mouse scrolled (596, 241) with delta (0, 0)
Screenshot: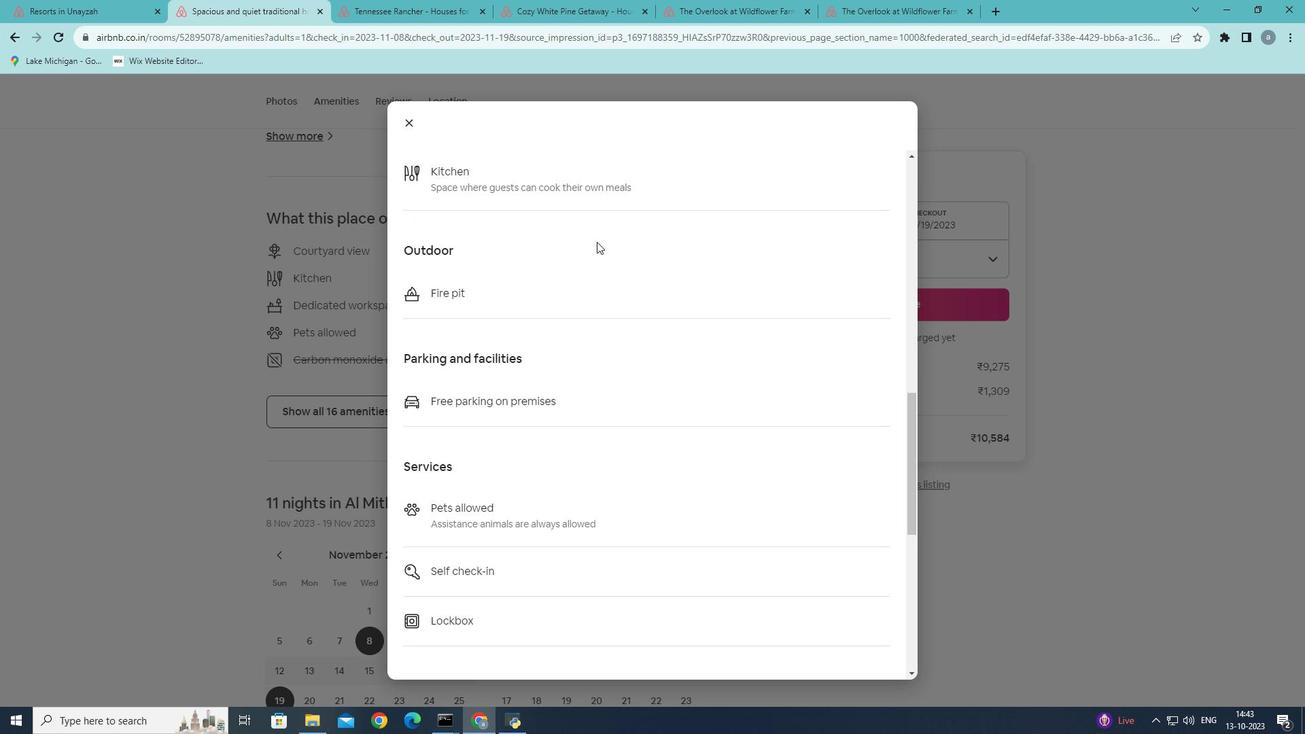 
Action: Mouse scrolled (596, 241) with delta (0, 0)
Screenshot: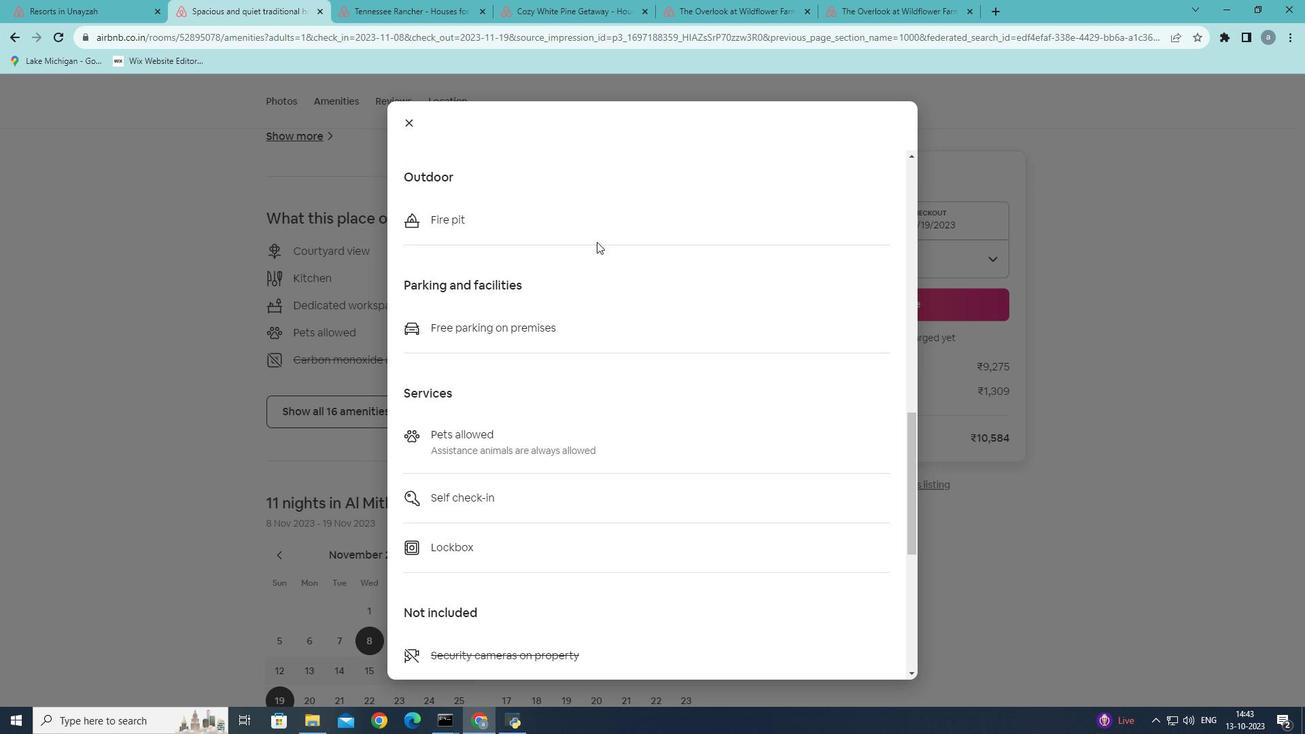 
Action: Mouse scrolled (596, 241) with delta (0, 0)
Screenshot: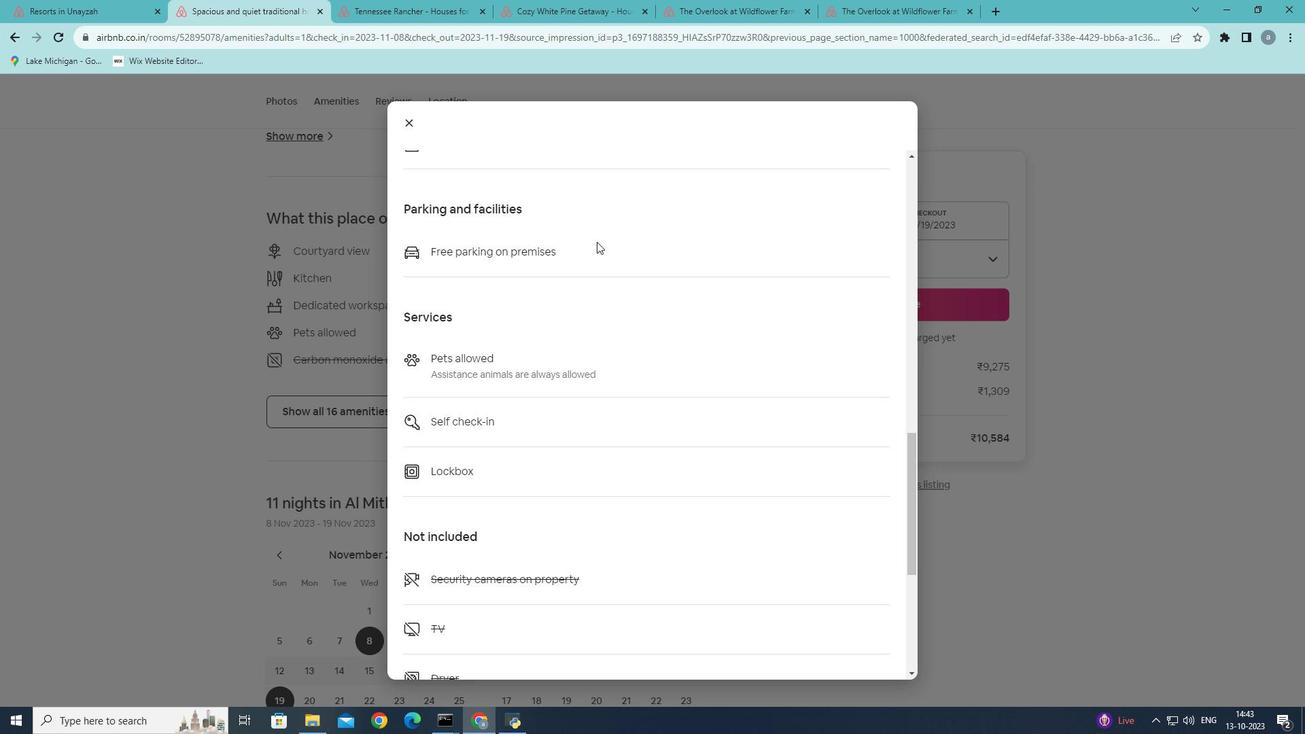 
Action: Mouse scrolled (596, 241) with delta (0, 0)
Screenshot: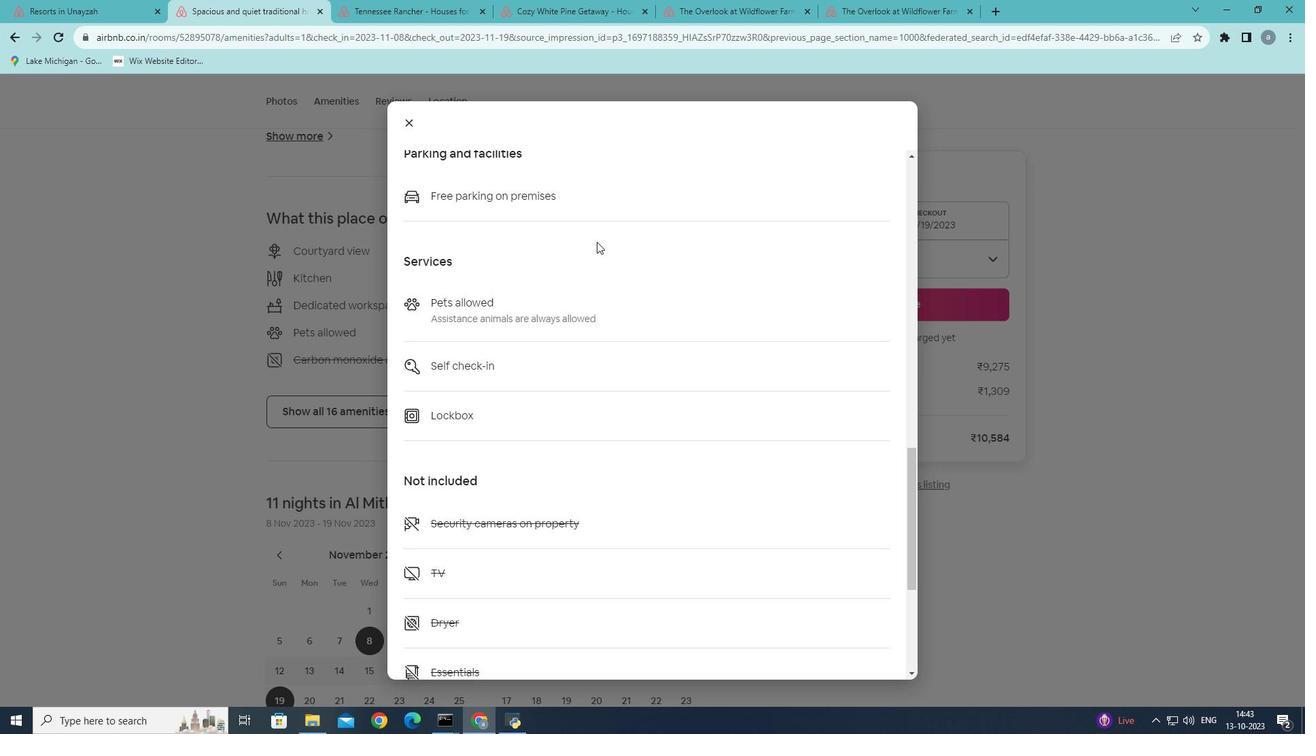
Action: Mouse scrolled (596, 241) with delta (0, 0)
Screenshot: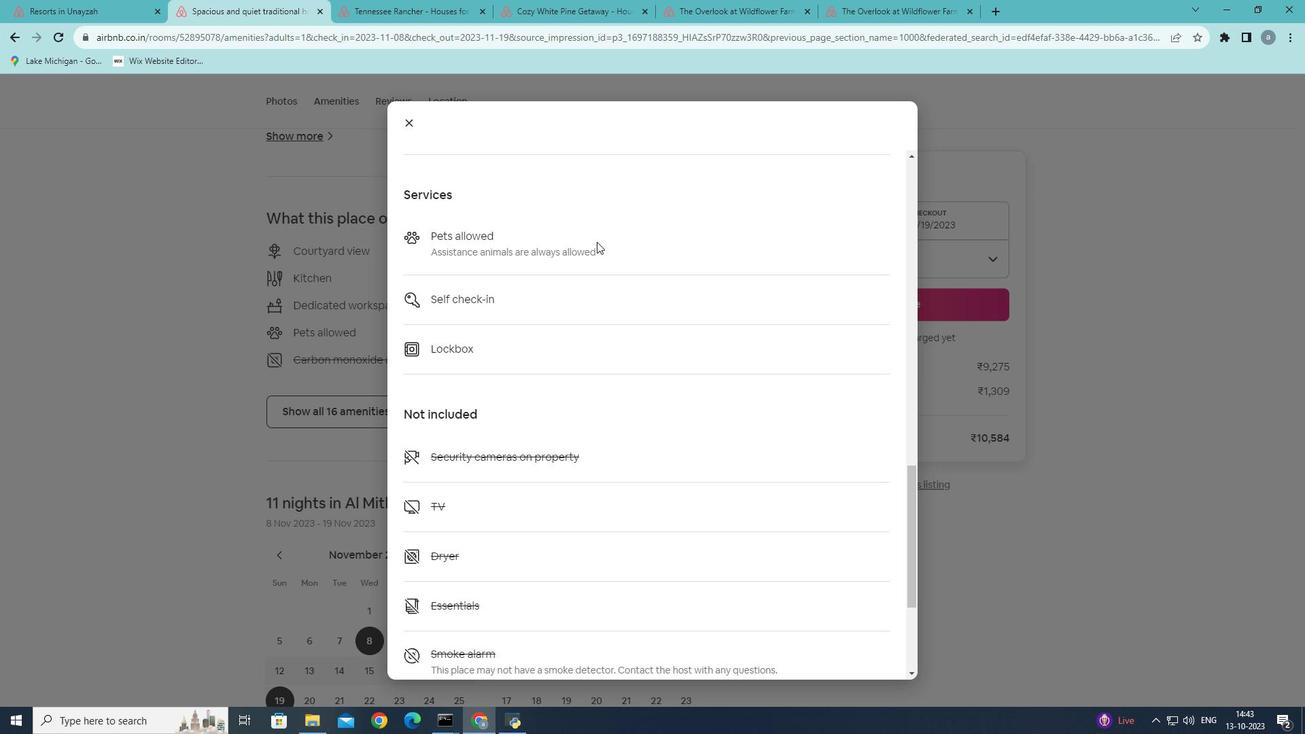 
Action: Mouse scrolled (596, 241) with delta (0, 0)
Screenshot: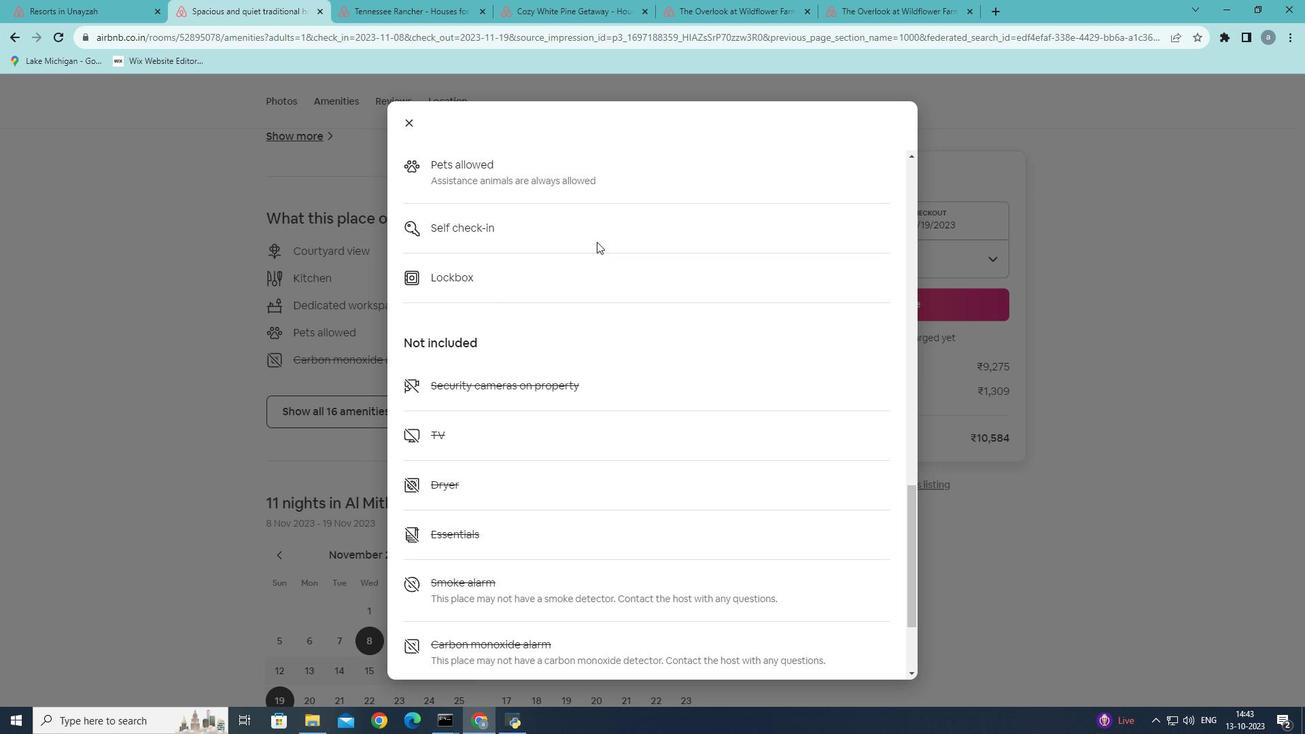 
Action: Mouse scrolled (596, 241) with delta (0, 0)
Screenshot: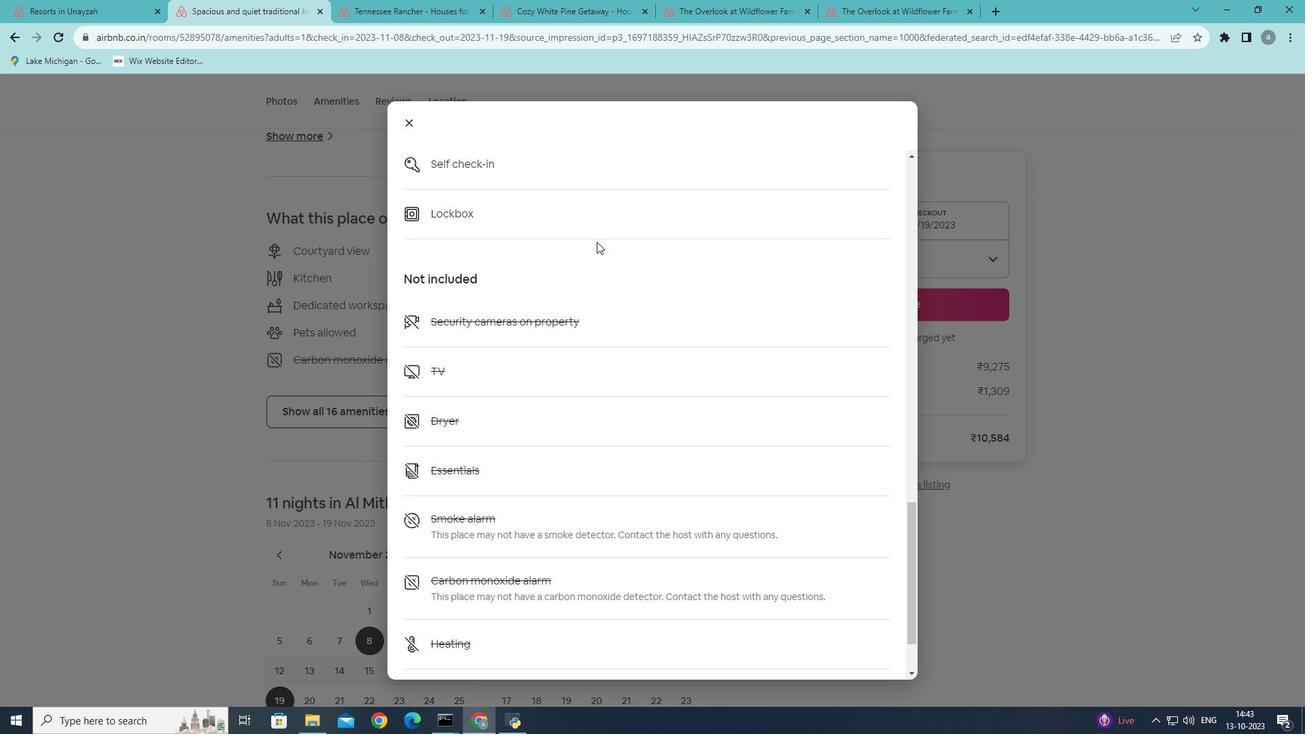 
Action: Mouse scrolled (596, 241) with delta (0, 0)
Screenshot: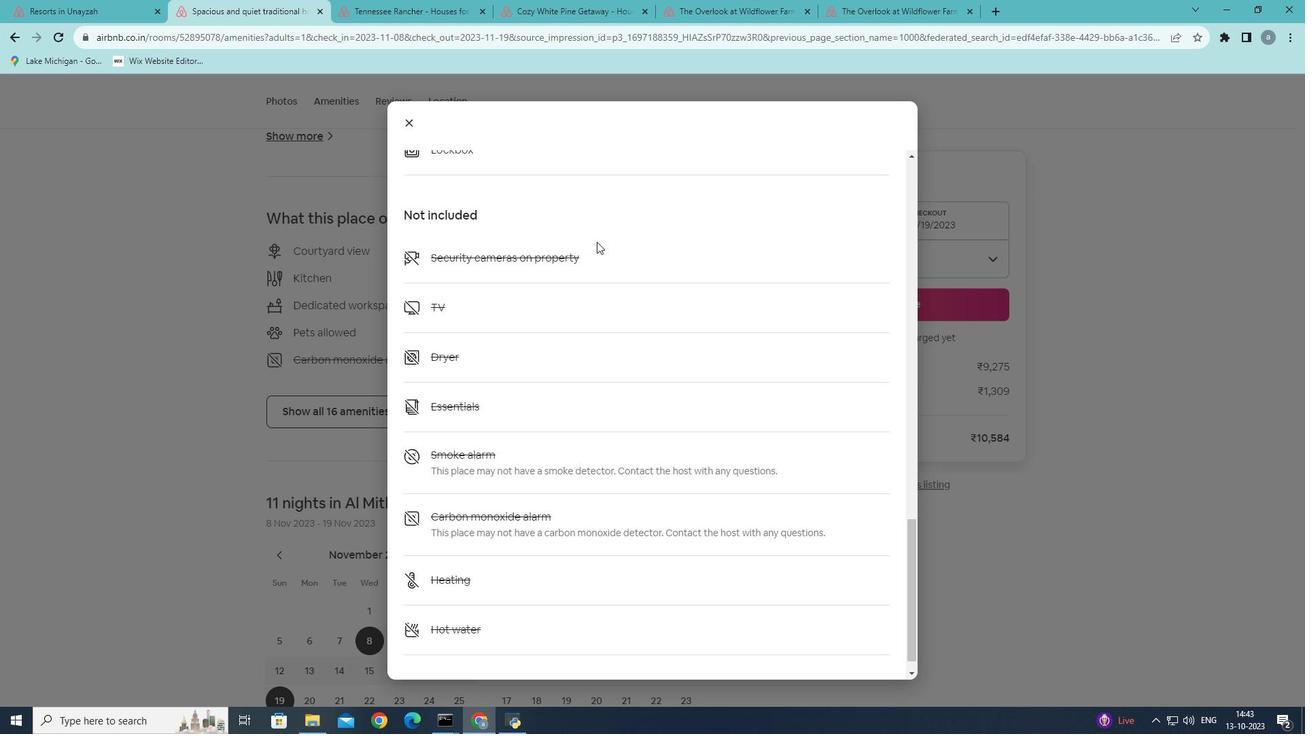 
Action: Mouse scrolled (596, 241) with delta (0, 0)
Screenshot: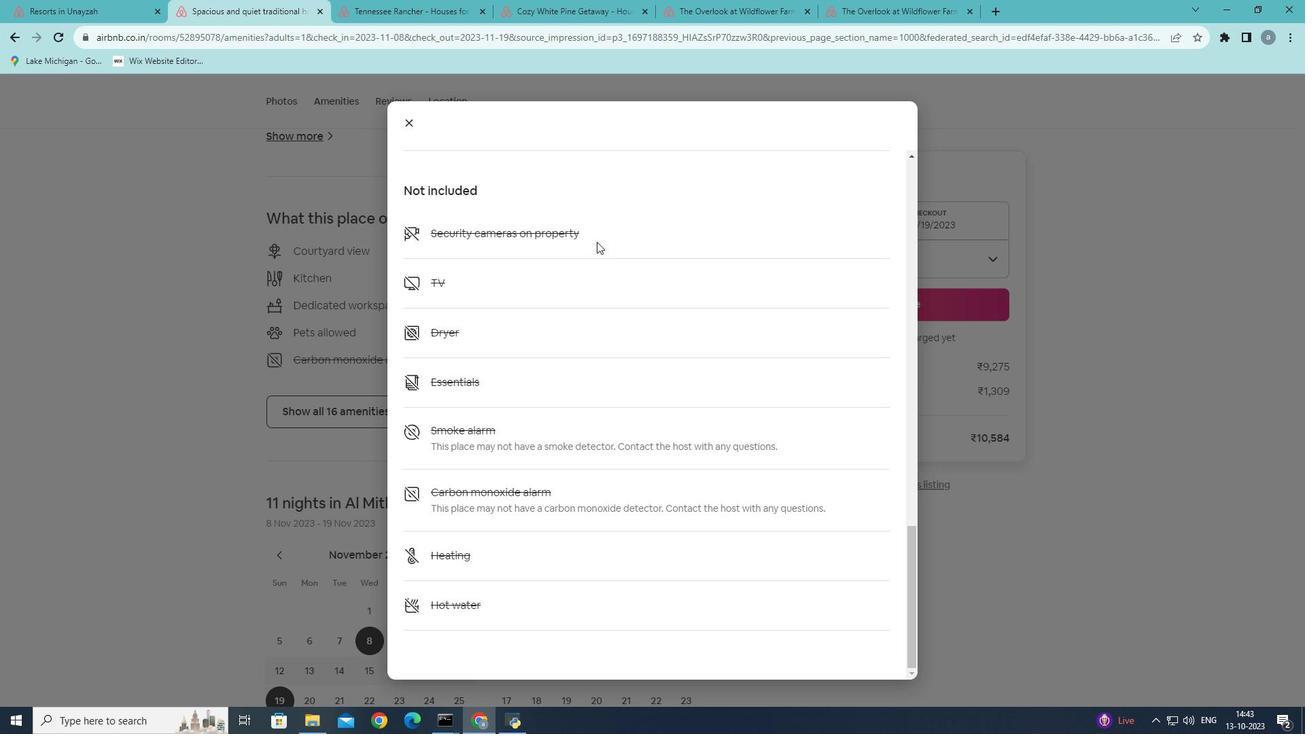 
Action: Mouse scrolled (596, 241) with delta (0, 0)
Screenshot: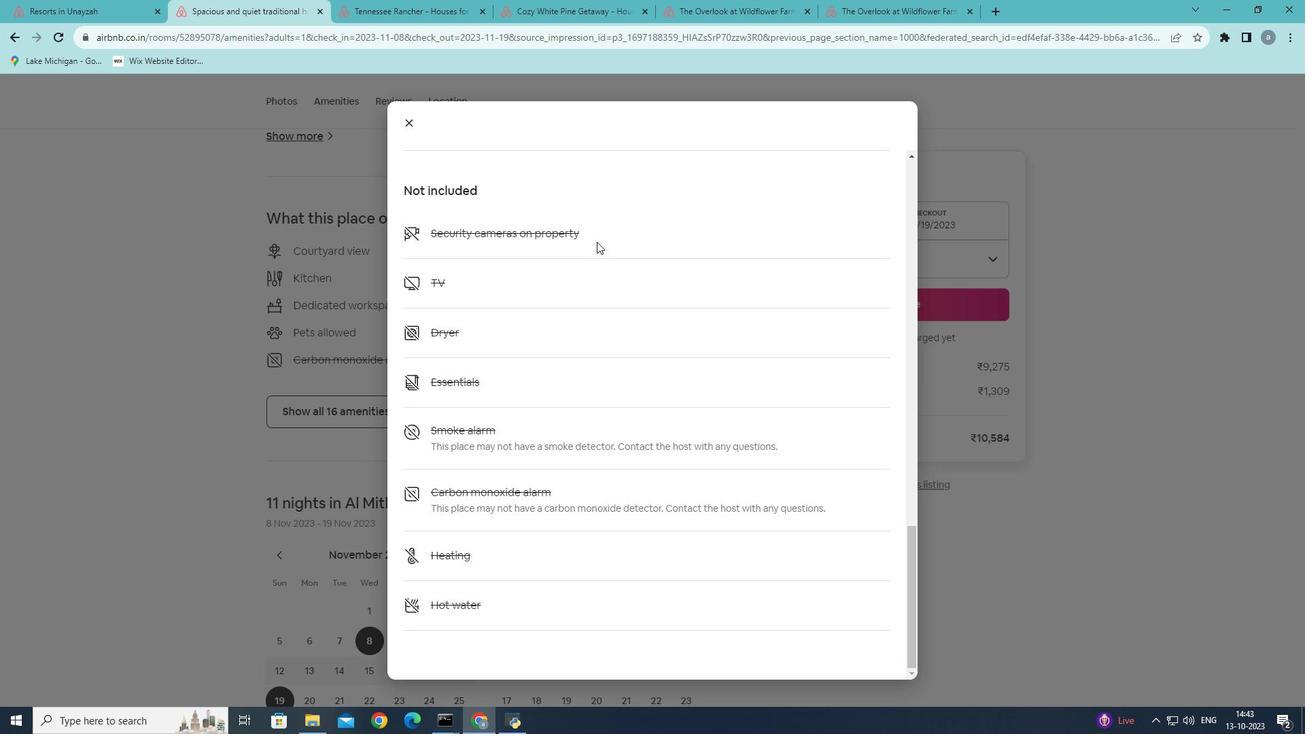 
Action: Mouse scrolled (596, 241) with delta (0, 0)
Screenshot: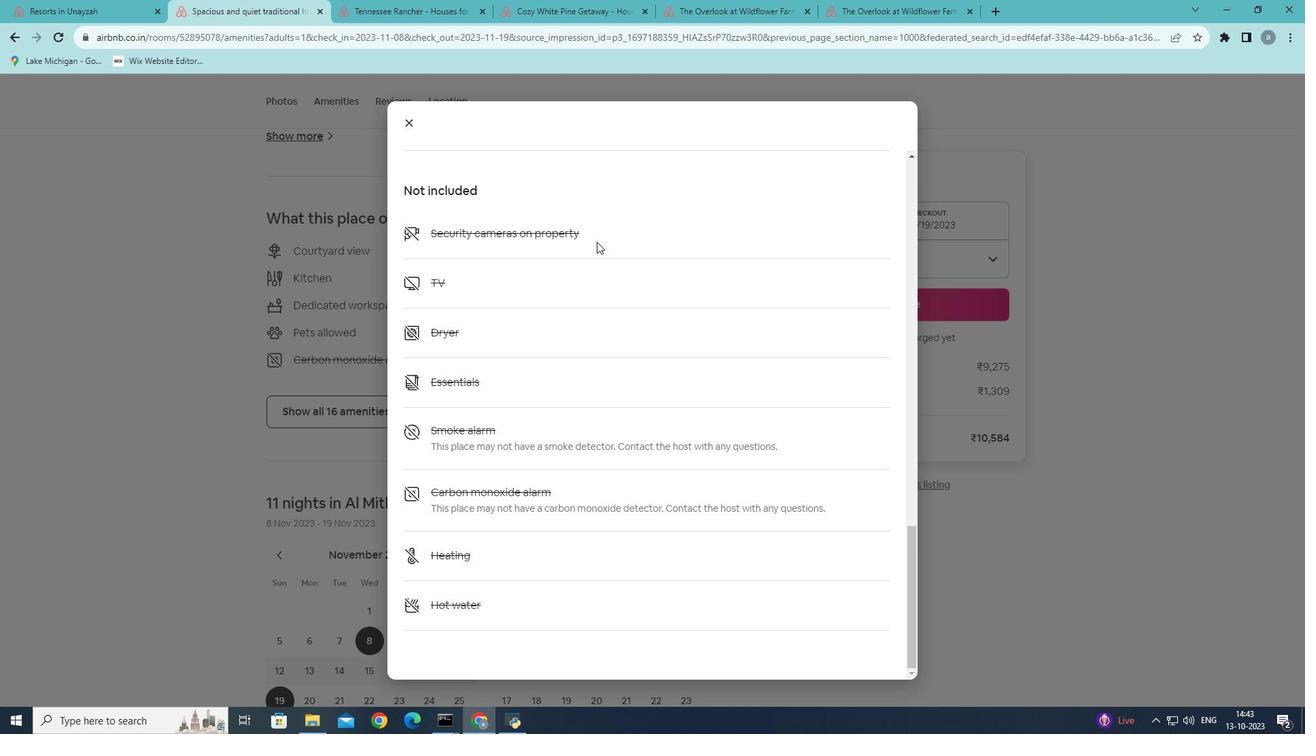 
Action: Mouse scrolled (596, 241) with delta (0, 0)
Screenshot: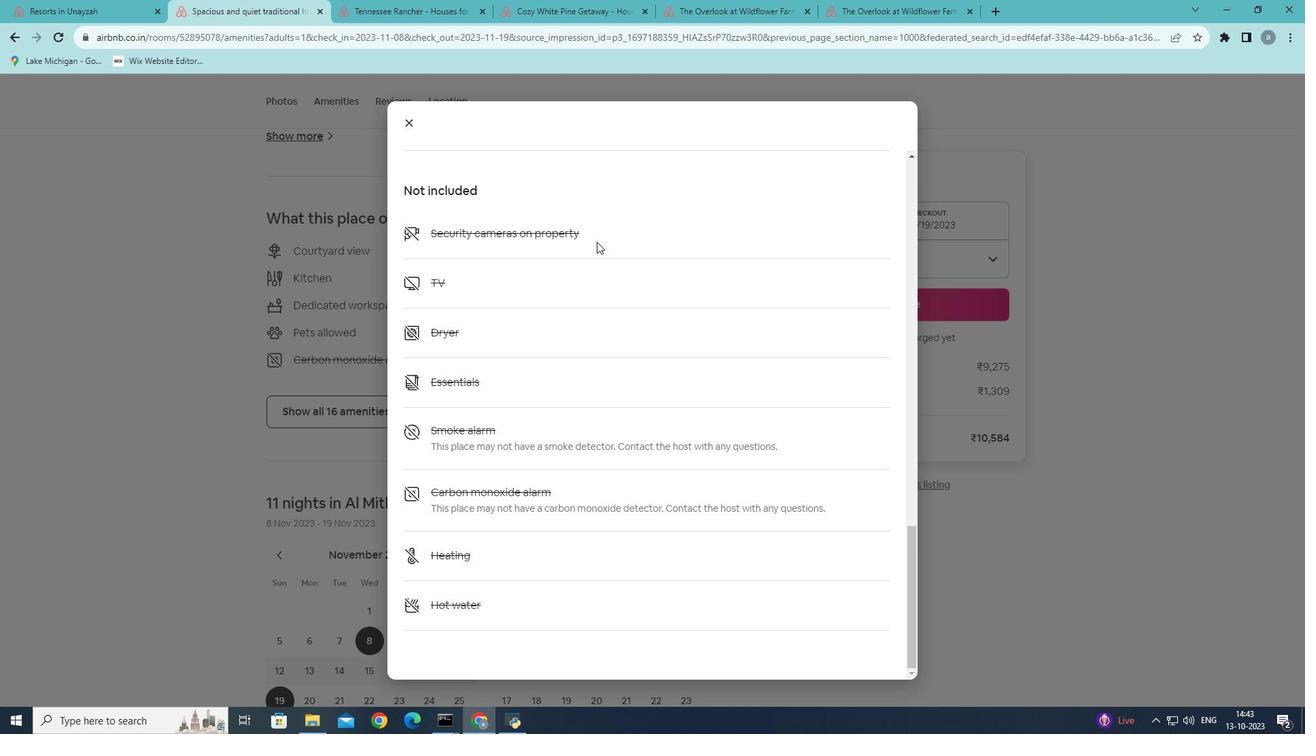 
Action: Mouse scrolled (596, 241) with delta (0, 0)
Screenshot: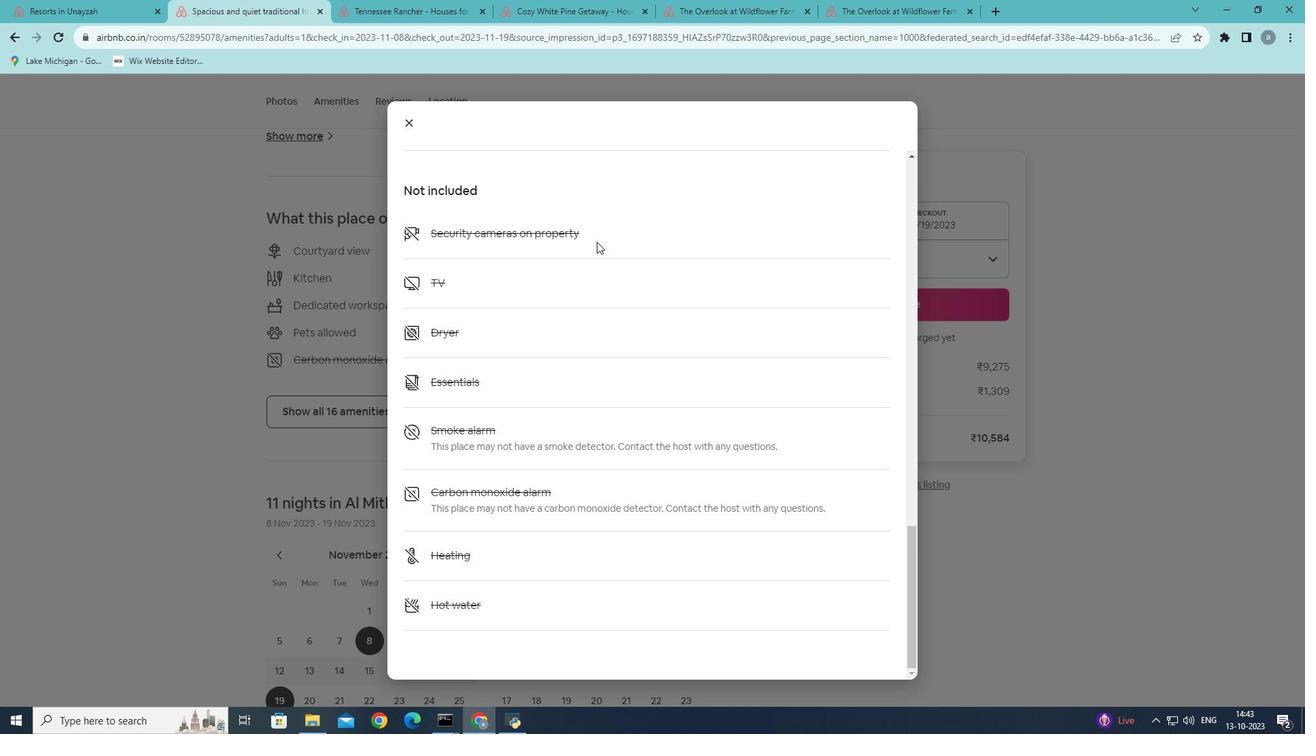 
Action: Mouse moved to (538, 152)
Screenshot: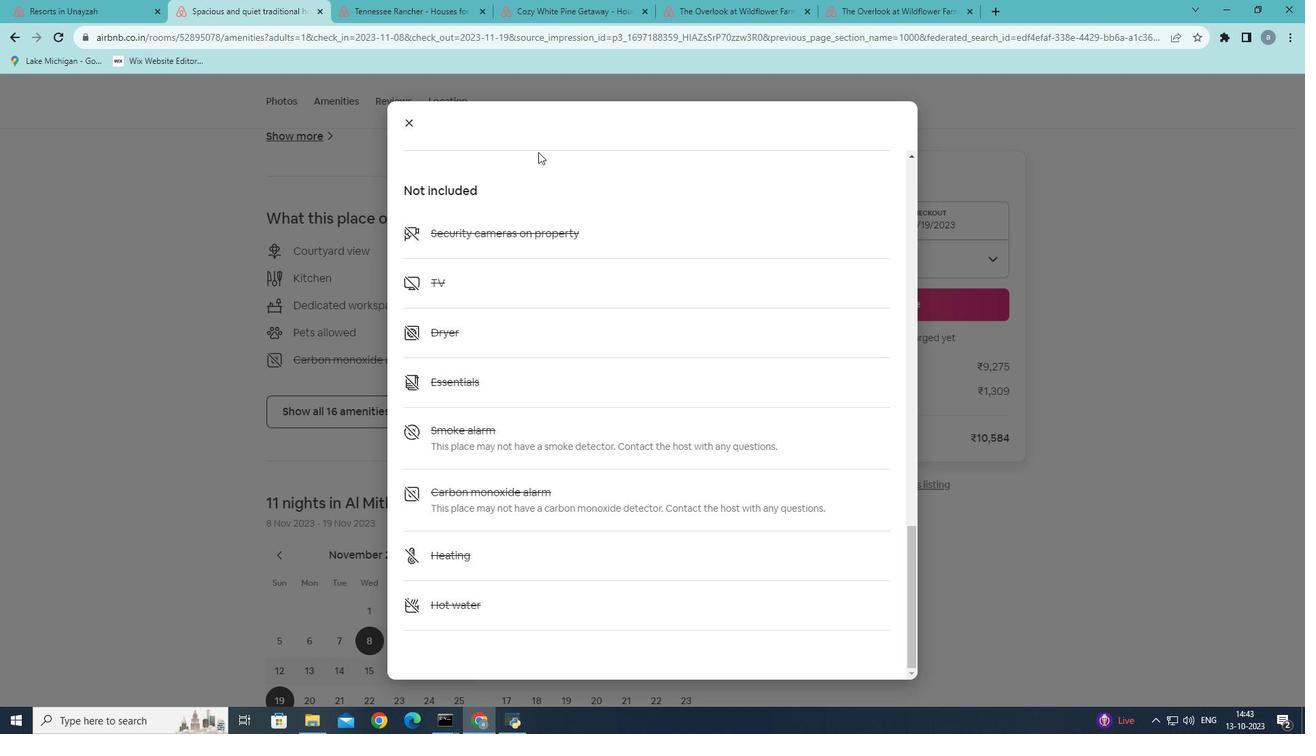 
Action: Mouse scrolled (538, 151) with delta (0, 0)
Screenshot: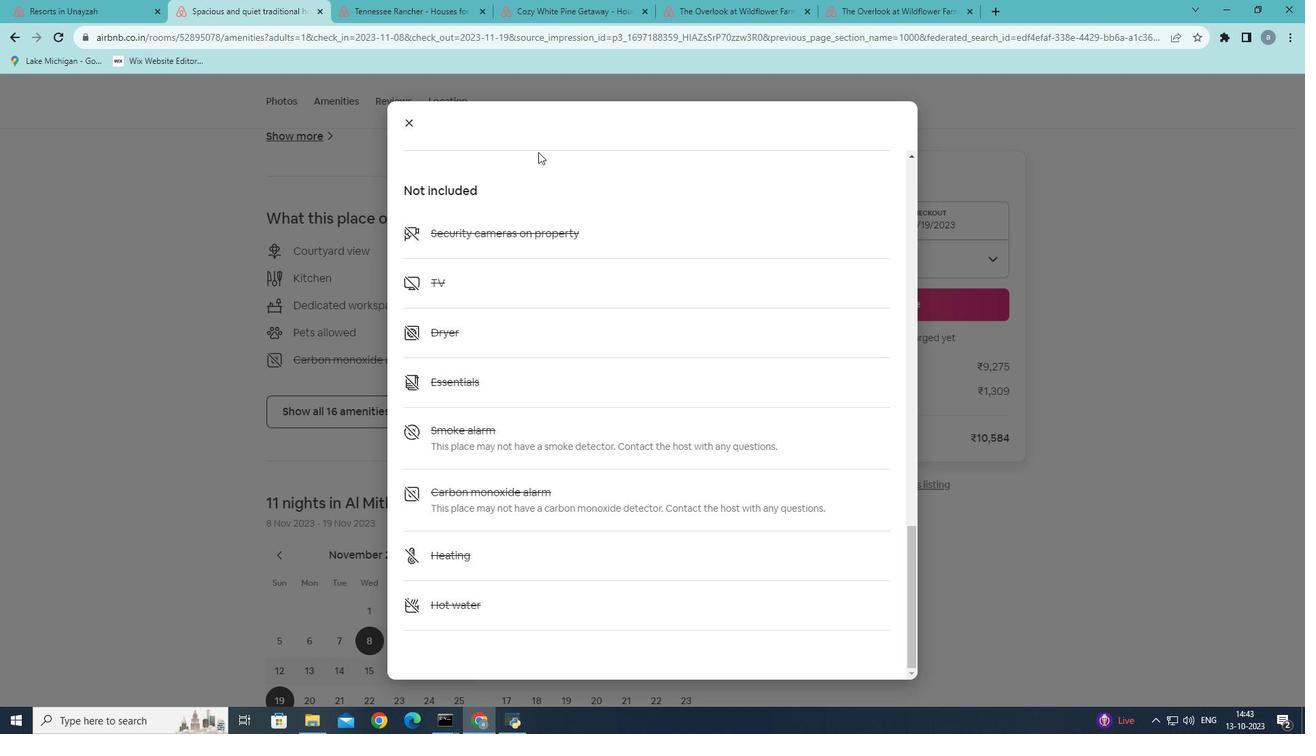
Action: Mouse scrolled (538, 151) with delta (0, 0)
Screenshot: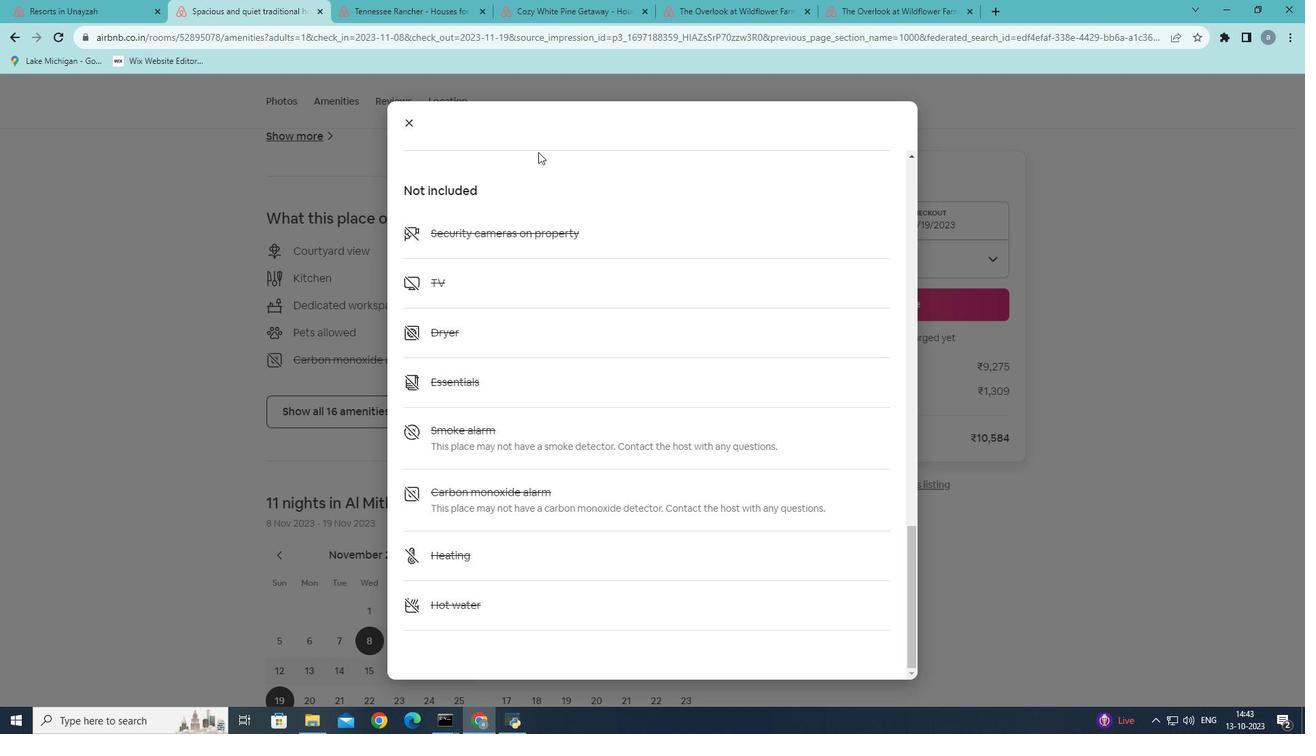 
Action: Mouse scrolled (538, 151) with delta (0, 0)
Screenshot: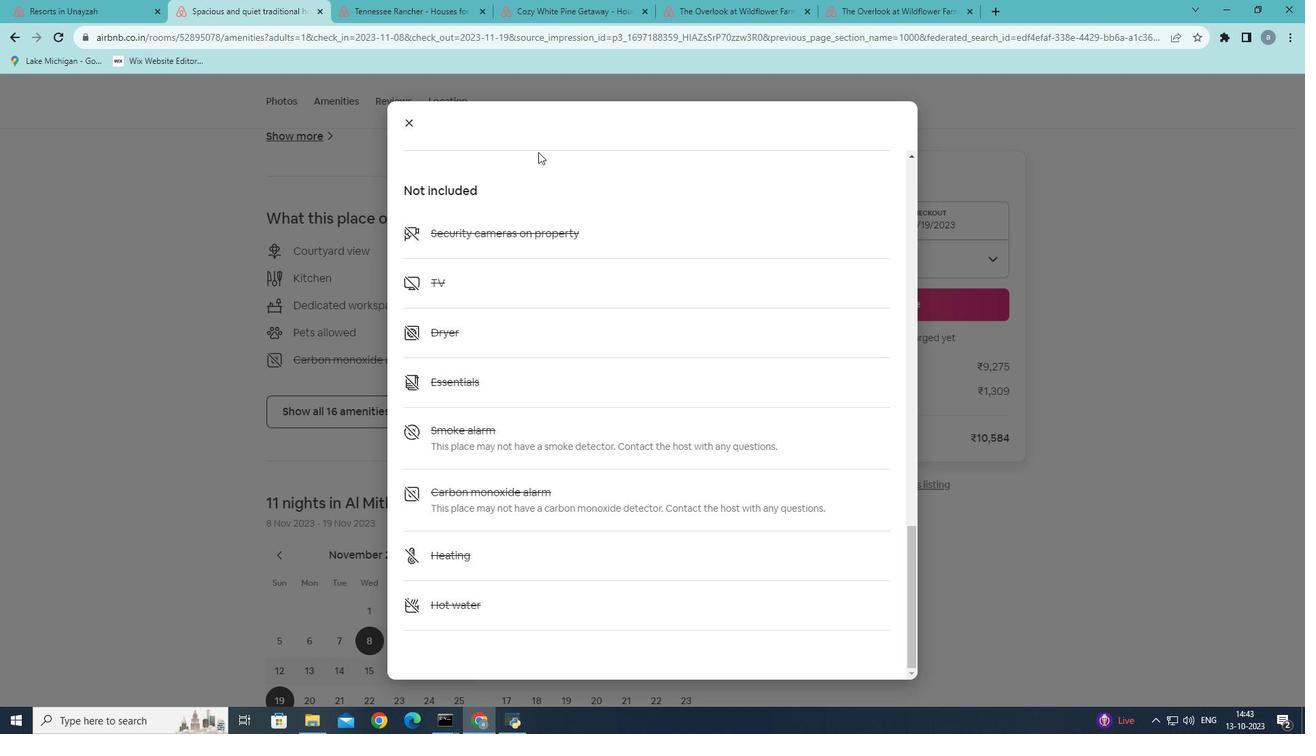
Action: Mouse moved to (413, 124)
Screenshot: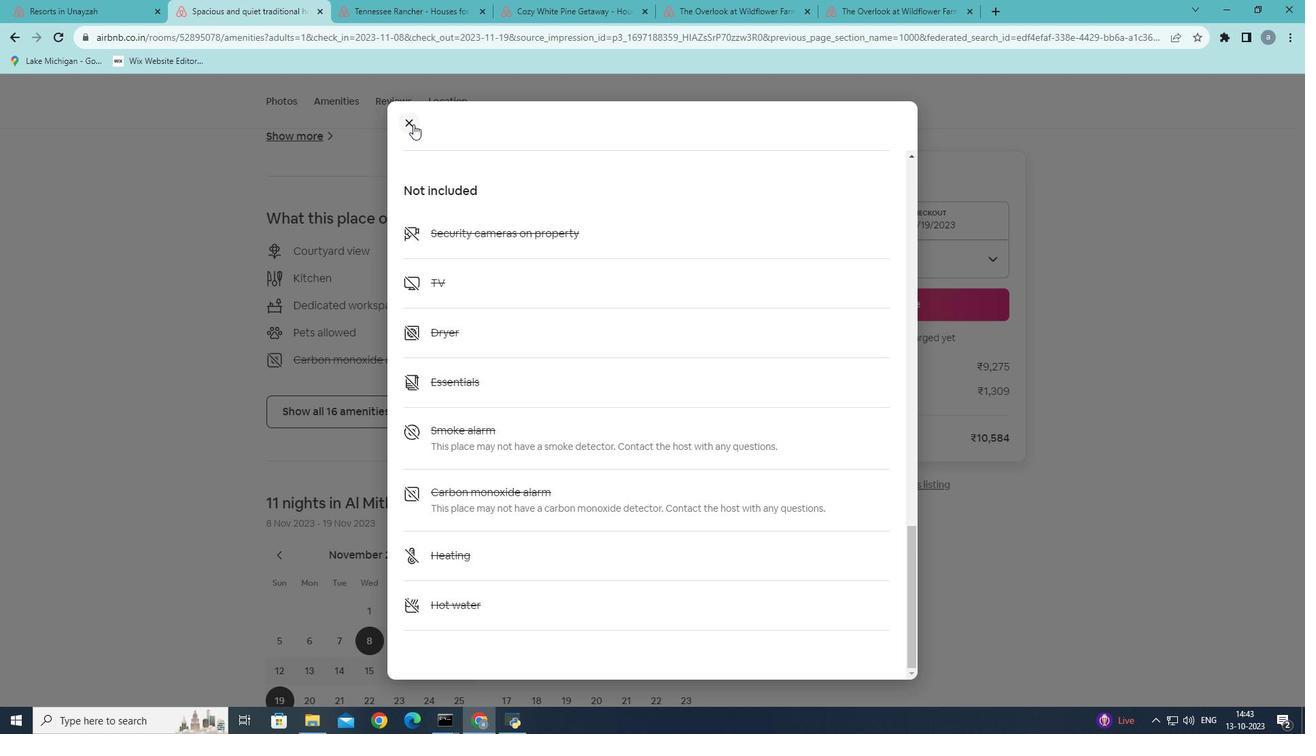 
Action: Mouse pressed left at (413, 124)
Screenshot: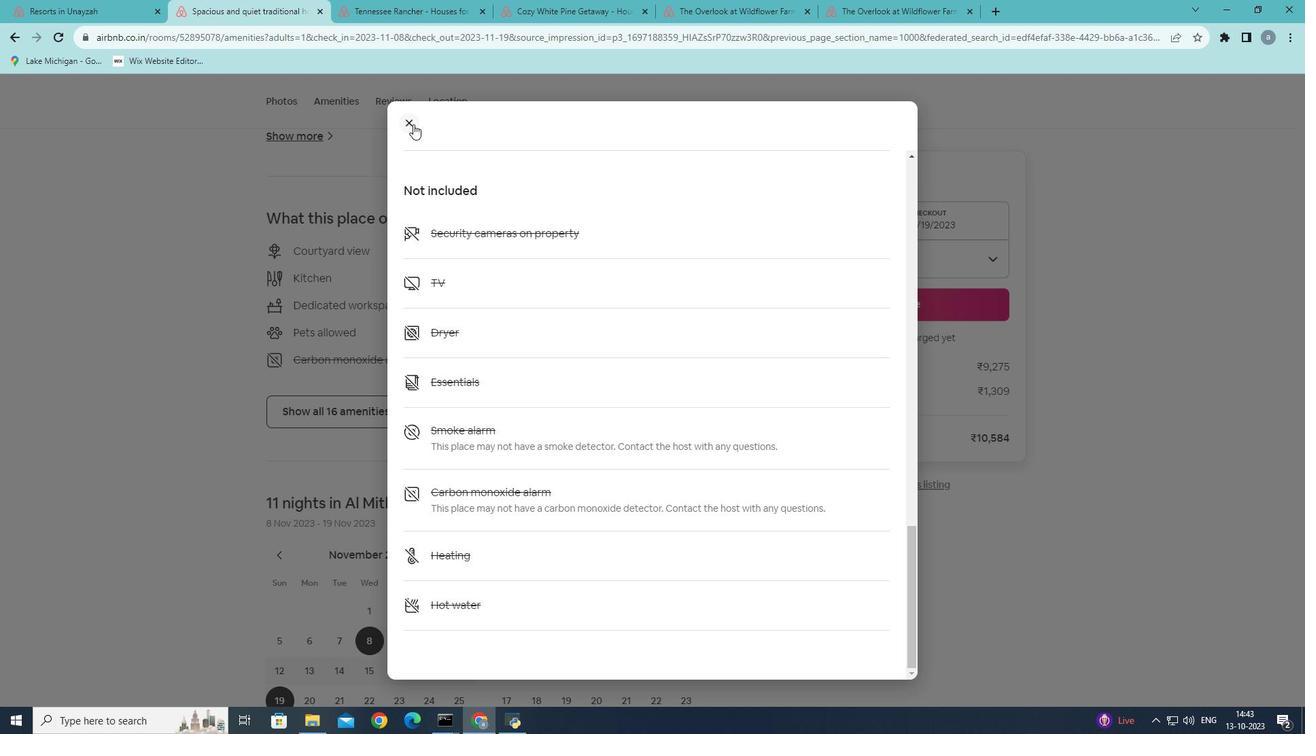 
Action: Mouse moved to (497, 427)
Screenshot: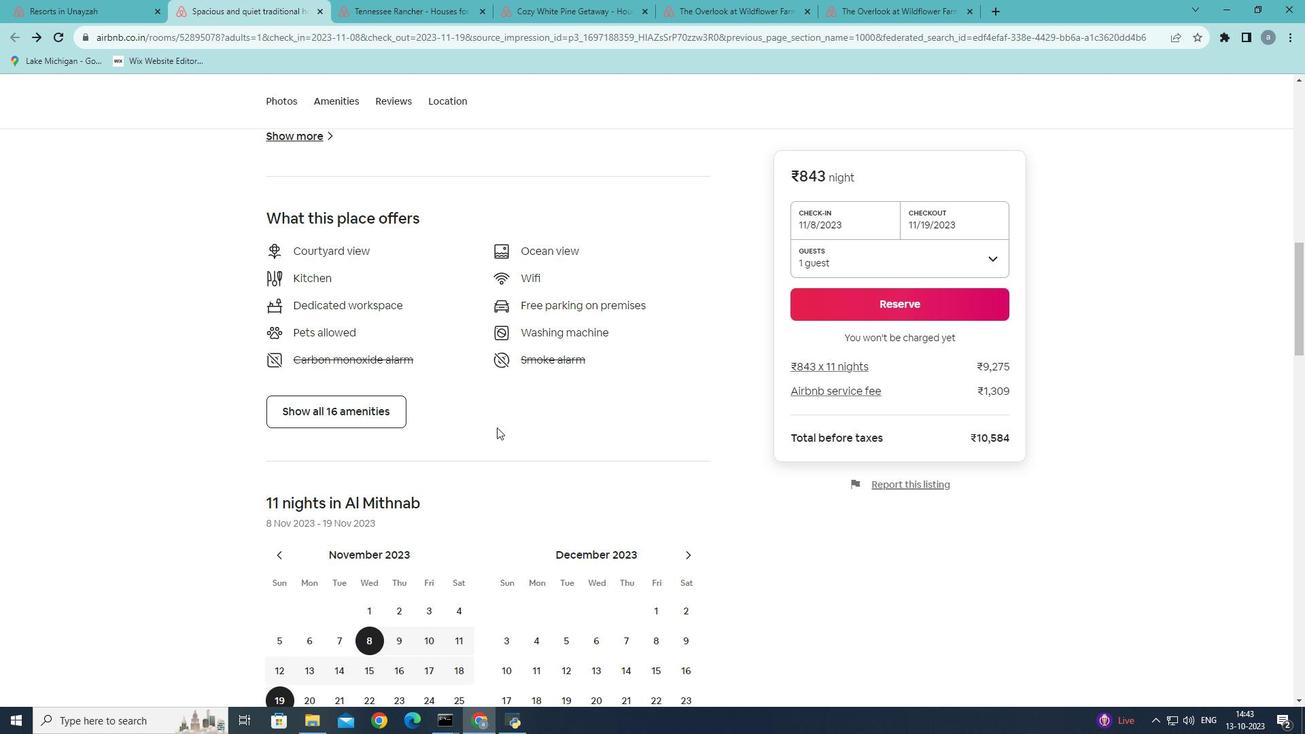 
Action: Mouse scrolled (497, 426) with delta (0, 0)
Screenshot: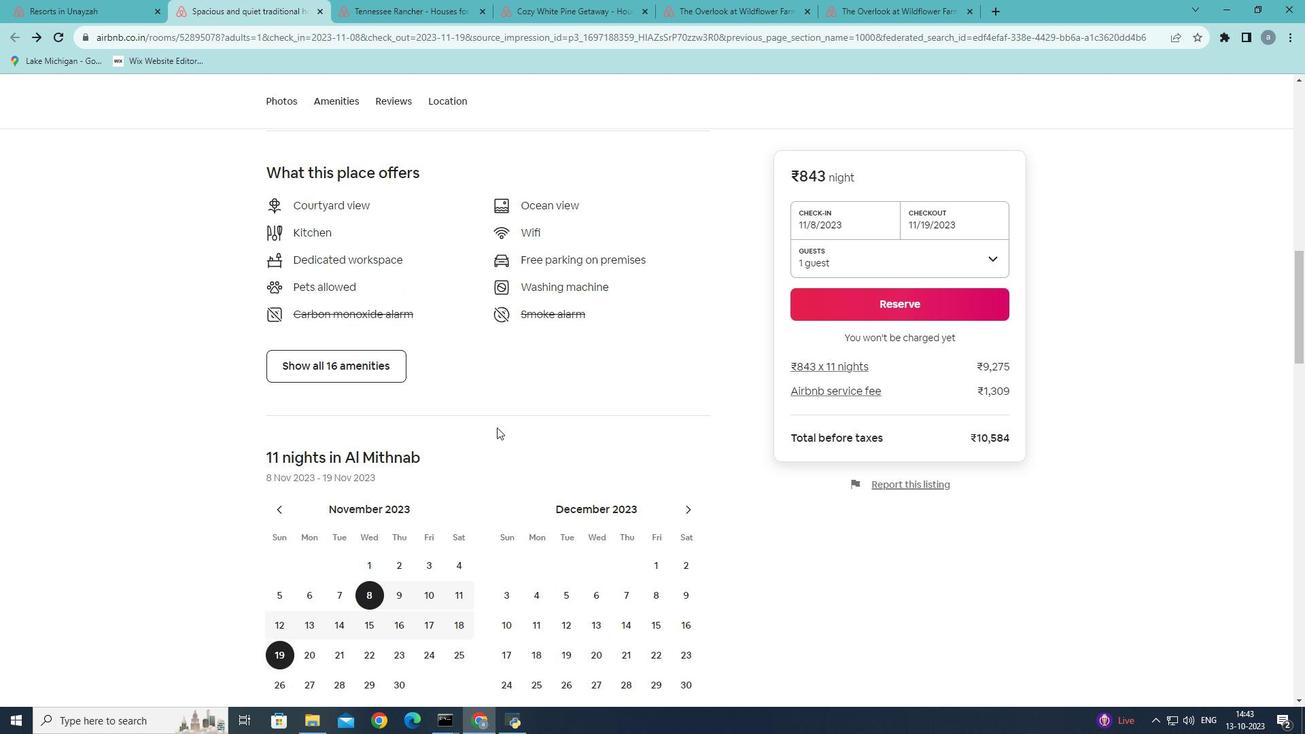 
Action: Mouse scrolled (497, 426) with delta (0, 0)
Screenshot: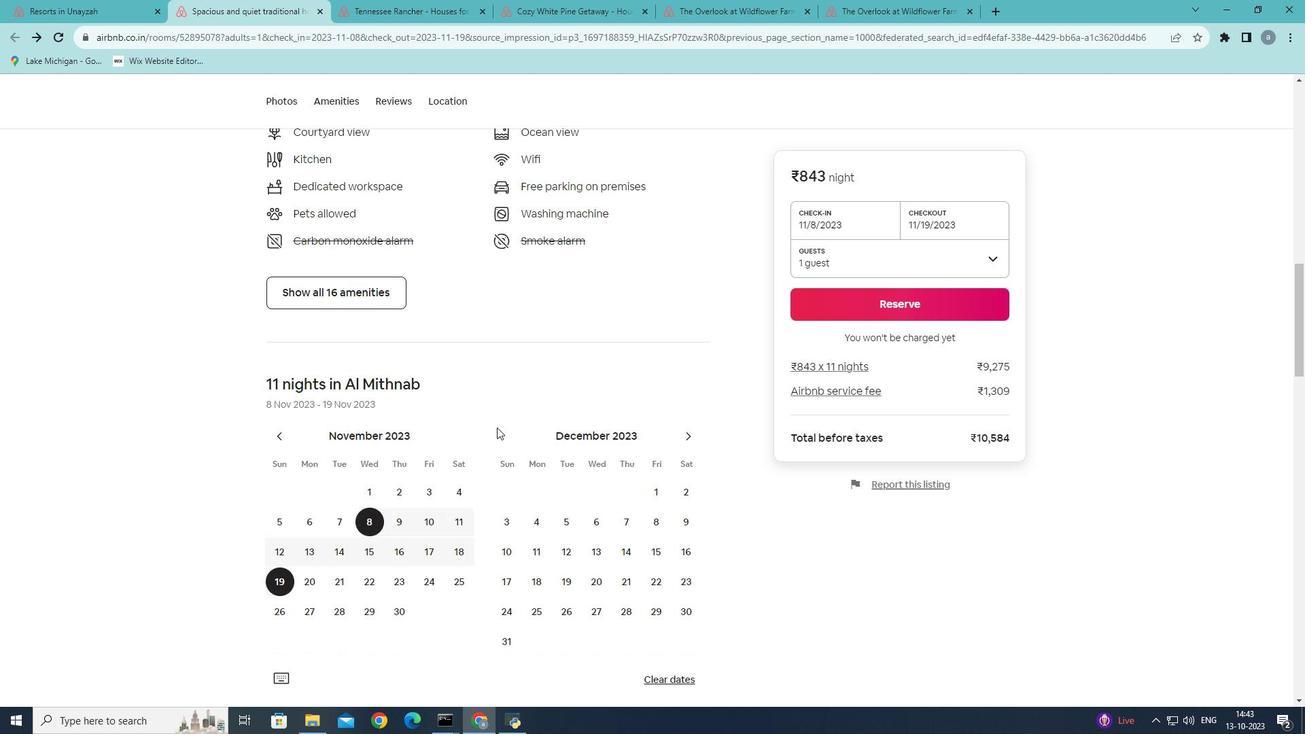 
Action: Mouse scrolled (497, 426) with delta (0, 0)
Screenshot: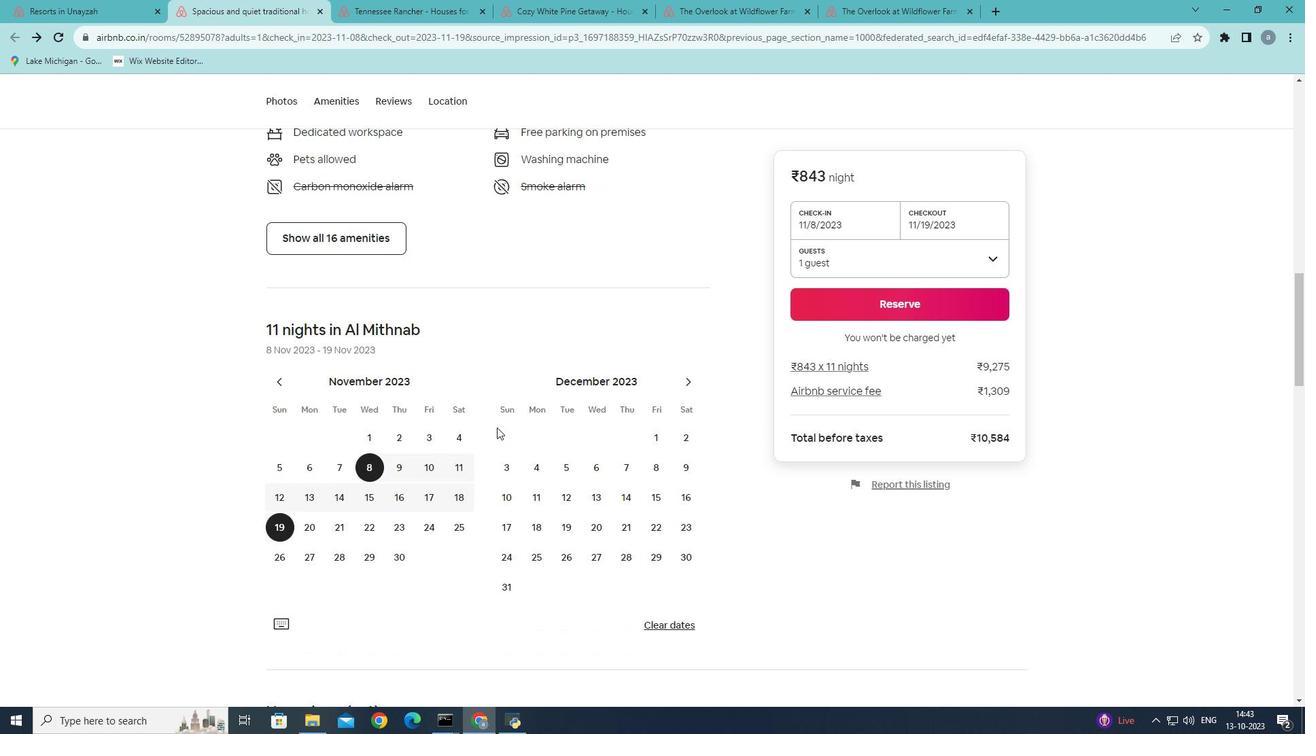
Action: Mouse scrolled (497, 426) with delta (0, 0)
Screenshot: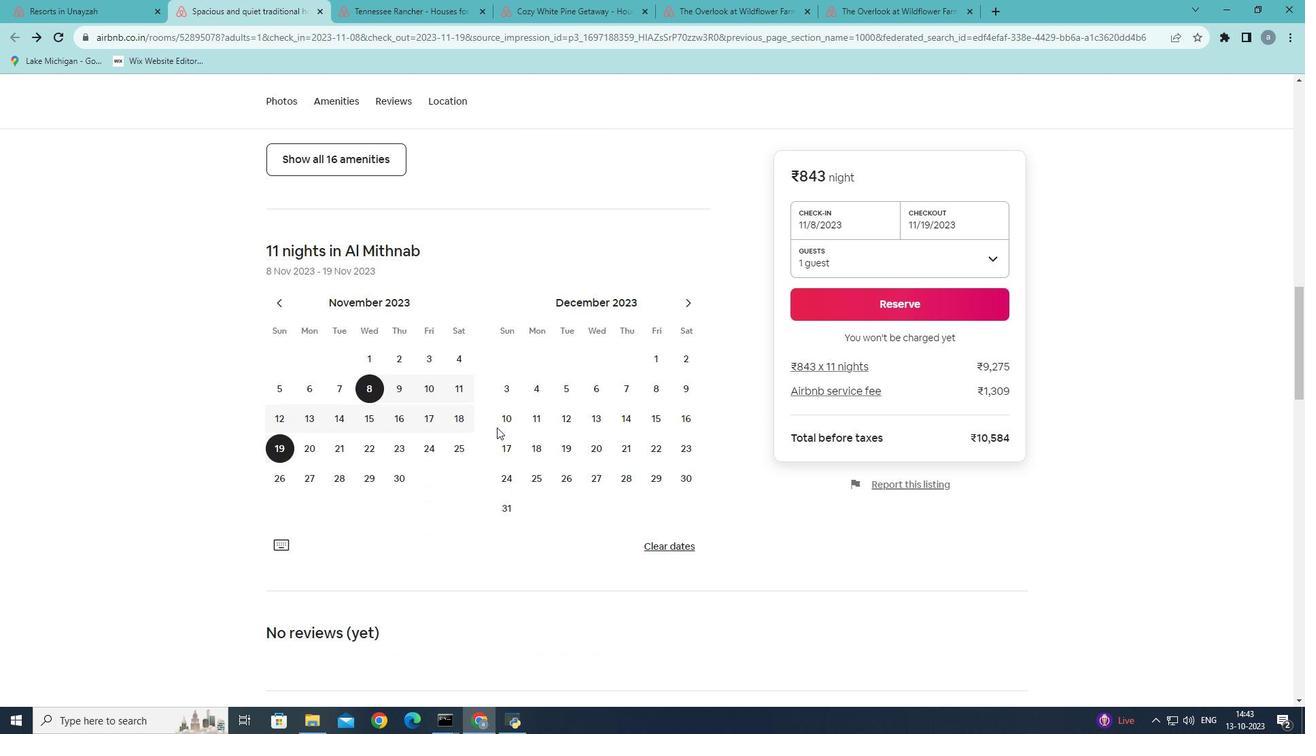 
Action: Mouse scrolled (497, 426) with delta (0, 0)
Screenshot: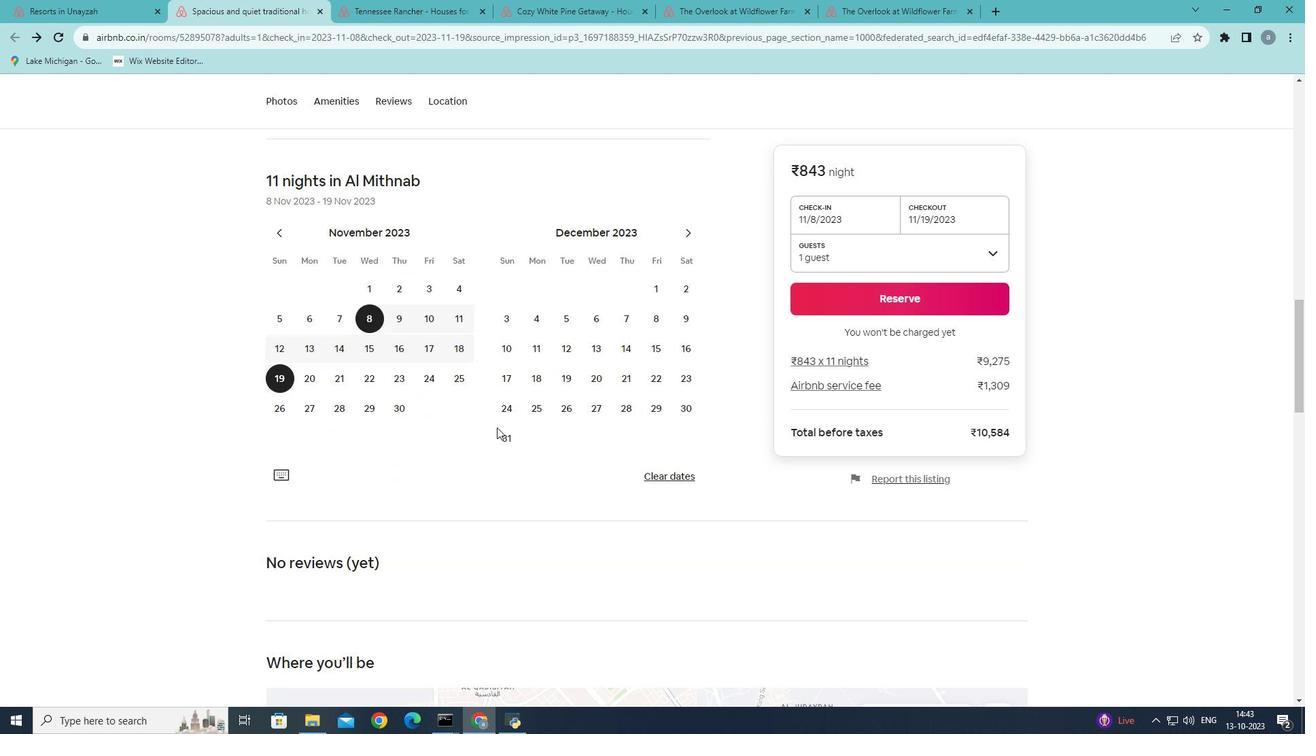 
Action: Mouse scrolled (497, 426) with delta (0, 0)
Screenshot: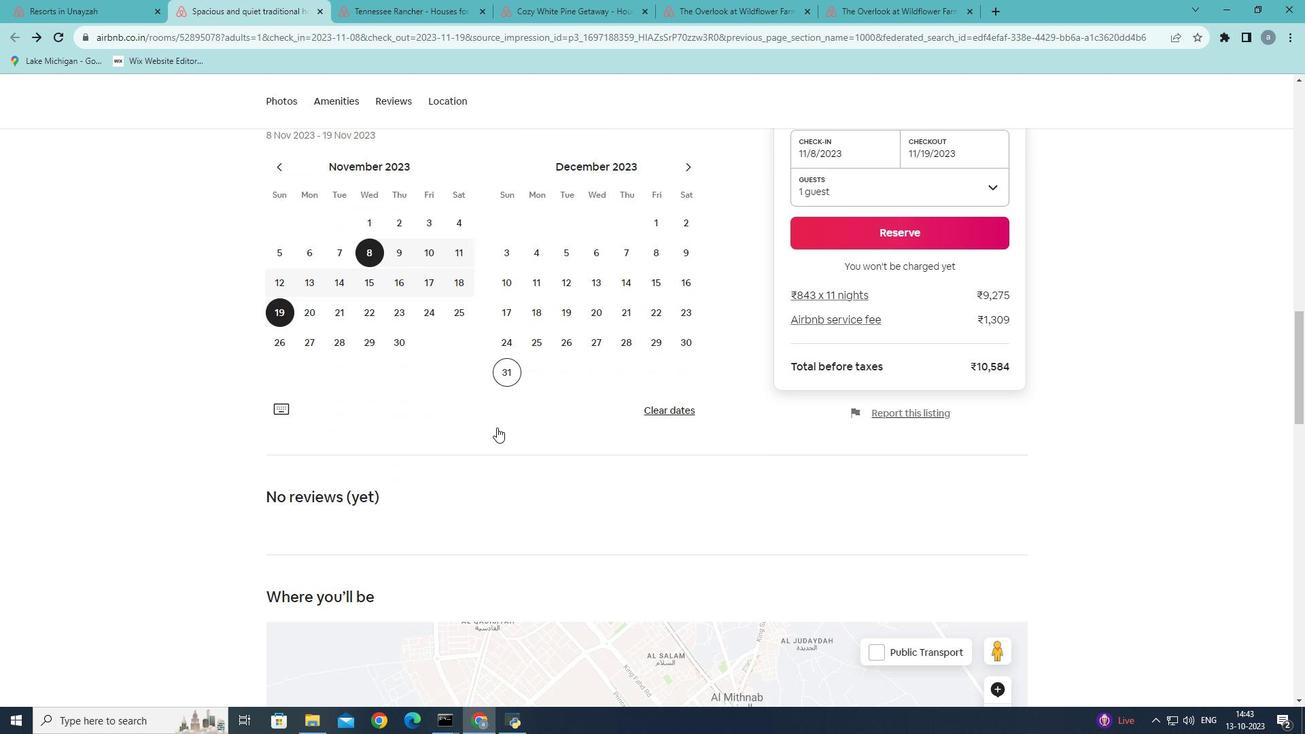 
Action: Mouse scrolled (497, 426) with delta (0, 0)
Screenshot: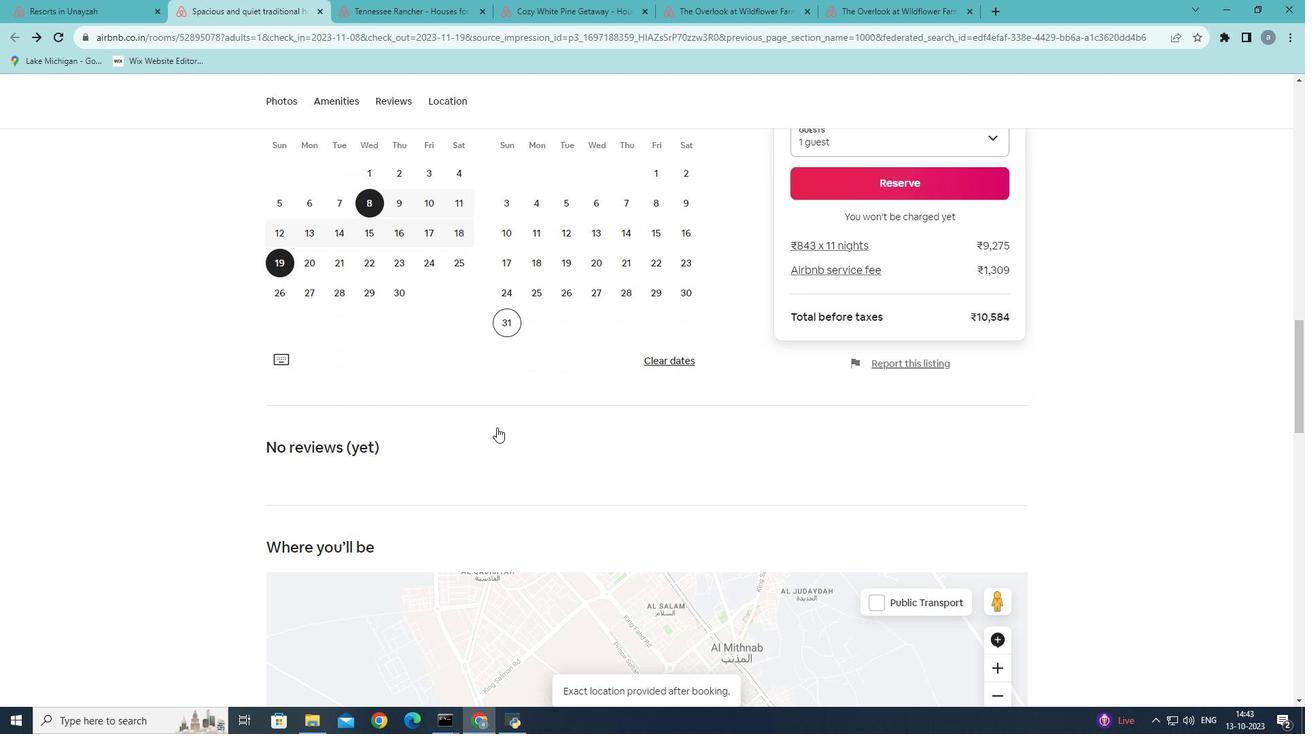 
Action: Mouse scrolled (497, 426) with delta (0, 0)
Screenshot: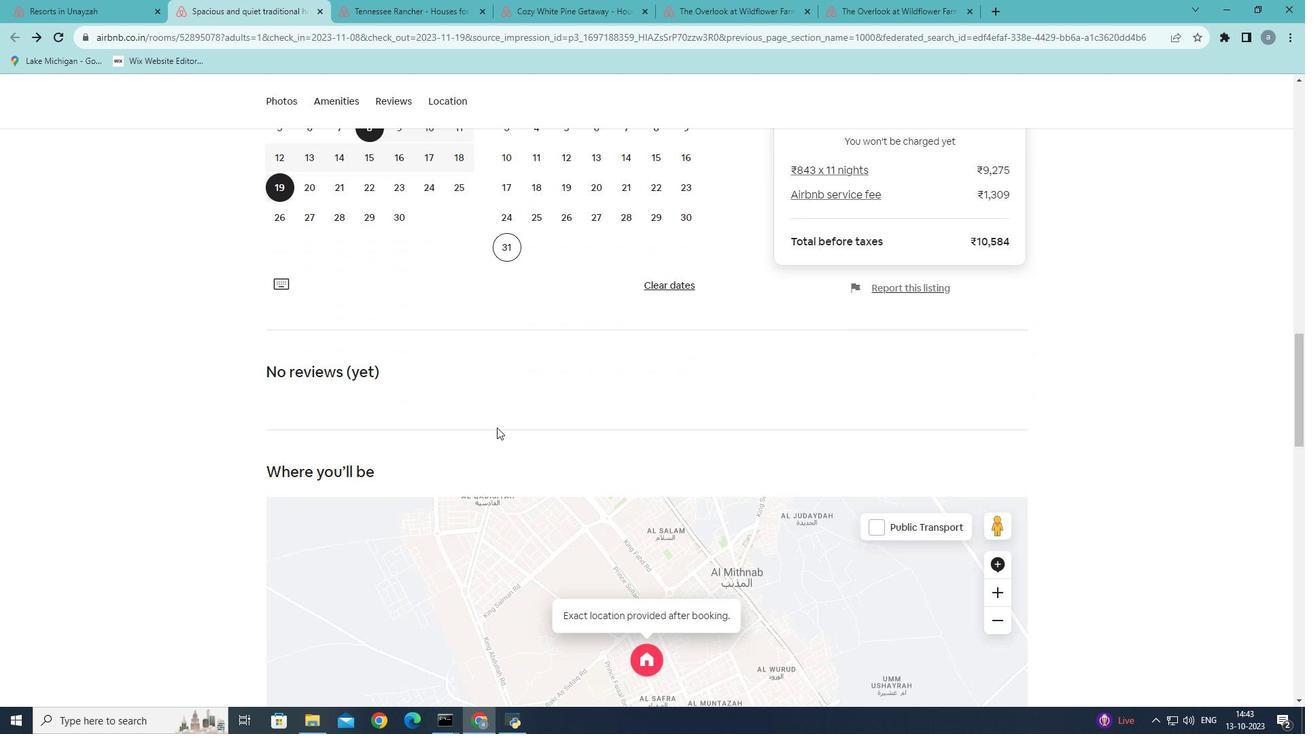 
Action: Mouse scrolled (497, 426) with delta (0, 0)
Screenshot: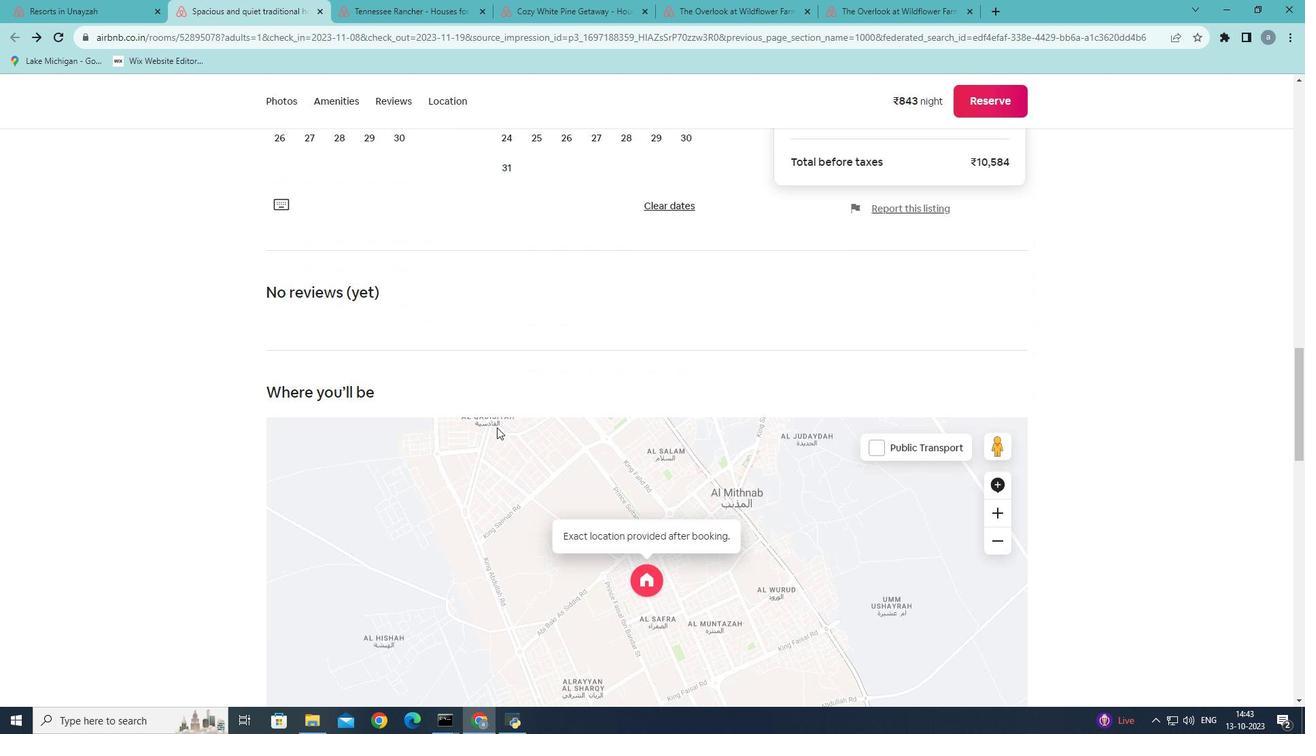 
Action: Mouse scrolled (497, 426) with delta (0, 0)
Screenshot: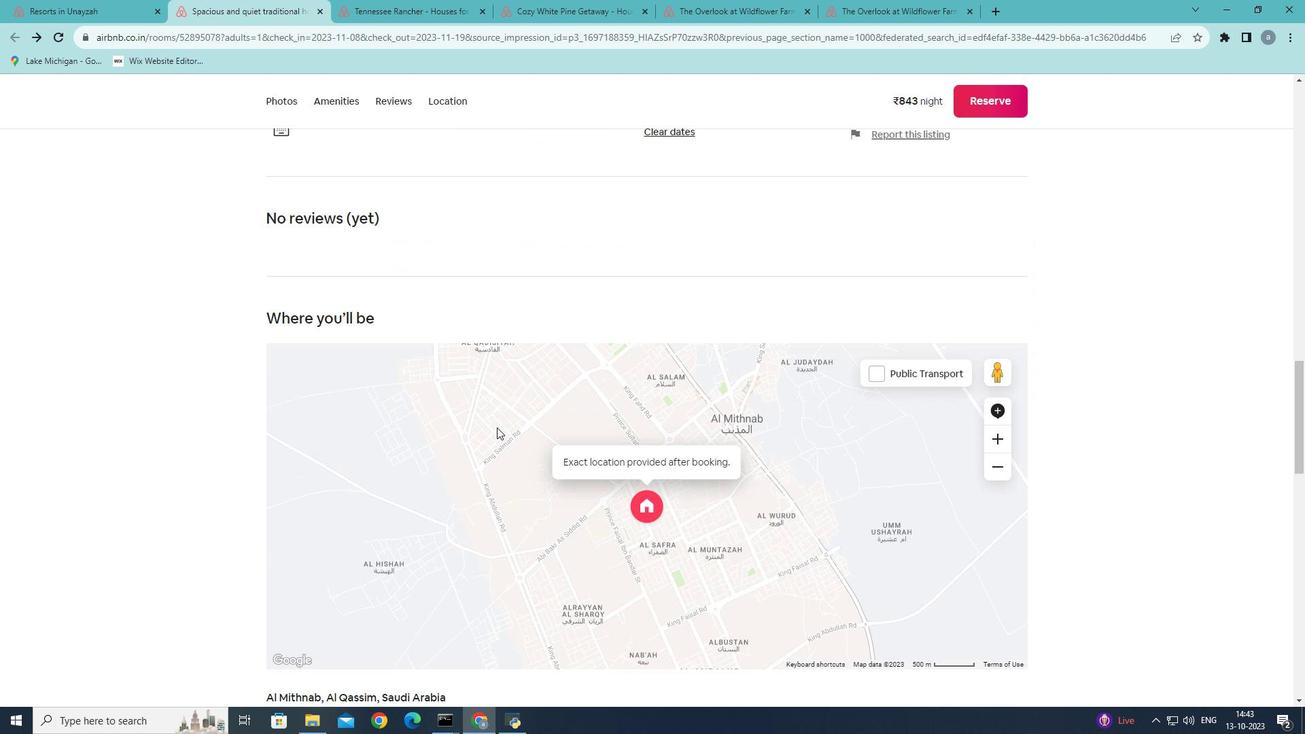 
Action: Mouse scrolled (497, 426) with delta (0, 0)
Screenshot: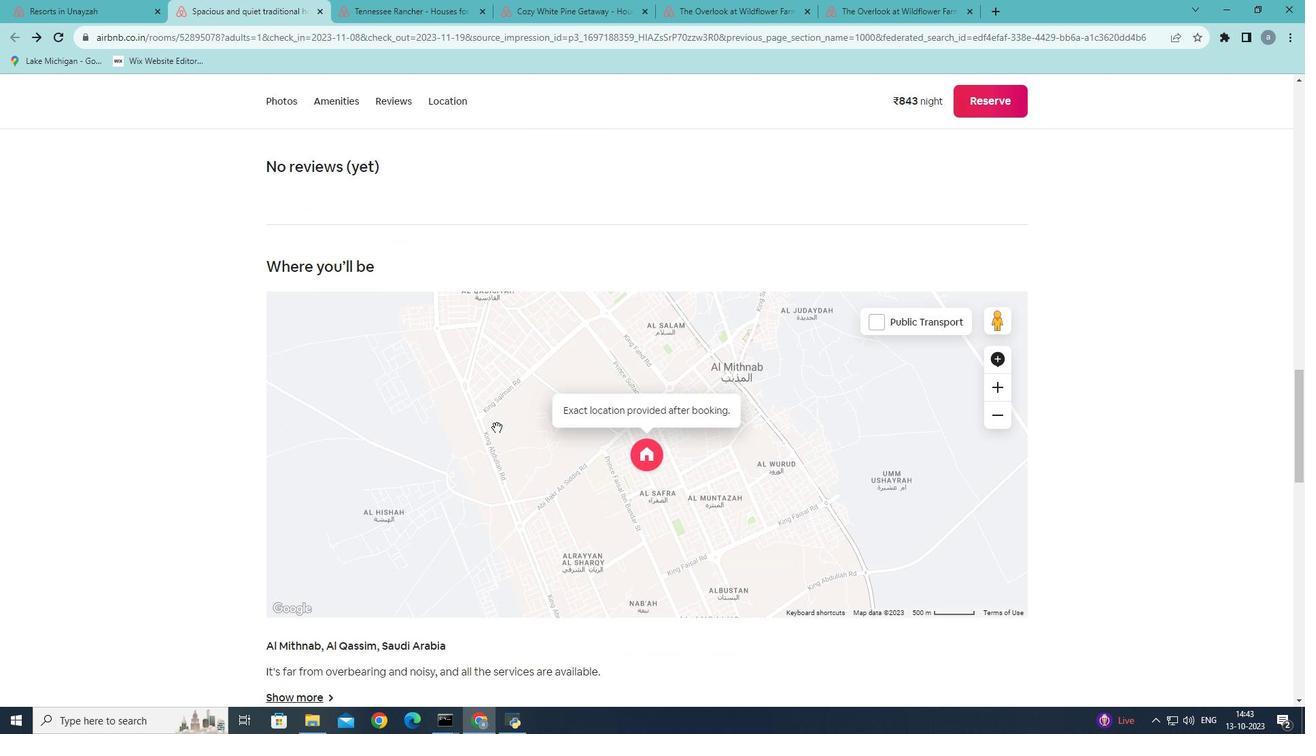 
Action: Mouse scrolled (497, 426) with delta (0, 0)
Screenshot: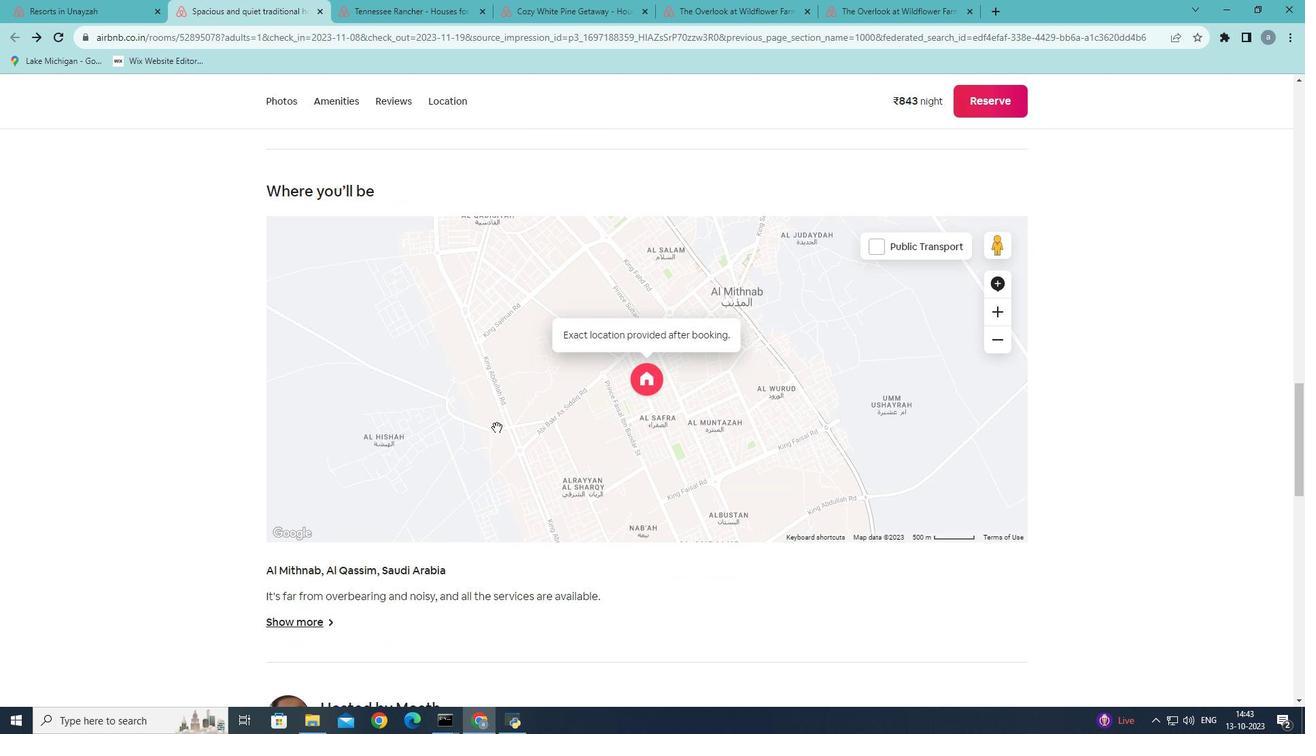 
Action: Mouse scrolled (497, 426) with delta (0, 0)
Screenshot: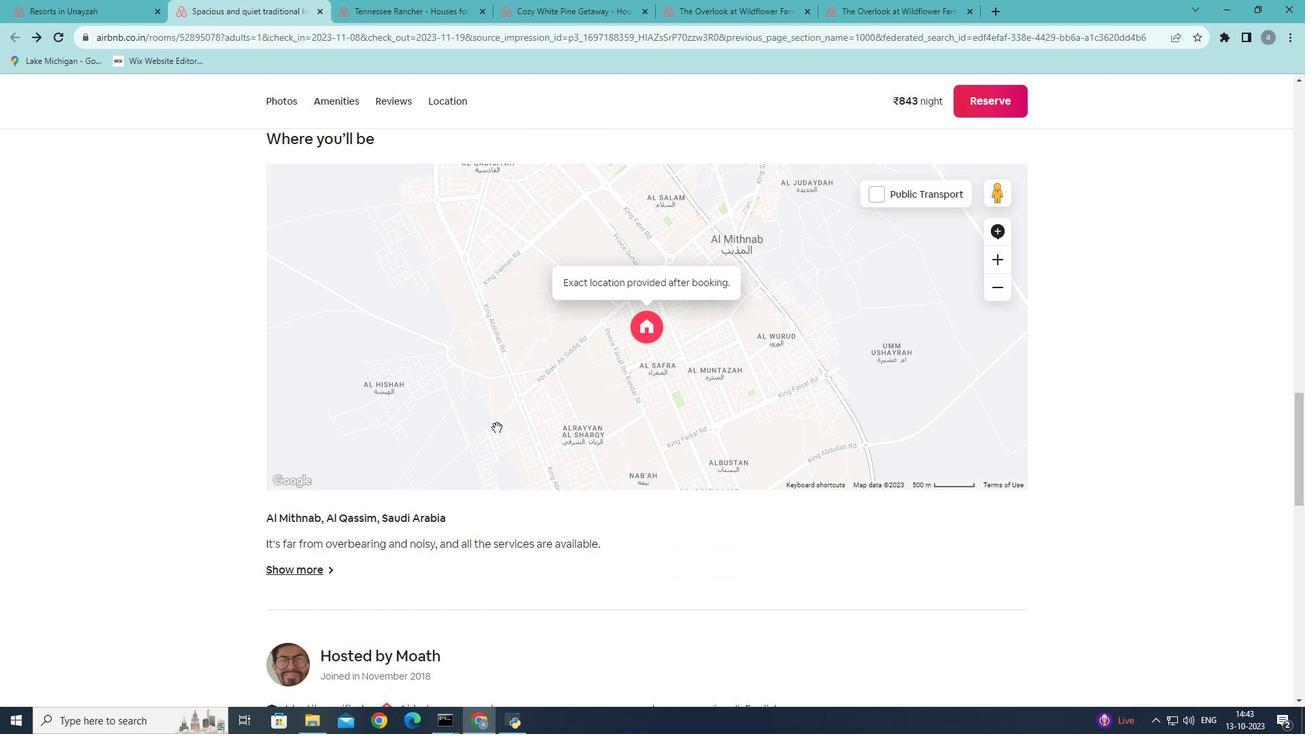 
Action: Mouse scrolled (497, 426) with delta (0, 0)
Screenshot: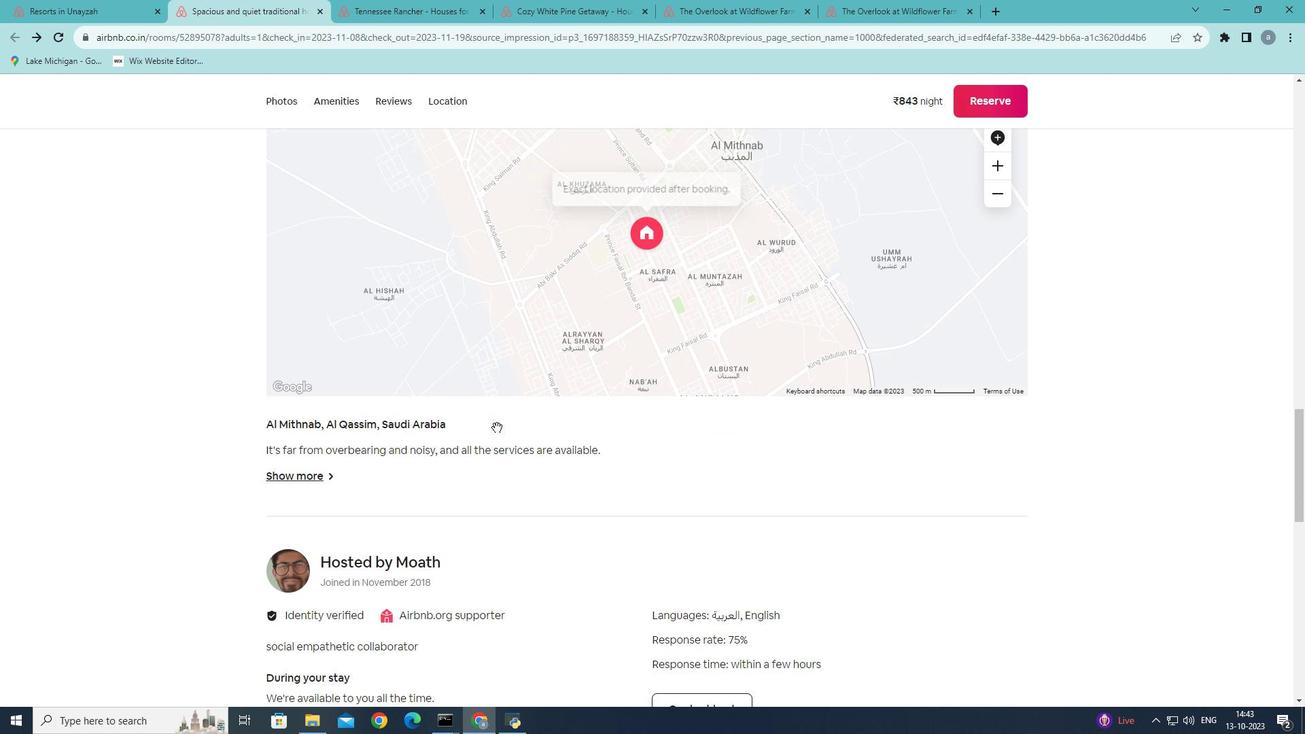 
Action: Mouse moved to (310, 467)
Screenshot: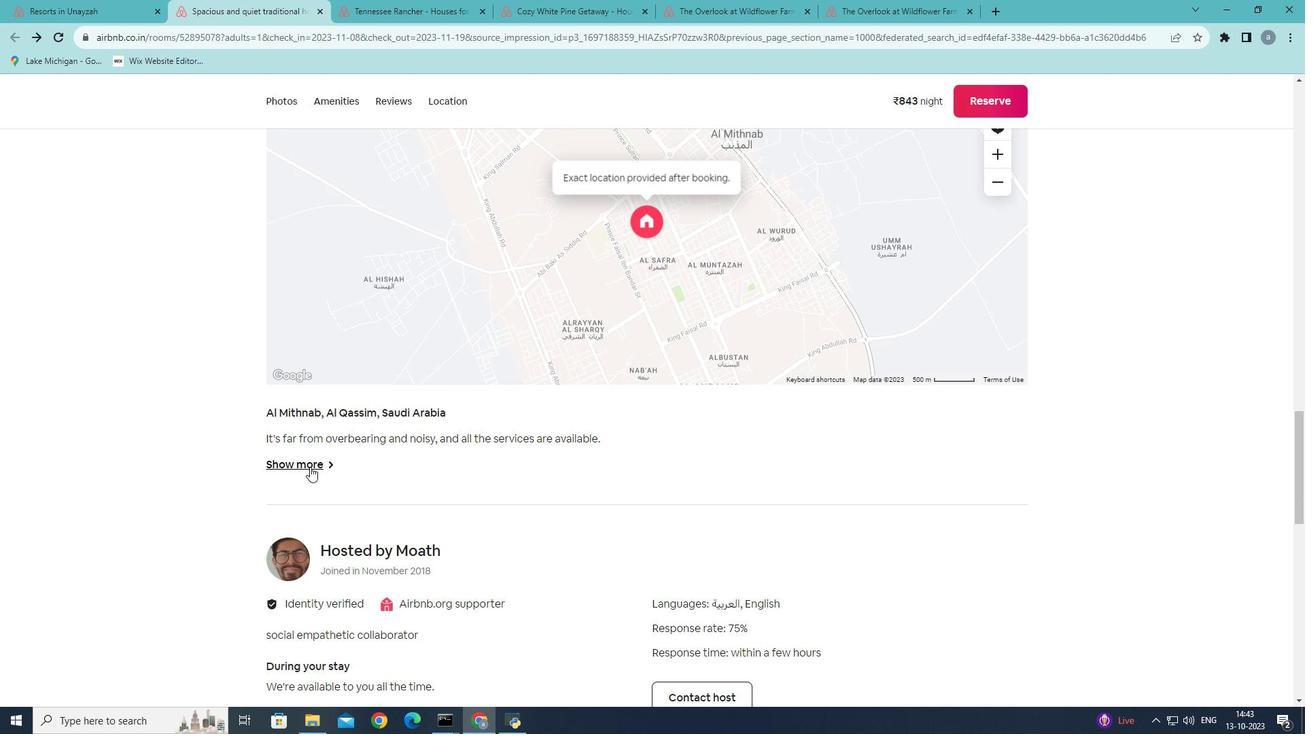 
Action: Mouse pressed left at (310, 467)
Screenshot: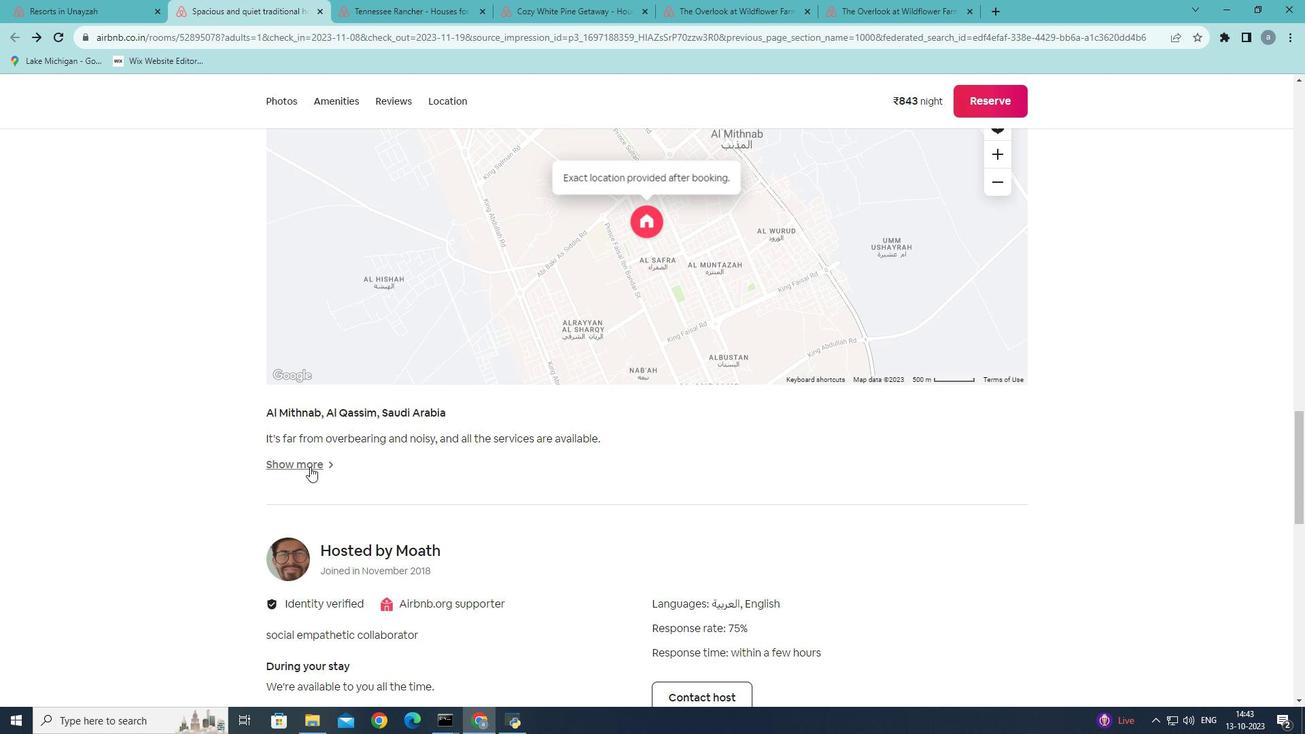 
Action: Mouse moved to (465, 335)
Screenshot: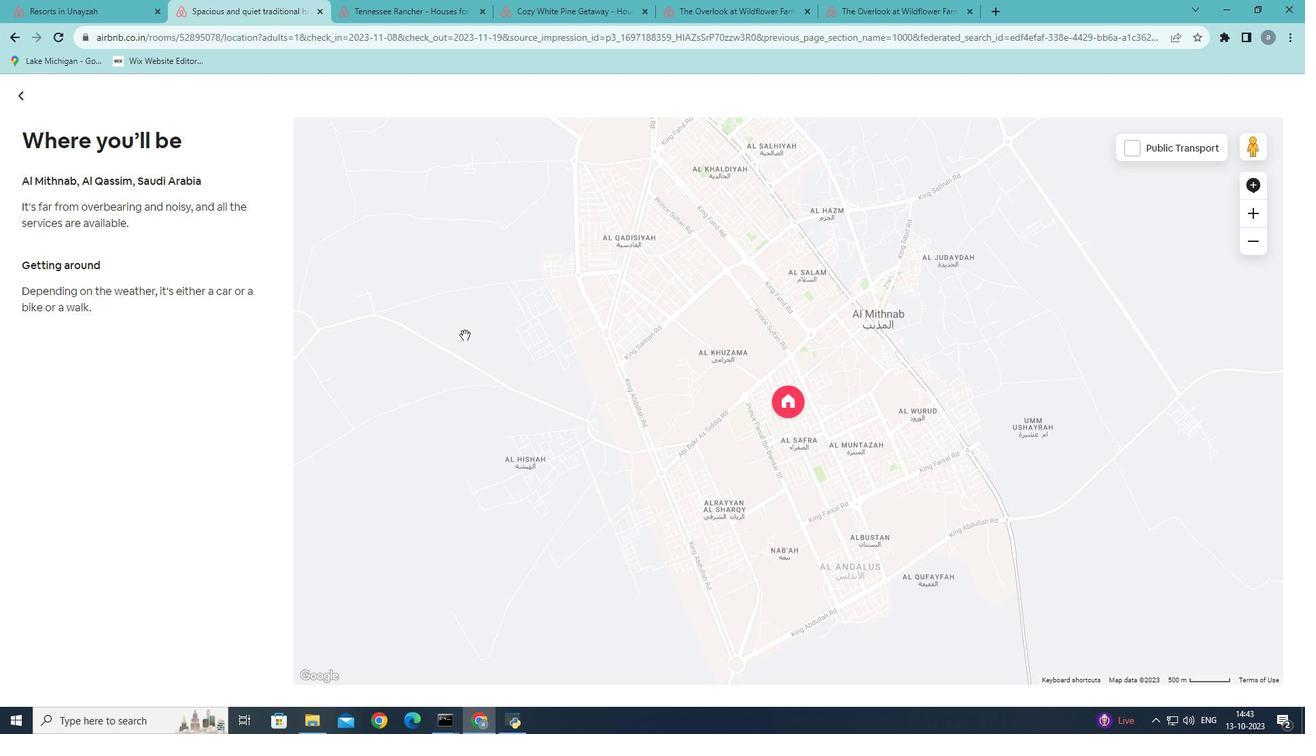 
Action: Mouse scrolled (465, 334) with delta (0, 0)
Screenshot: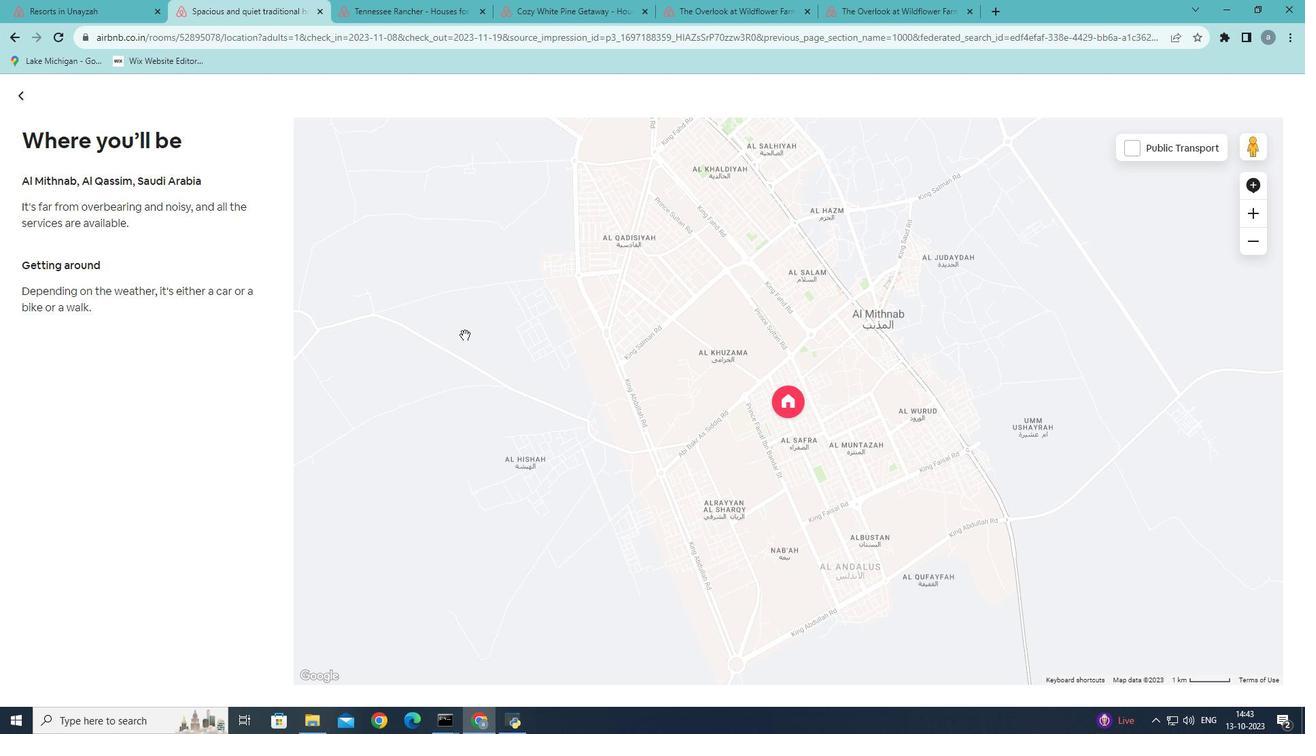 
Action: Mouse scrolled (465, 334) with delta (0, 0)
Screenshot: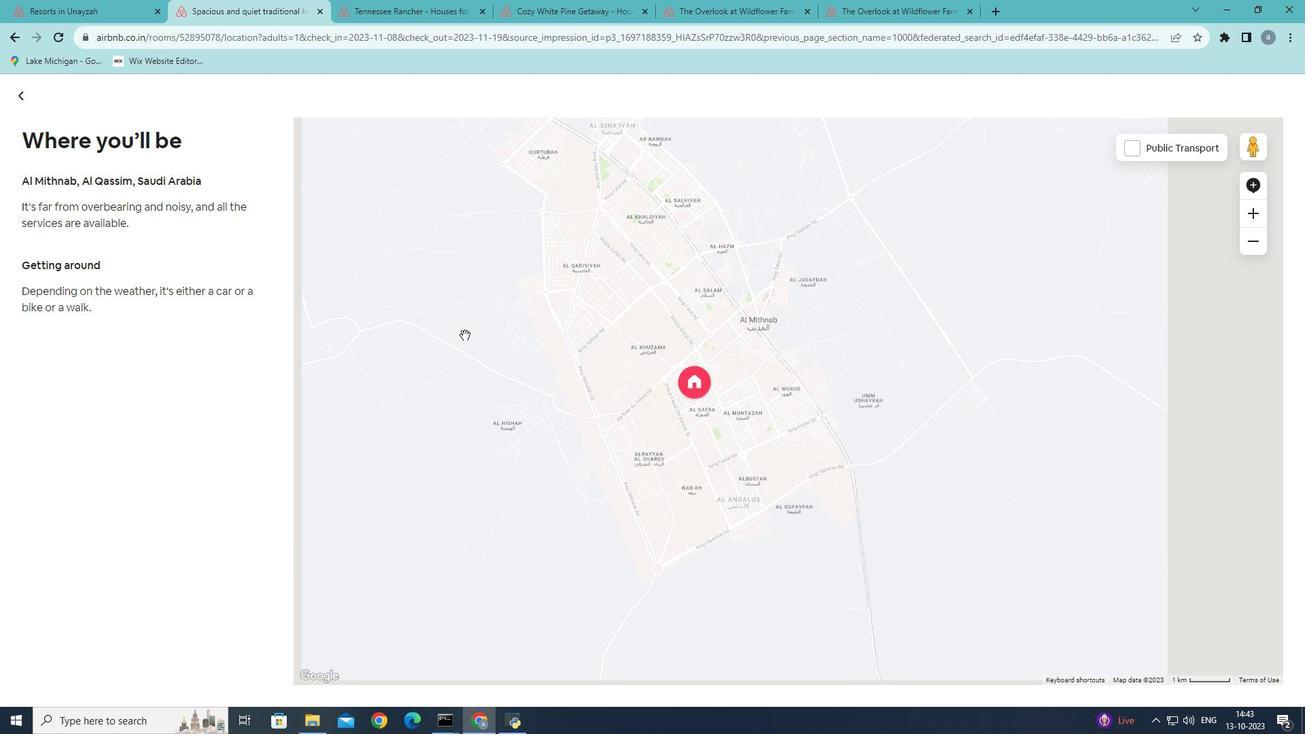 
Action: Mouse scrolled (465, 334) with delta (0, 0)
Screenshot: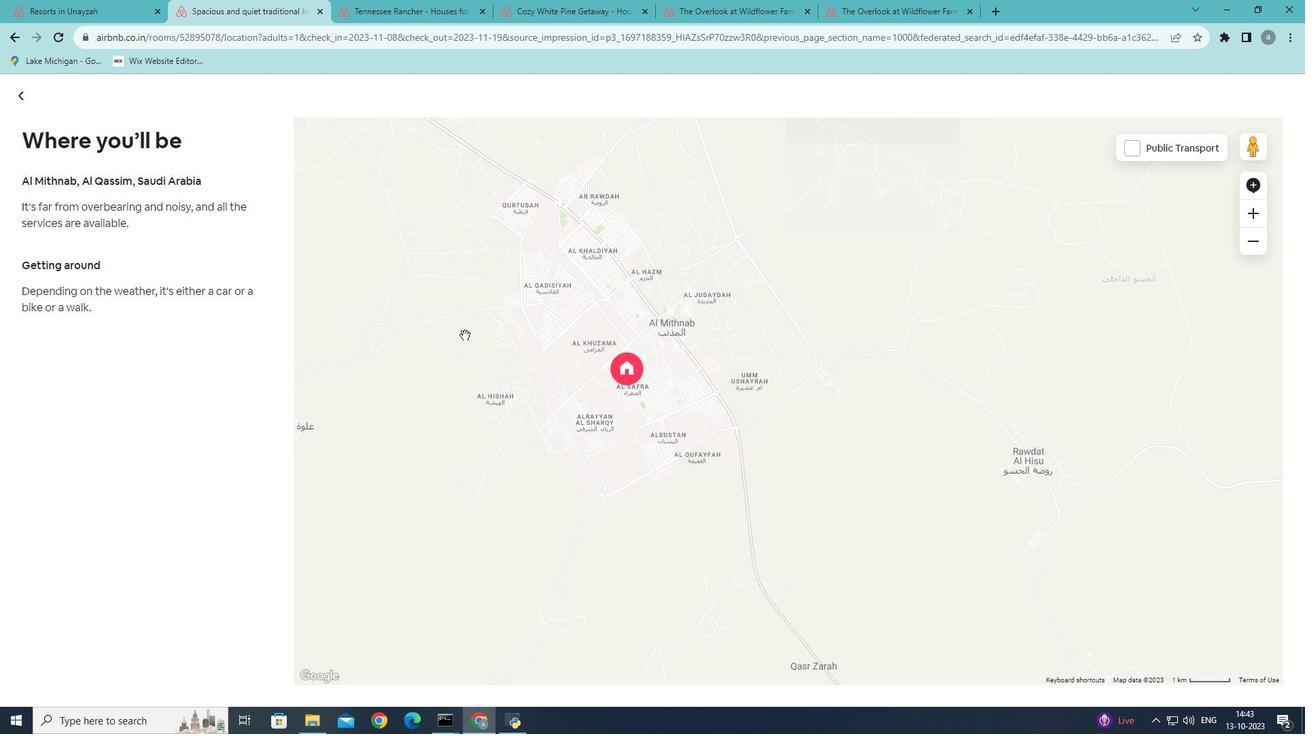
Action: Mouse scrolled (465, 334) with delta (0, 0)
Screenshot: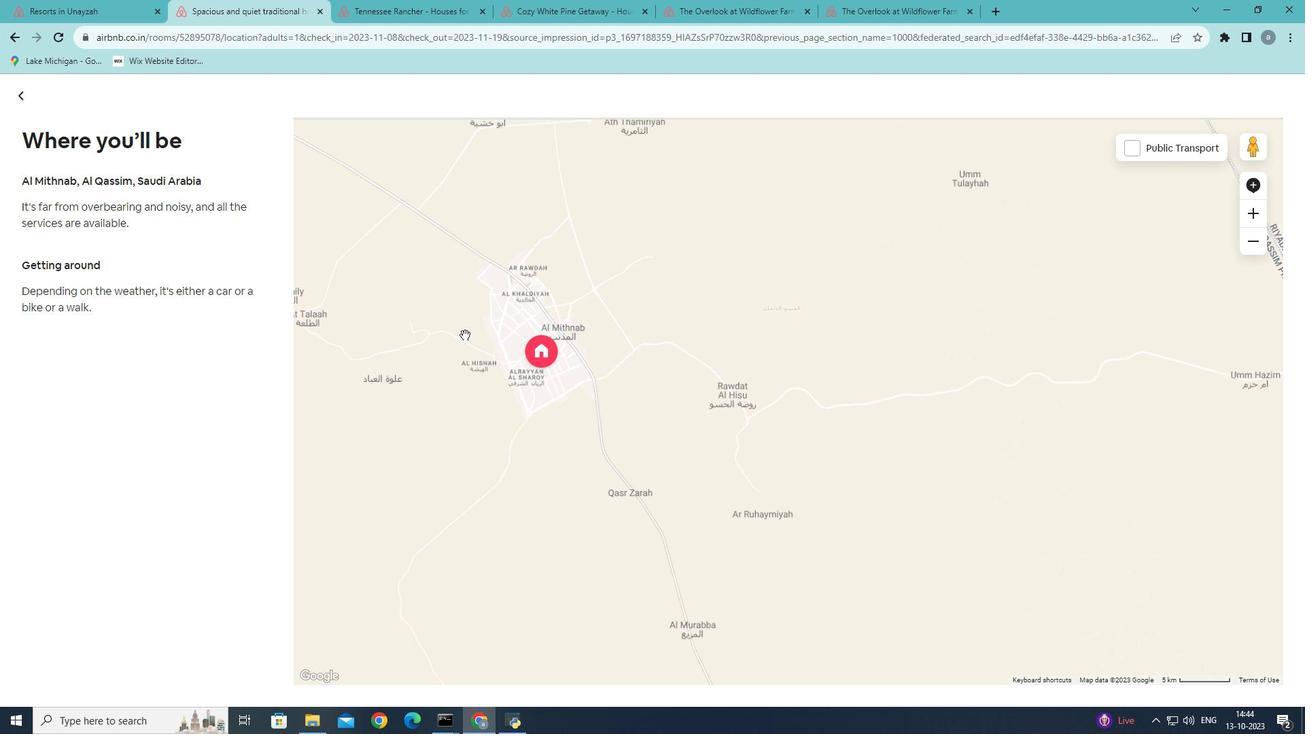 
Action: Mouse scrolled (465, 334) with delta (0, 0)
Screenshot: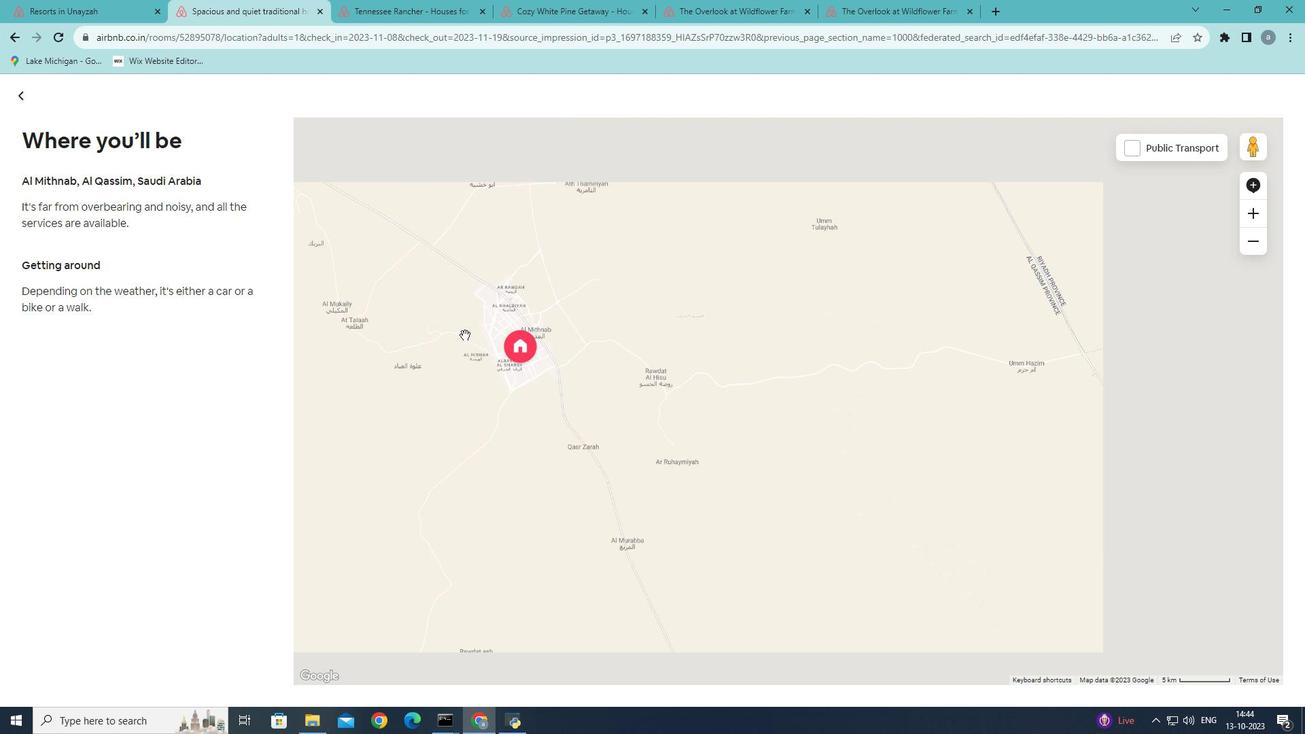 
Action: Mouse scrolled (465, 334) with delta (0, 0)
Screenshot: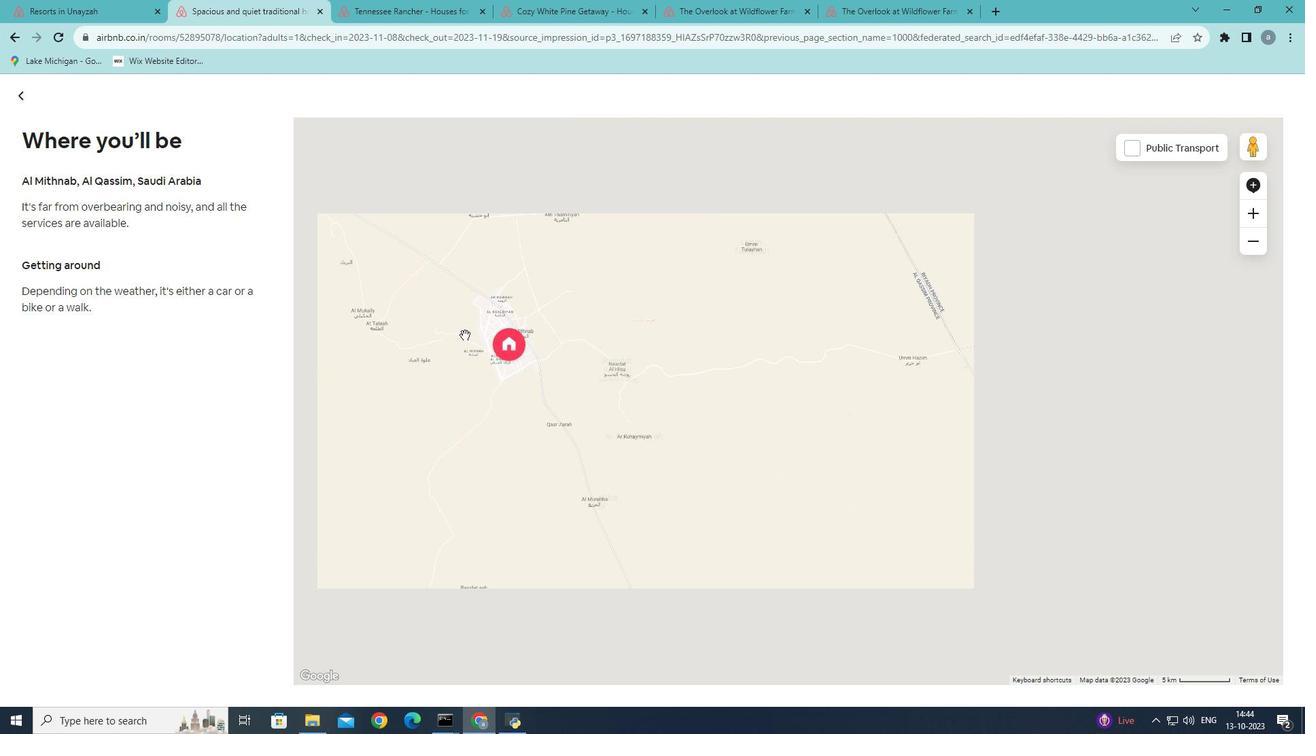 
Action: Mouse moved to (558, 331)
Screenshot: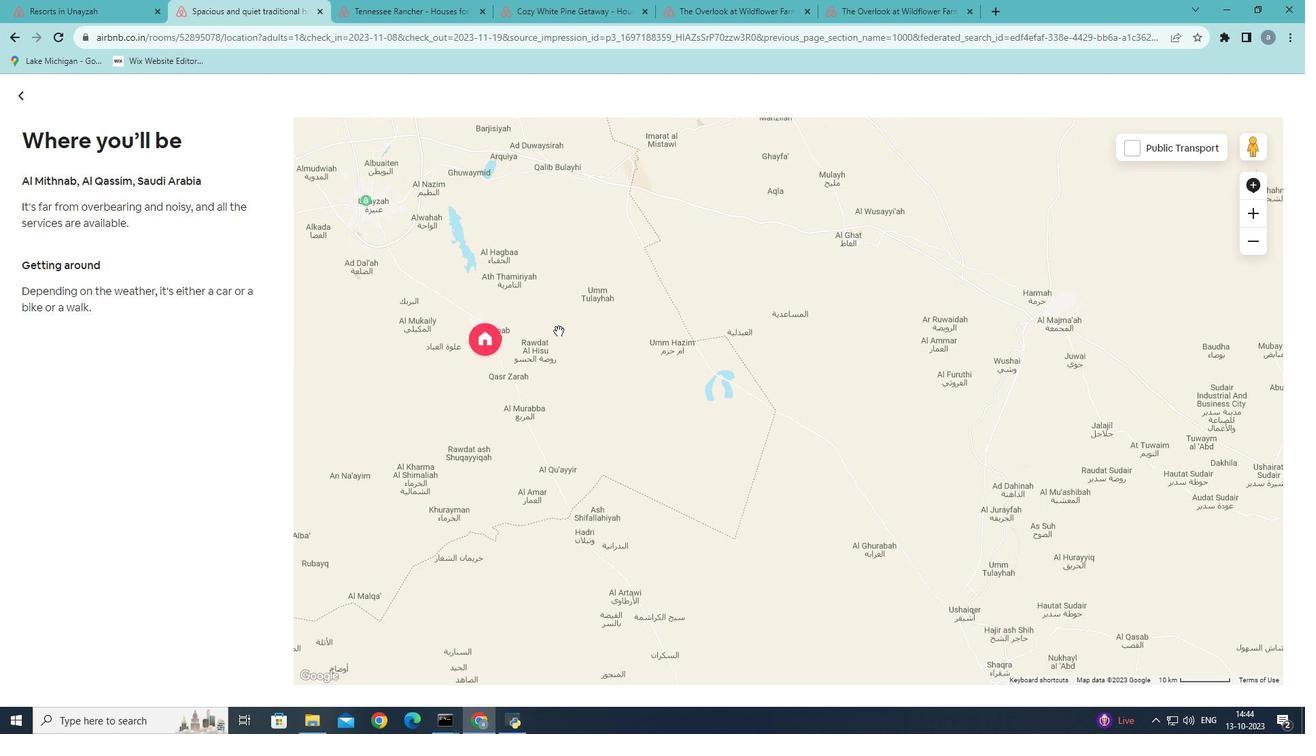 
Action: Mouse pressed left at (558, 331)
Screenshot: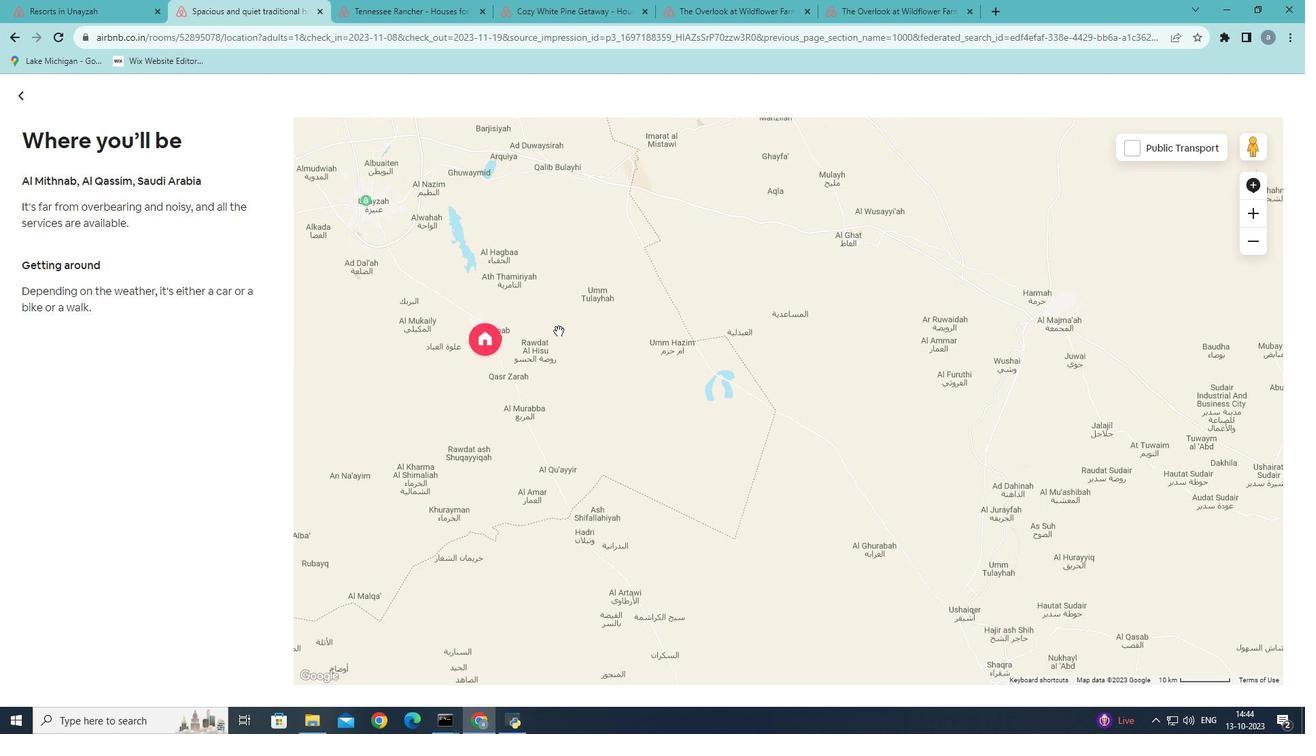 
Action: Mouse moved to (19, 94)
Screenshot: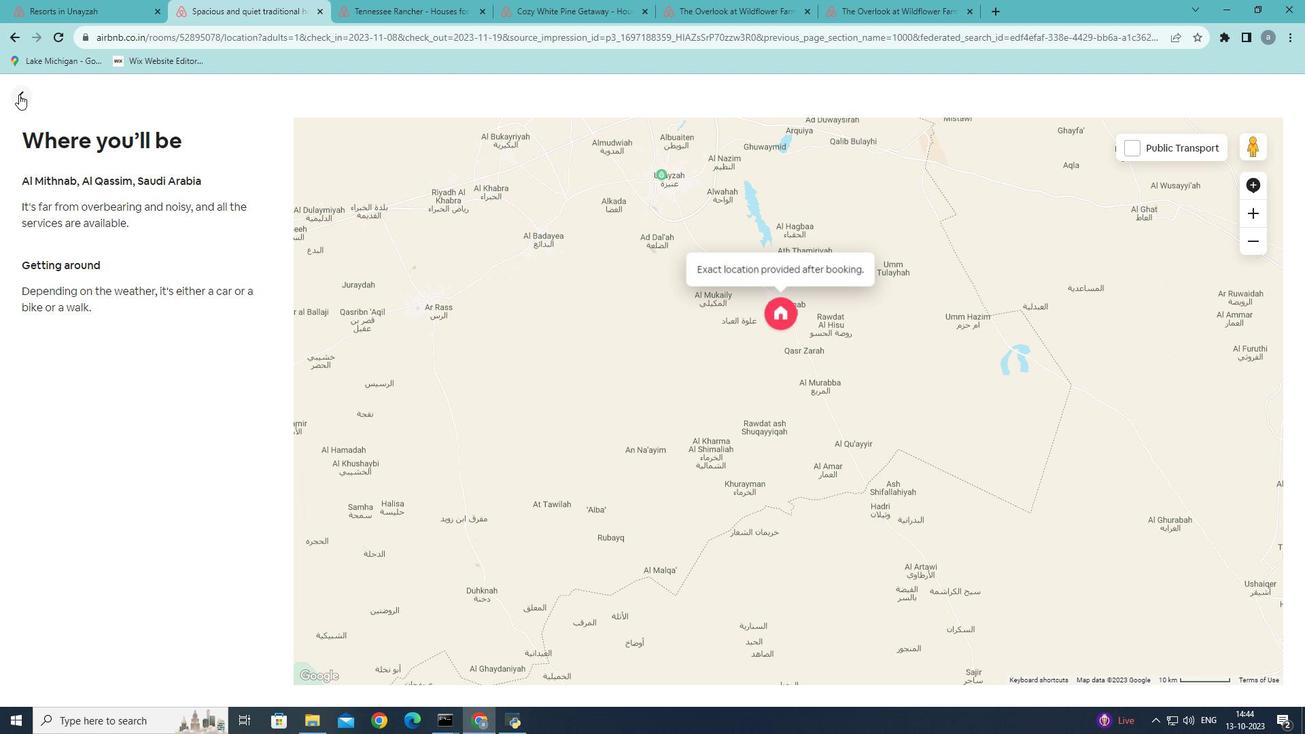 
Action: Mouse pressed left at (19, 94)
Screenshot: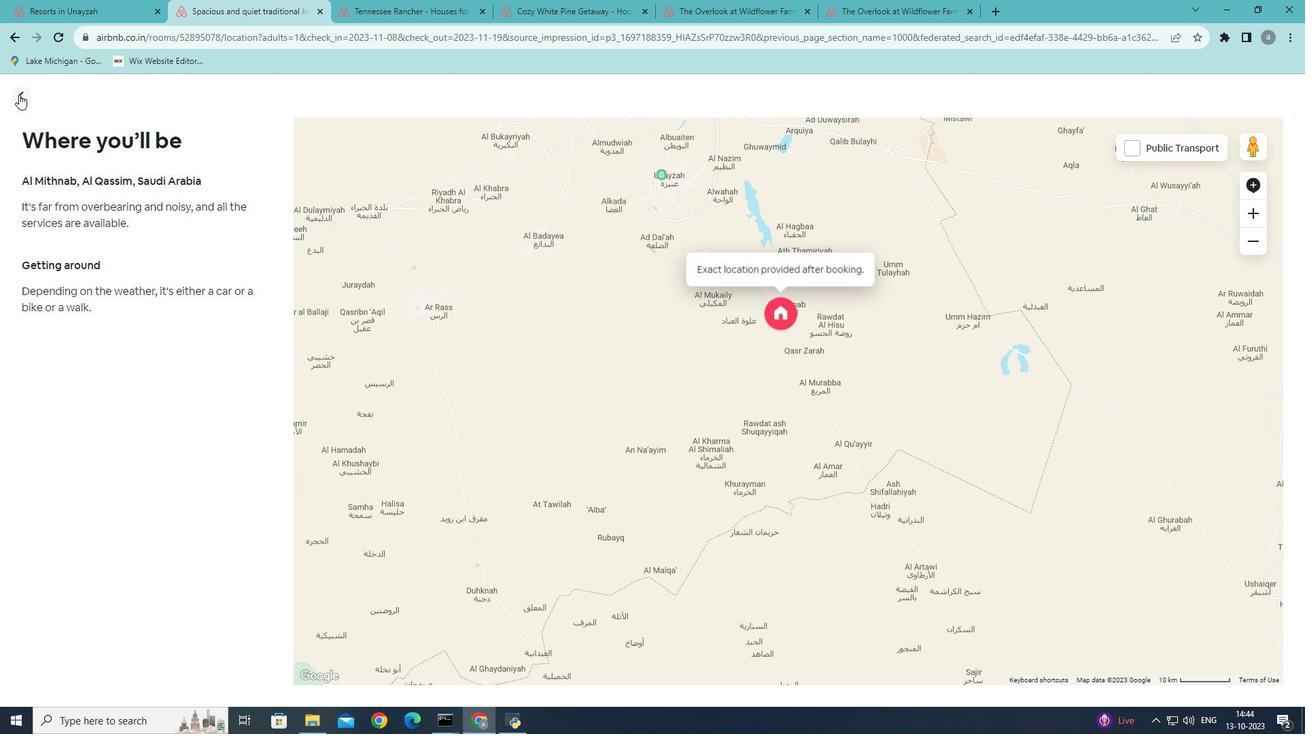 
Action: Mouse moved to (601, 412)
Screenshot: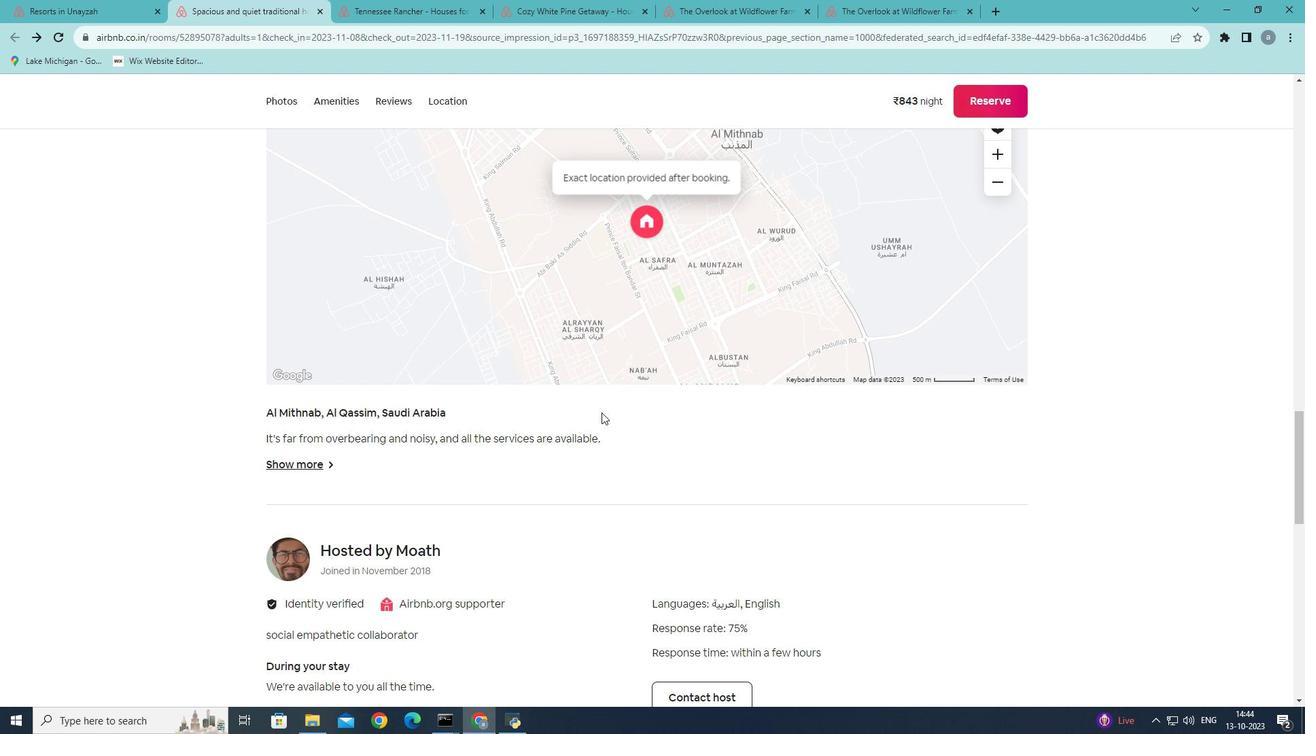 
Action: Mouse scrolled (601, 412) with delta (0, 0)
Screenshot: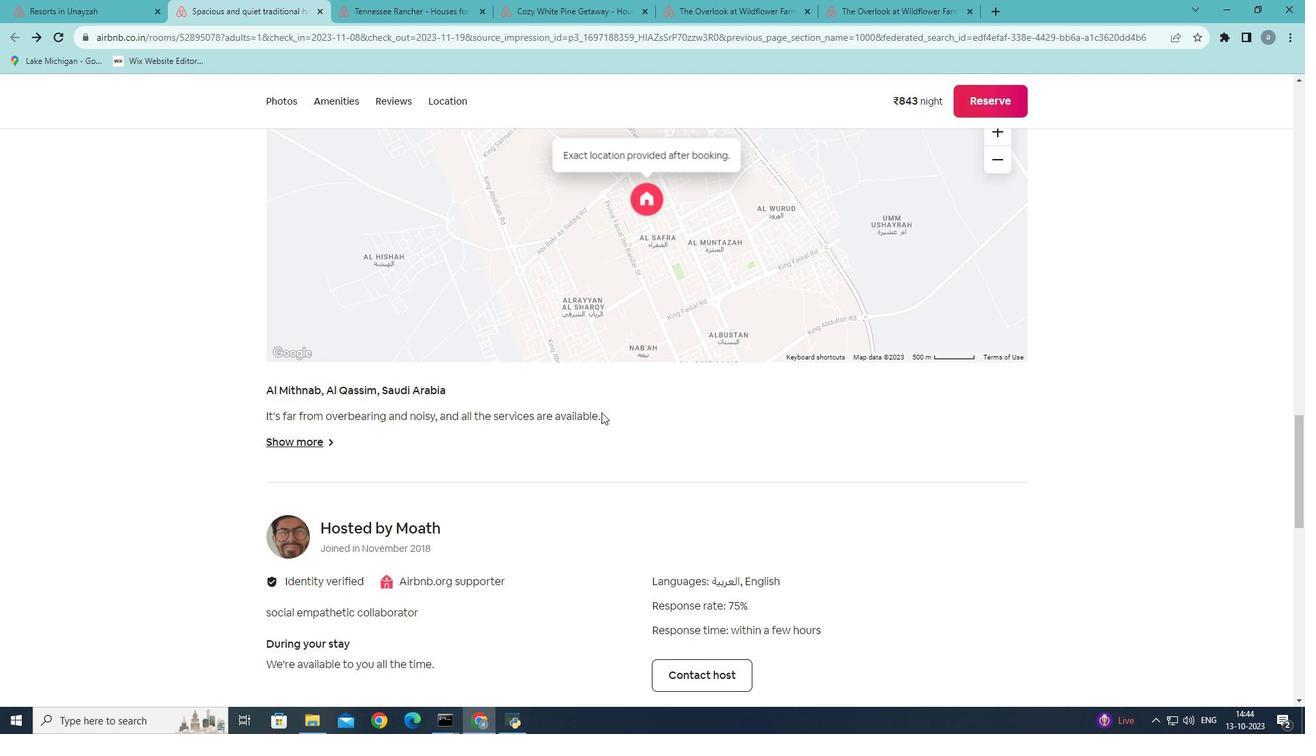 
Action: Mouse scrolled (601, 412) with delta (0, 0)
Screenshot: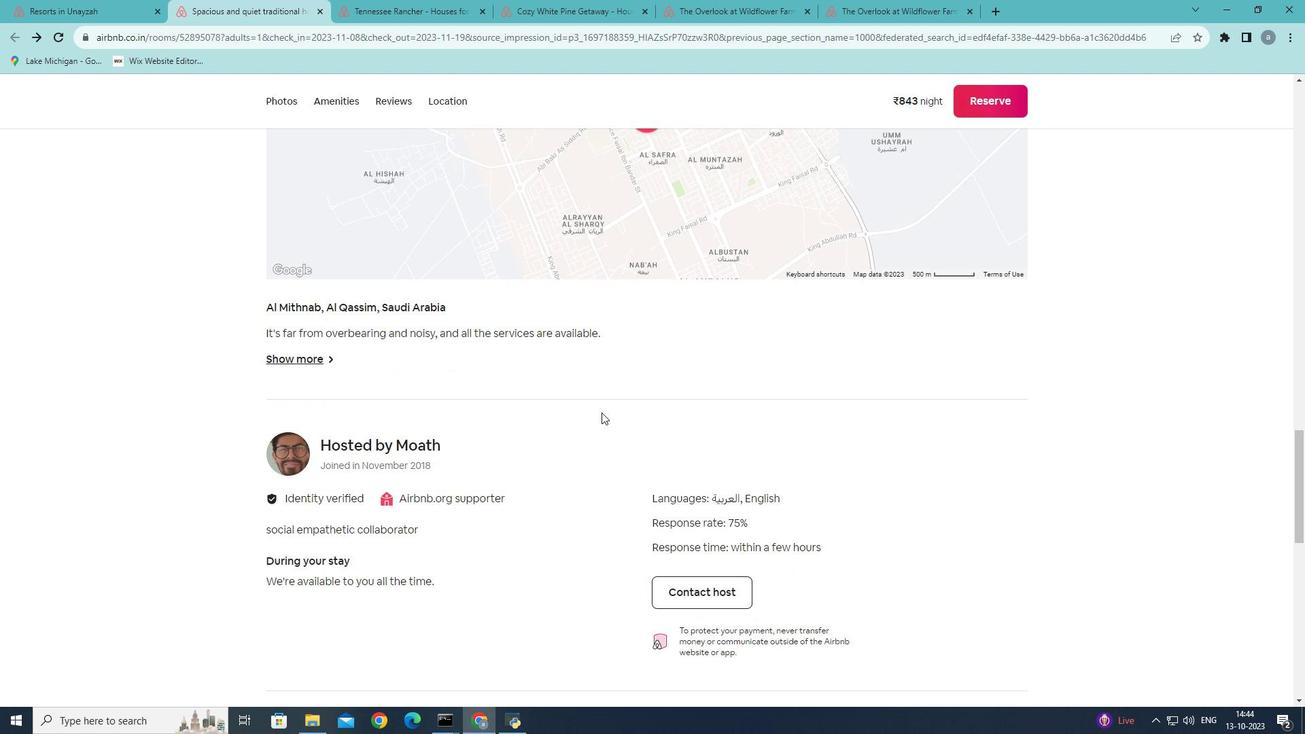 
Action: Mouse scrolled (601, 412) with delta (0, 0)
Screenshot: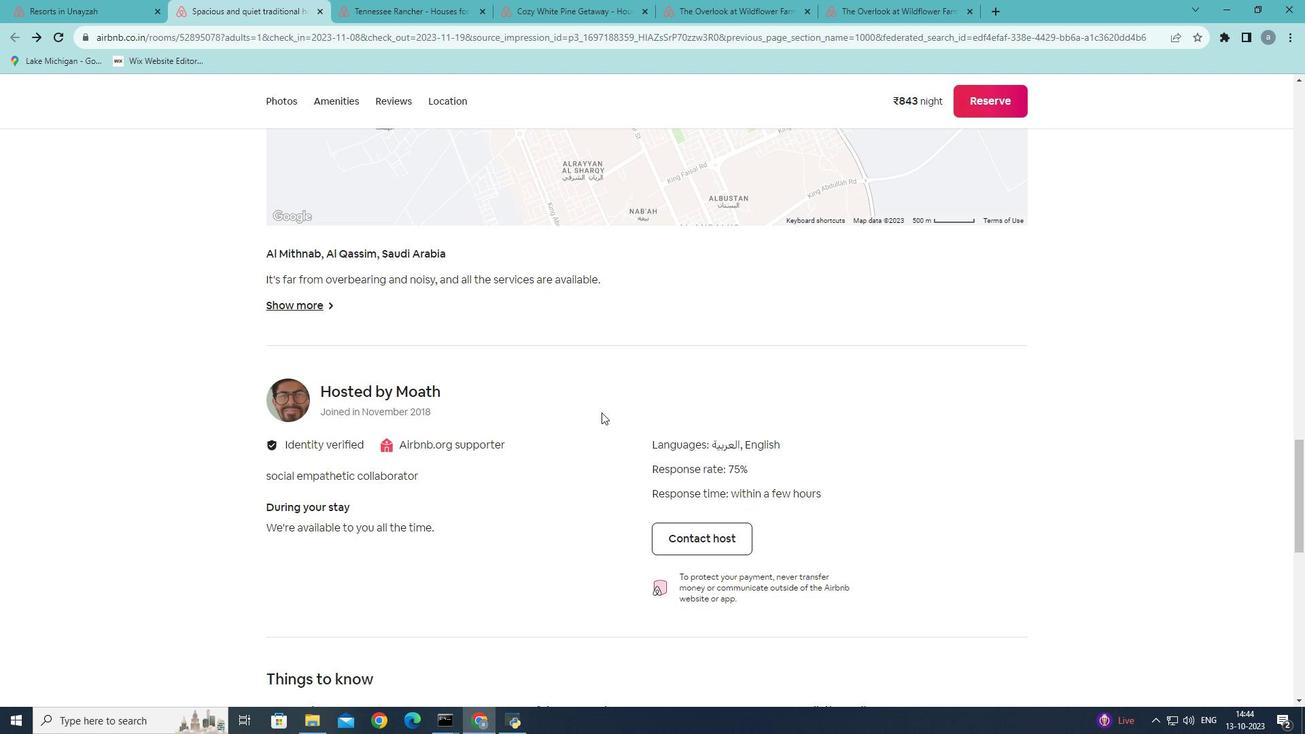 
Action: Mouse scrolled (601, 412) with delta (0, 0)
Screenshot: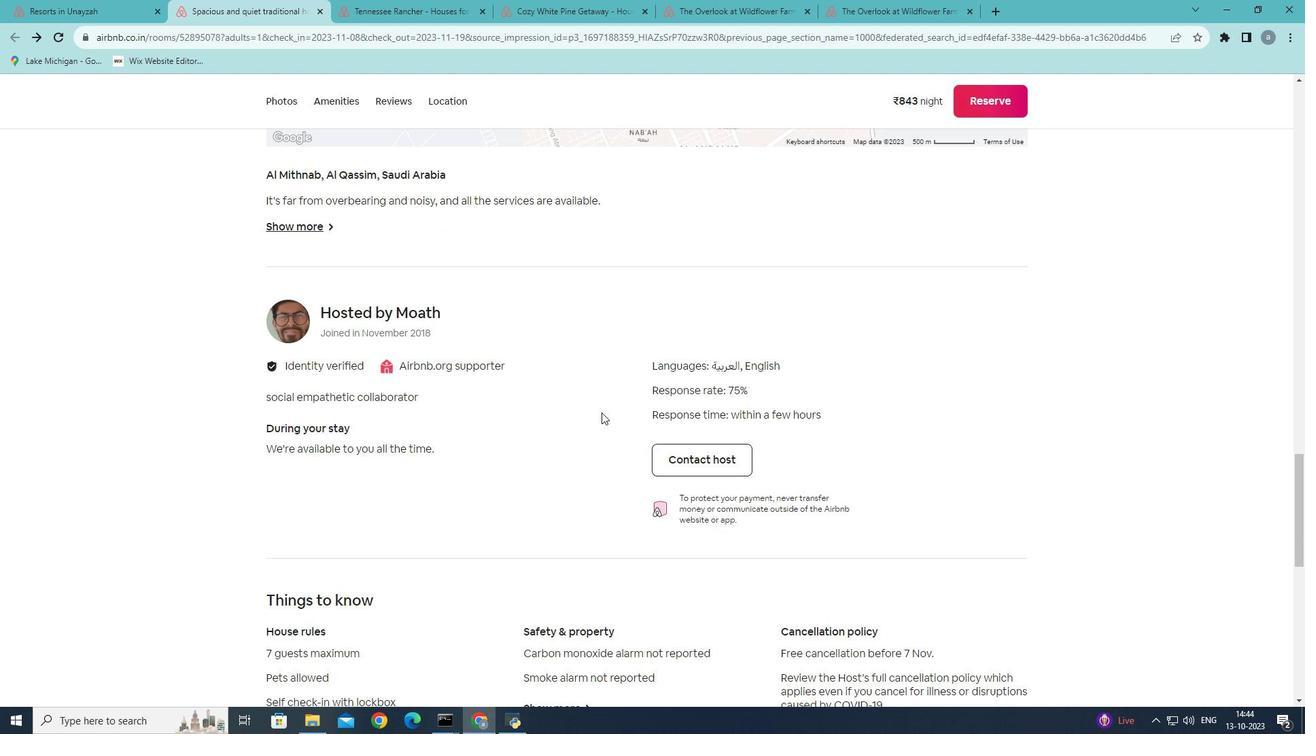 
Action: Mouse scrolled (601, 412) with delta (0, 0)
Screenshot: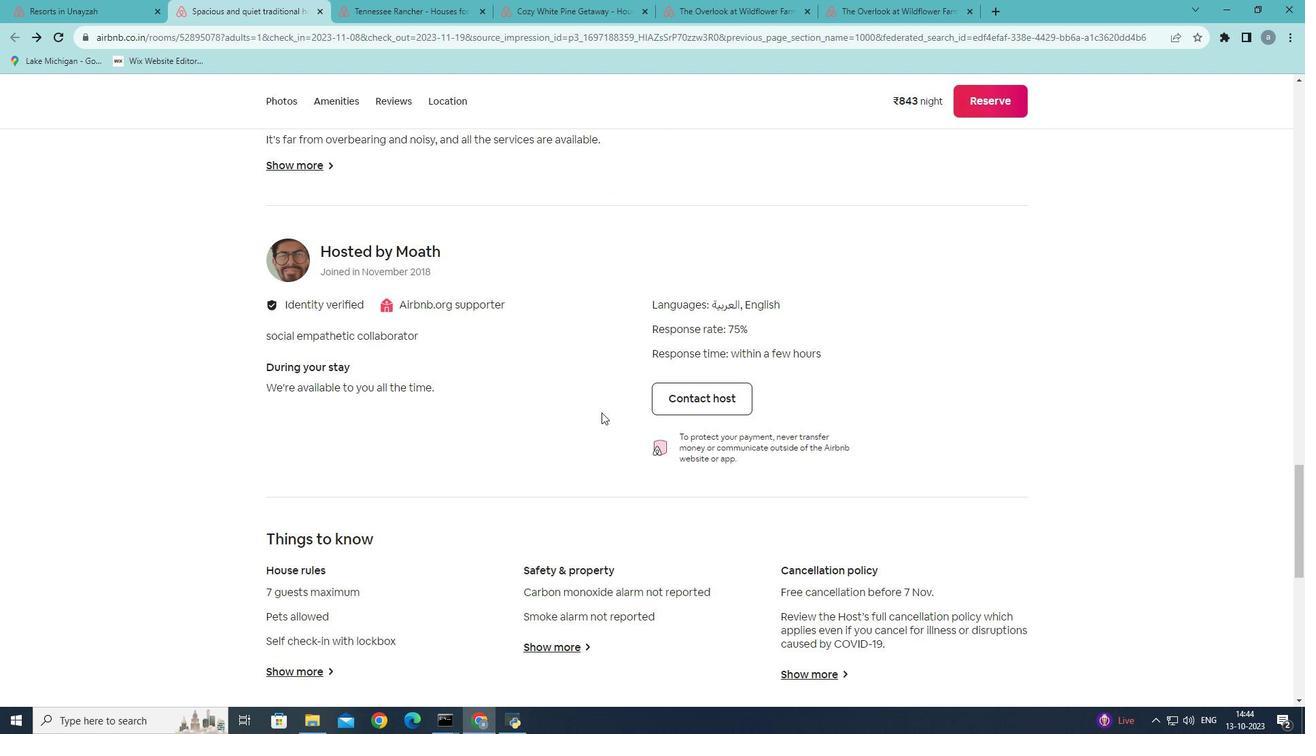 
Action: Mouse scrolled (601, 412) with delta (0, 0)
Screenshot: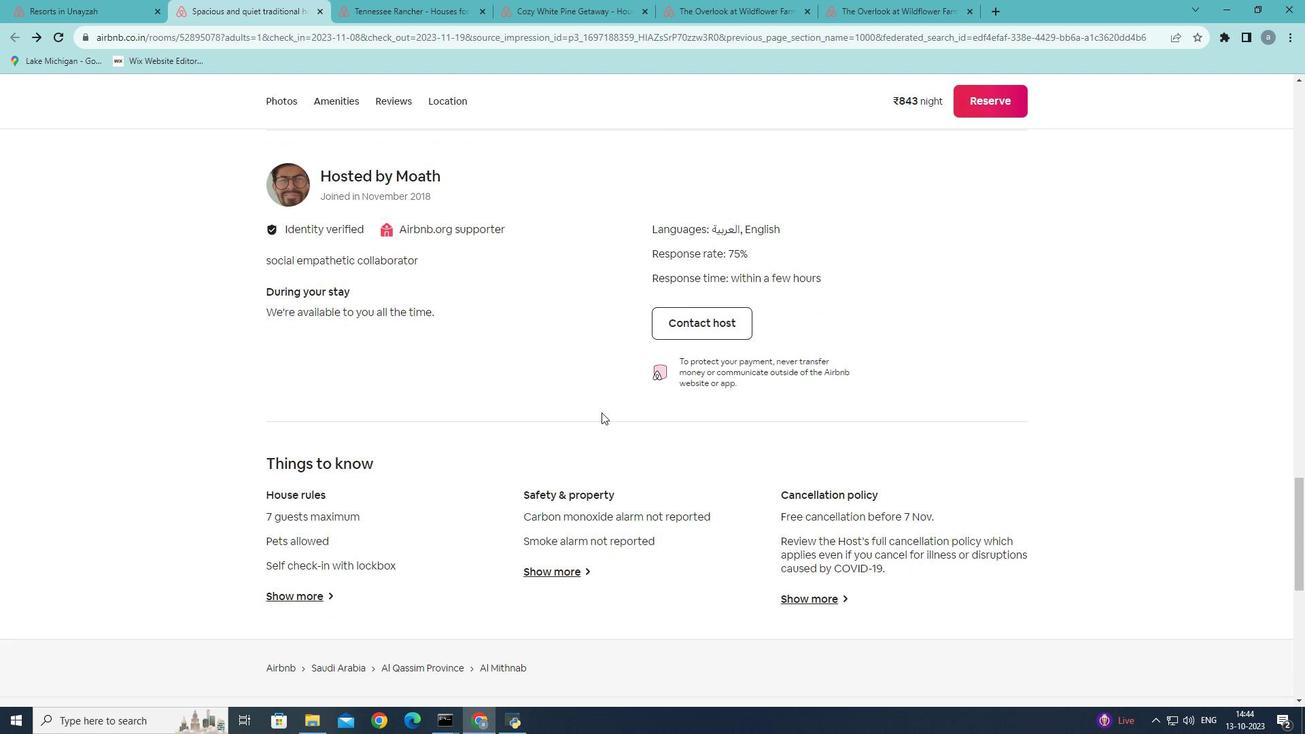 
Action: Mouse scrolled (601, 412) with delta (0, 0)
Screenshot: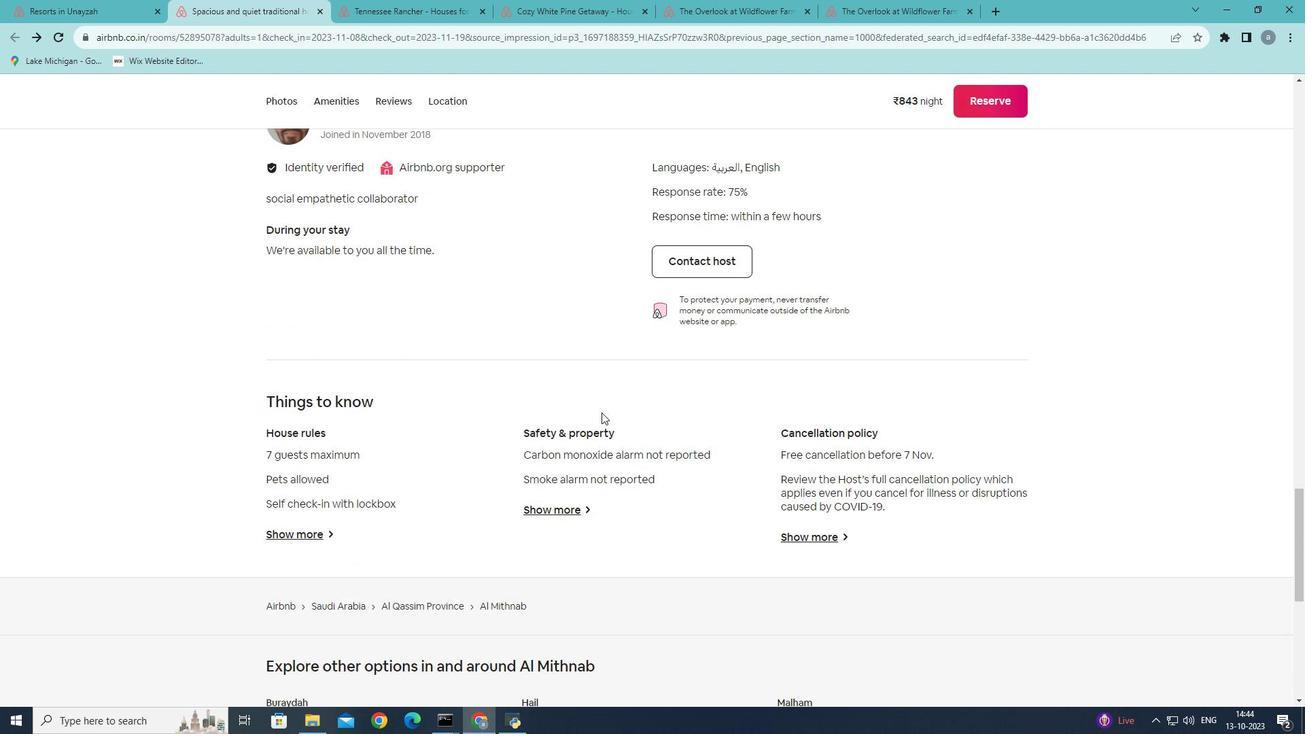 
Action: Mouse scrolled (601, 412) with delta (0, 0)
Screenshot: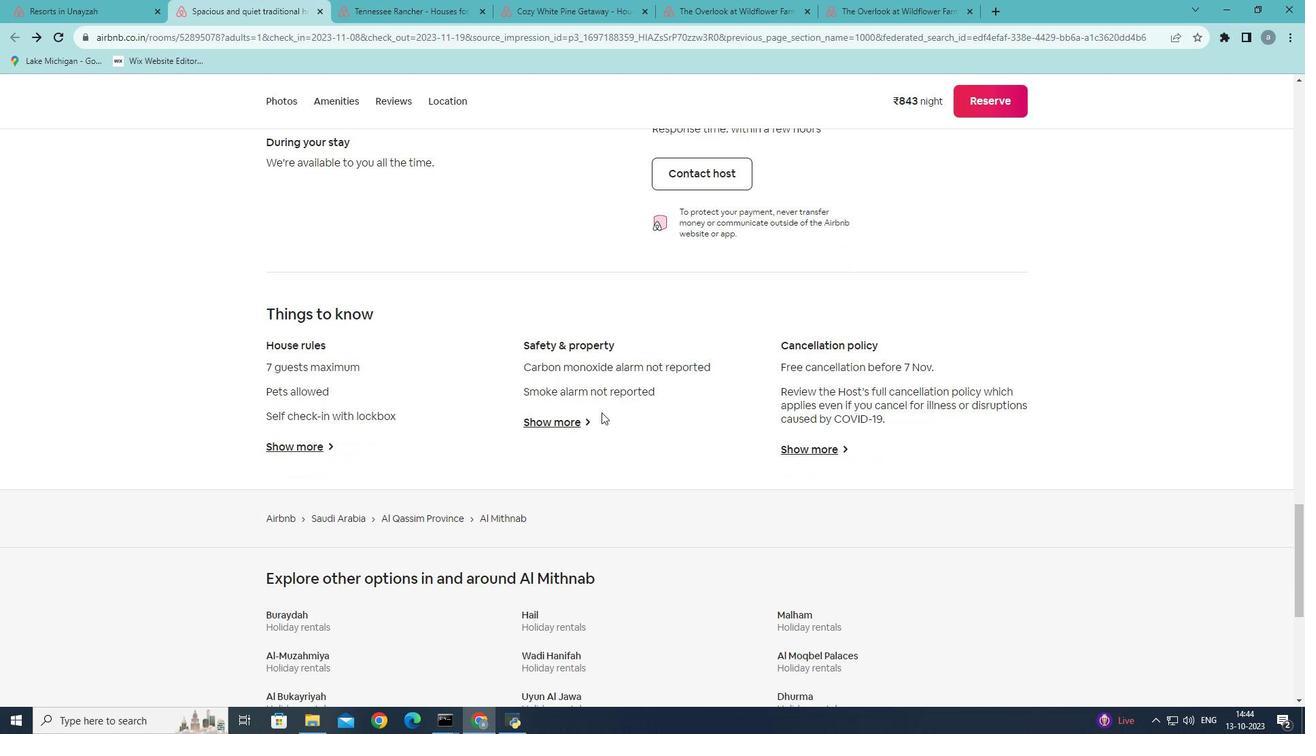 
Action: Mouse scrolled (601, 412) with delta (0, 0)
Screenshot: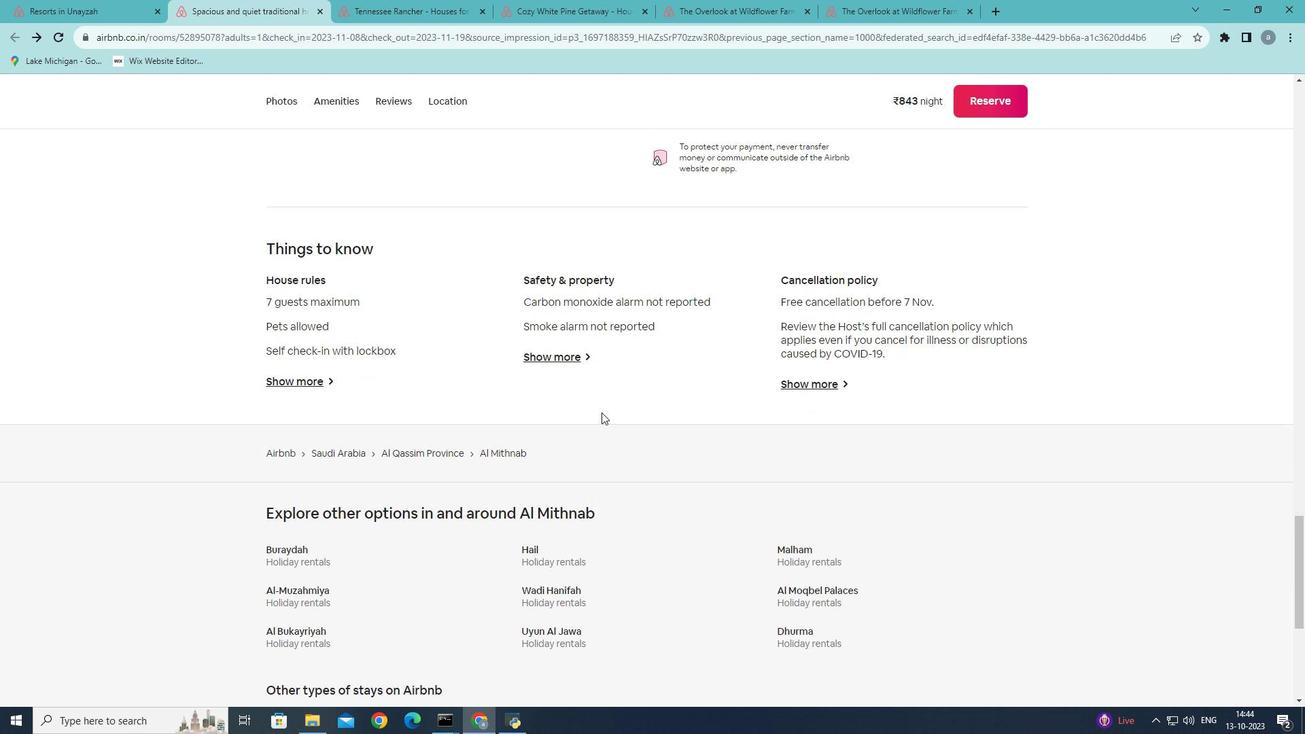 
Action: Mouse scrolled (601, 412) with delta (0, 0)
Screenshot: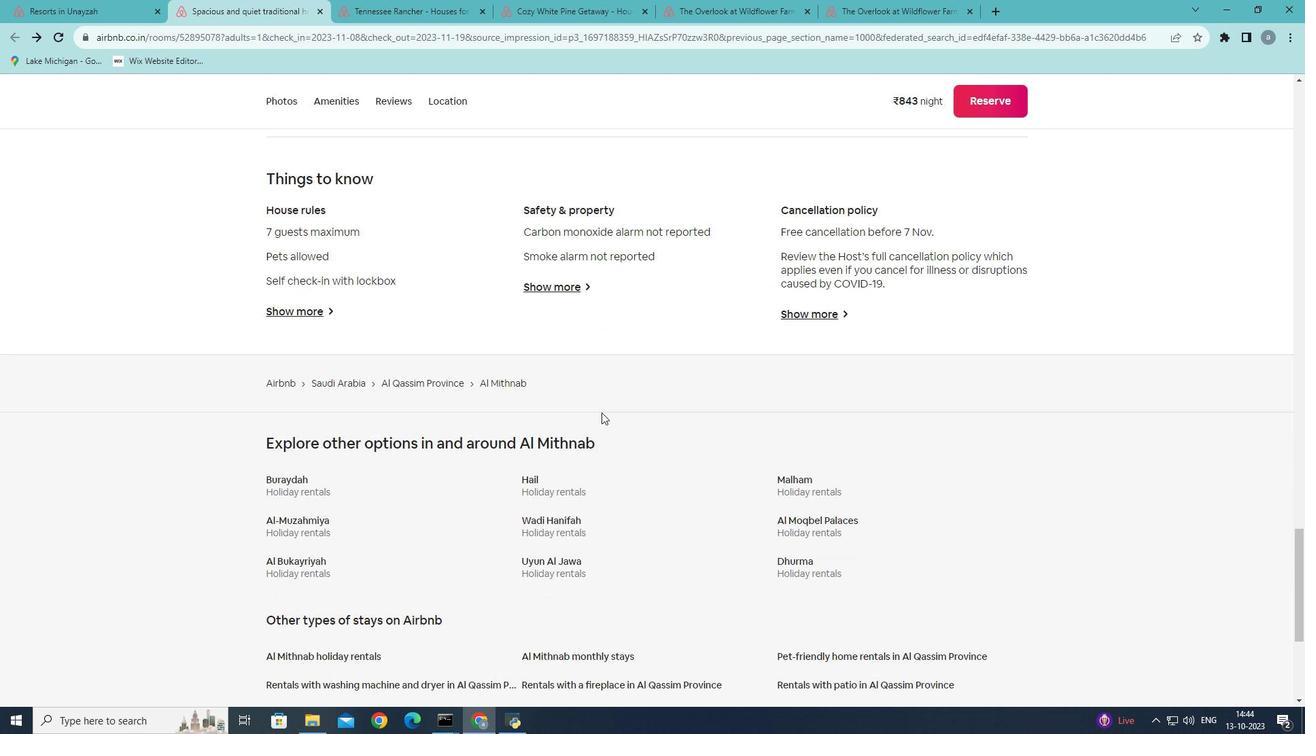 
Action: Mouse scrolled (601, 412) with delta (0, 0)
Screenshot: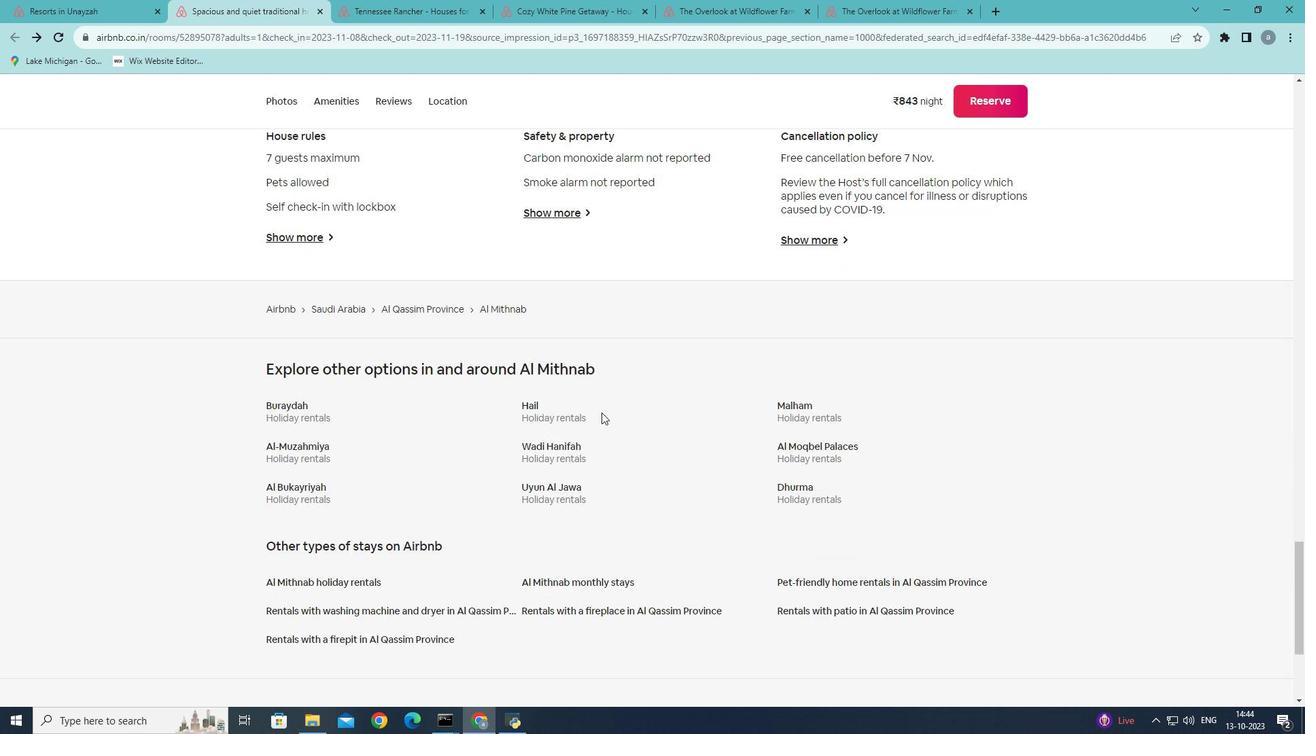 
Action: Mouse scrolled (601, 412) with delta (0, 0)
Screenshot: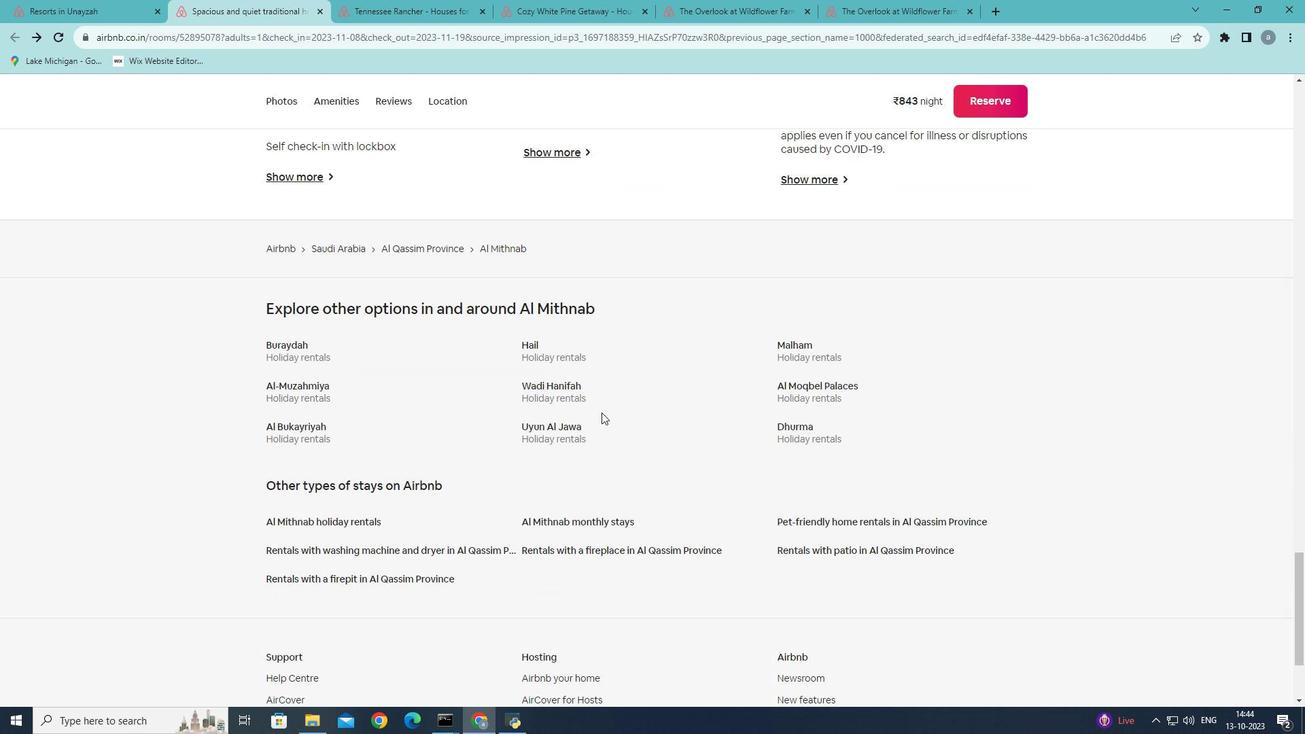 
Action: Mouse scrolled (601, 412) with delta (0, 0)
Screenshot: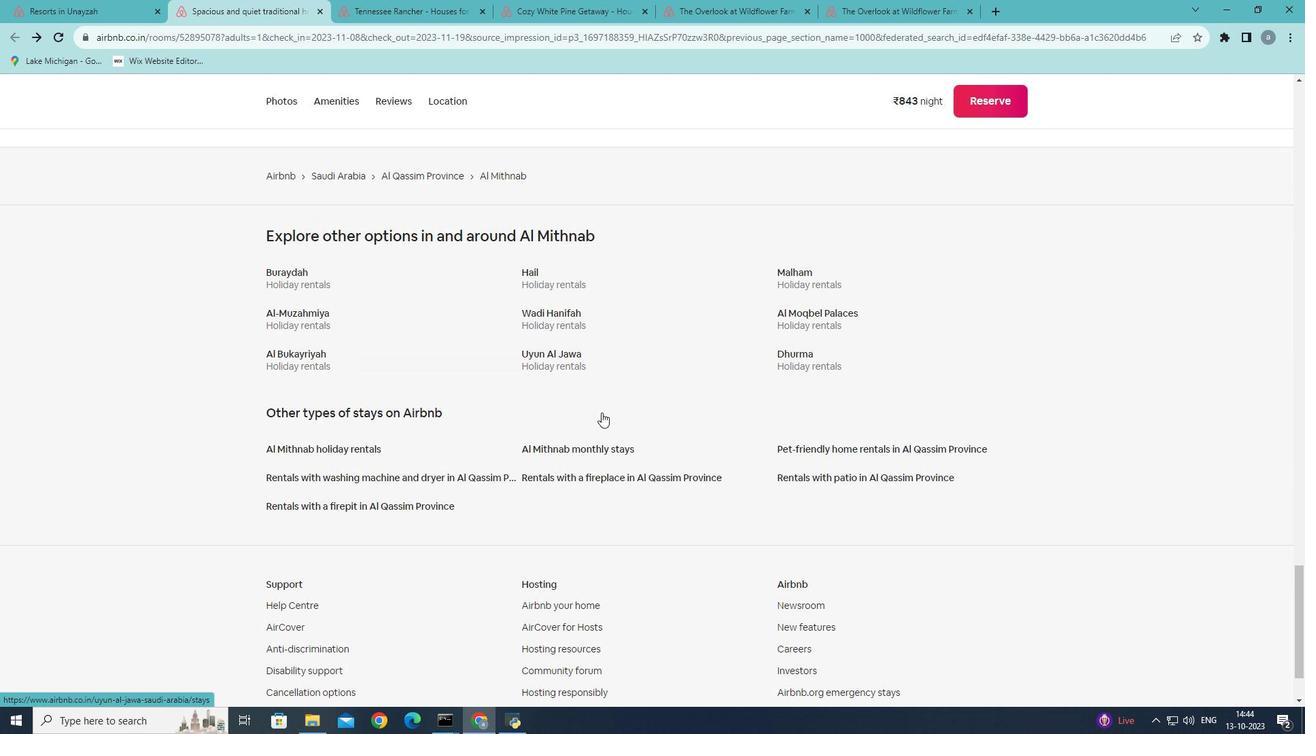 
Action: Mouse scrolled (601, 412) with delta (0, 0)
Screenshot: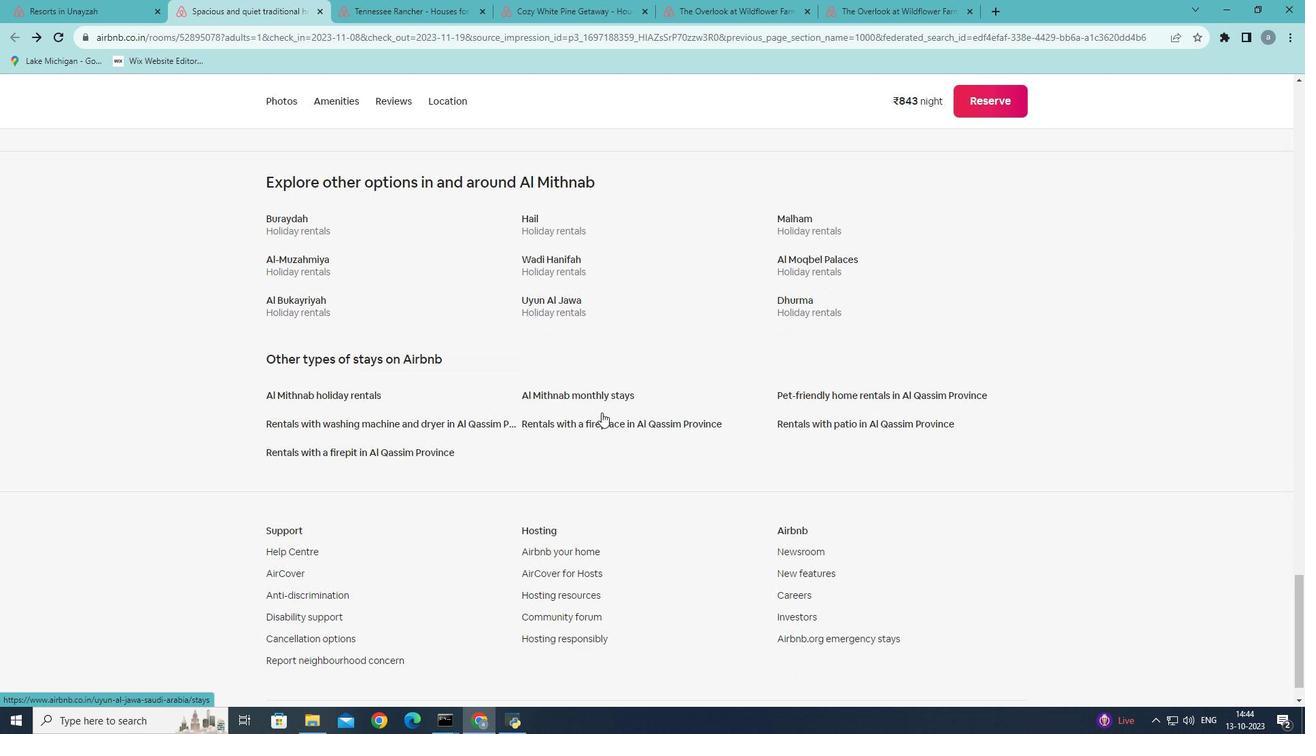 
Action: Mouse scrolled (601, 412) with delta (0, 0)
Screenshot: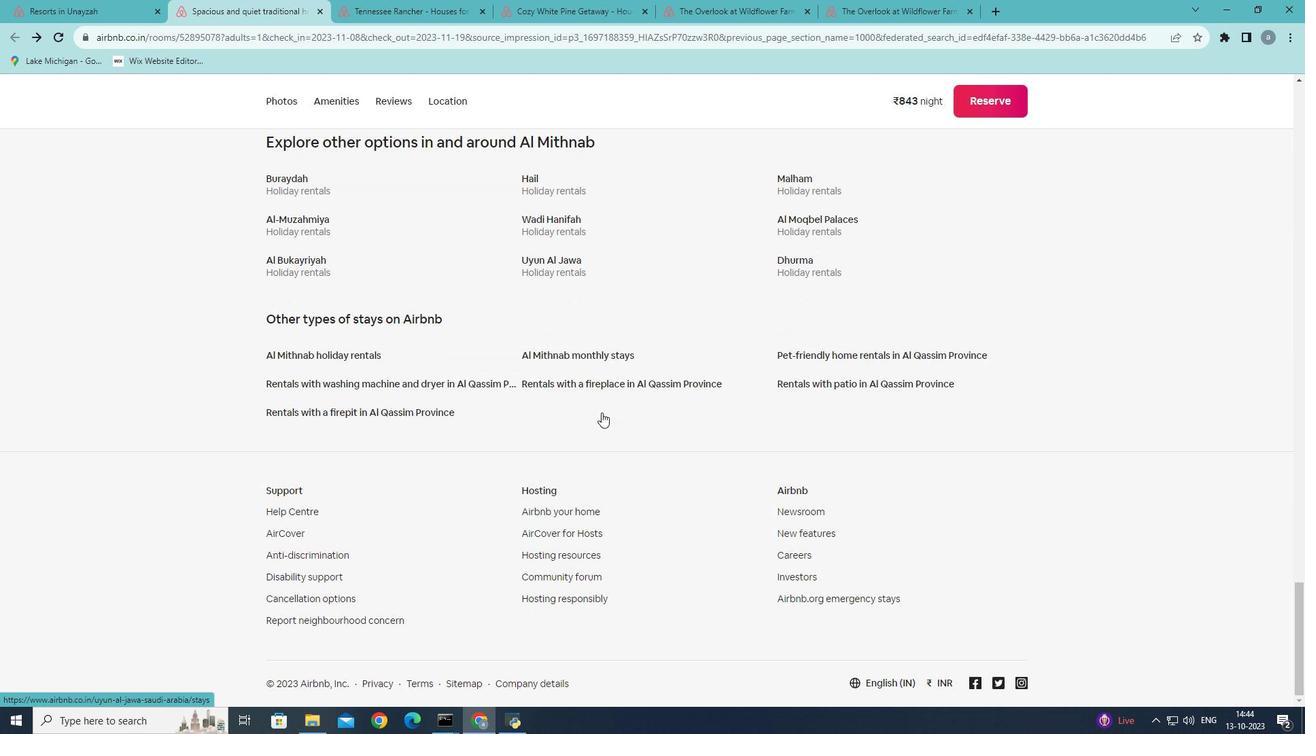 
Action: Mouse scrolled (601, 412) with delta (0, 0)
Screenshot: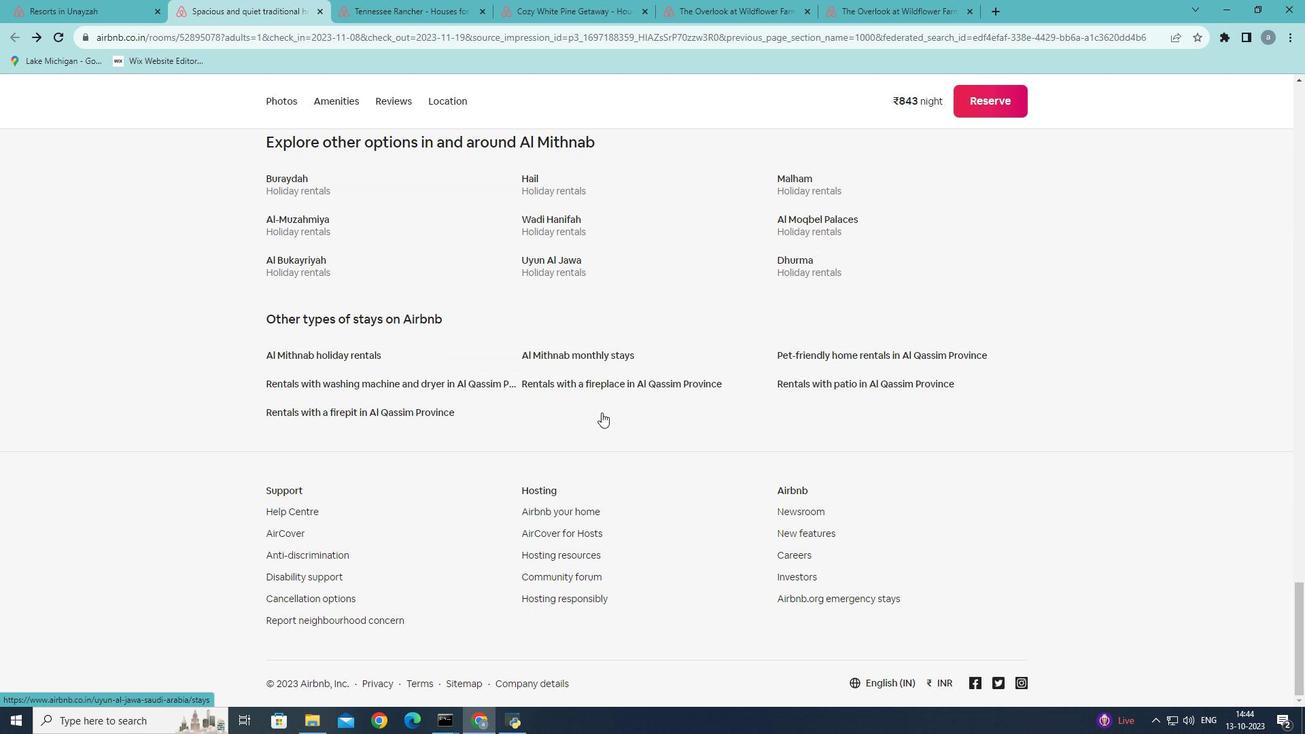 
Action: Mouse scrolled (601, 412) with delta (0, 0)
Screenshot: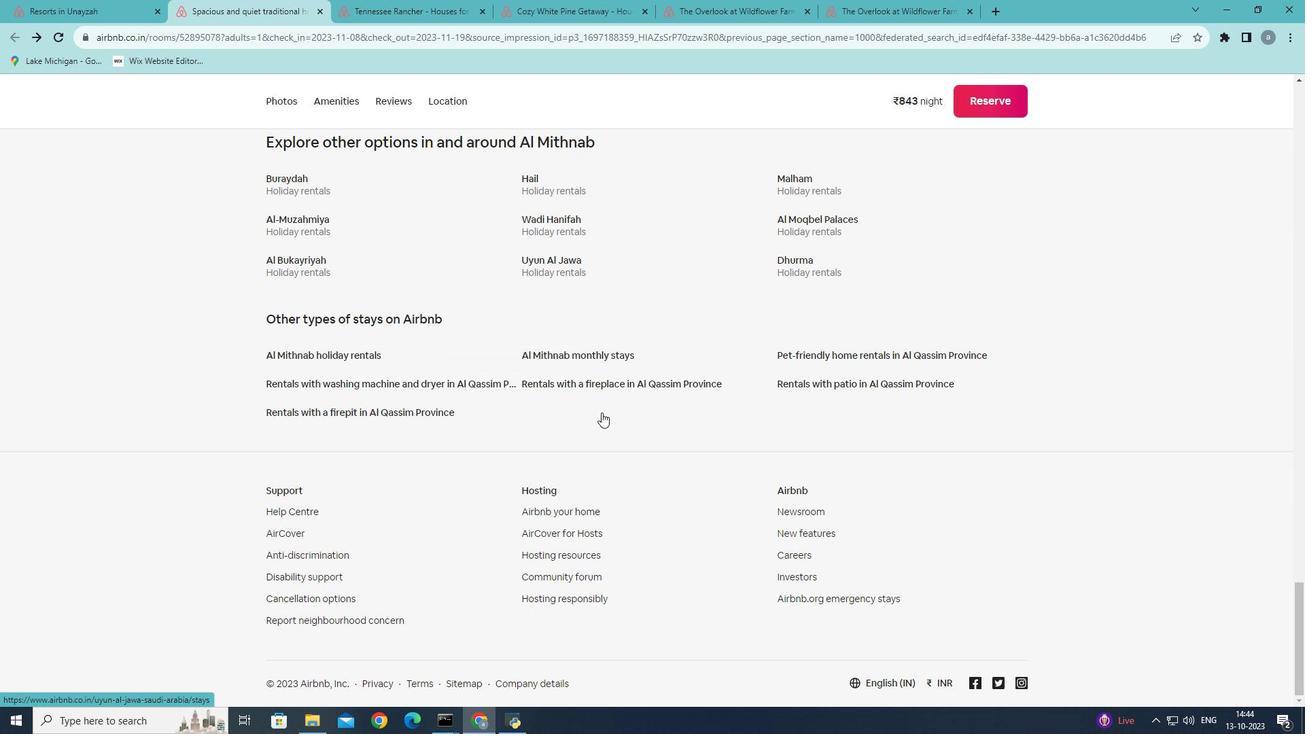 
Action: Mouse scrolled (601, 412) with delta (0, 0)
Screenshot: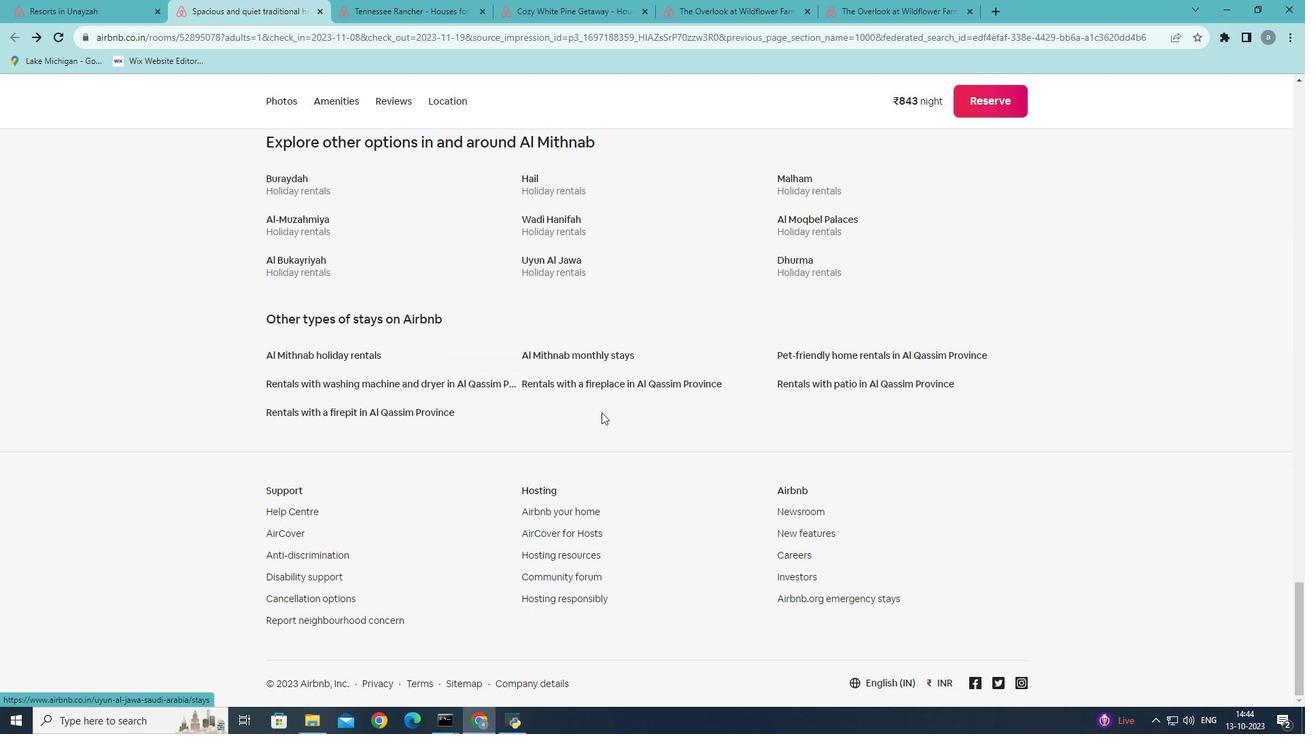 
Action: Mouse scrolled (601, 412) with delta (0, 0)
Screenshot: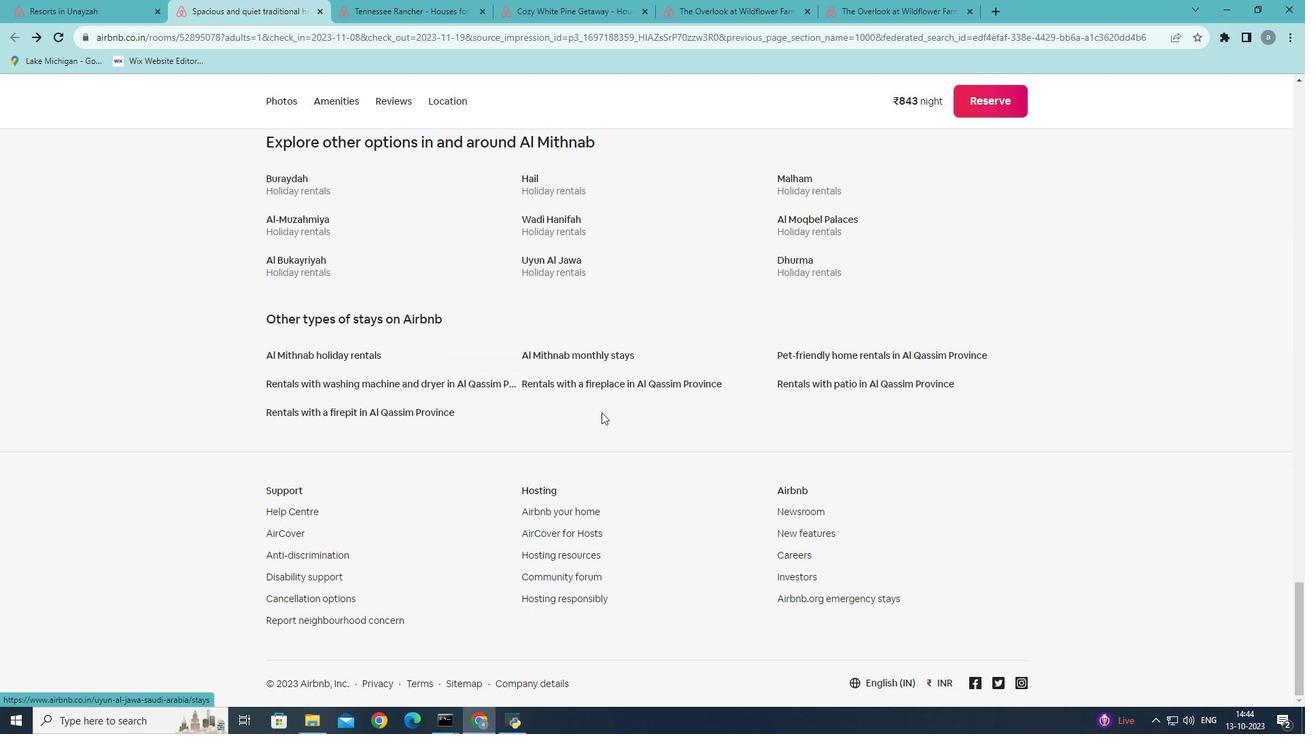 
Action: Mouse scrolled (601, 412) with delta (0, 0)
Screenshot: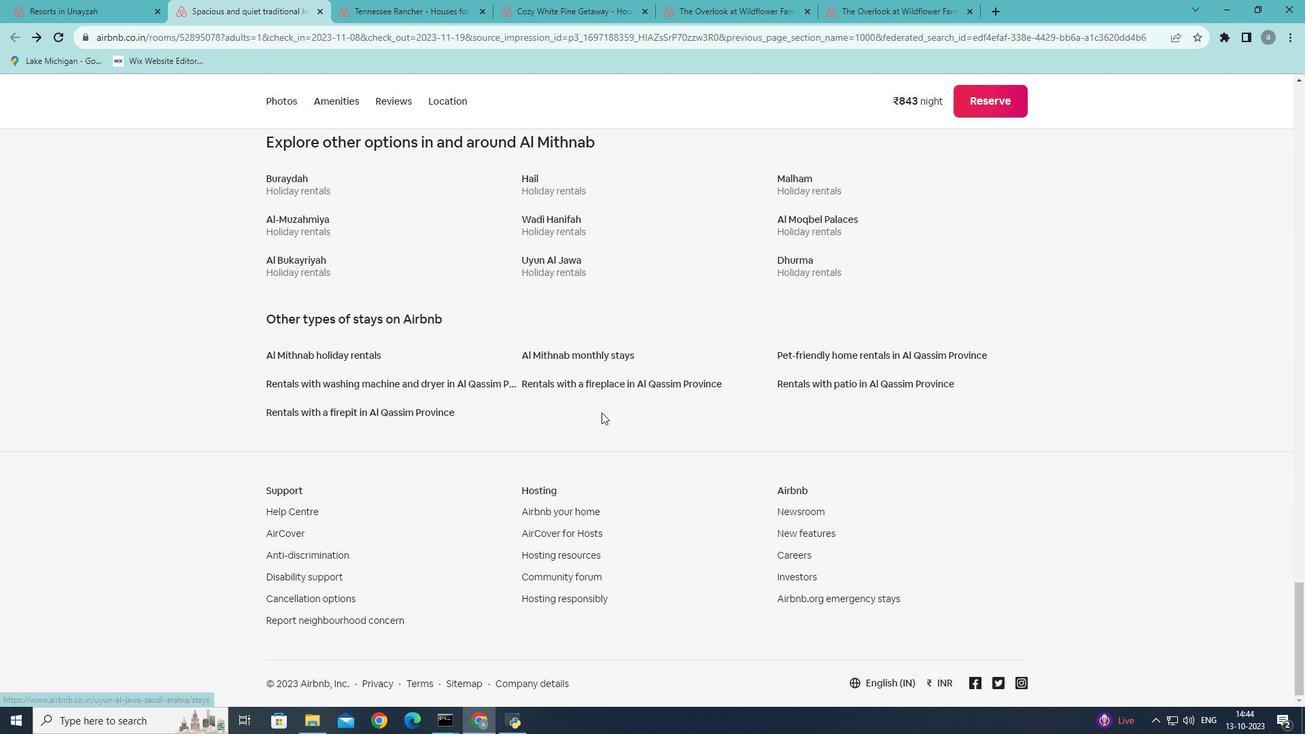 
Action: Mouse scrolled (601, 412) with delta (0, 0)
Screenshot: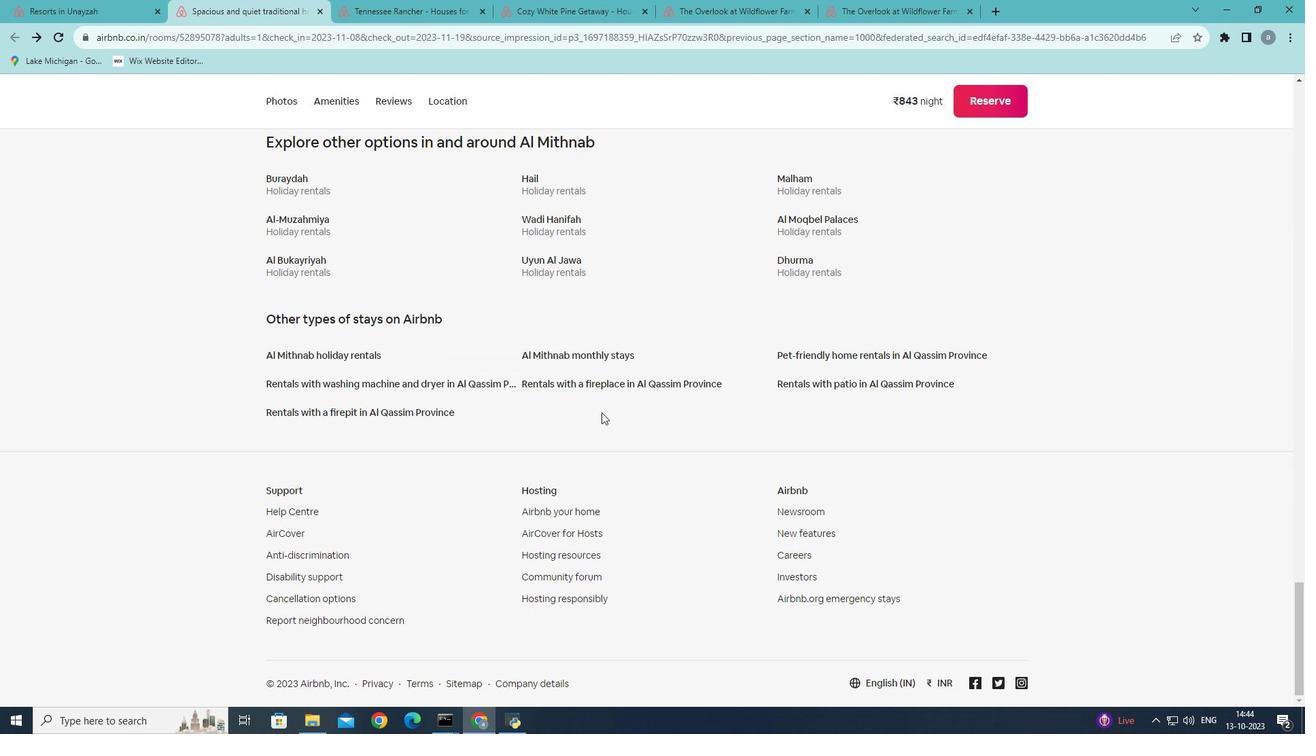 
Action: Mouse moved to (65, 6)
Screenshot: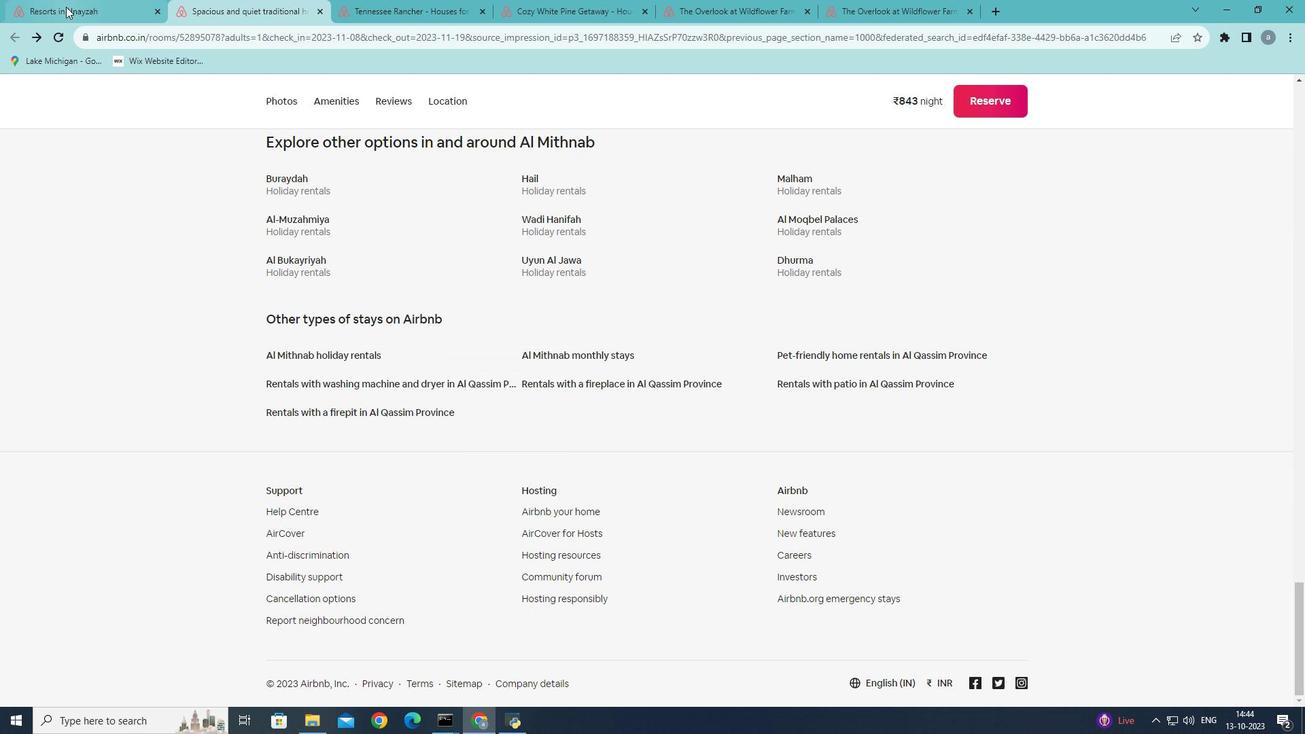 
Action: Mouse pressed left at (65, 6)
Screenshot: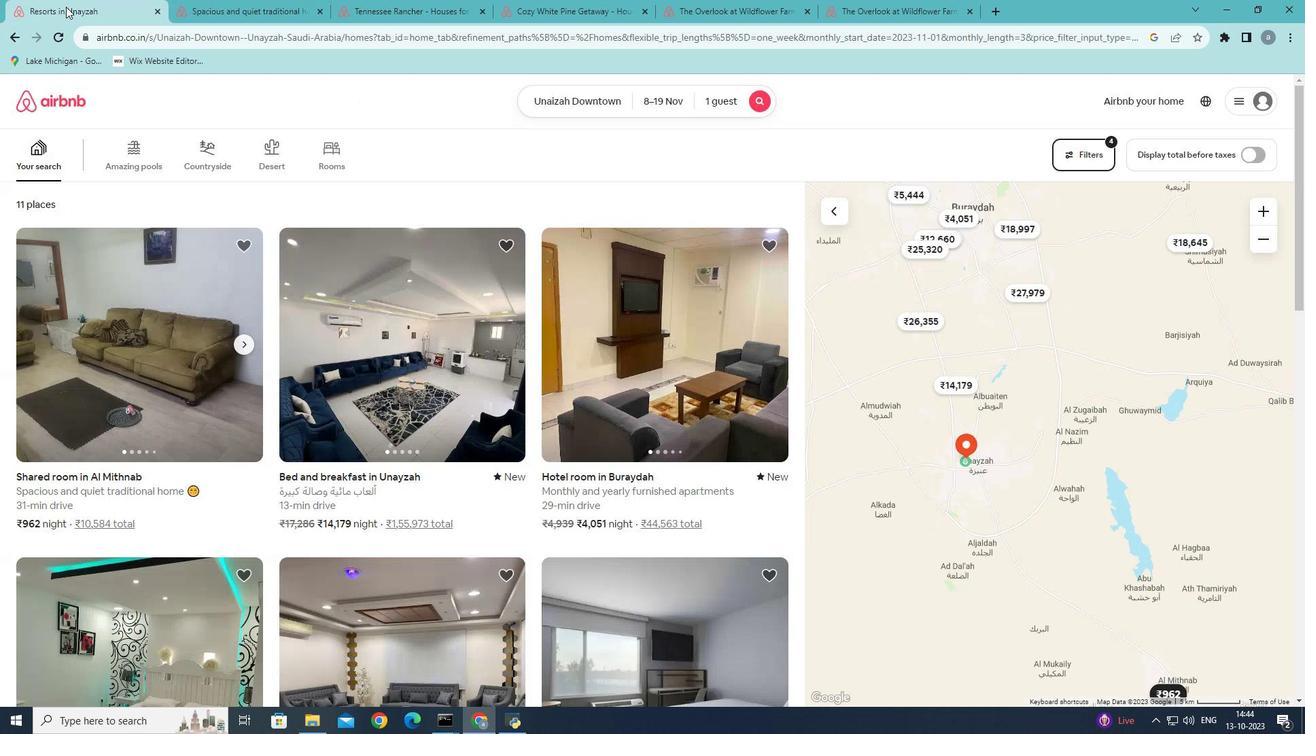 
Action: Mouse moved to (419, 471)
Screenshot: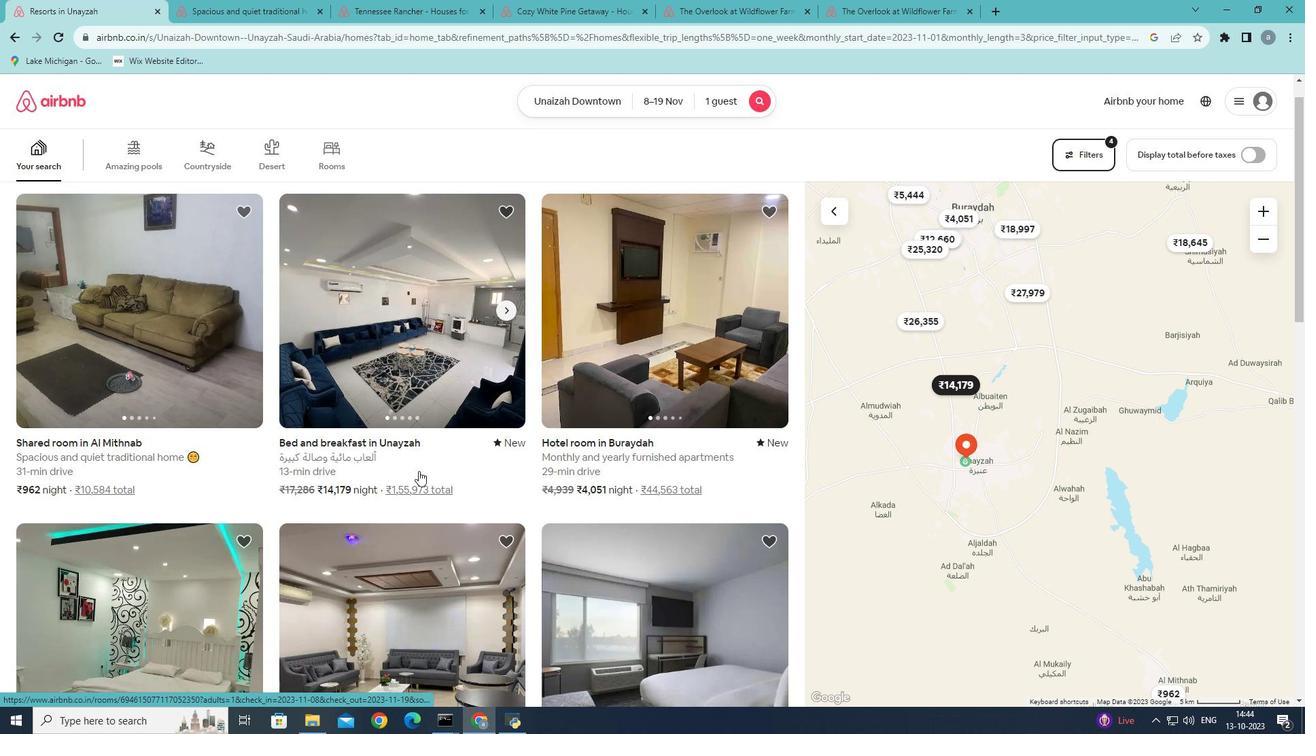 
Action: Mouse scrolled (419, 470) with delta (0, 0)
Screenshot: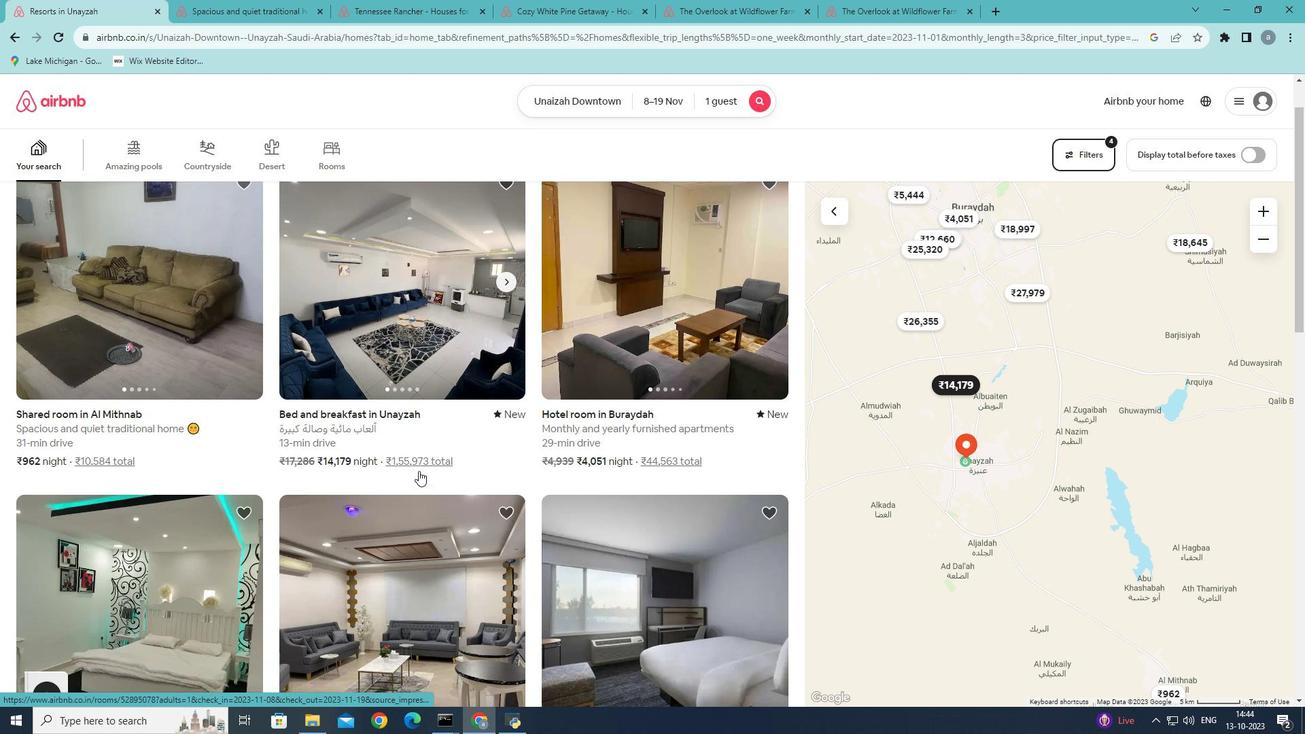 
Action: Mouse moved to (415, 369)
Screenshot: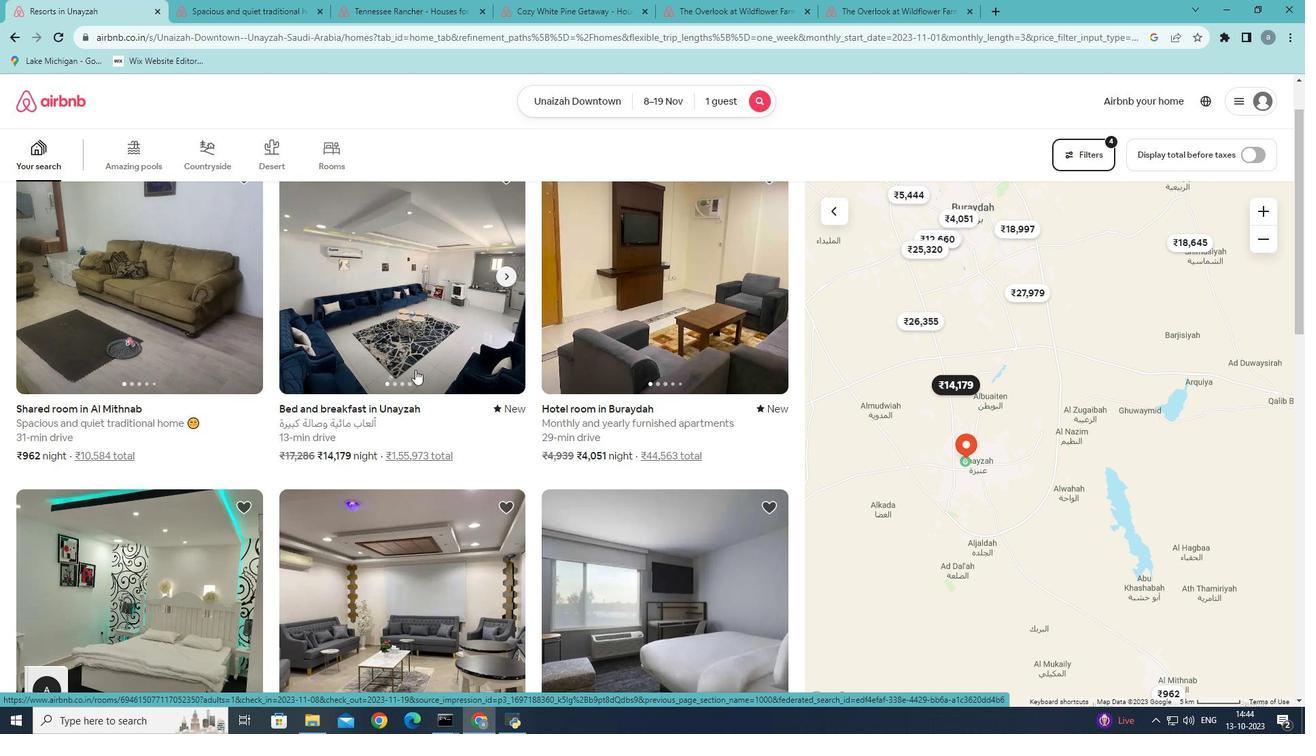 
Action: Mouse pressed left at (415, 369)
Screenshot: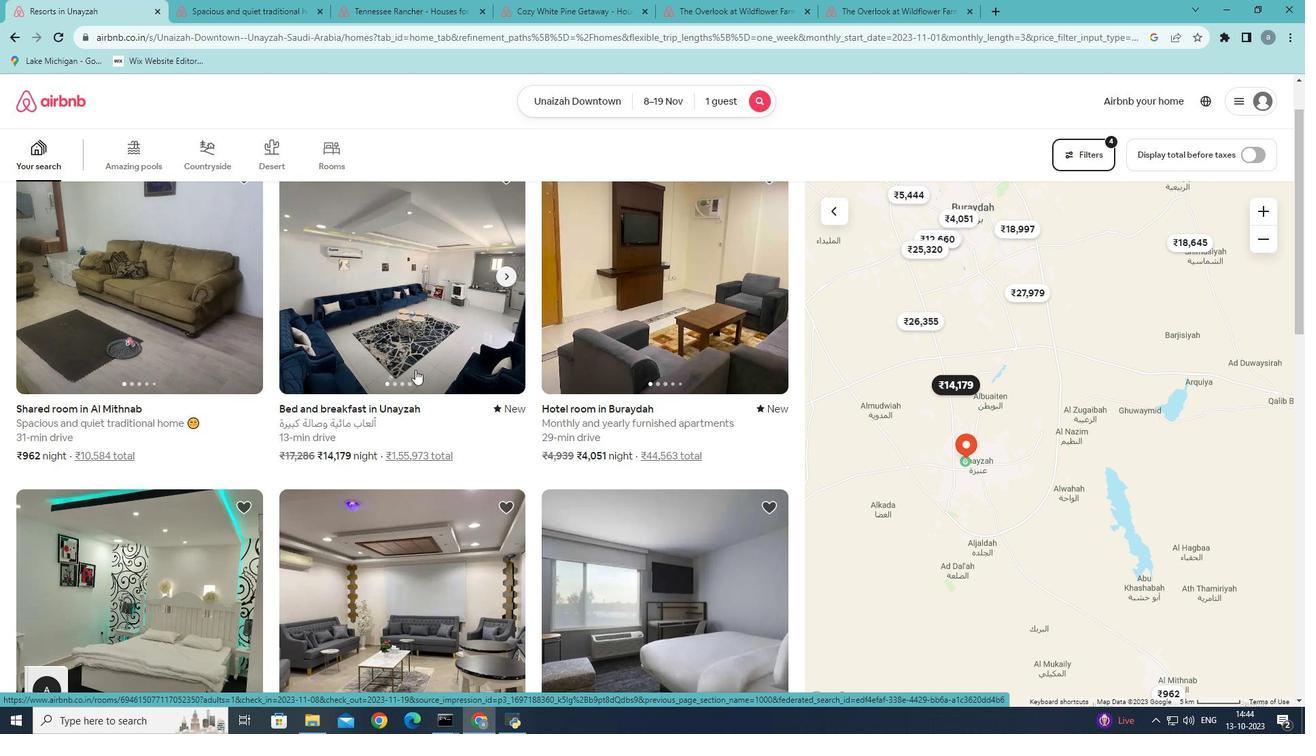 
Action: Mouse moved to (983, 512)
Screenshot: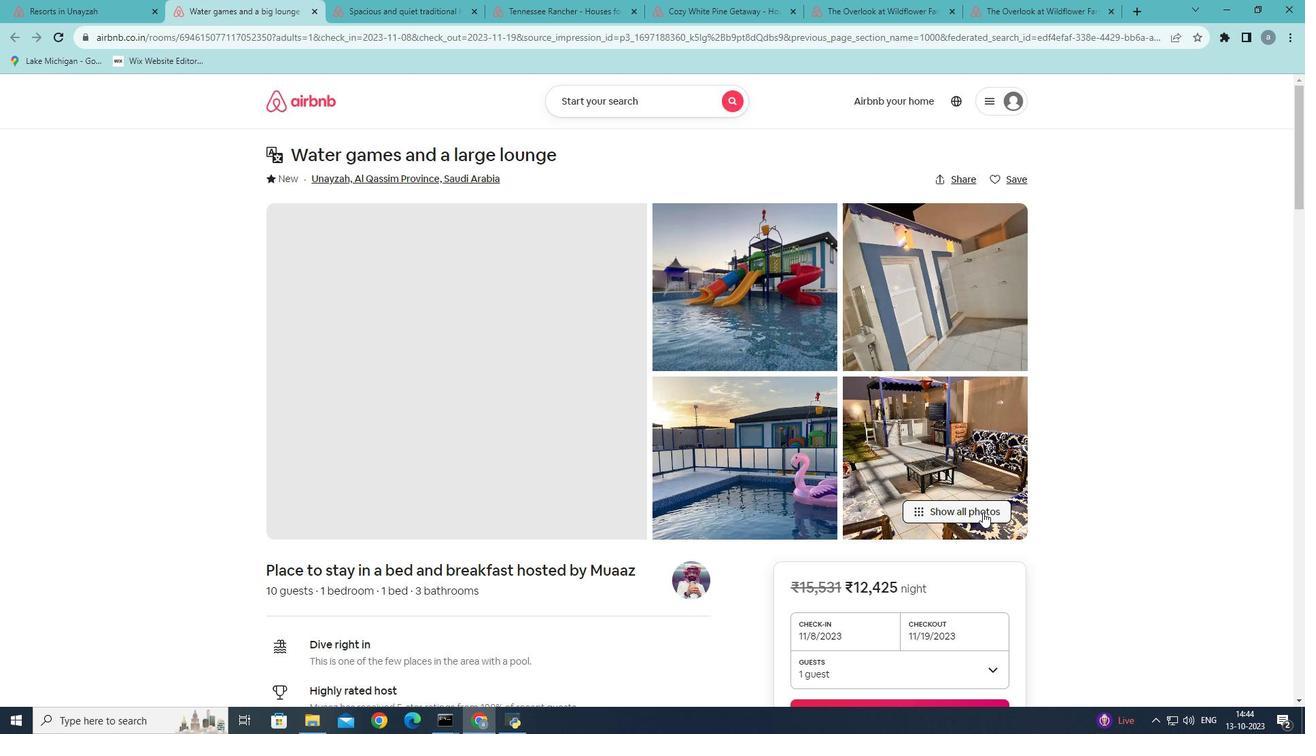 
Action: Mouse pressed left at (983, 512)
Screenshot: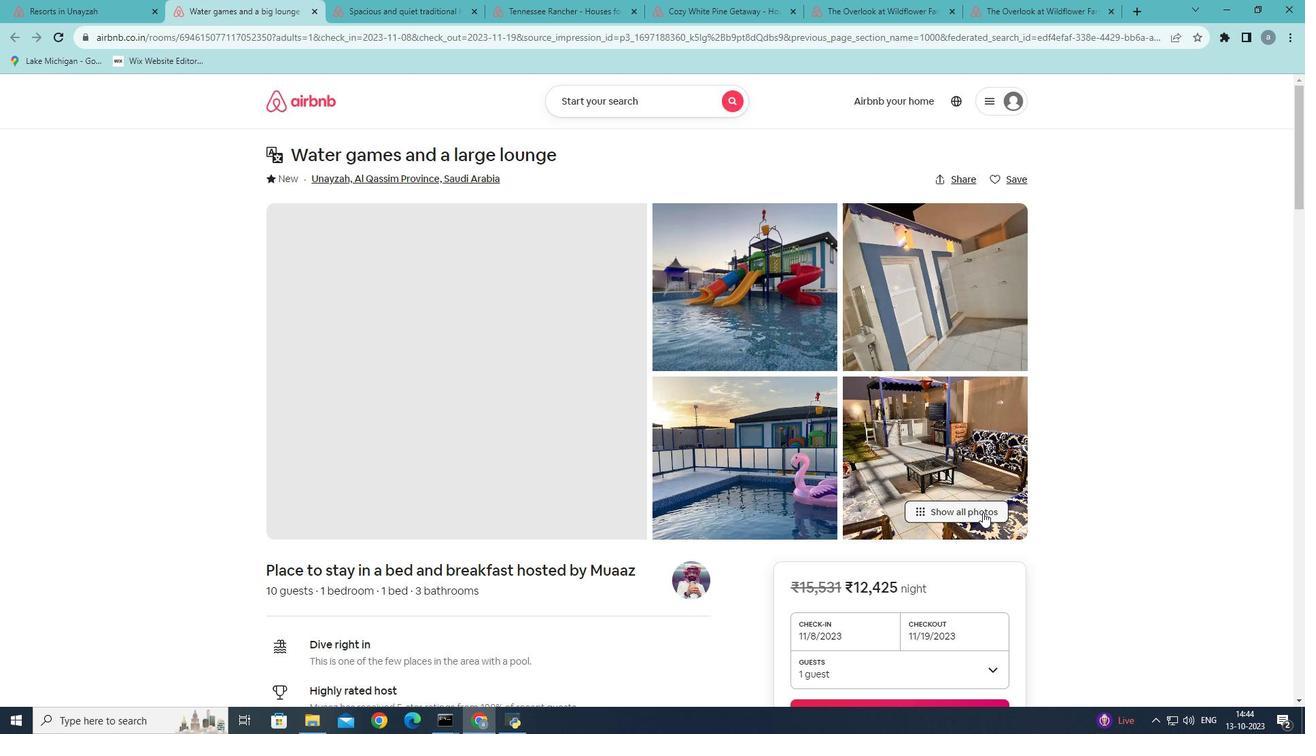 
Action: Mouse scrolled (983, 511) with delta (0, 0)
Screenshot: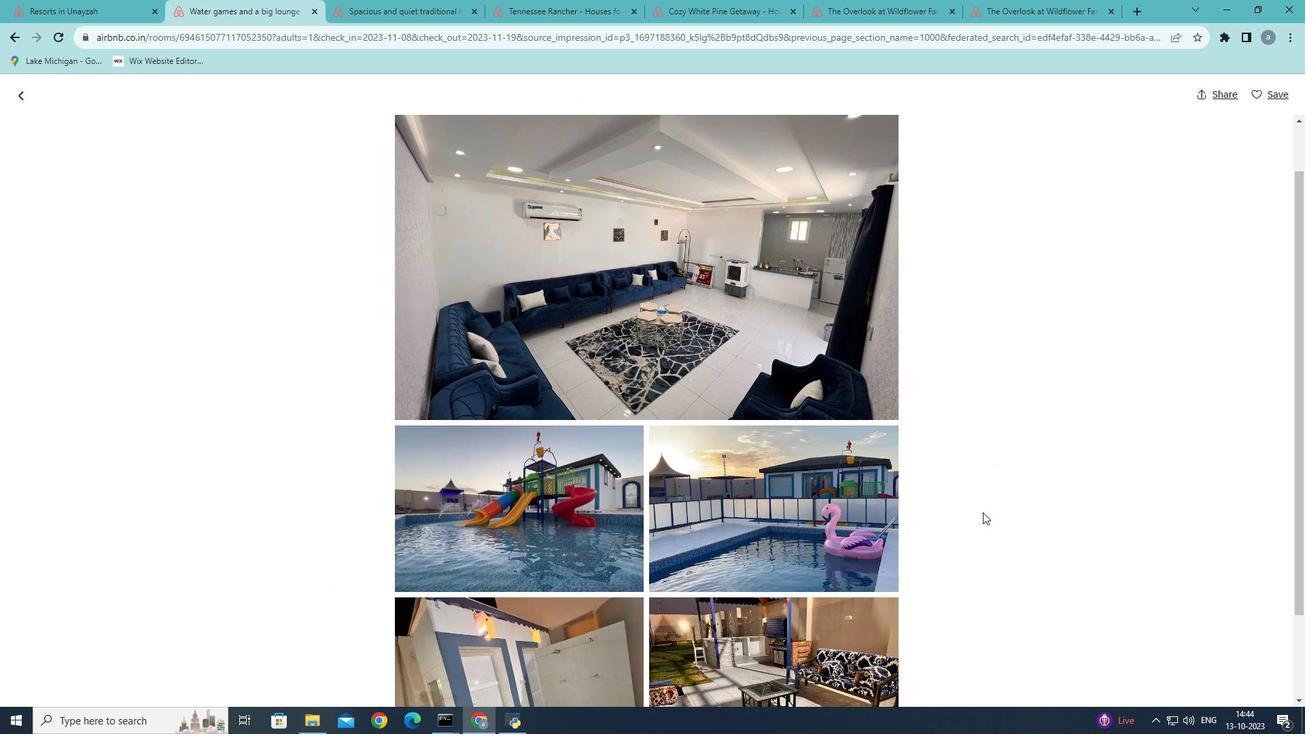 
Action: Mouse scrolled (983, 511) with delta (0, 0)
Screenshot: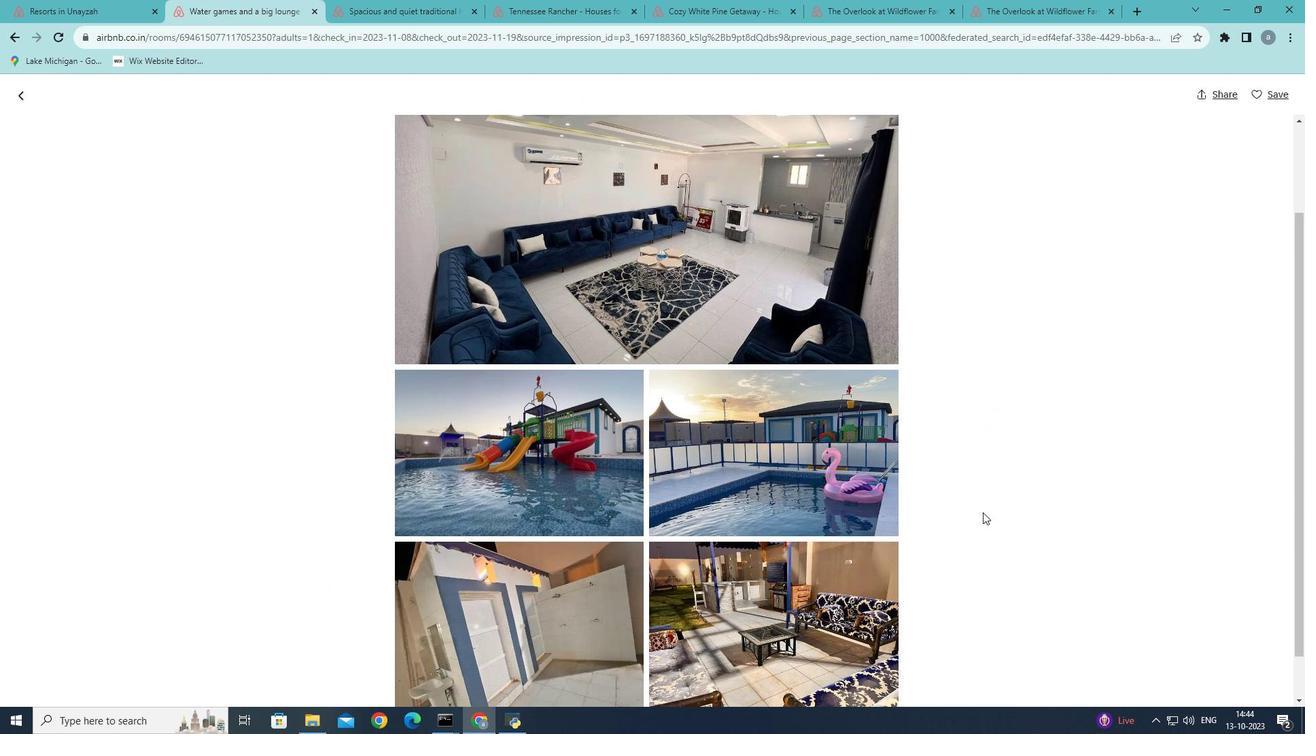 
Action: Mouse scrolled (983, 511) with delta (0, 0)
Screenshot: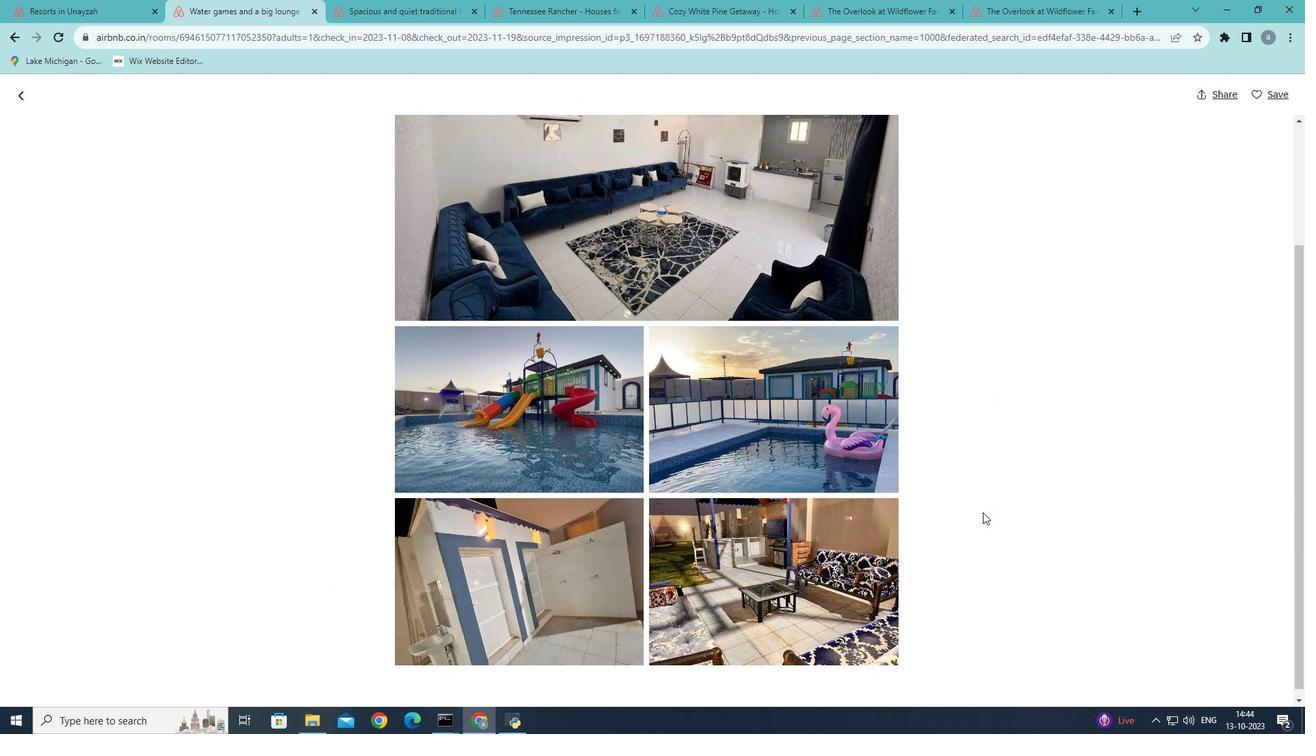 
Action: Mouse moved to (982, 512)
Screenshot: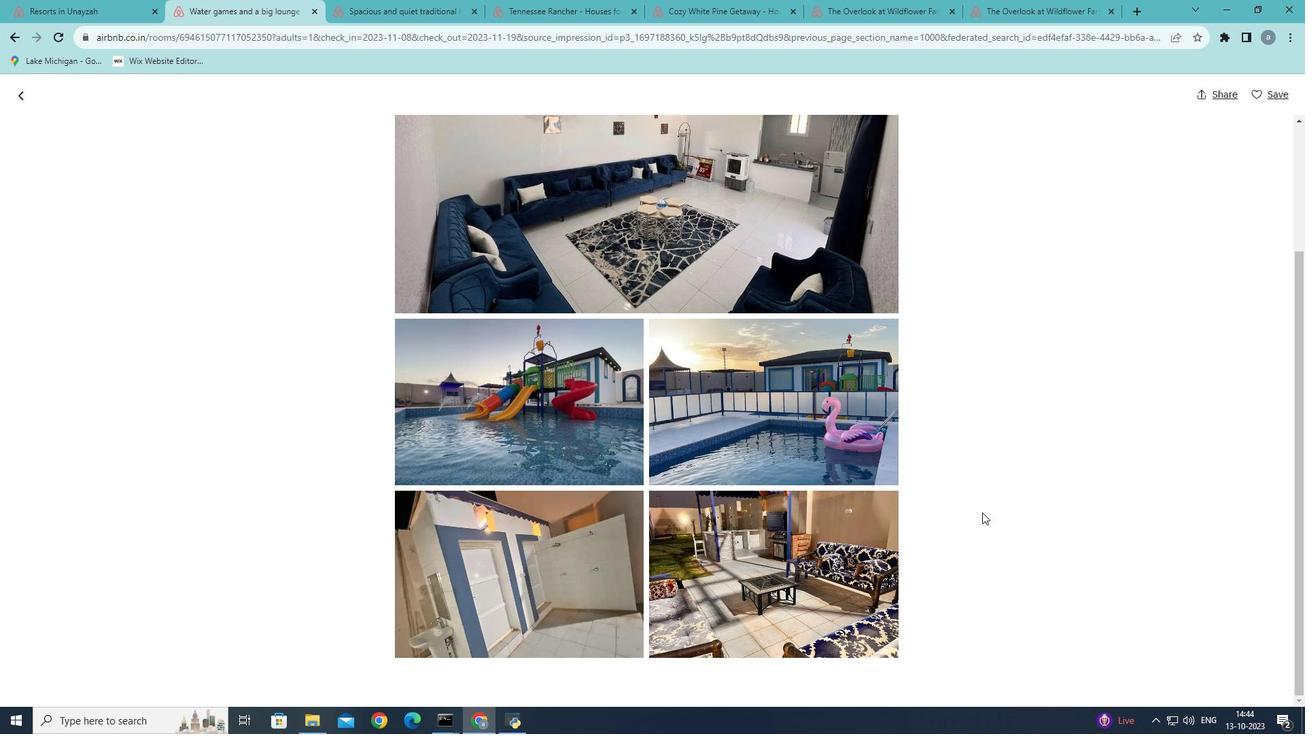 
Action: Mouse scrolled (982, 511) with delta (0, 0)
Screenshot: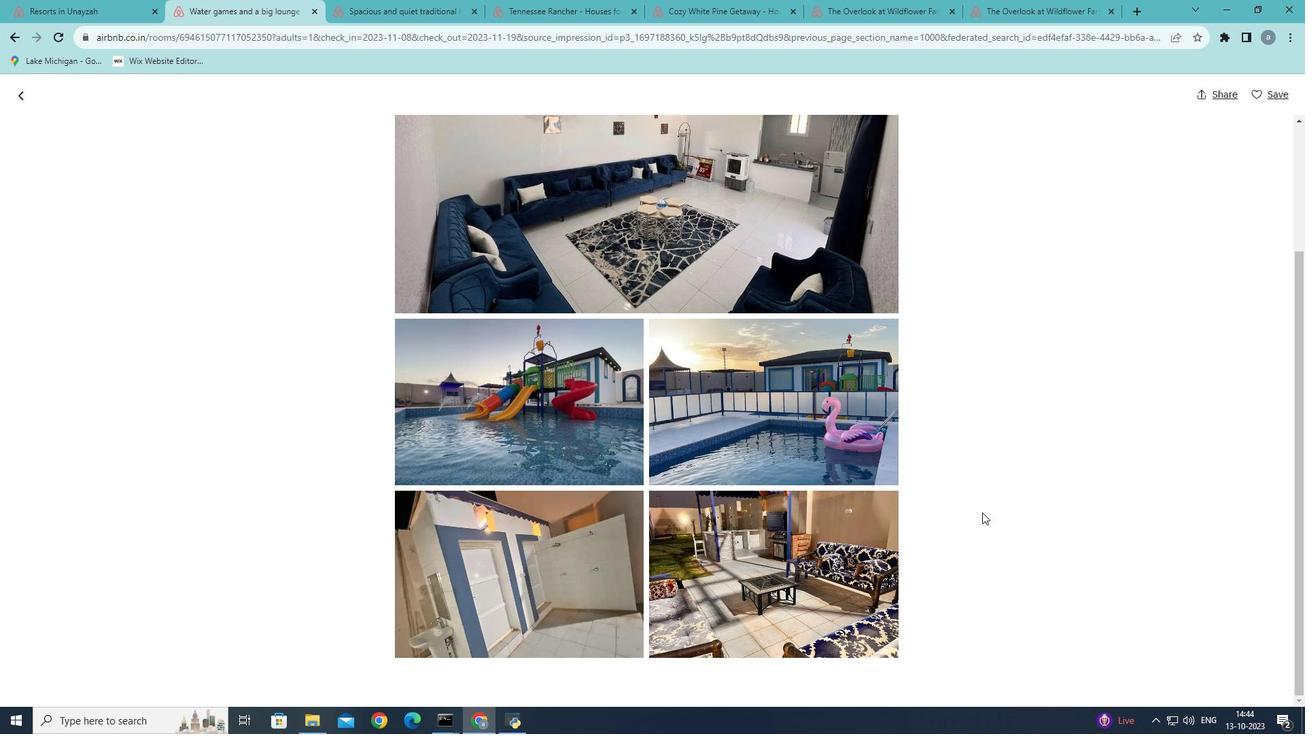 
Action: Mouse scrolled (982, 511) with delta (0, 0)
Screenshot: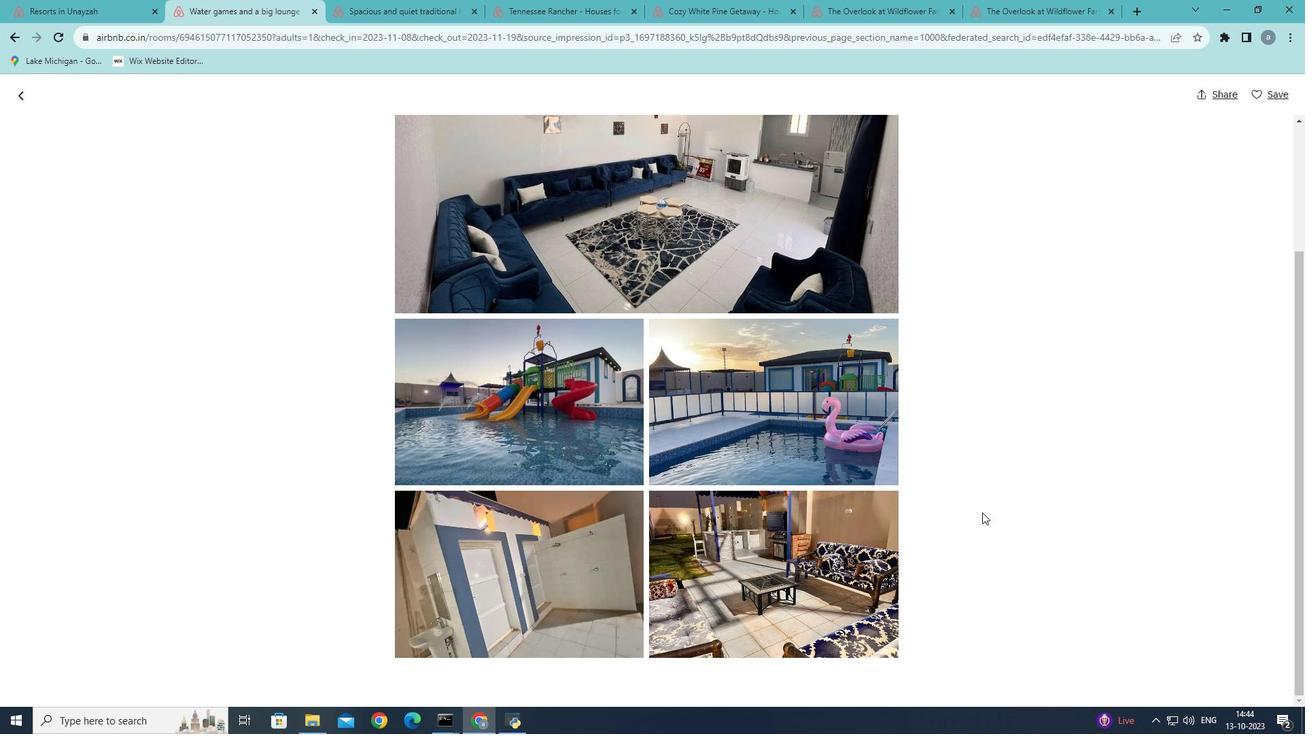 
Action: Mouse scrolled (982, 511) with delta (0, 0)
Screenshot: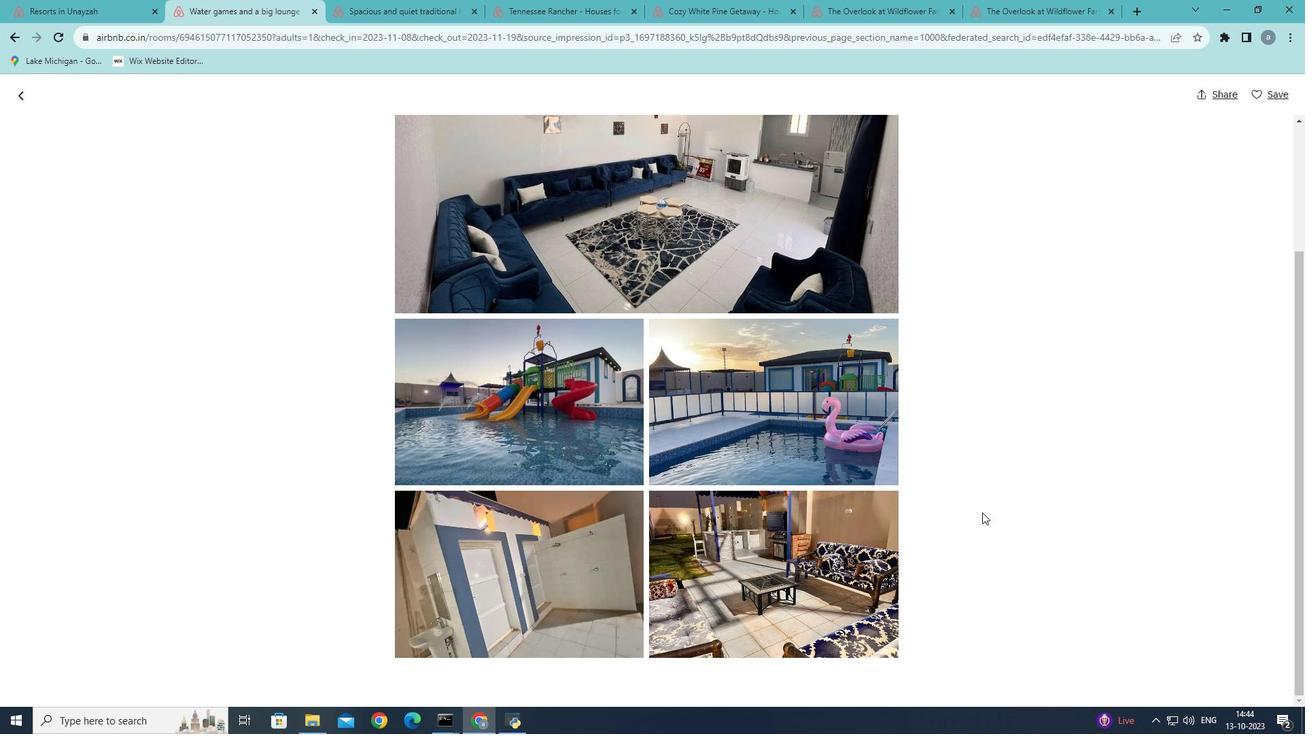 
Action: Mouse scrolled (982, 511) with delta (0, 0)
Screenshot: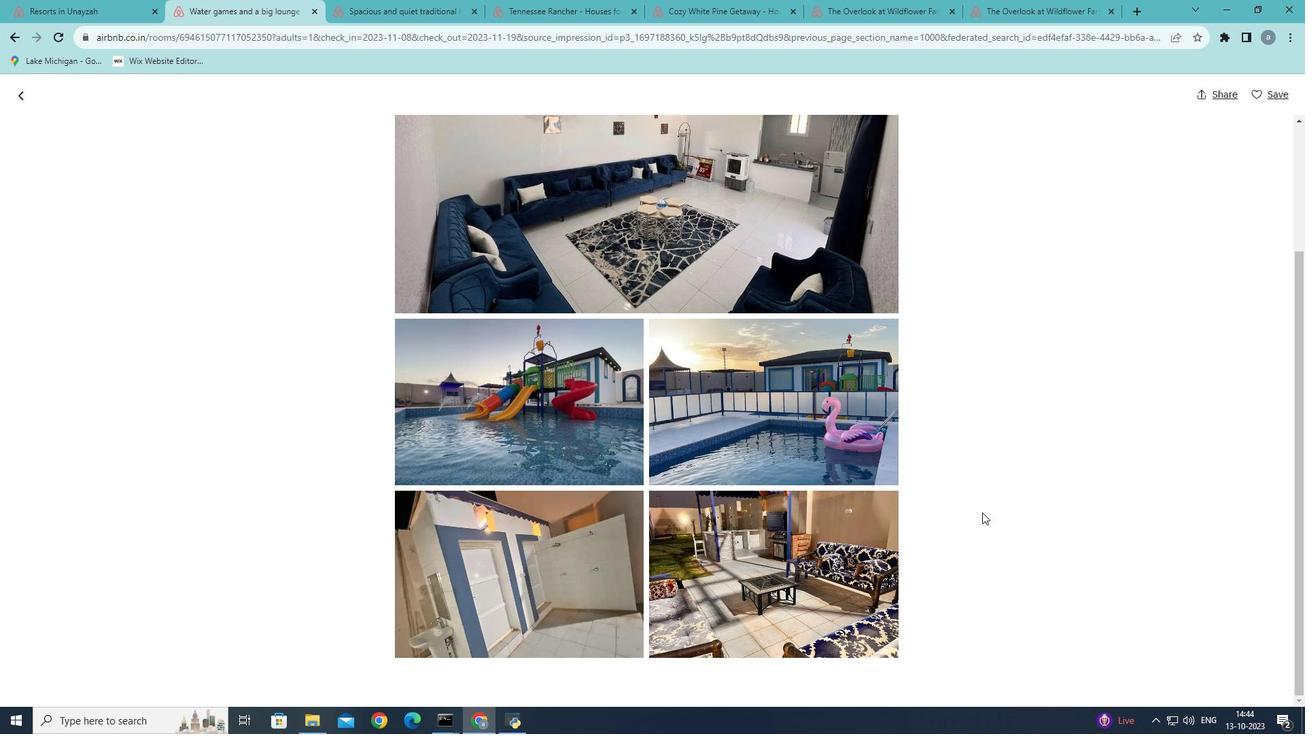 
Action: Mouse scrolled (982, 511) with delta (0, 0)
Screenshot: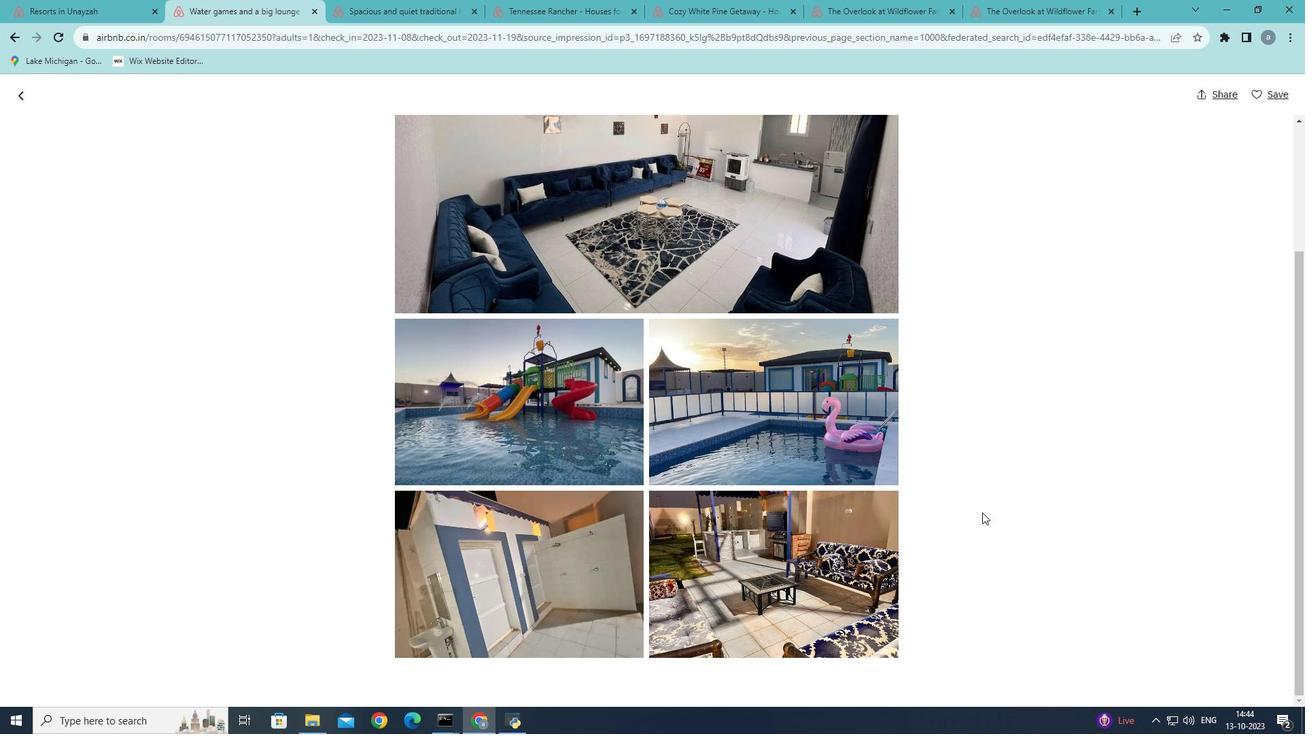 
Action: Mouse scrolled (982, 511) with delta (0, 0)
Screenshot: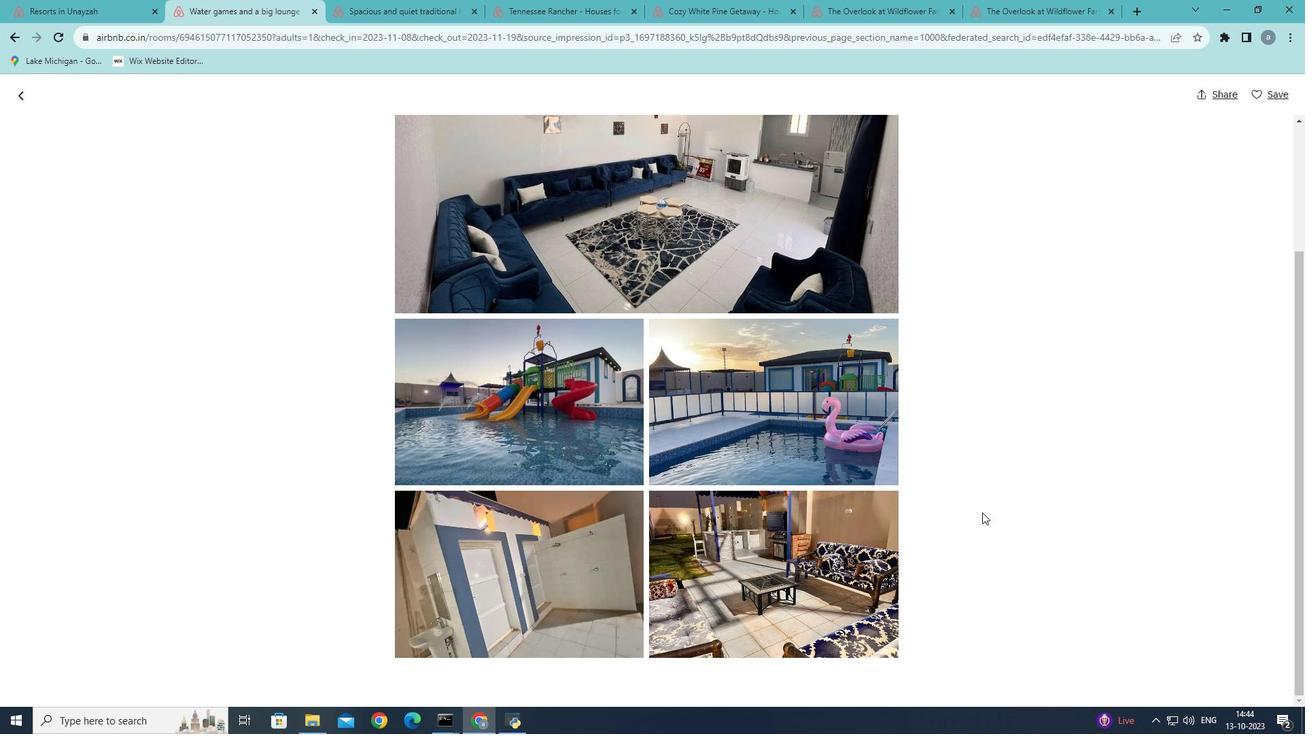 
Action: Mouse moved to (24, 90)
Screenshot: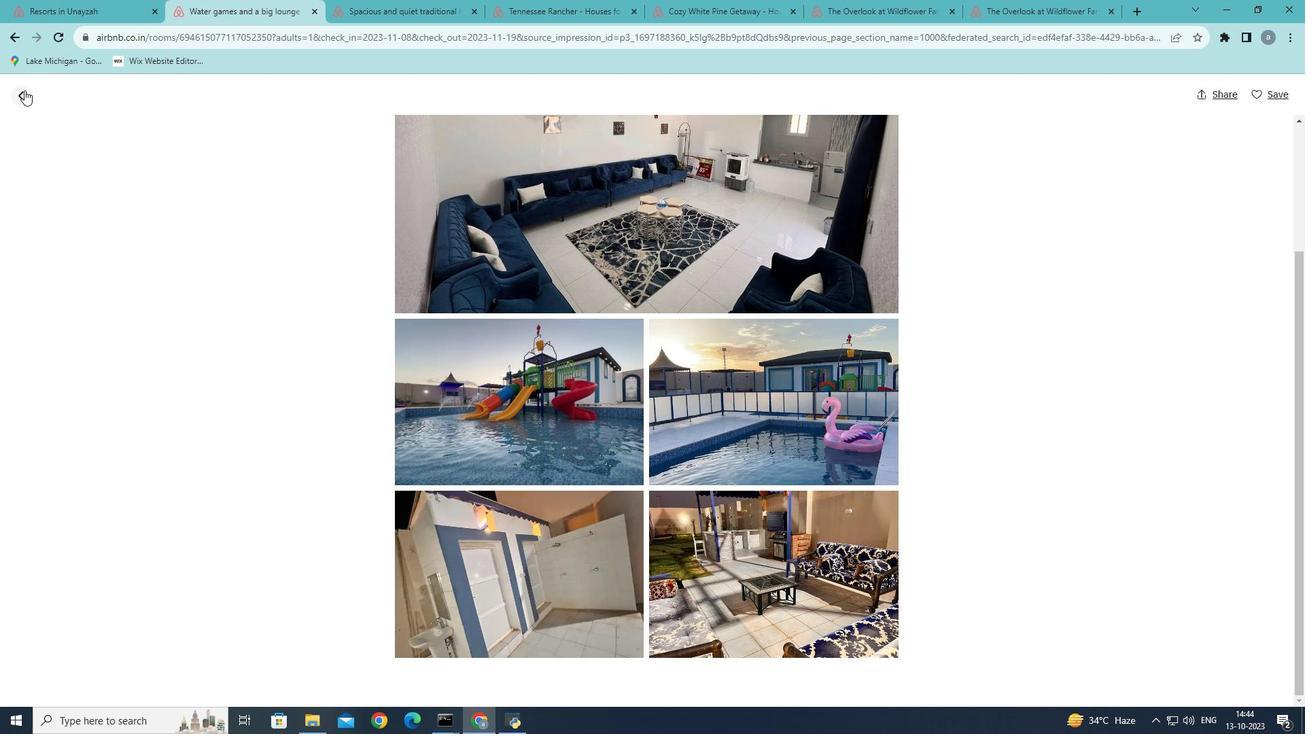 
Action: Mouse pressed left at (24, 90)
Screenshot: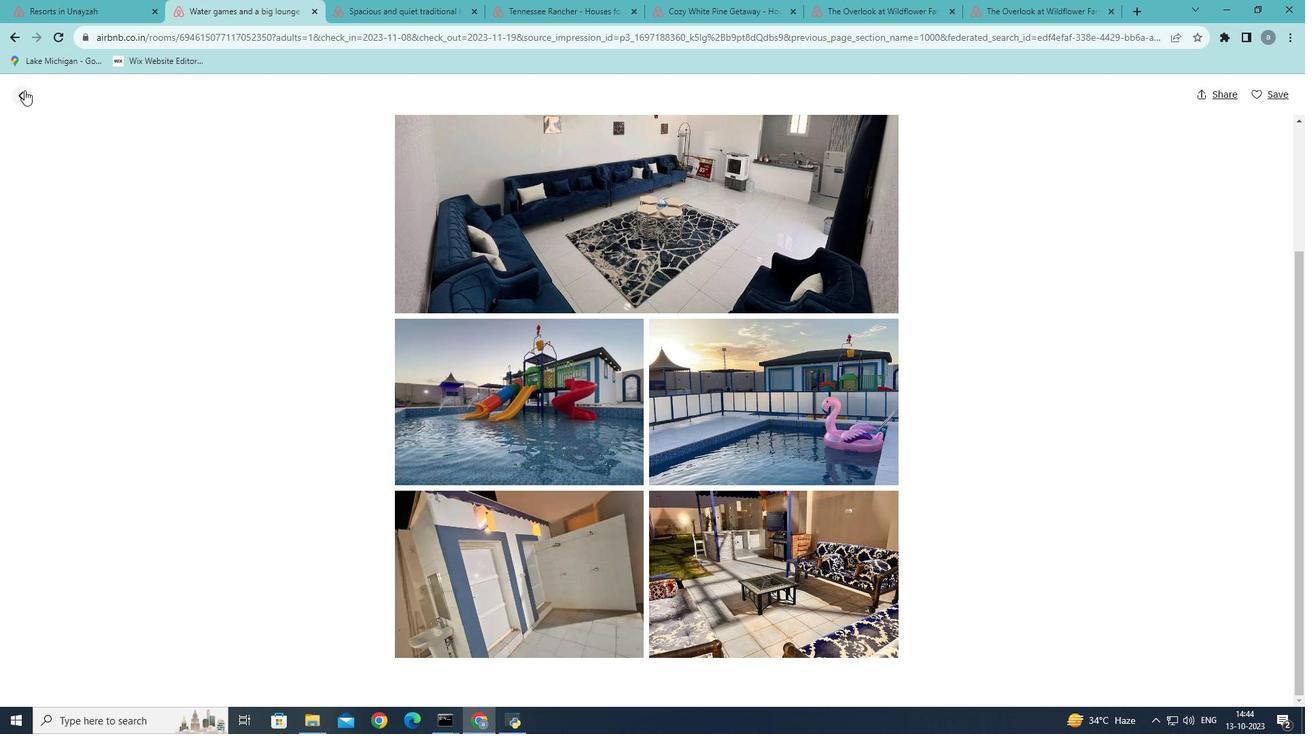
Action: Mouse moved to (29, 101)
Screenshot: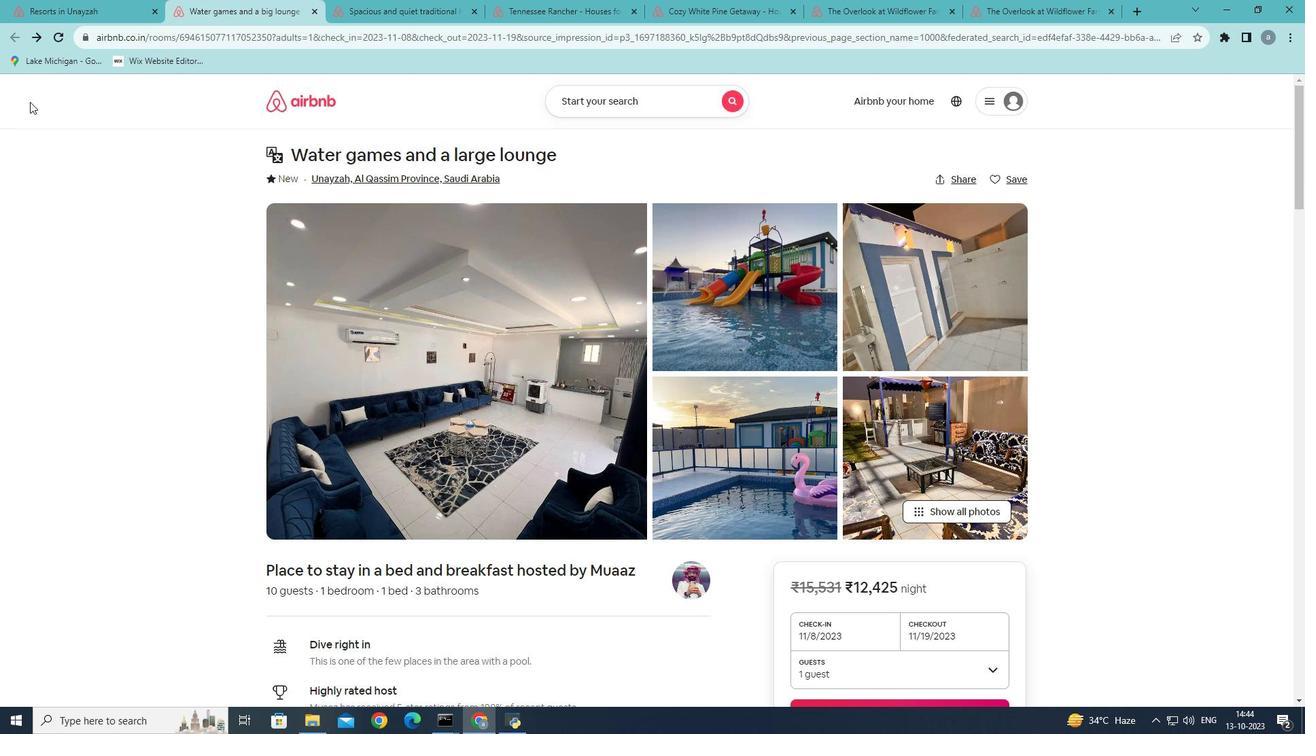 
Action: Mouse scrolled (29, 101) with delta (0, 0)
Screenshot: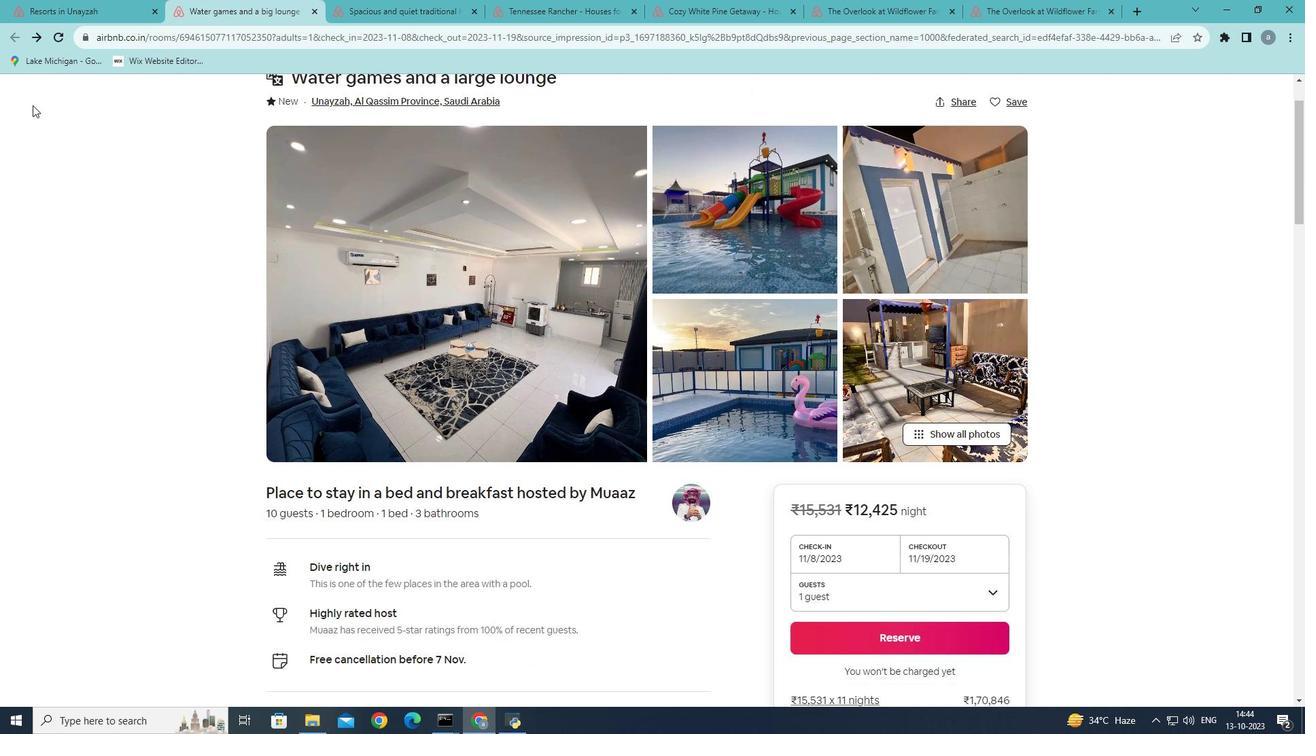 
Action: Mouse scrolled (29, 101) with delta (0, 0)
Screenshot: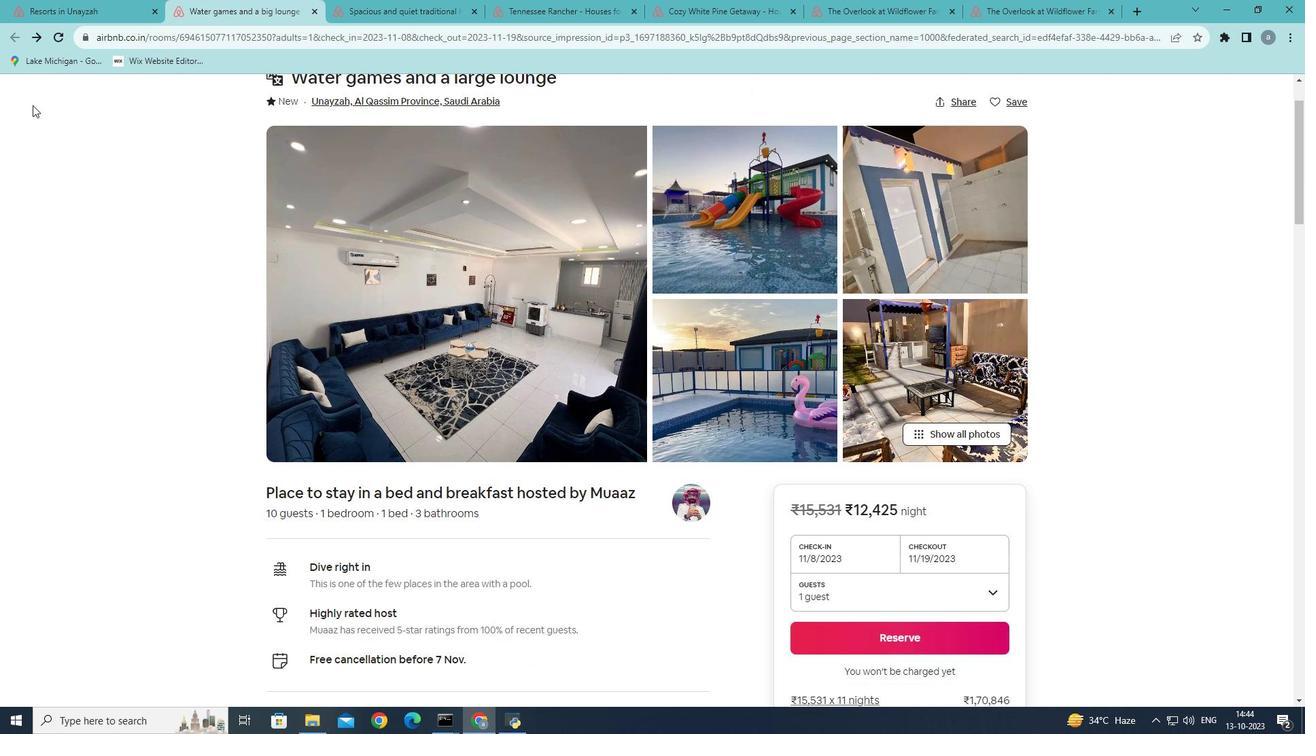
Action: Mouse moved to (53, 135)
Screenshot: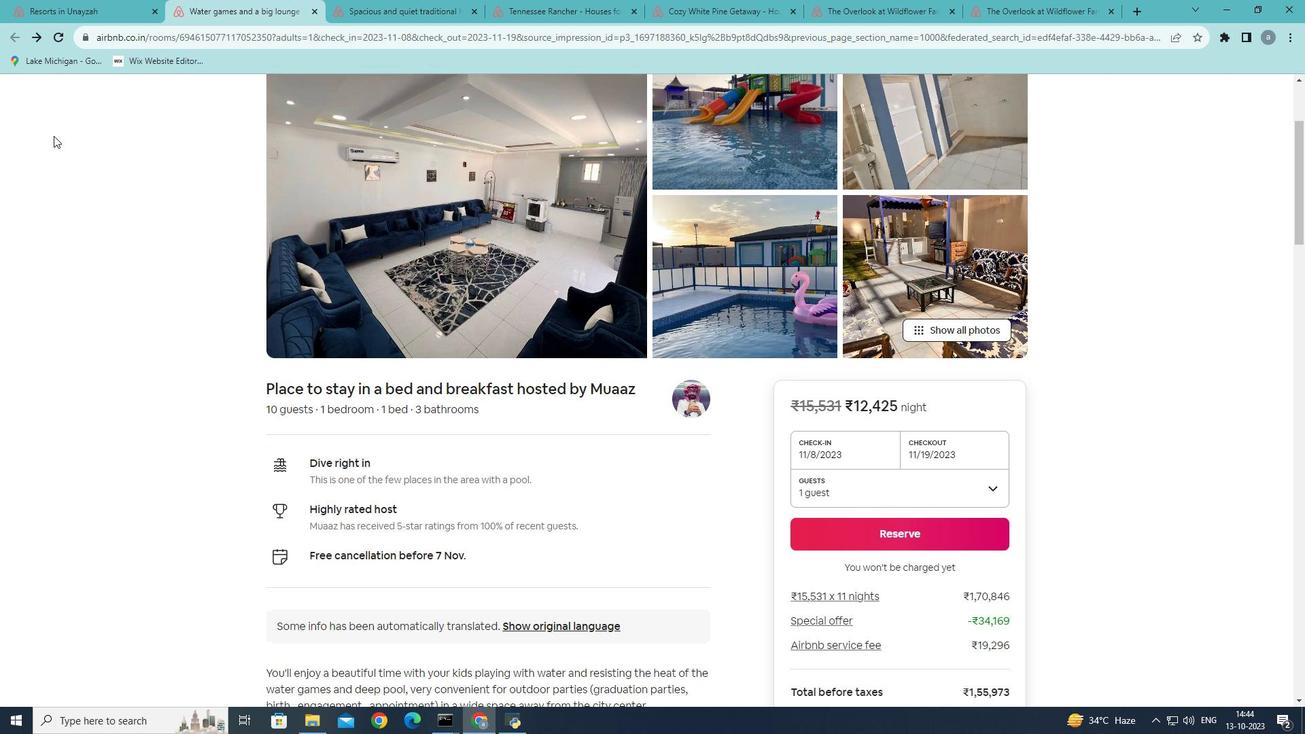 
Action: Mouse scrolled (53, 134) with delta (0, 0)
Screenshot: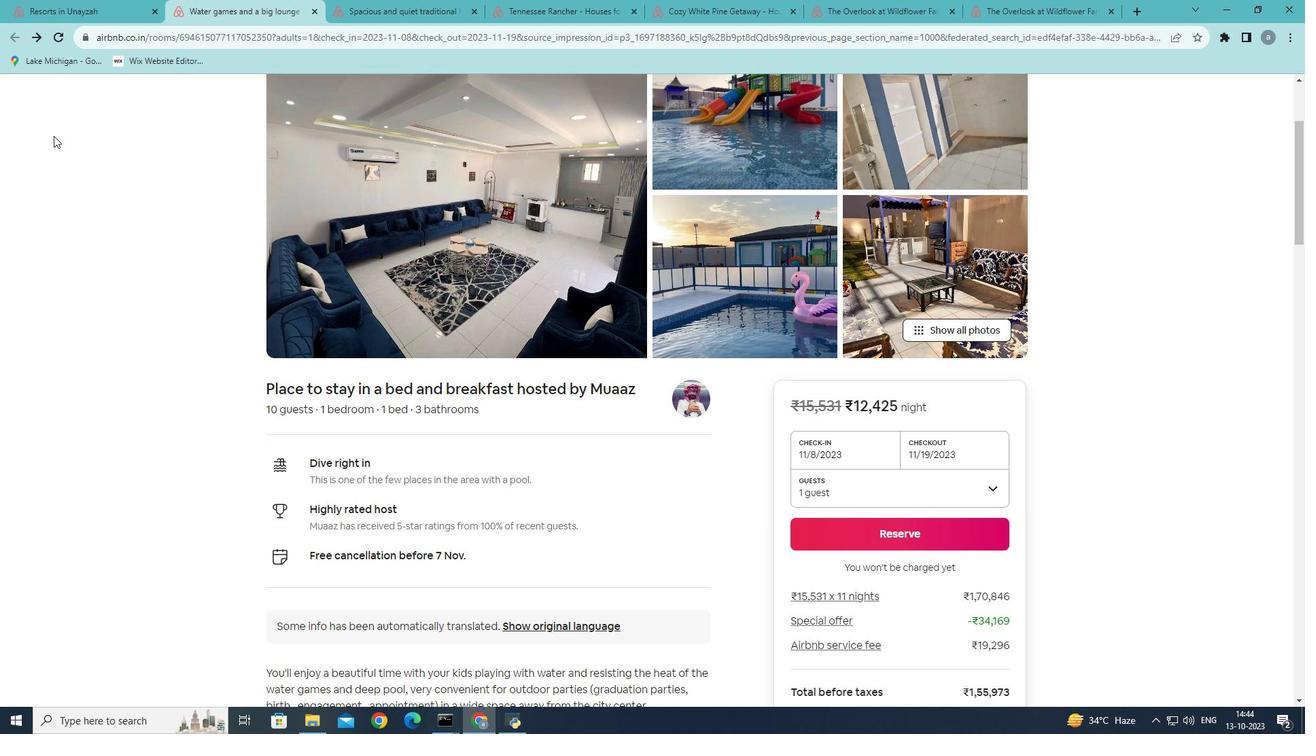 
Action: Mouse moved to (53, 135)
Screenshot: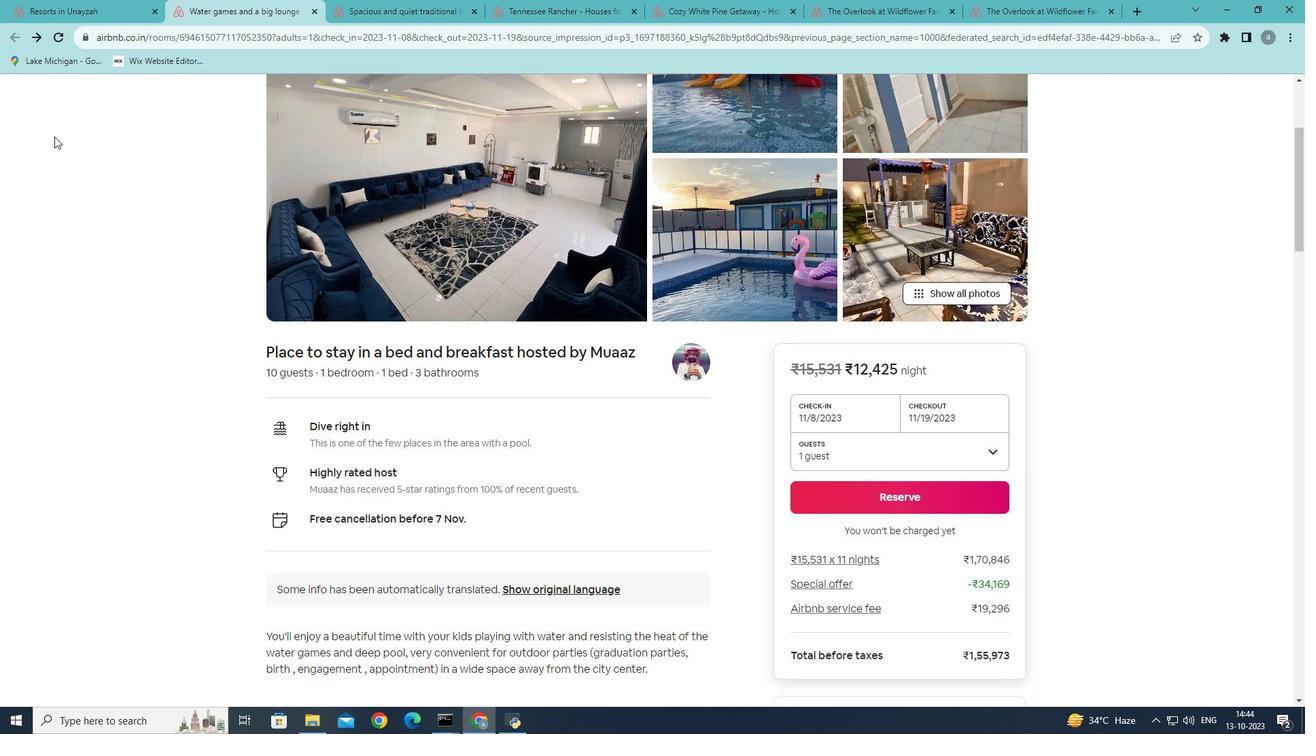 
Action: Mouse scrolled (53, 135) with delta (0, 0)
Screenshot: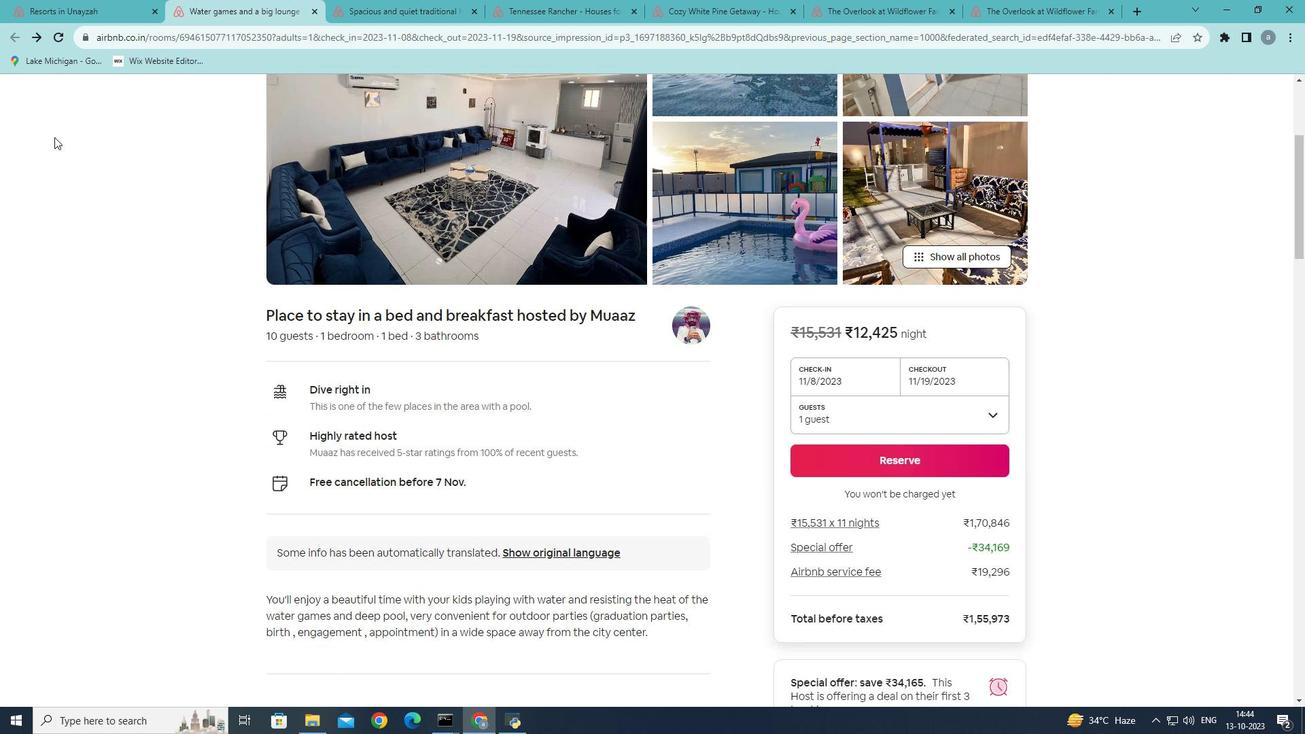 
Action: Mouse moved to (56, 138)
Screenshot: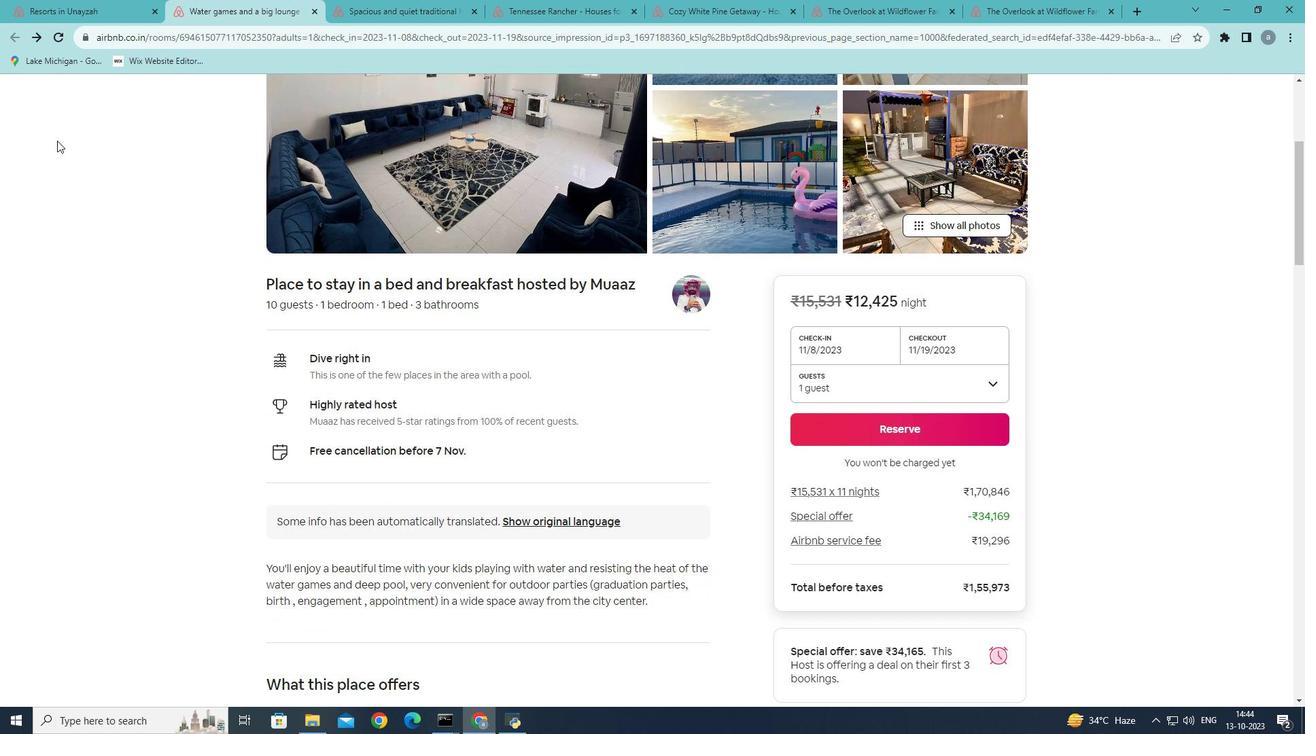 
Action: Mouse scrolled (56, 138) with delta (0, 0)
Screenshot: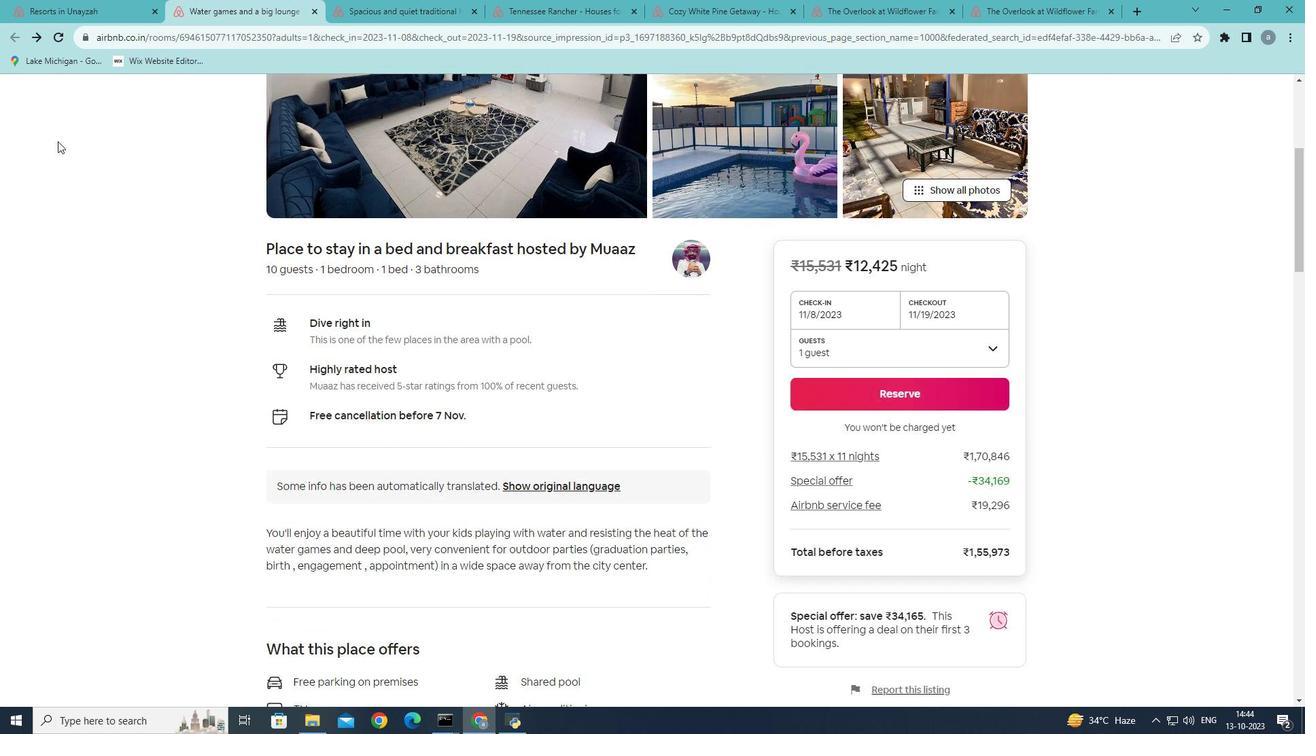 
Action: Mouse moved to (115, 272)
Screenshot: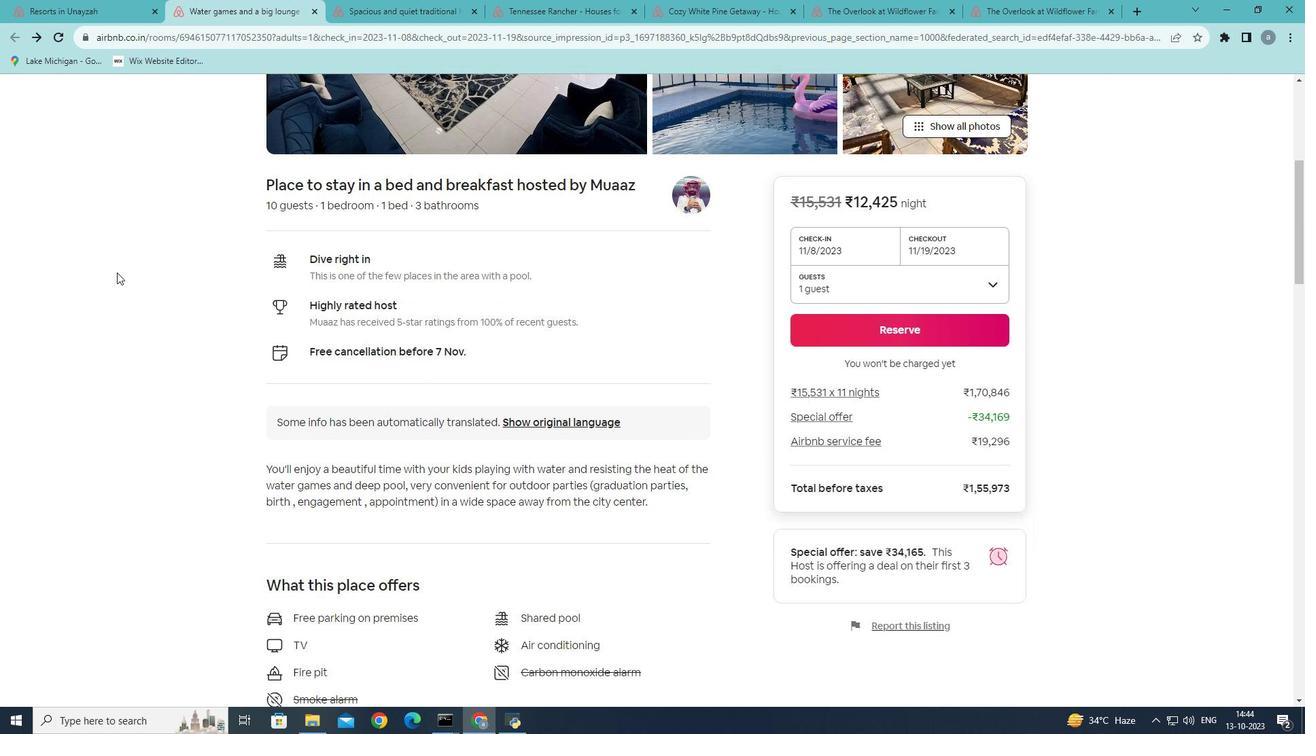 
Action: Mouse scrolled (115, 271) with delta (0, 0)
Screenshot: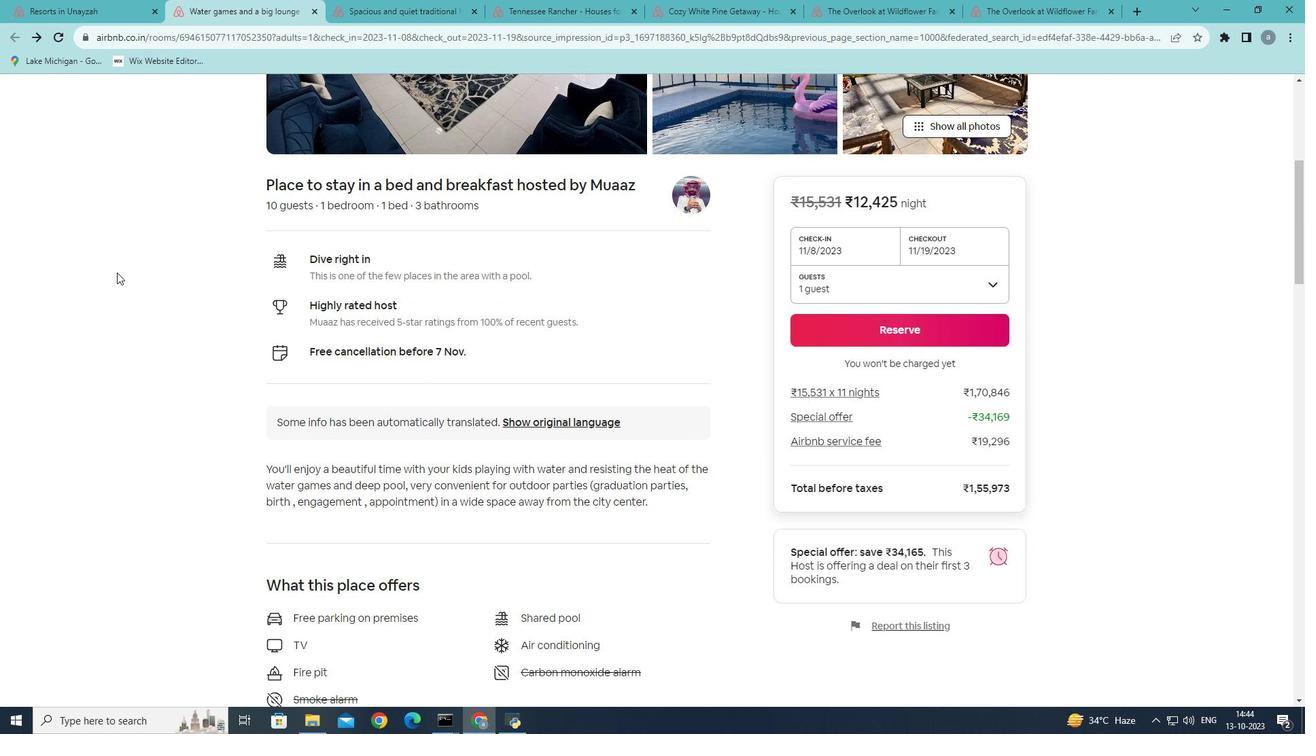 
Action: Mouse moved to (116, 272)
Screenshot: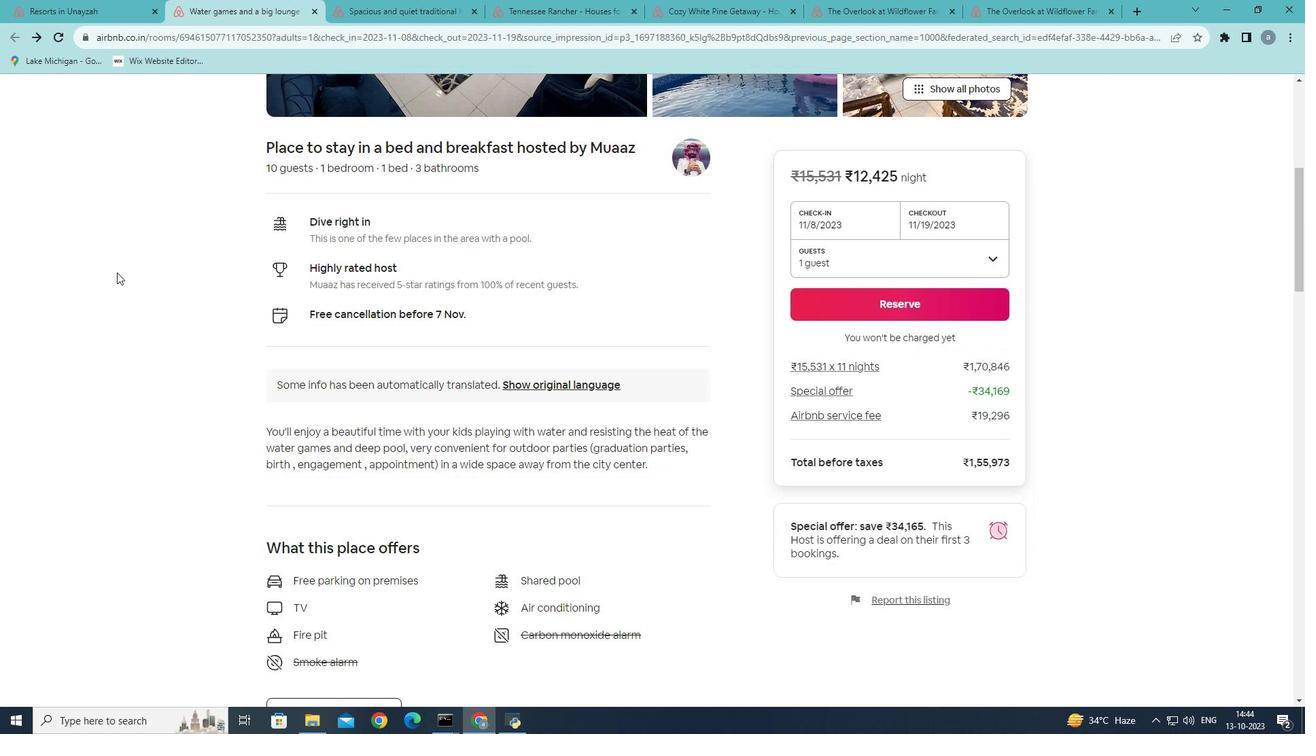 
Action: Mouse scrolled (116, 271) with delta (0, 0)
Screenshot: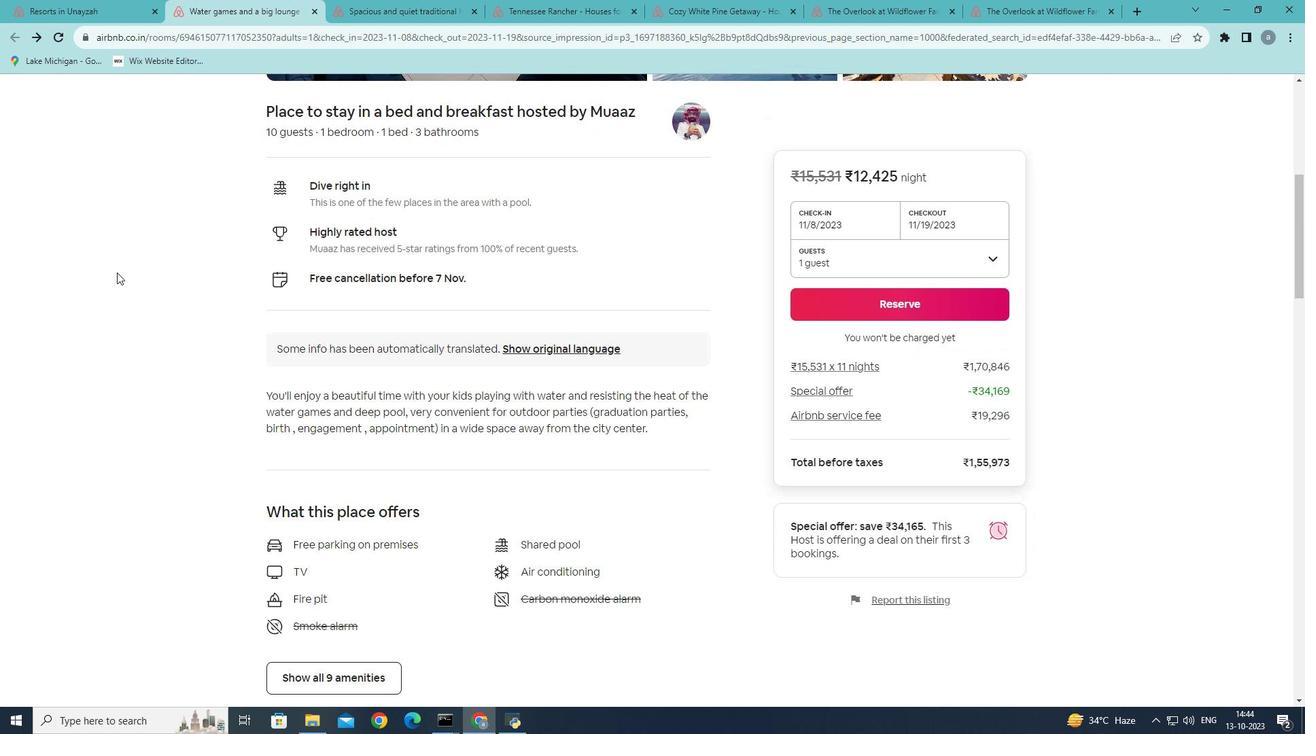 
Action: Mouse scrolled (116, 271) with delta (0, 0)
Screenshot: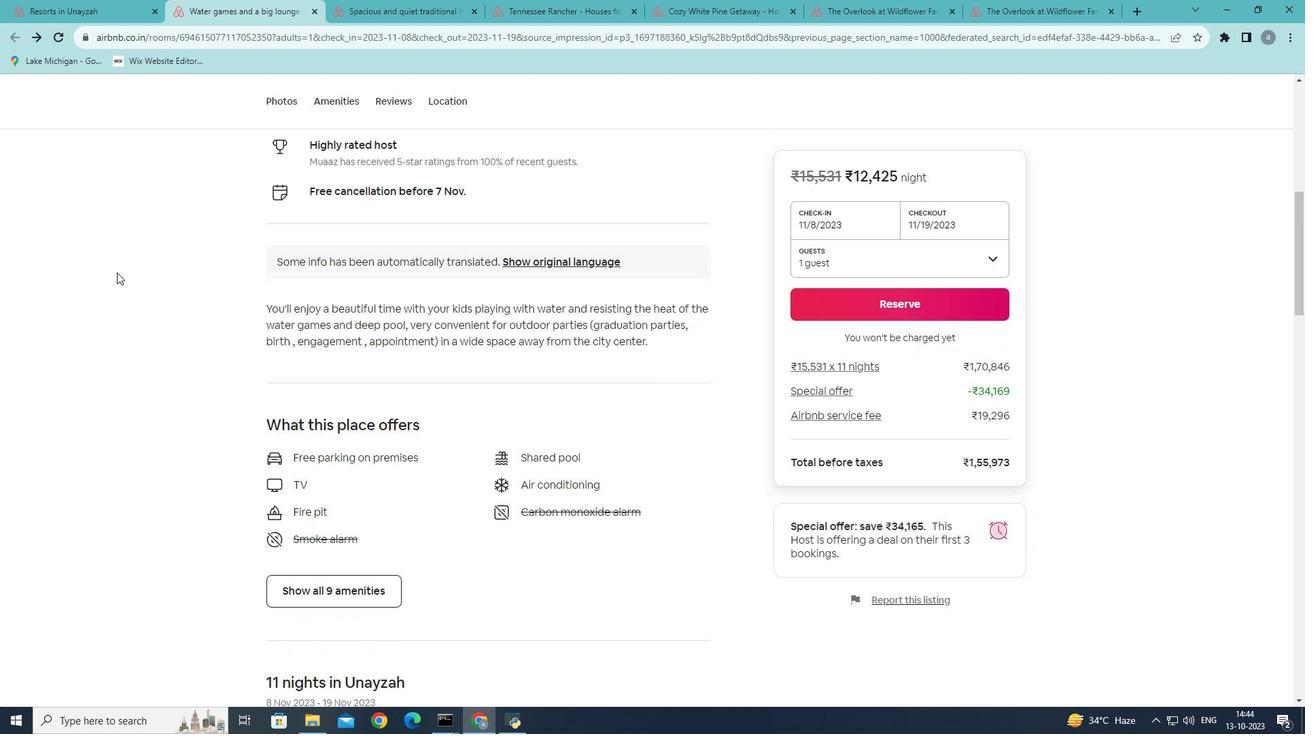 
Action: Mouse scrolled (116, 271) with delta (0, 0)
Screenshot: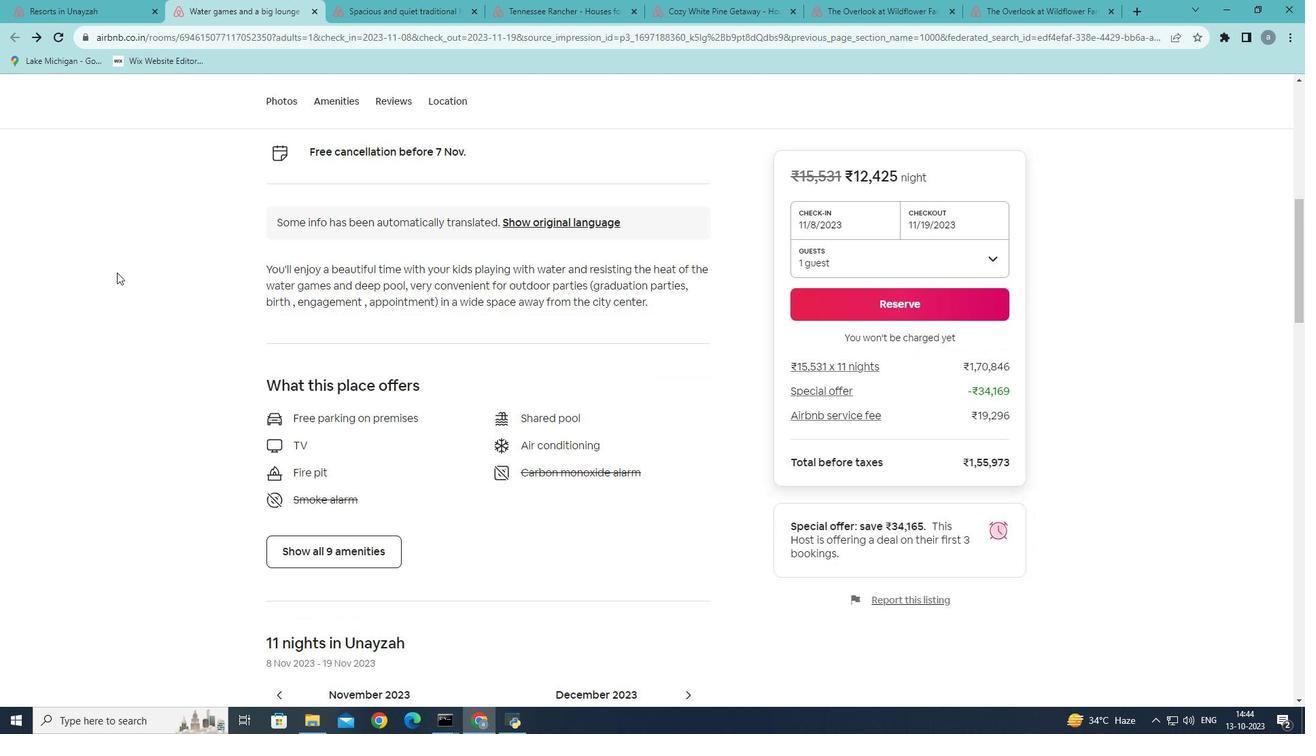 
Action: Mouse moved to (214, 314)
Screenshot: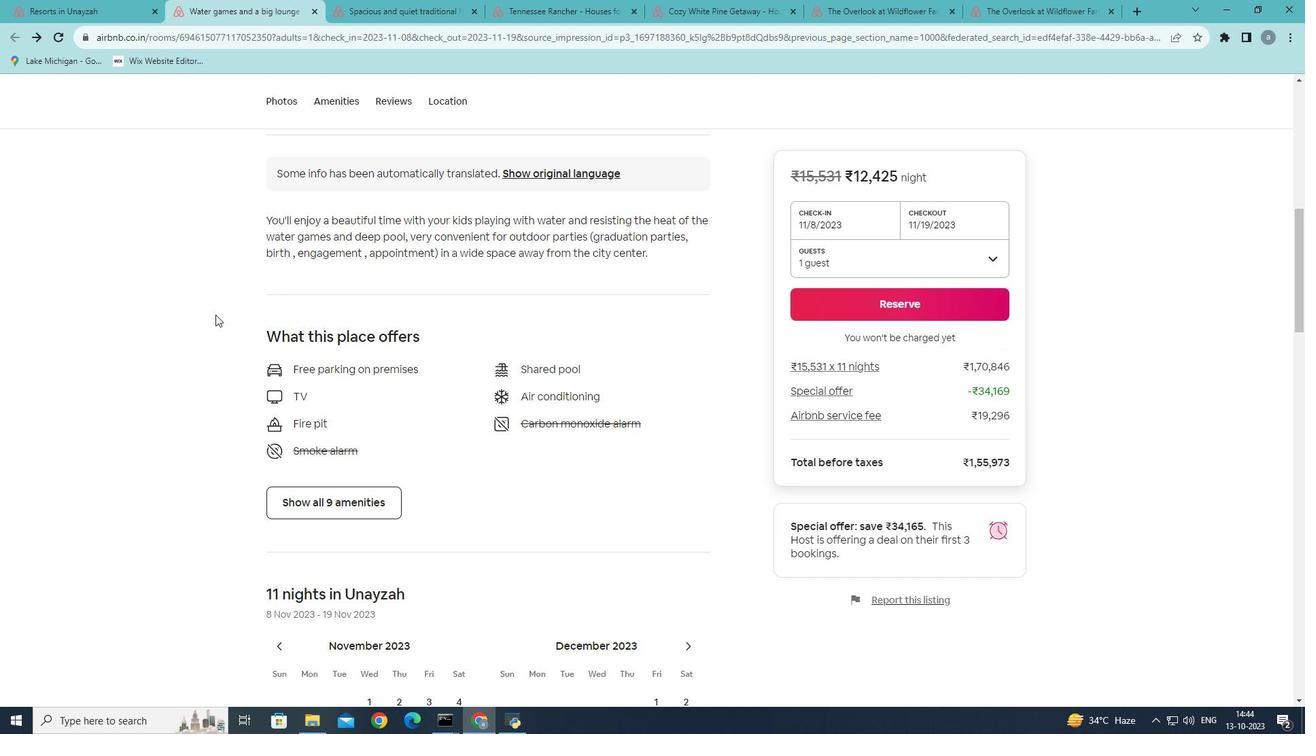 
Action: Mouse scrolled (214, 313) with delta (0, 0)
Screenshot: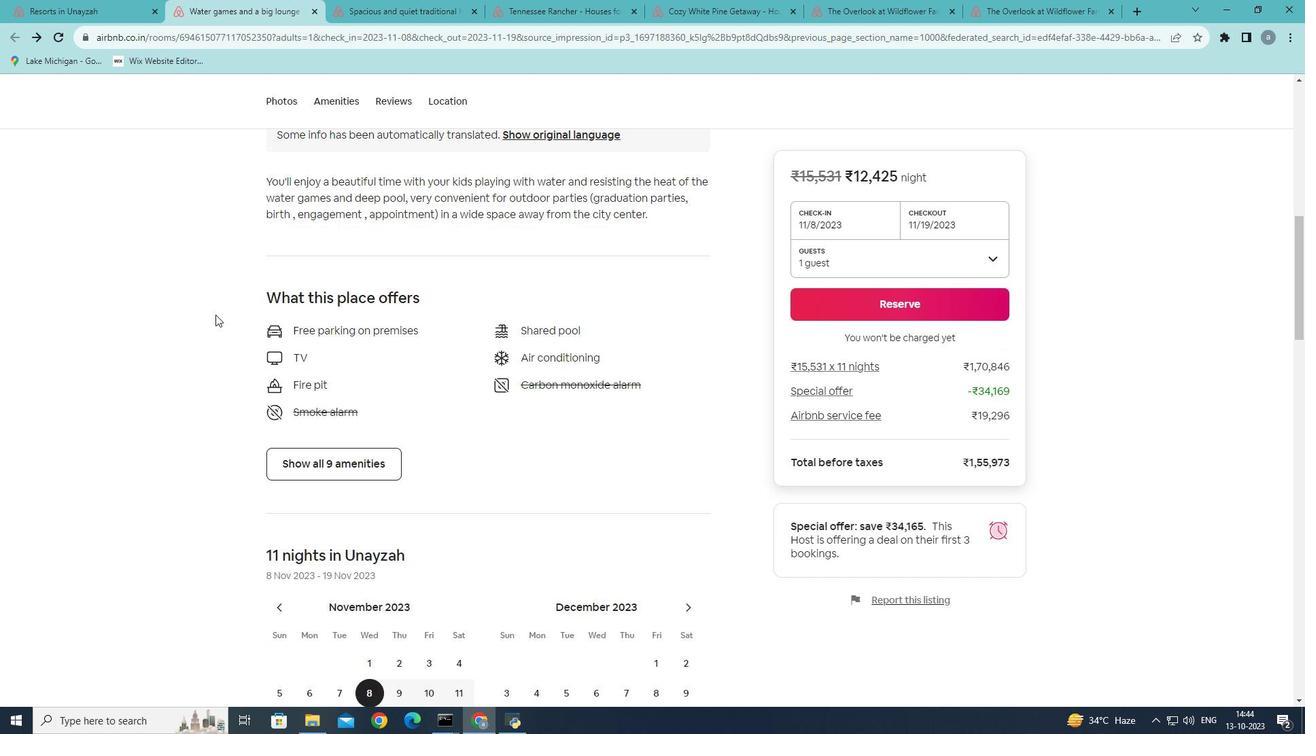 
Action: Mouse moved to (215, 314)
Screenshot: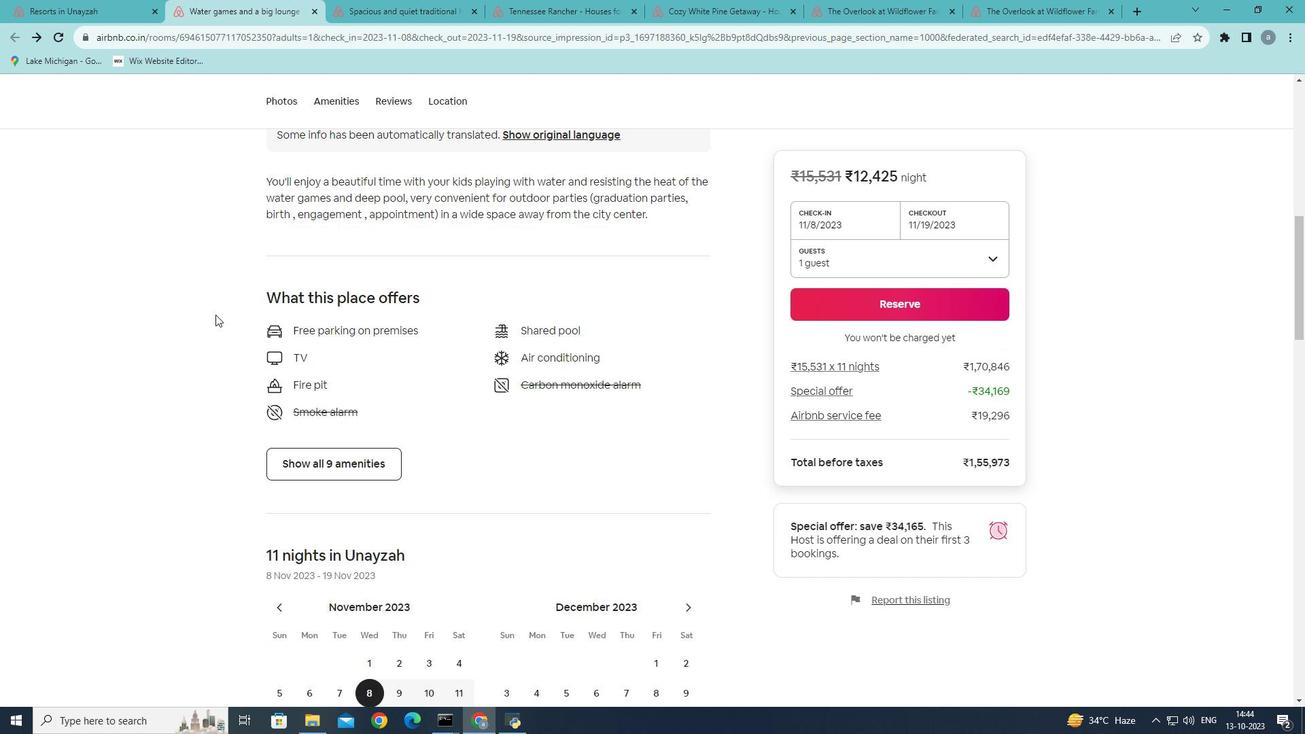 
Action: Mouse scrolled (215, 314) with delta (0, 0)
Screenshot: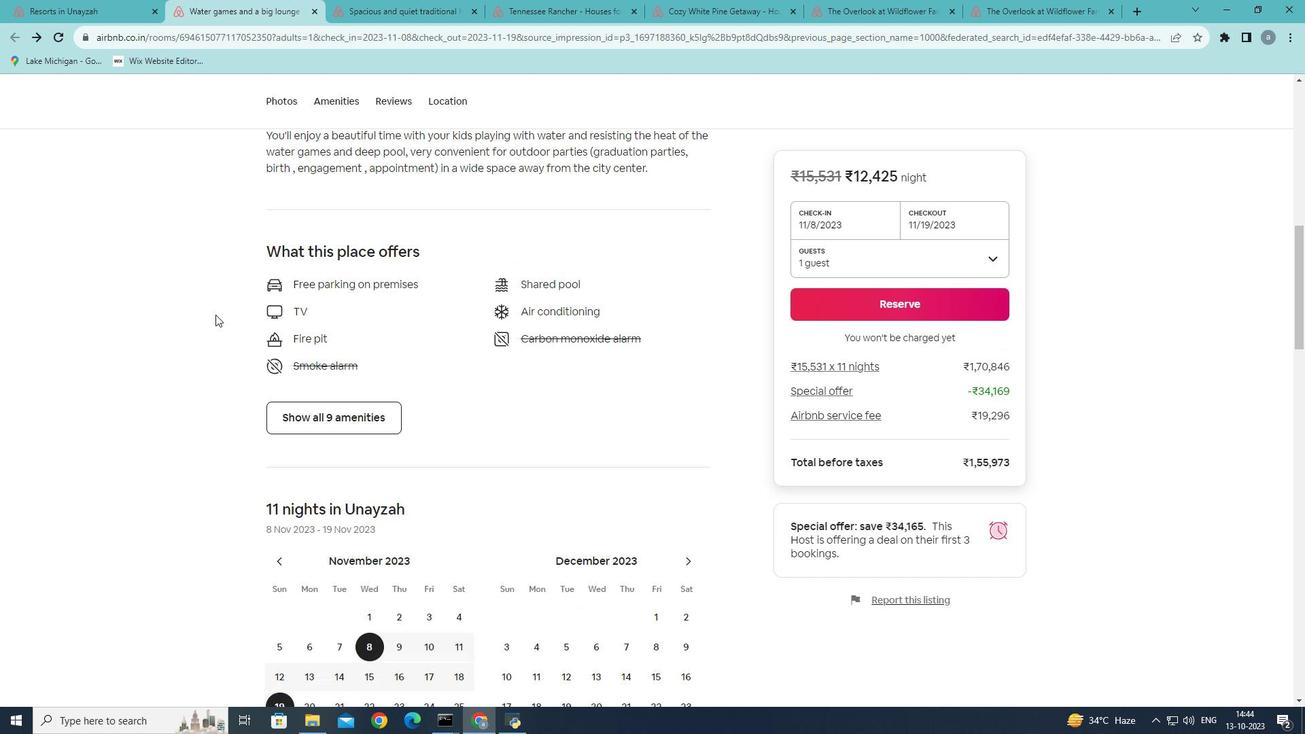 
Action: Mouse scrolled (215, 314) with delta (0, 0)
Screenshot: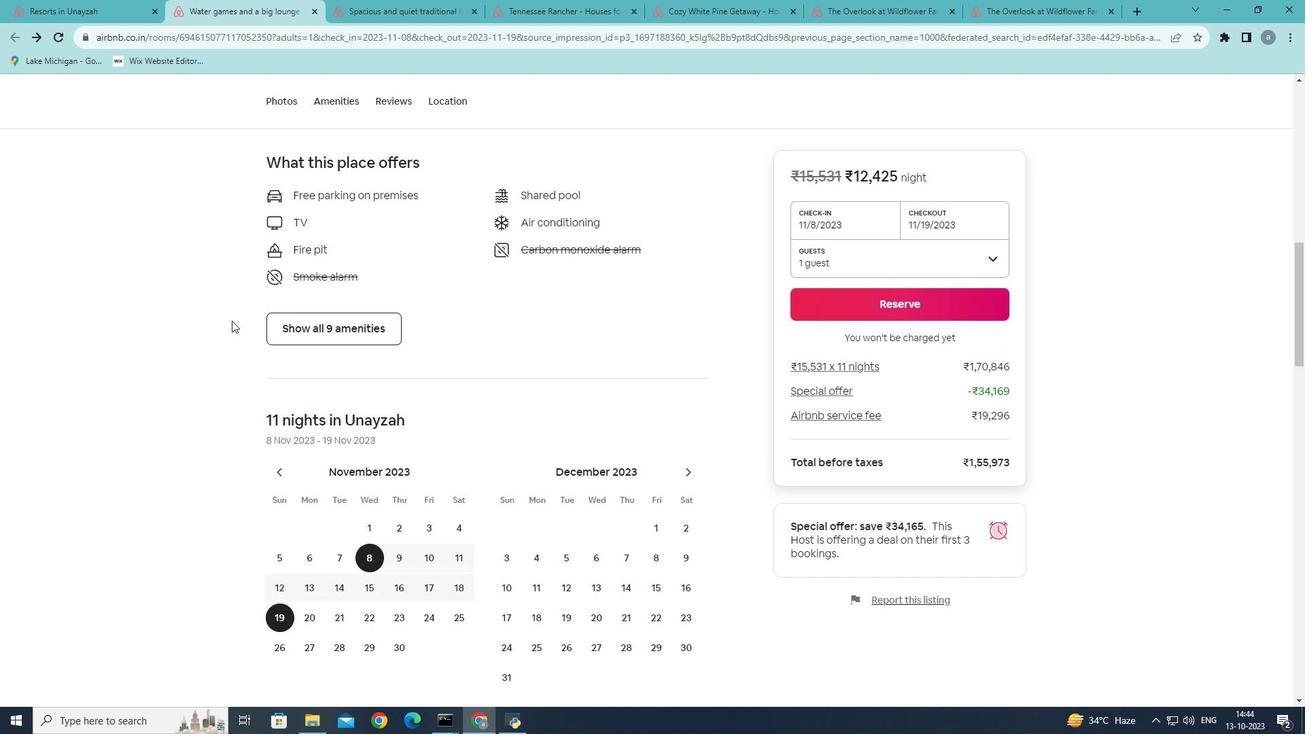 
Action: Mouse moved to (357, 320)
Screenshot: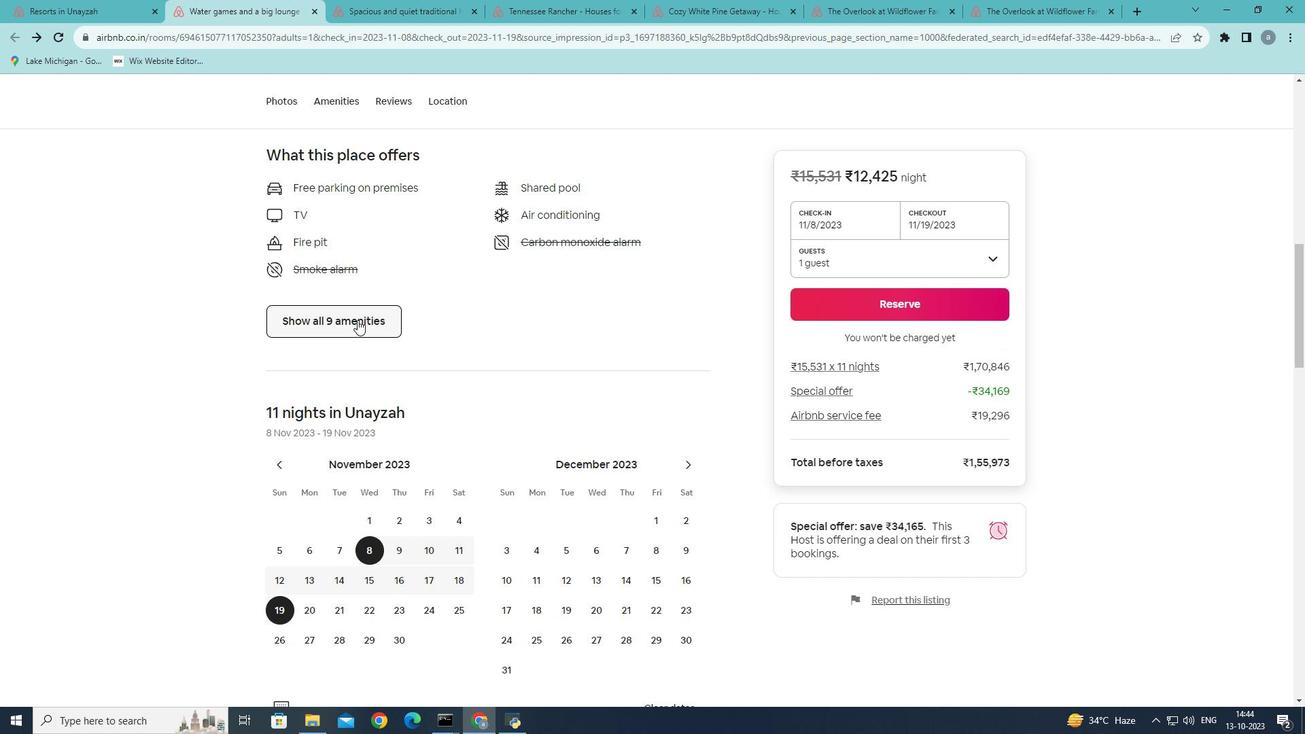 
Action: Mouse pressed left at (357, 320)
Screenshot: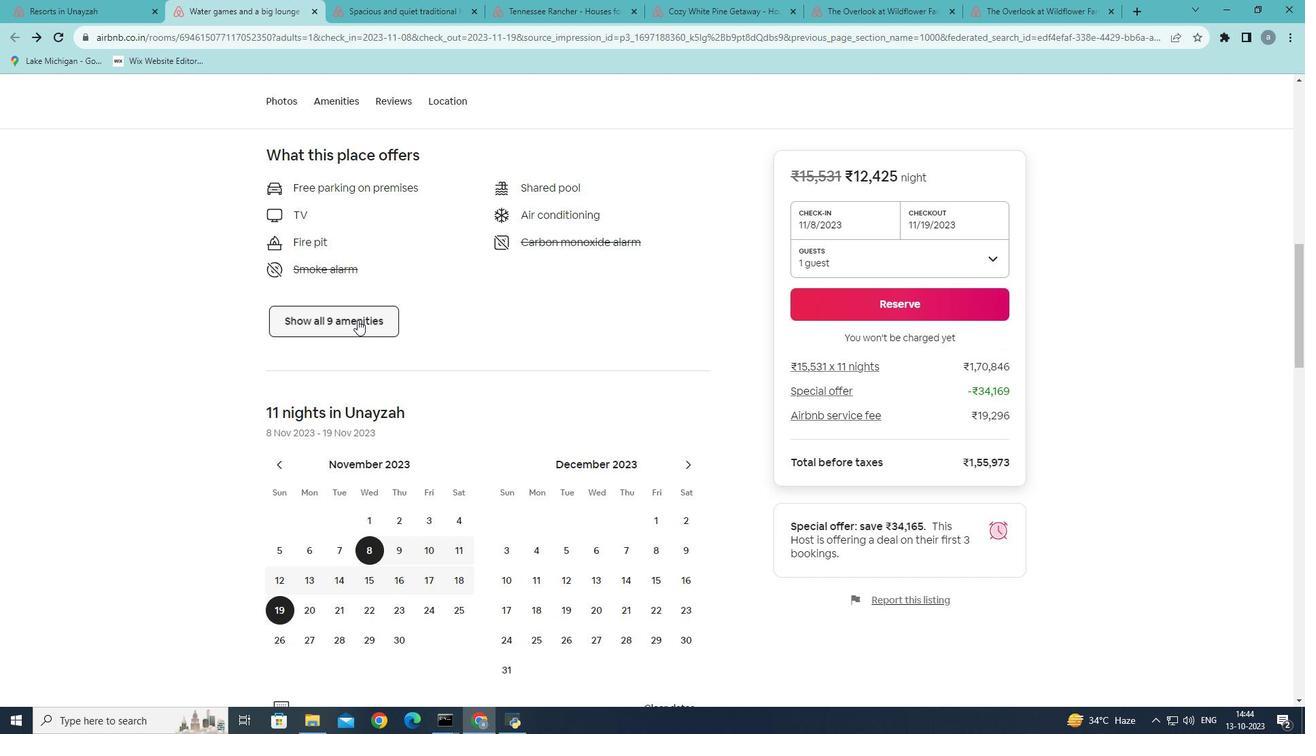
Action: Mouse moved to (542, 240)
Screenshot: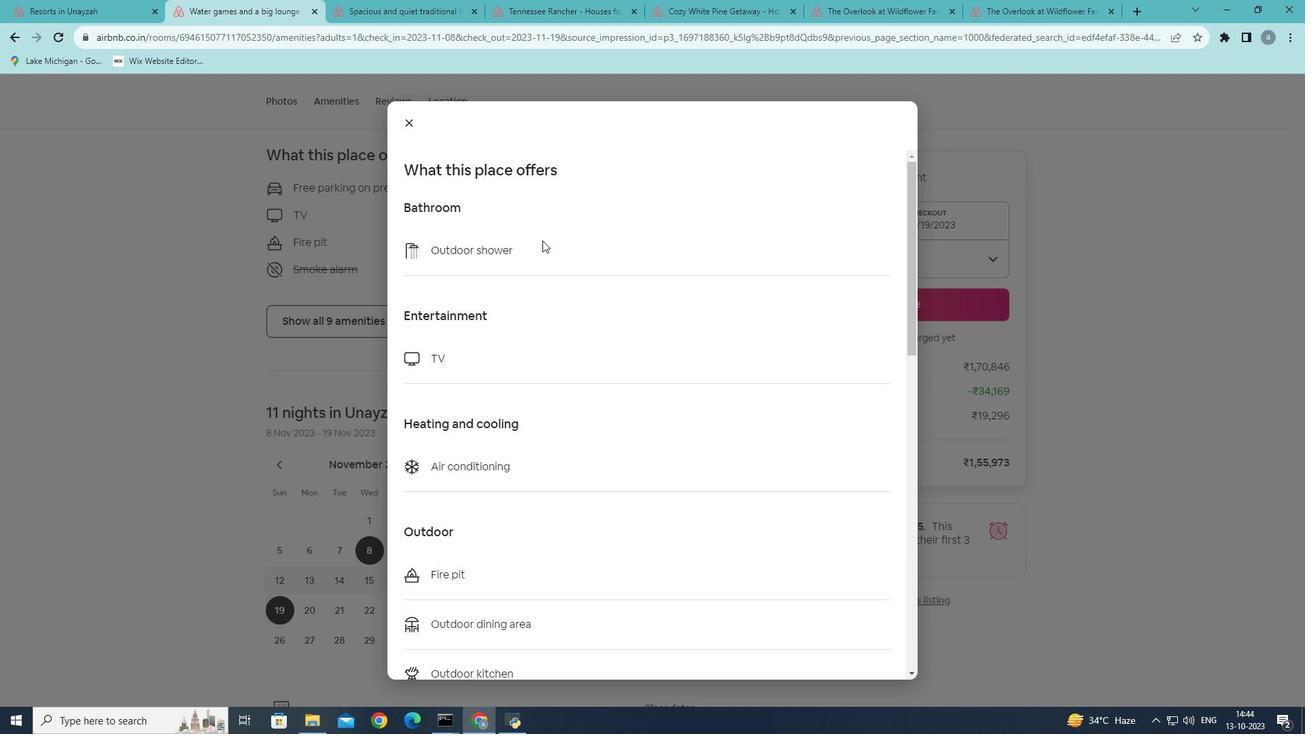 
Action: Mouse scrolled (542, 240) with delta (0, 0)
Screenshot: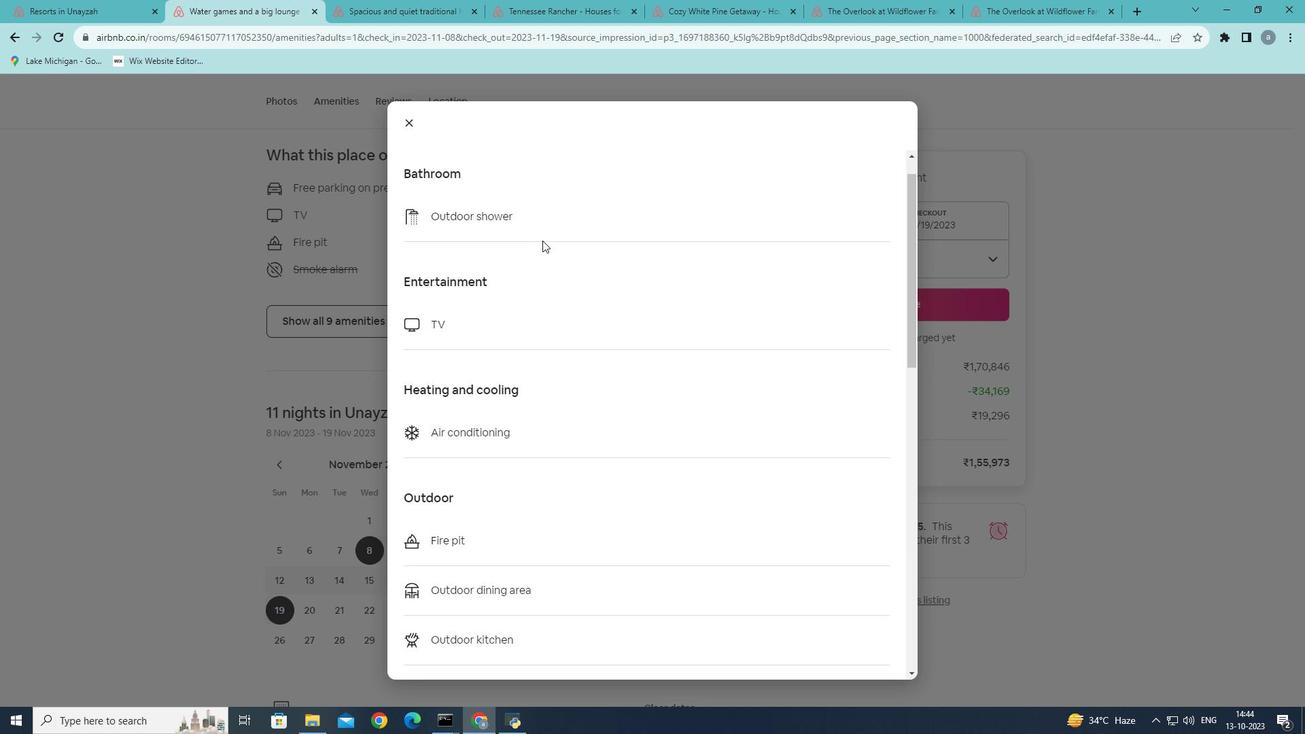 
Action: Mouse scrolled (542, 240) with delta (0, 0)
Screenshot: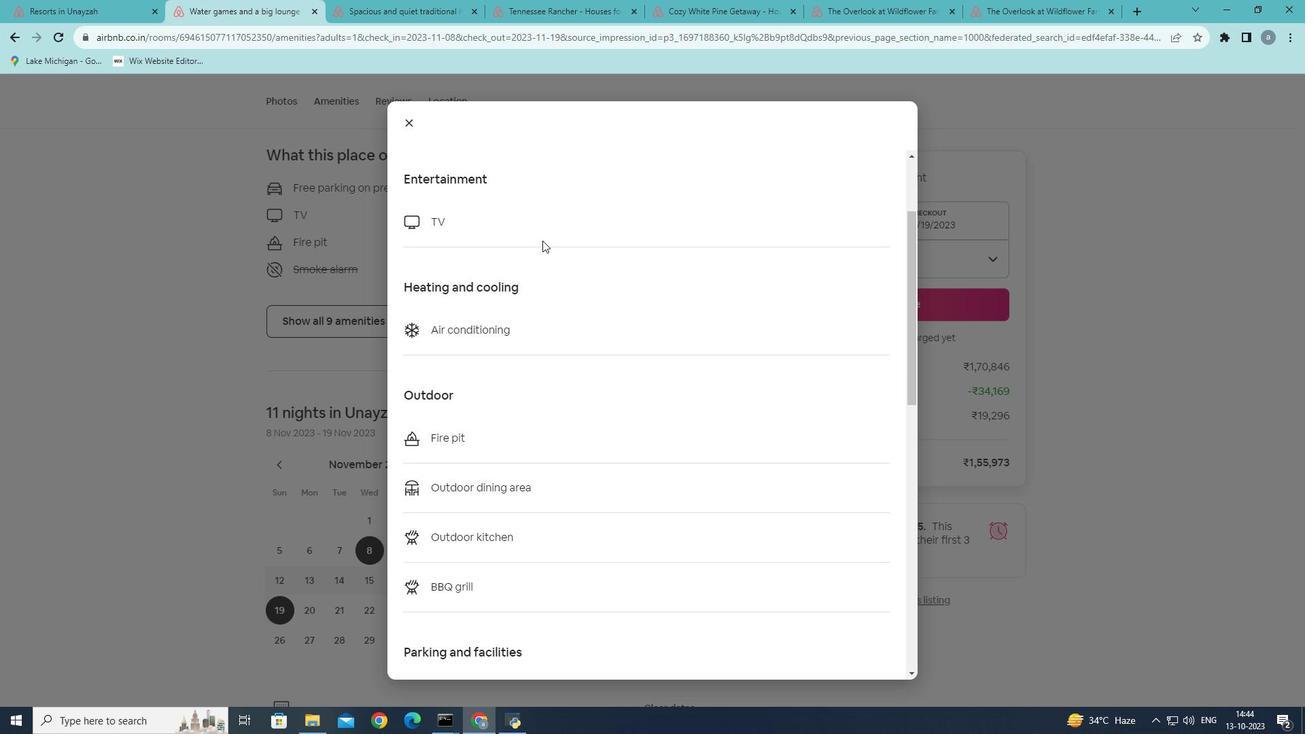 
Action: Mouse scrolled (542, 240) with delta (0, 0)
Screenshot: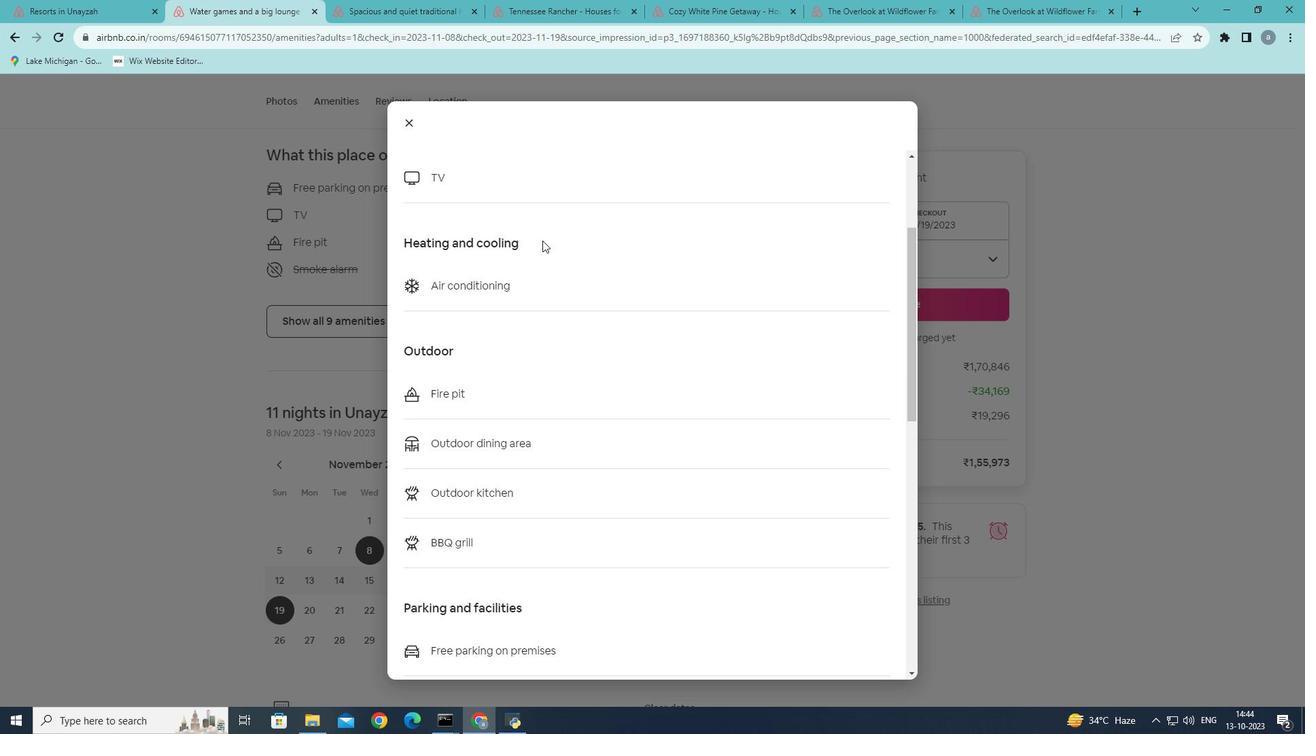 
Action: Mouse moved to (691, 248)
Screenshot: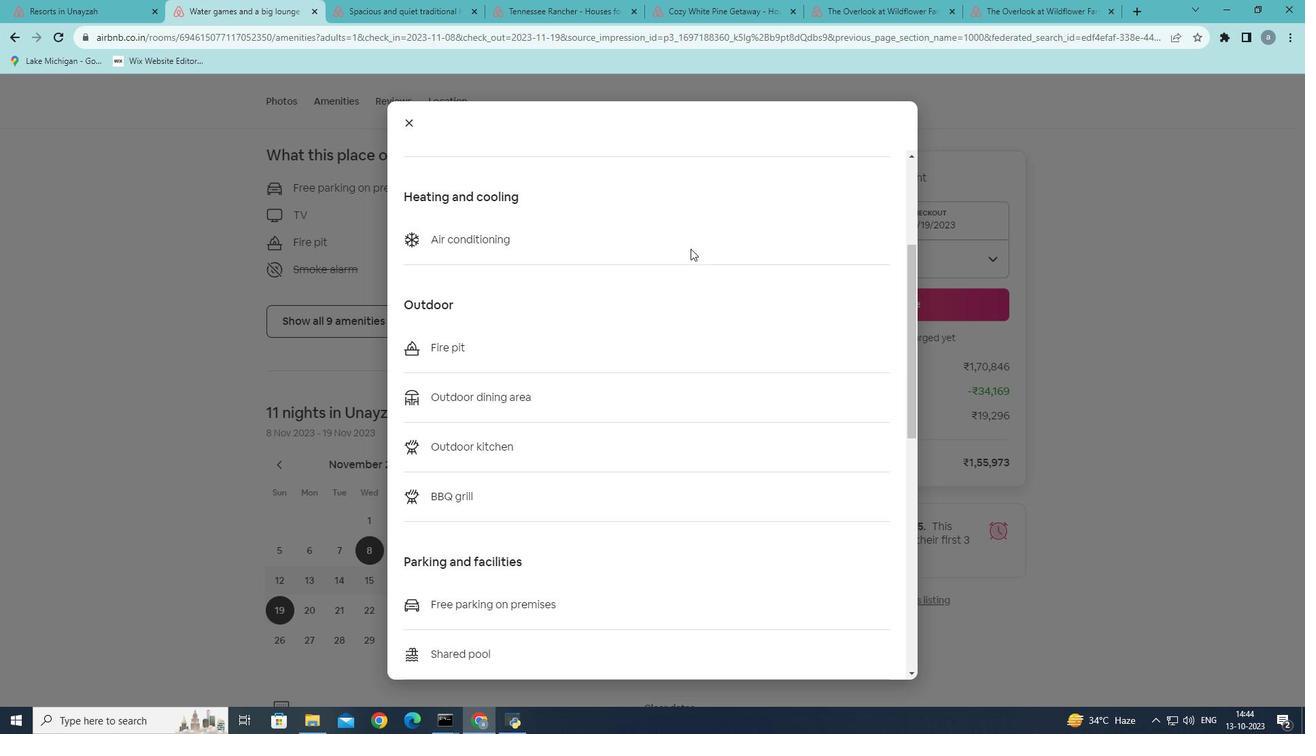 
Action: Mouse scrolled (691, 247) with delta (0, 0)
Screenshot: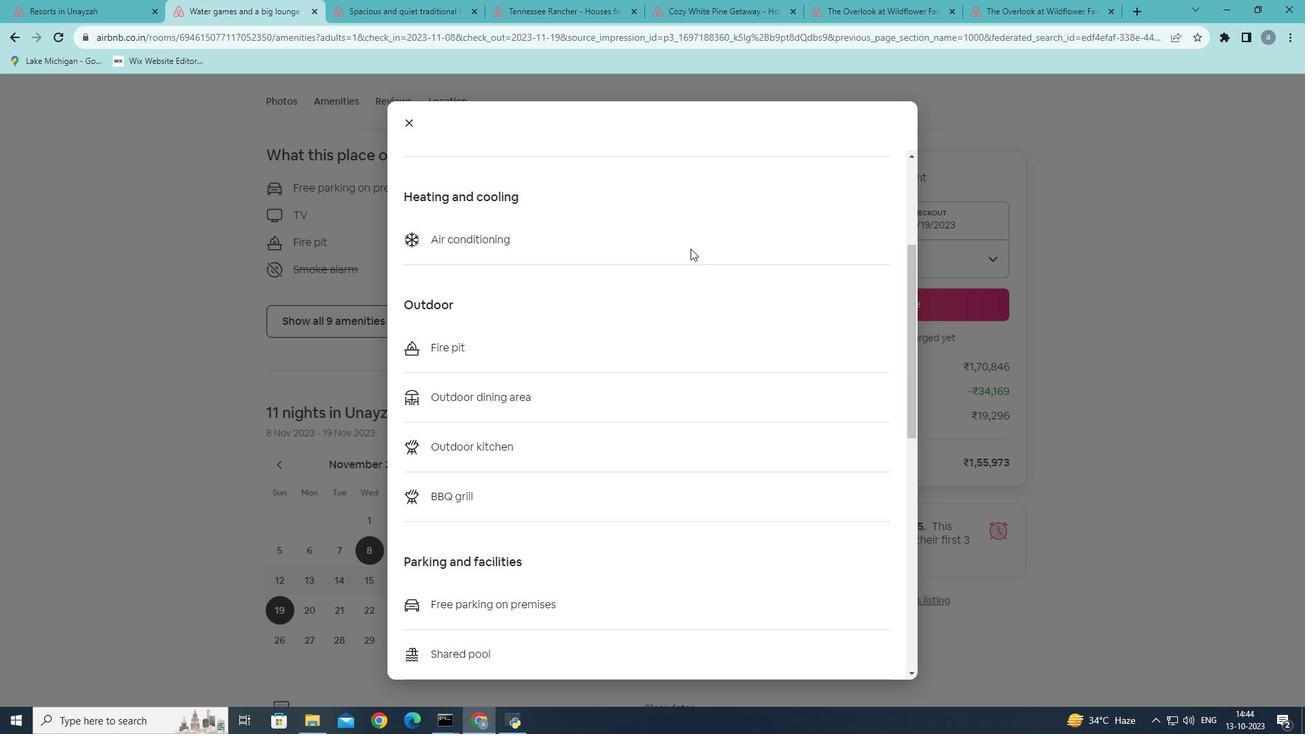 
Action: Mouse moved to (690, 248)
